 Task: Buy 4 Floss Picks from Oral Care section under best seller category for shipping address: Justin Kelly, 2772 Fieldcrest Road, New York, New York 10005, Cell Number 6318992398. Pay from credit card ending with 7965, CVV 549
Action: Mouse pressed left at (346, 62)
Screenshot: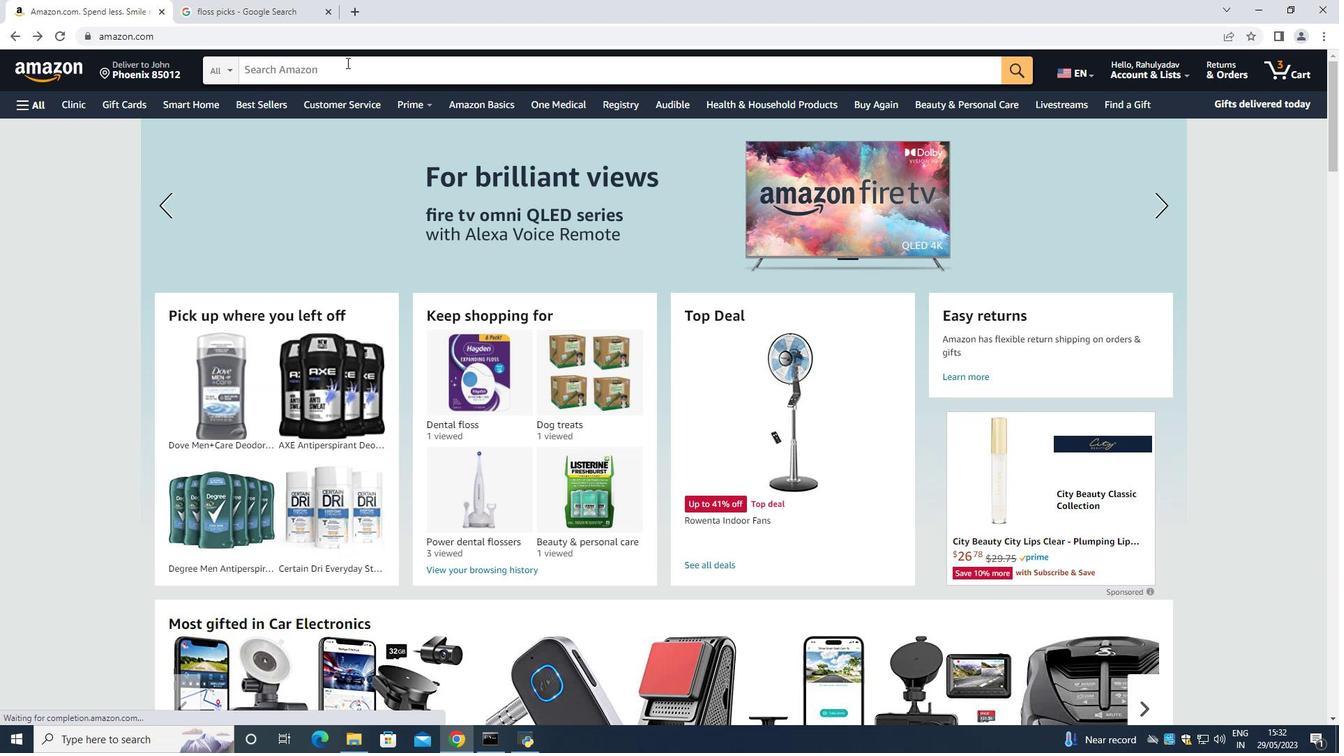 
Action: Mouse moved to (346, 62)
Screenshot: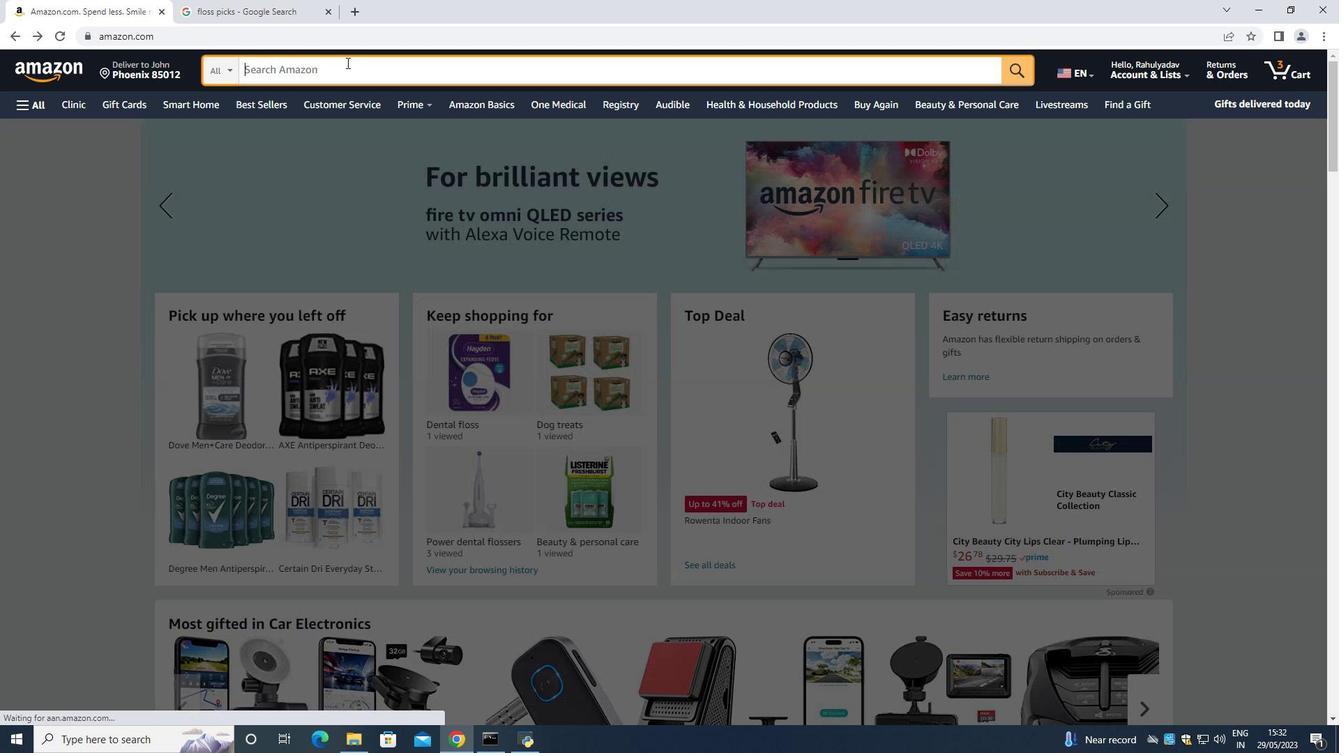 
Action: Key pressed <Key.shift><Key.shift><Key.shift><Key.shift><Key.shift><Key.shift><Key.shift><Key.shift><Key.shift><Key.shift><Key.shift><Key.shift><Key.shift><Key.shift><Key.shift><Key.shift><Key.shift><Key.shift><Key.shift><Key.shift><Key.shift><Key.shift><Key.shift><Key.shift><Key.shift><Key.shift><Key.shift>floss<Key.space><Key.shift>Picks<Key.space><Key.shift>From<Key.space>oral<Key.space><Key.shift>Care<Key.enter>
Screenshot: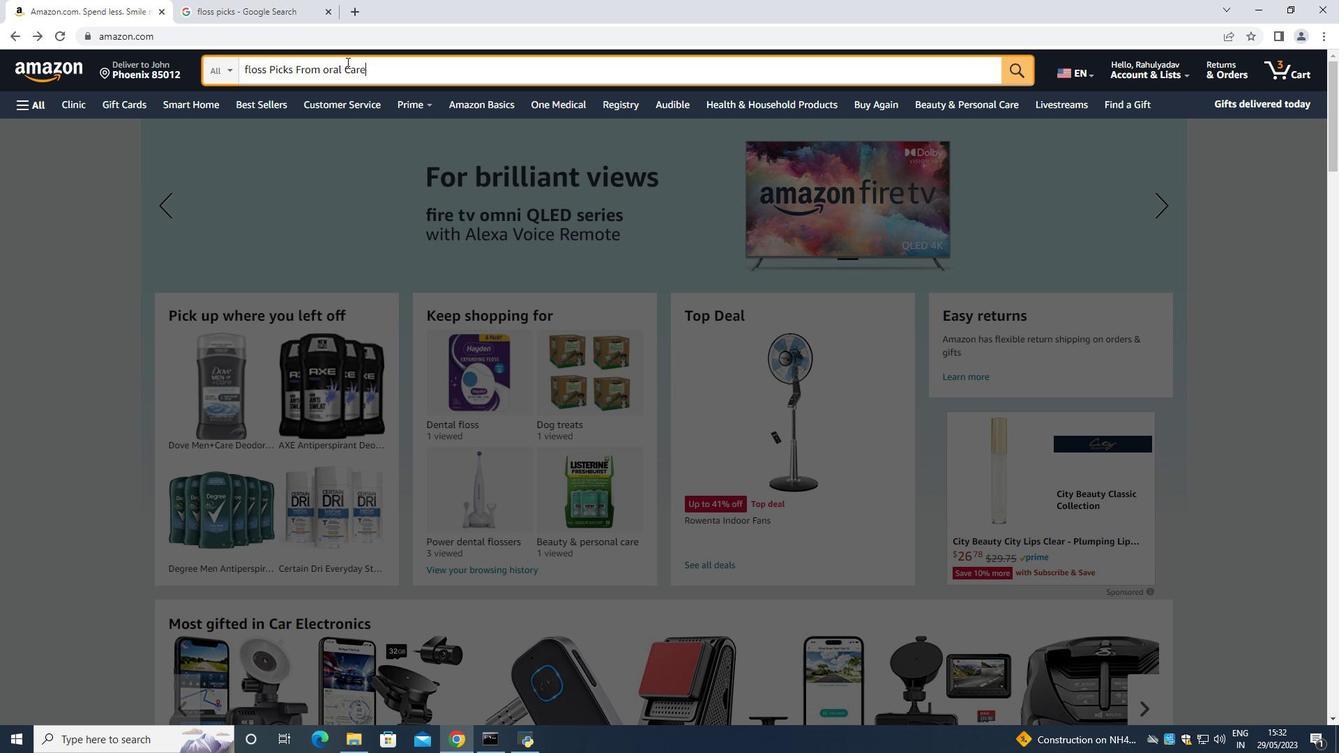 
Action: Mouse moved to (459, 371)
Screenshot: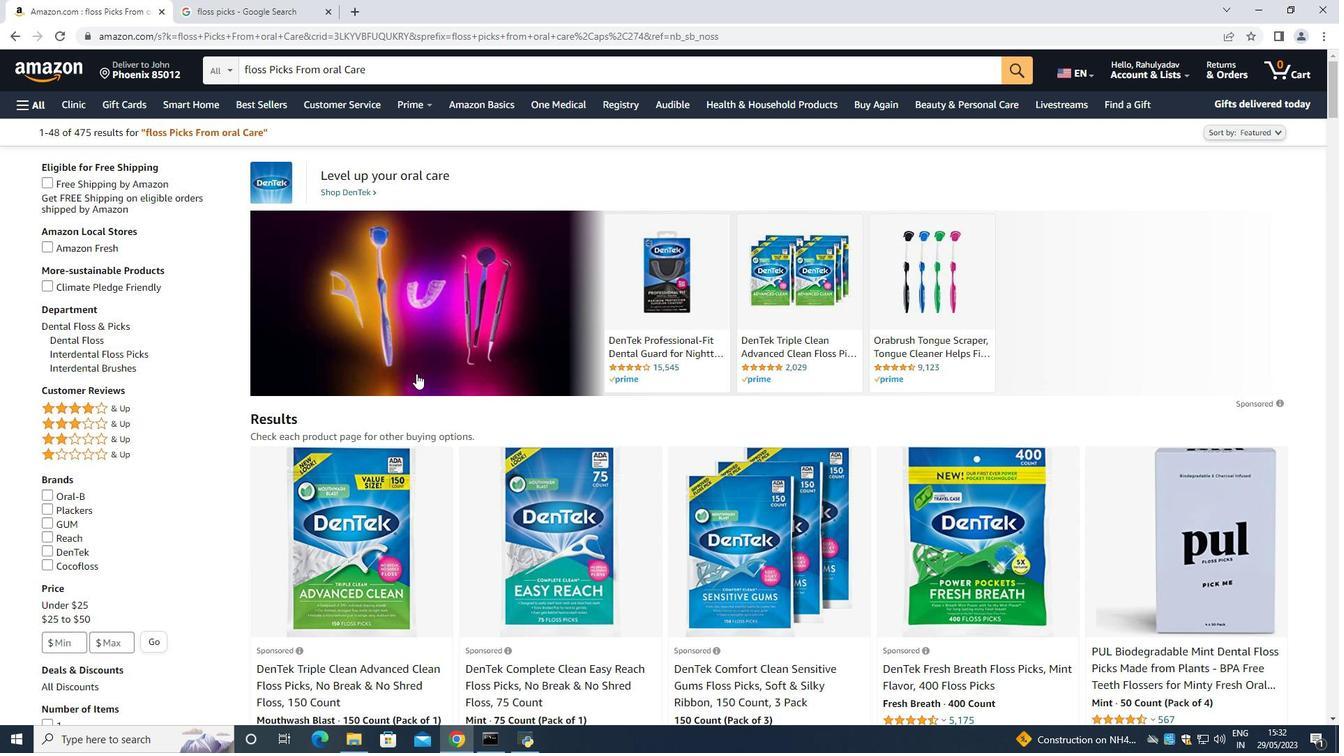
Action: Mouse scrolled (459, 370) with delta (0, 0)
Screenshot: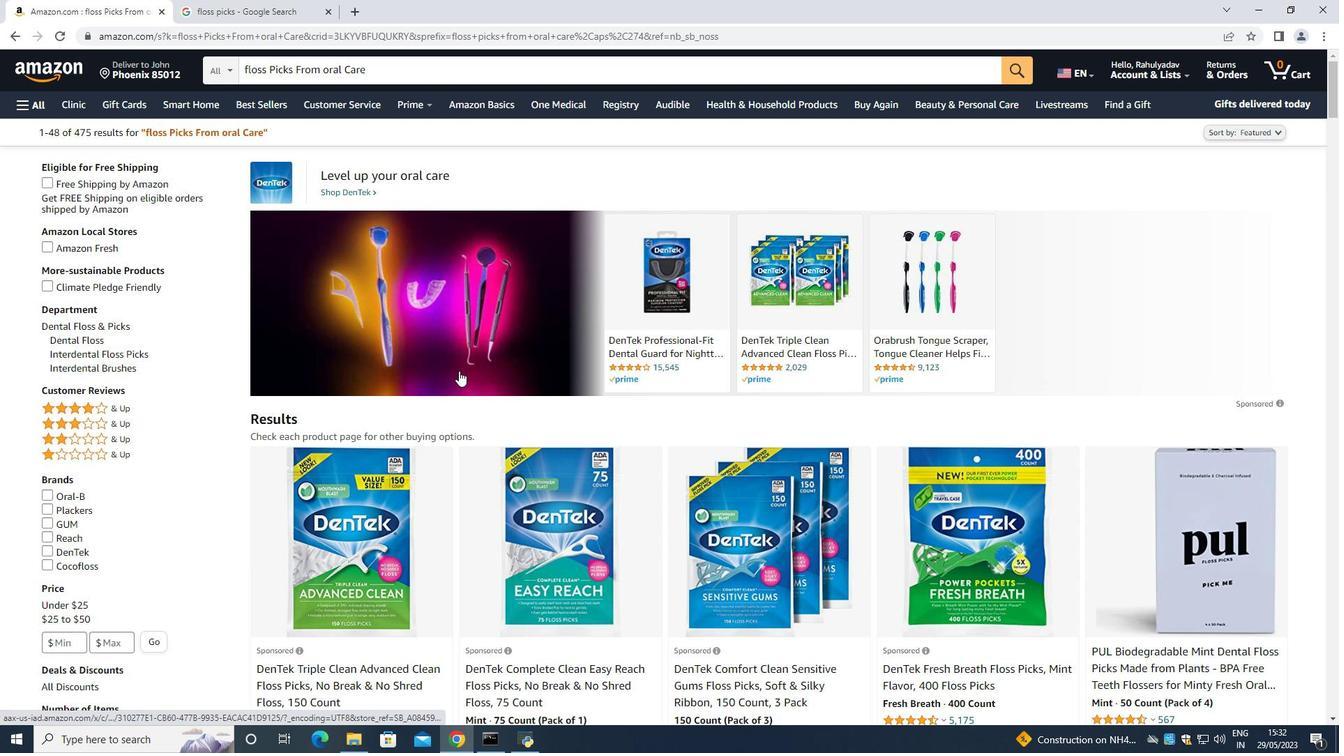 
Action: Mouse moved to (380, 583)
Screenshot: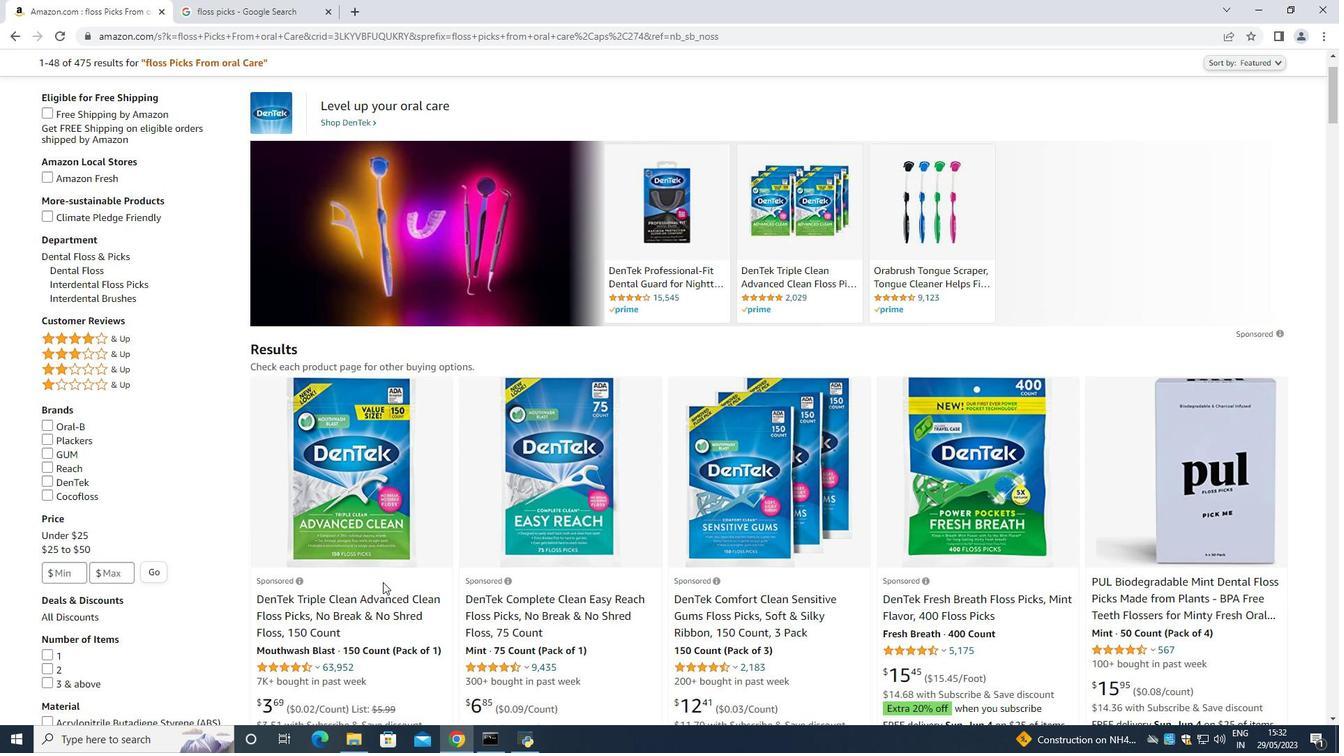 
Action: Mouse scrolled (380, 582) with delta (0, 0)
Screenshot: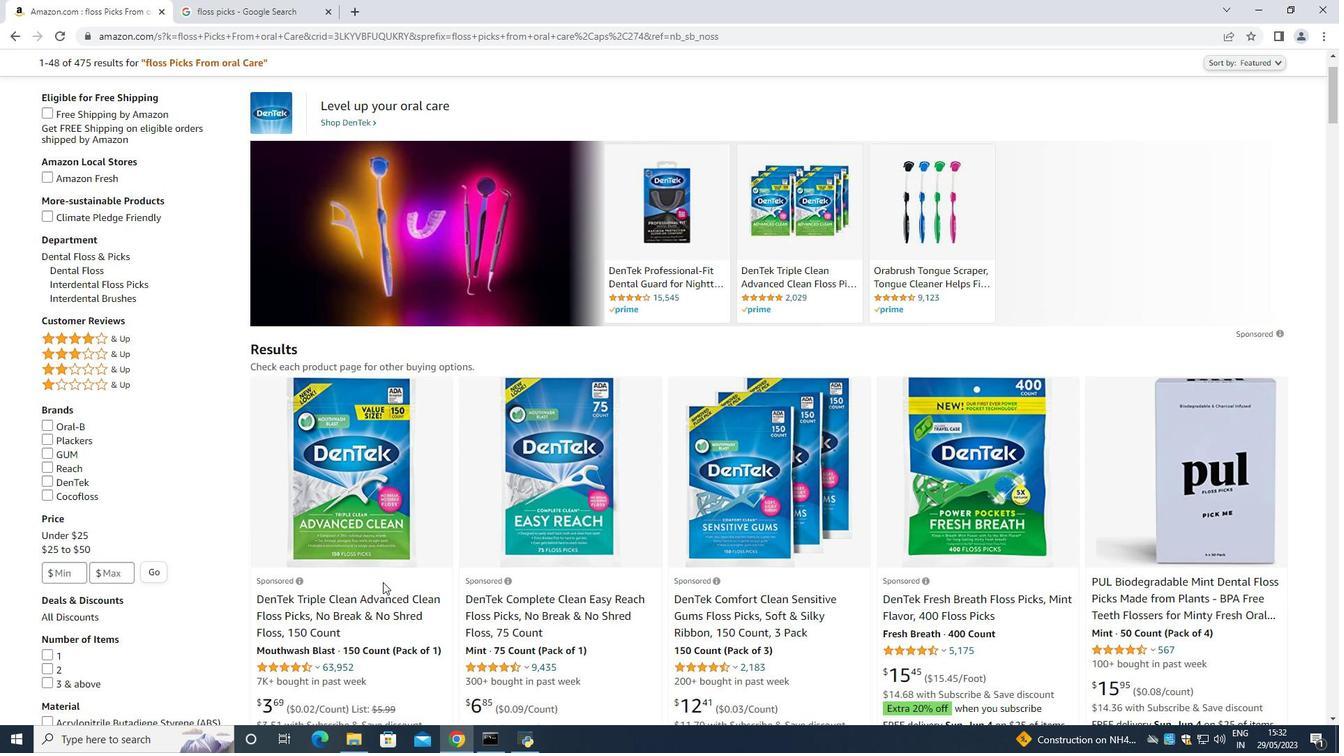 
Action: Mouse moved to (1098, 522)
Screenshot: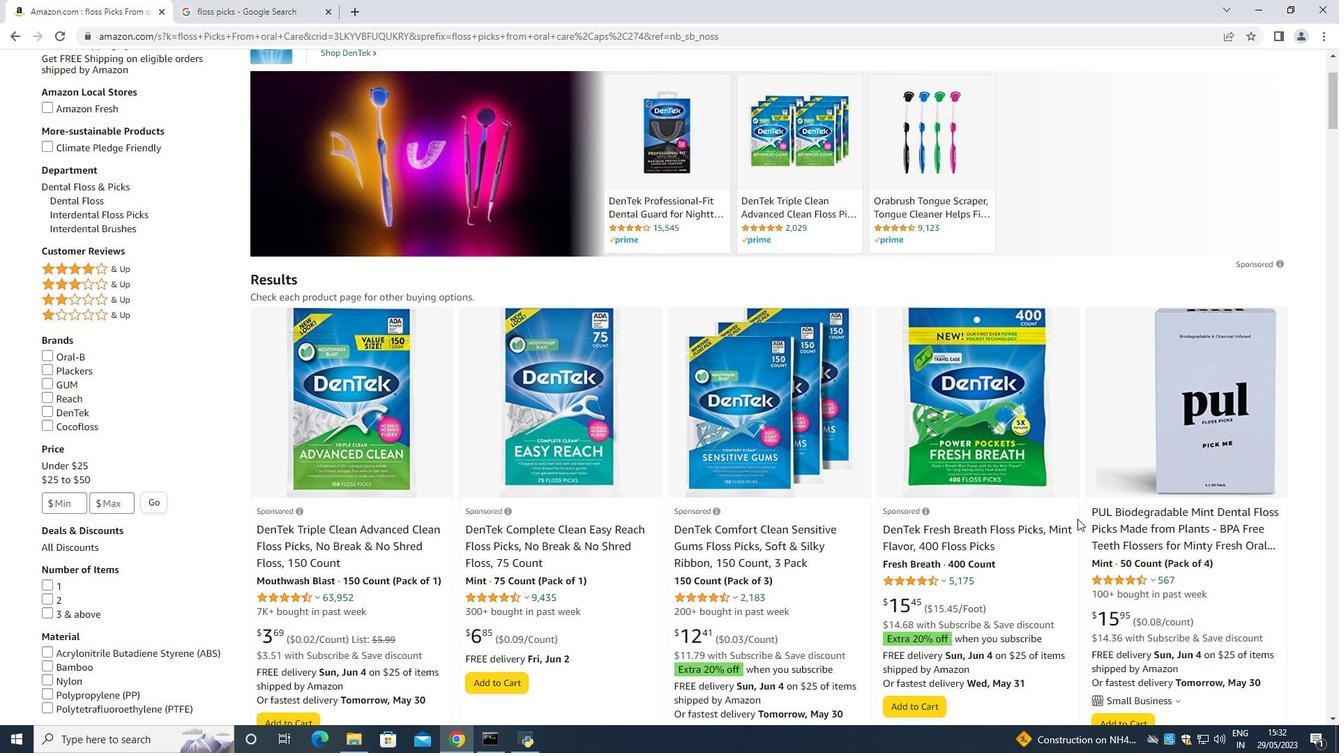 
Action: Mouse scrolled (1098, 521) with delta (0, 0)
Screenshot: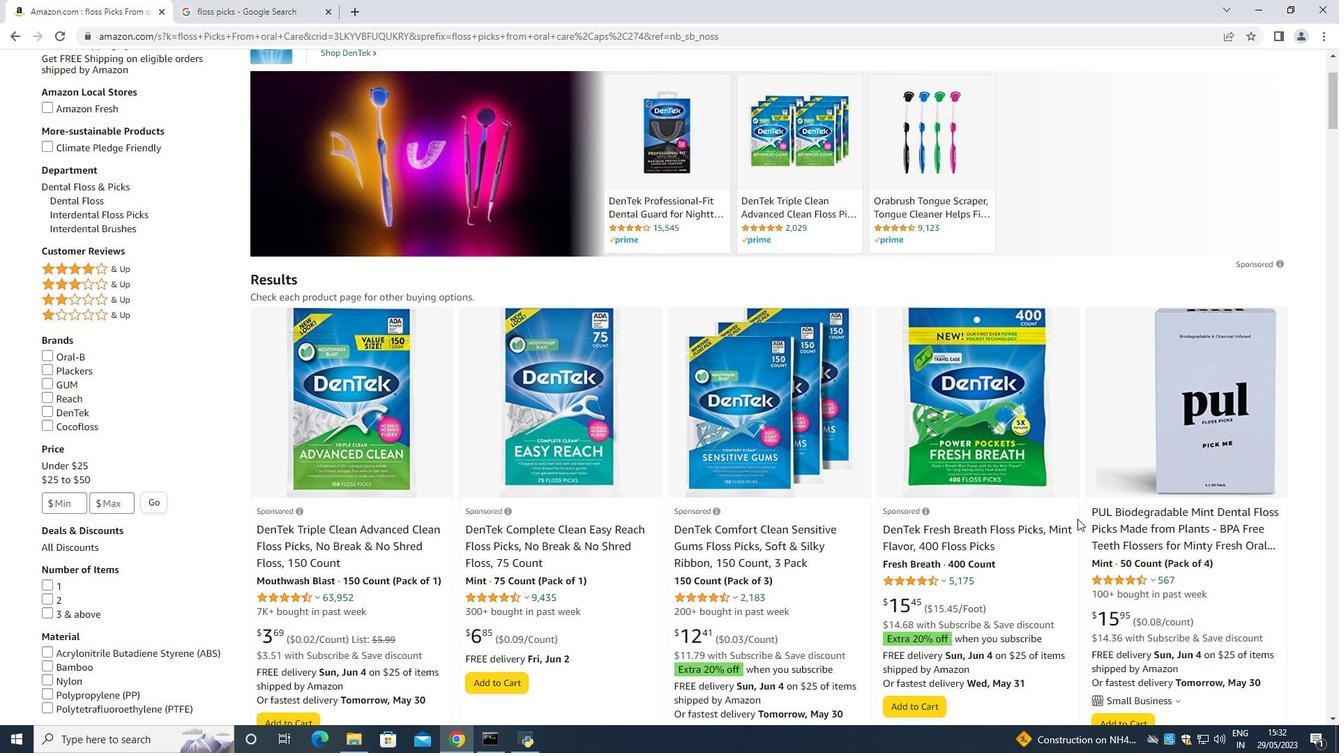 
Action: Mouse moved to (289, 473)
Screenshot: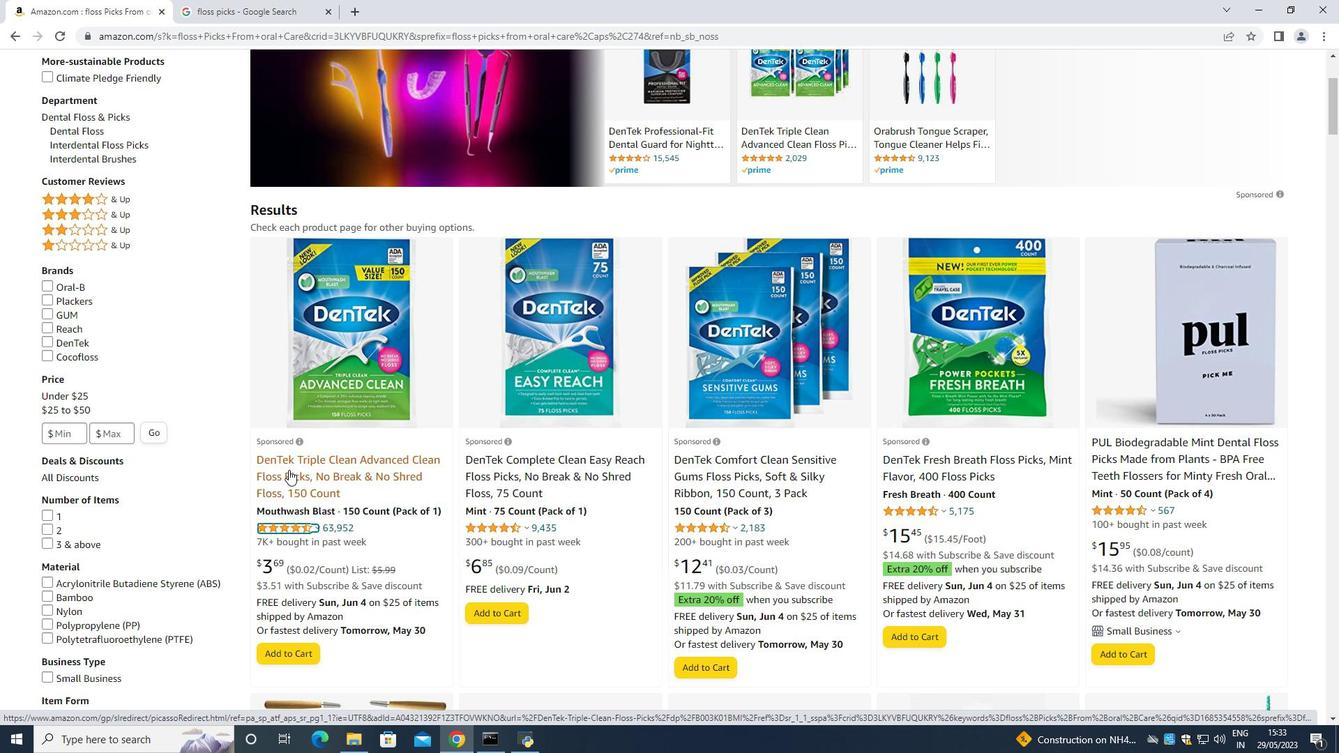 
Action: Mouse scrolled (289, 473) with delta (0, 0)
Screenshot: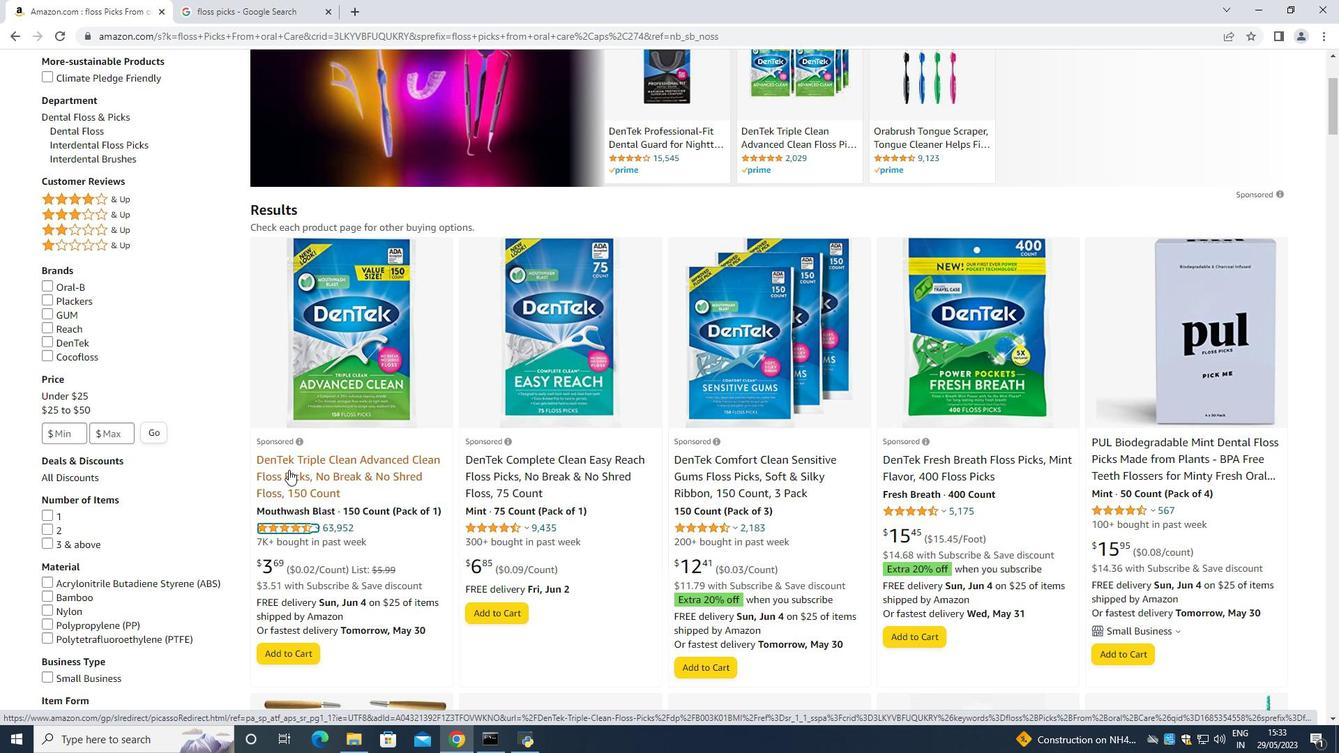 
Action: Mouse moved to (882, 424)
Screenshot: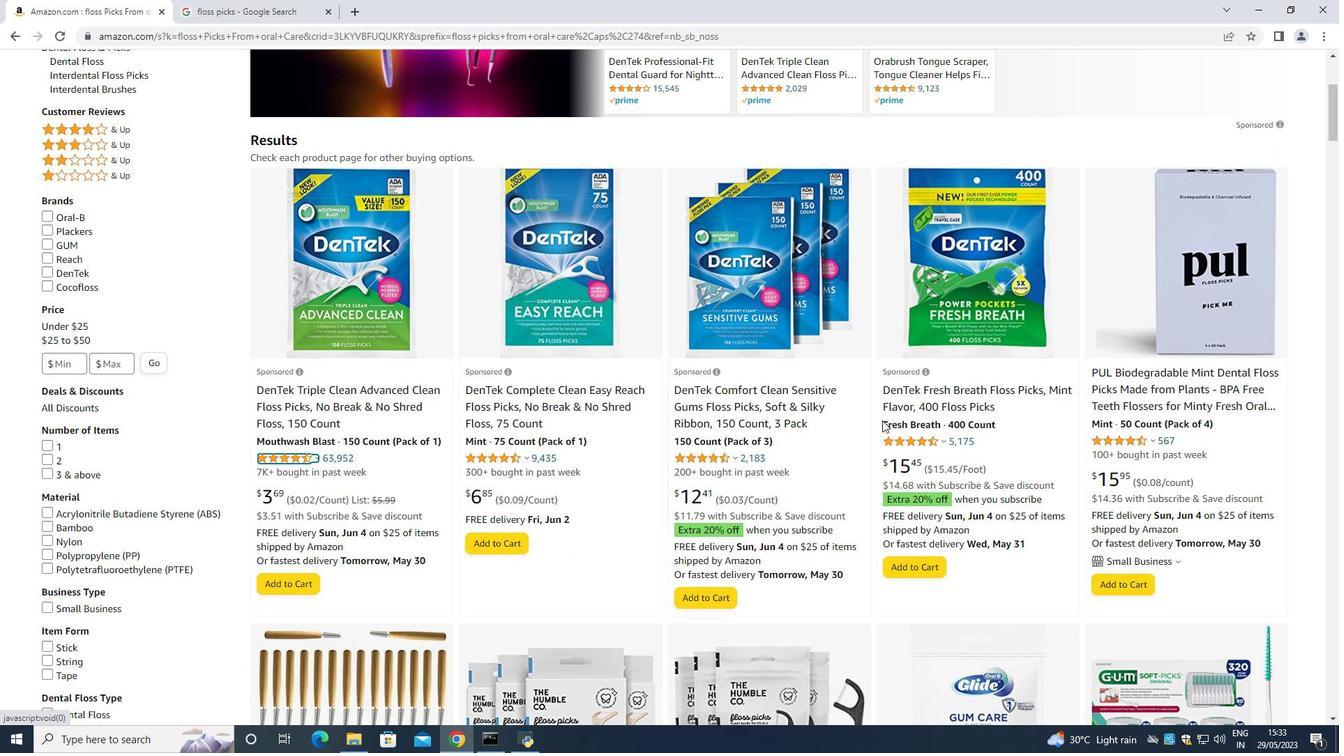 
Action: Mouse scrolled (882, 424) with delta (0, 0)
Screenshot: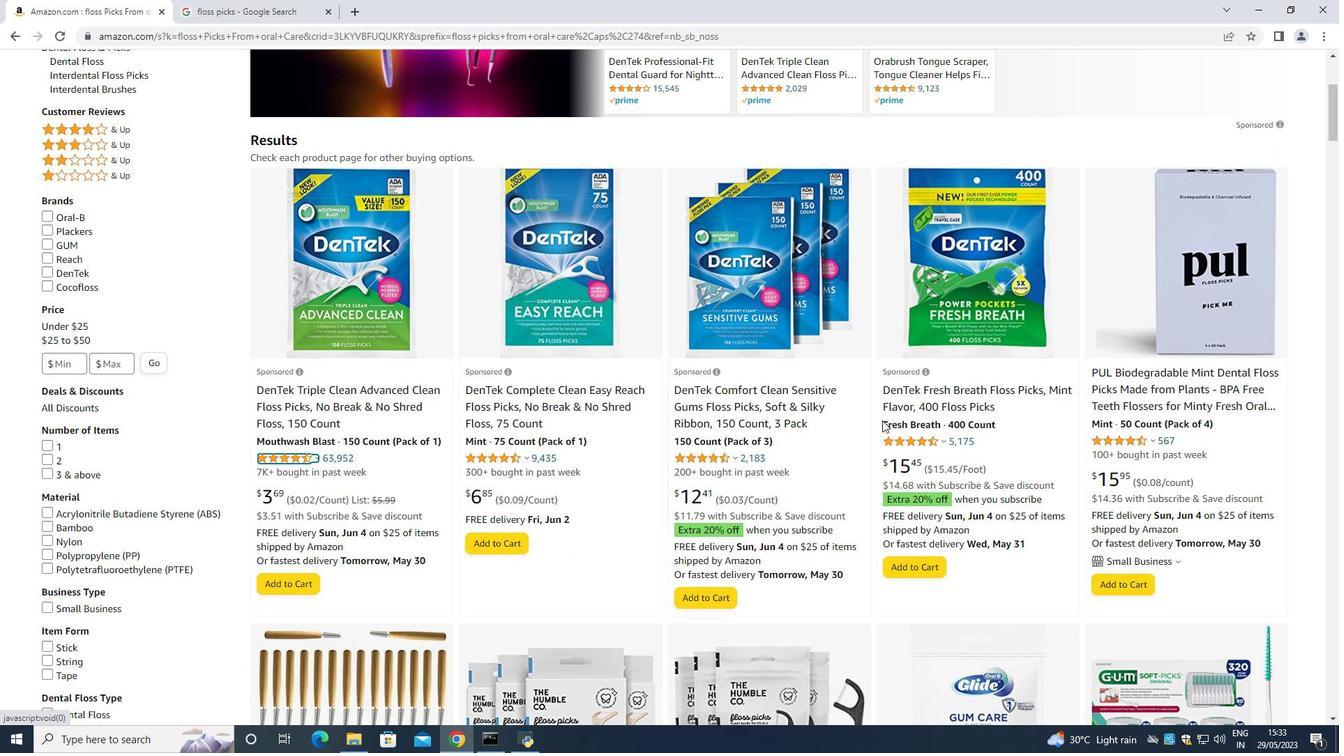 
Action: Mouse moved to (655, 480)
Screenshot: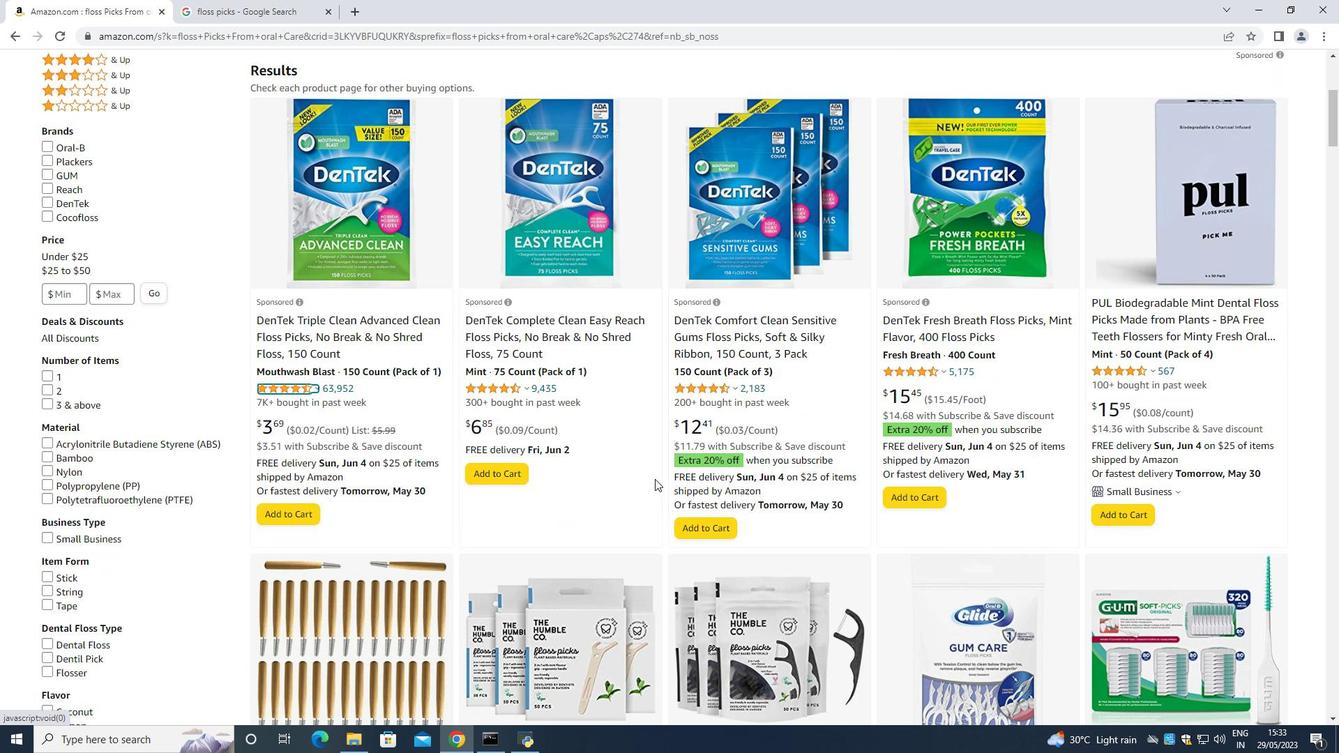 
Action: Mouse scrolled (655, 479) with delta (0, 0)
Screenshot: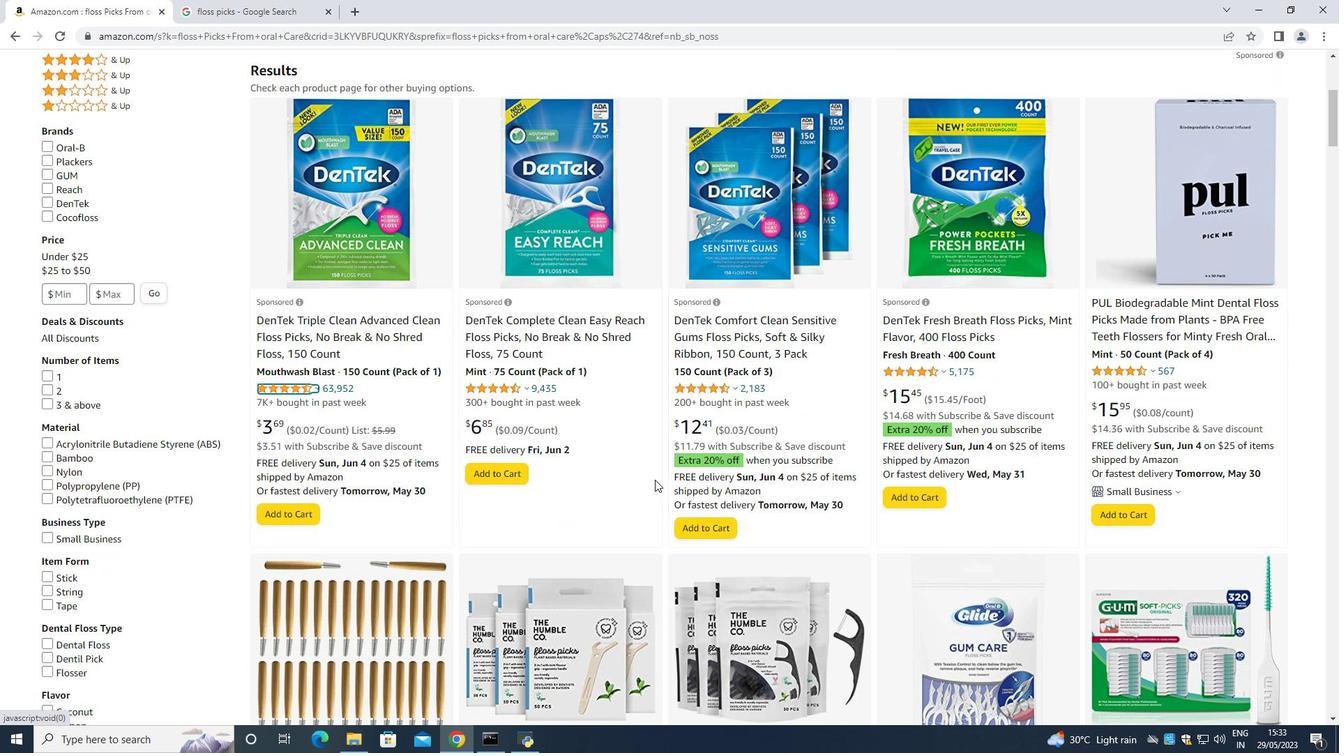 
Action: Mouse moved to (688, 510)
Screenshot: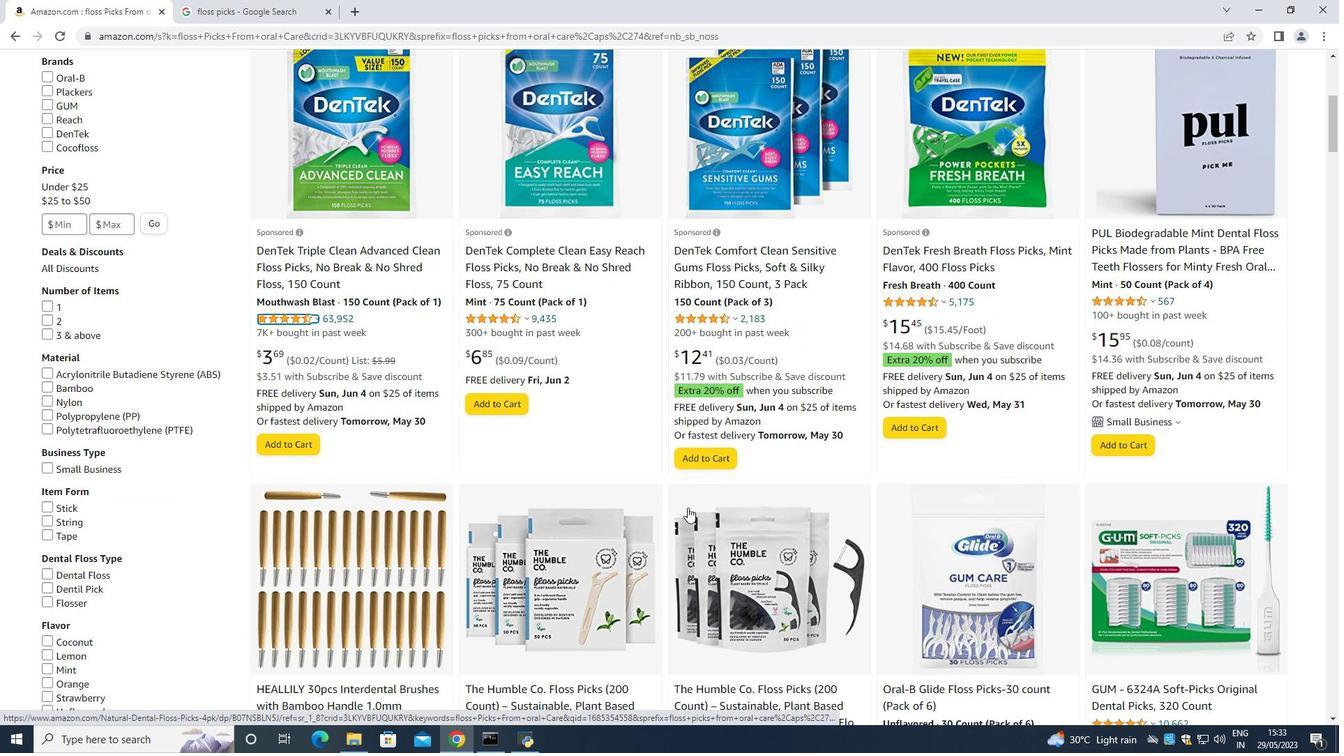 
Action: Mouse scrolled (688, 509) with delta (0, 0)
Screenshot: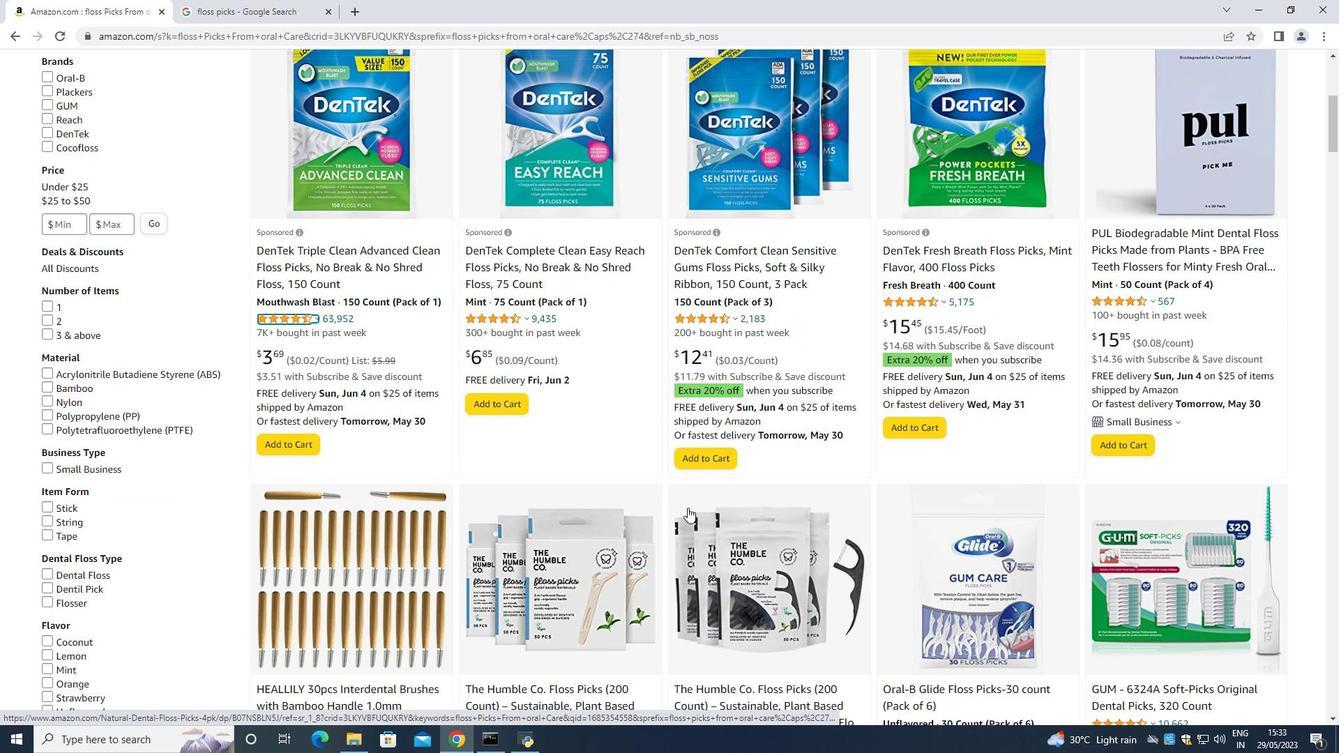 
Action: Mouse moved to (1245, 617)
Screenshot: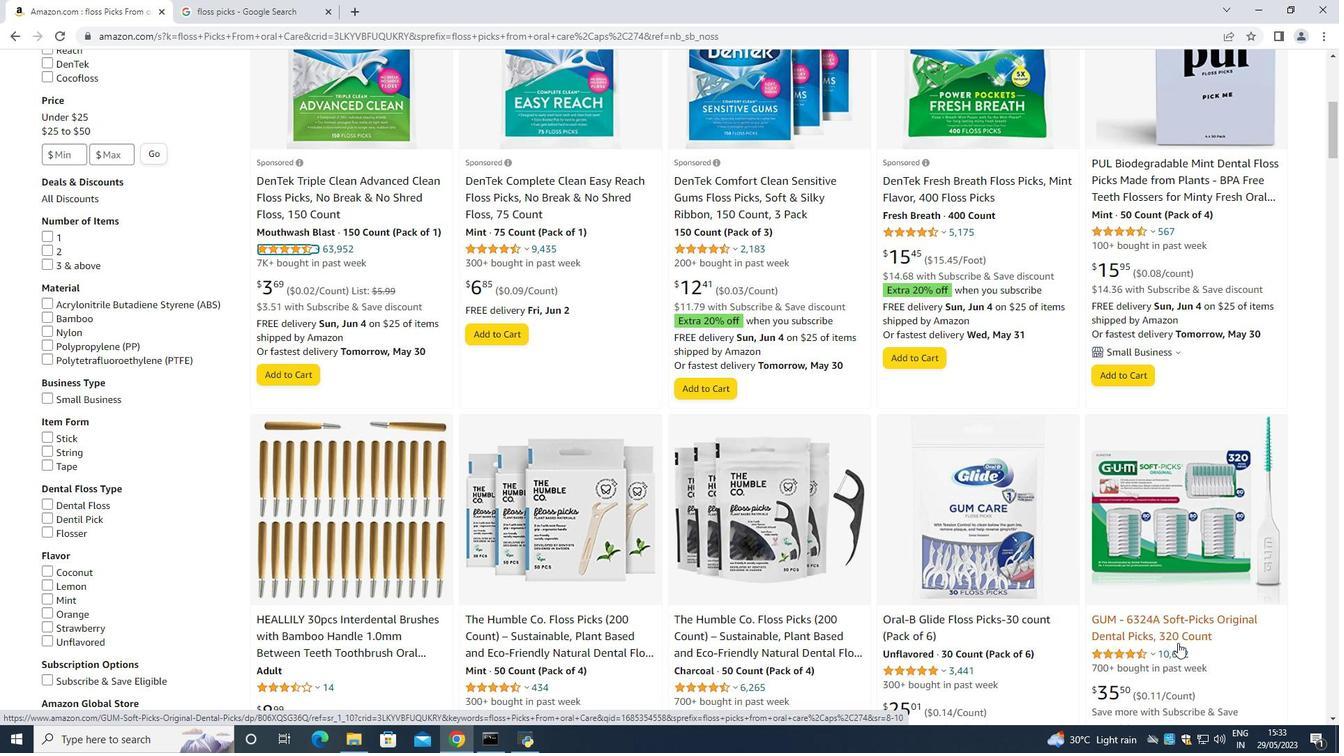 
Action: Mouse scrolled (1223, 619) with delta (0, 0)
Screenshot: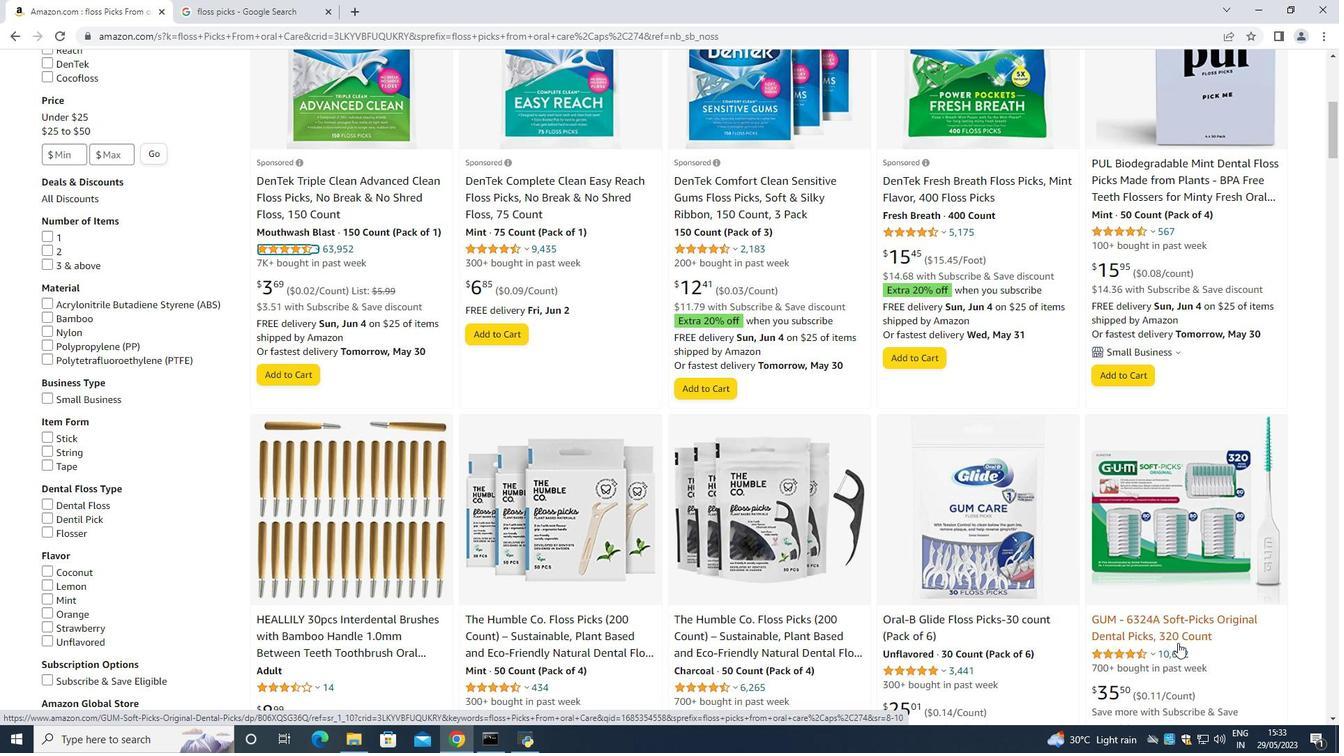 
Action: Mouse moved to (783, 554)
Screenshot: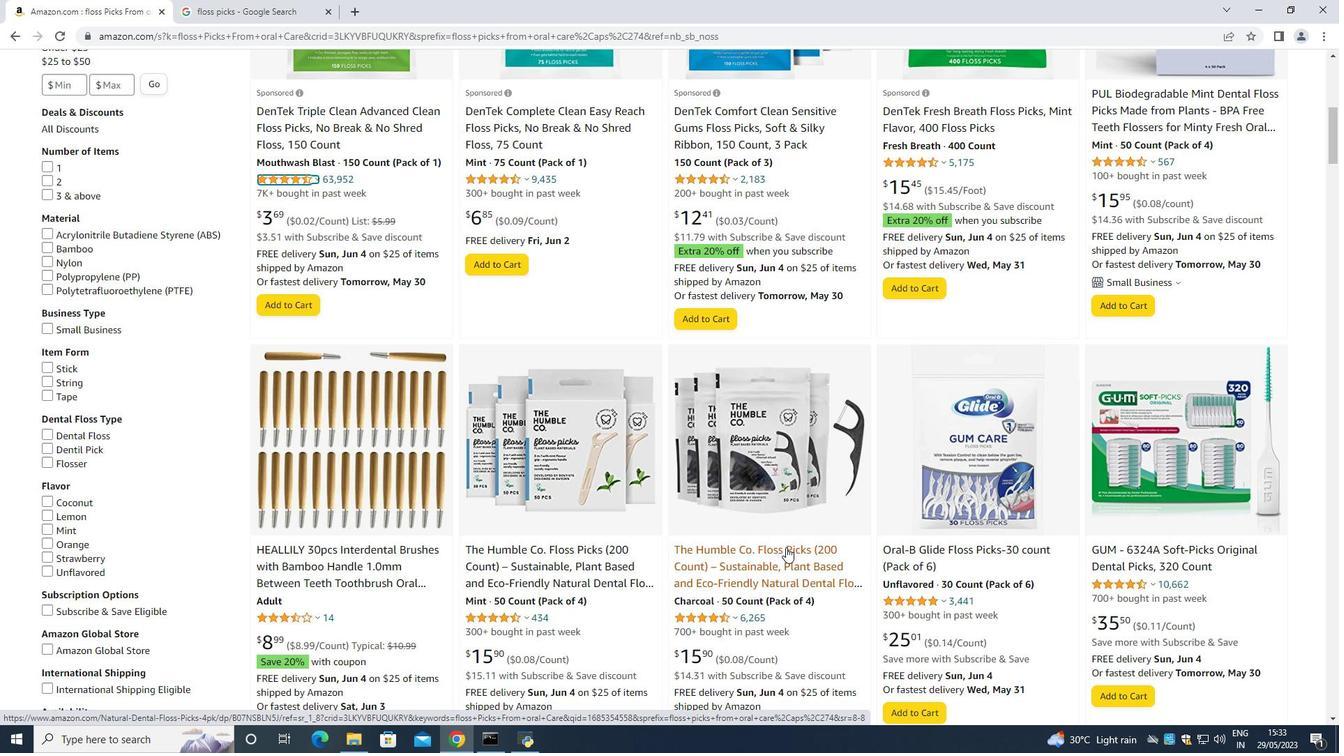 
Action: Mouse pressed left at (783, 554)
Screenshot: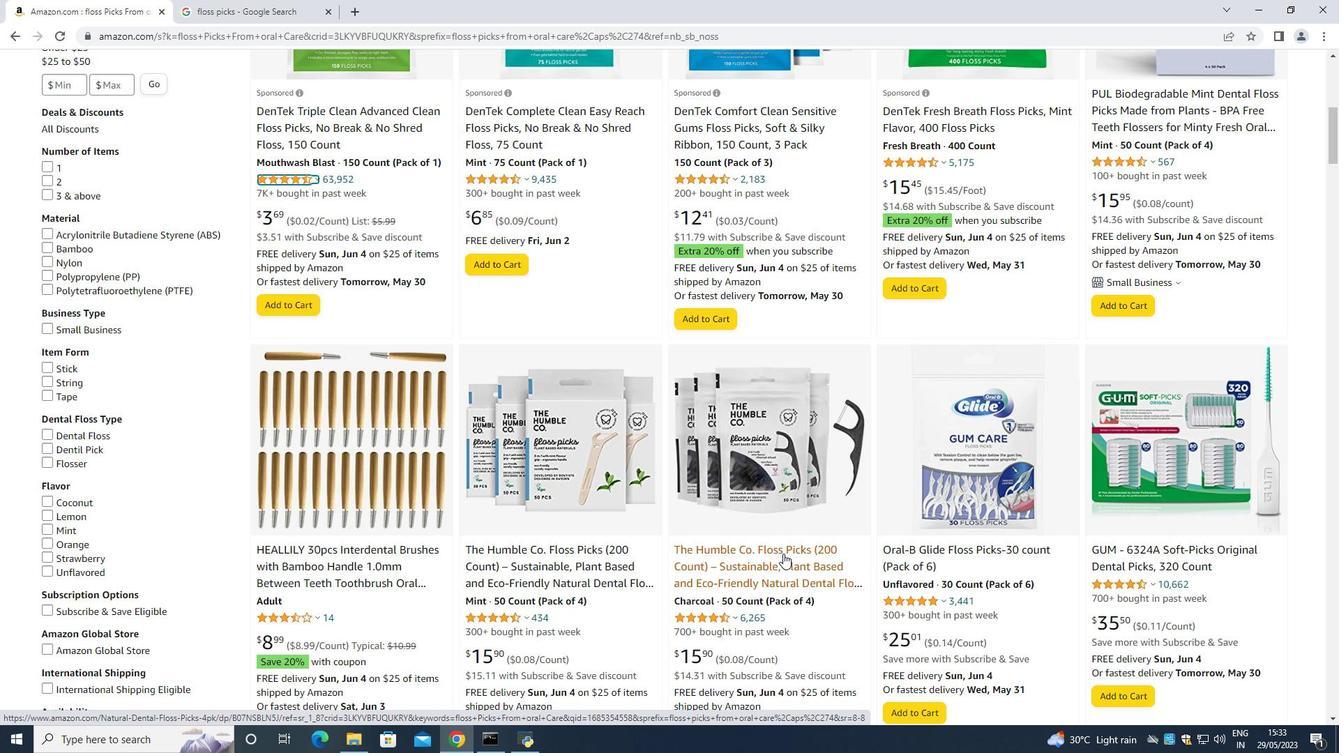 
Action: Mouse moved to (327, 11)
Screenshot: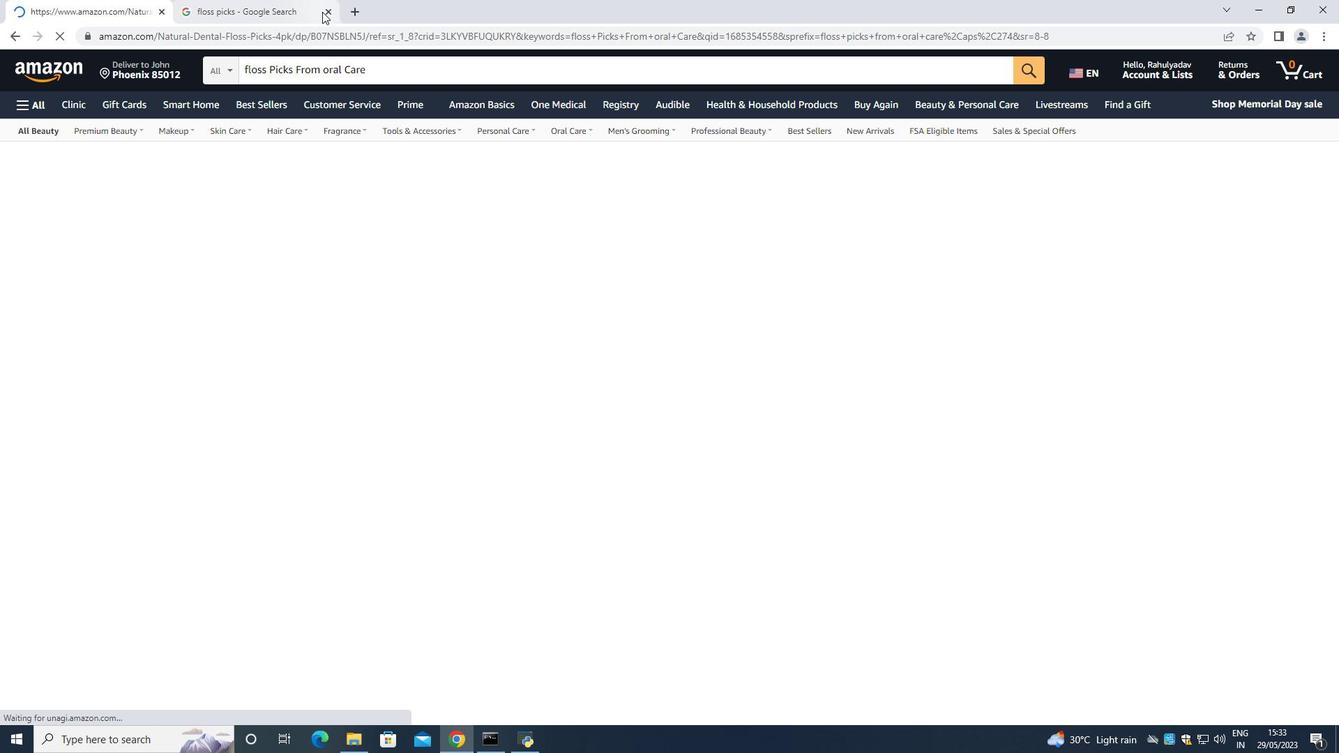 
Action: Mouse pressed left at (327, 11)
Screenshot: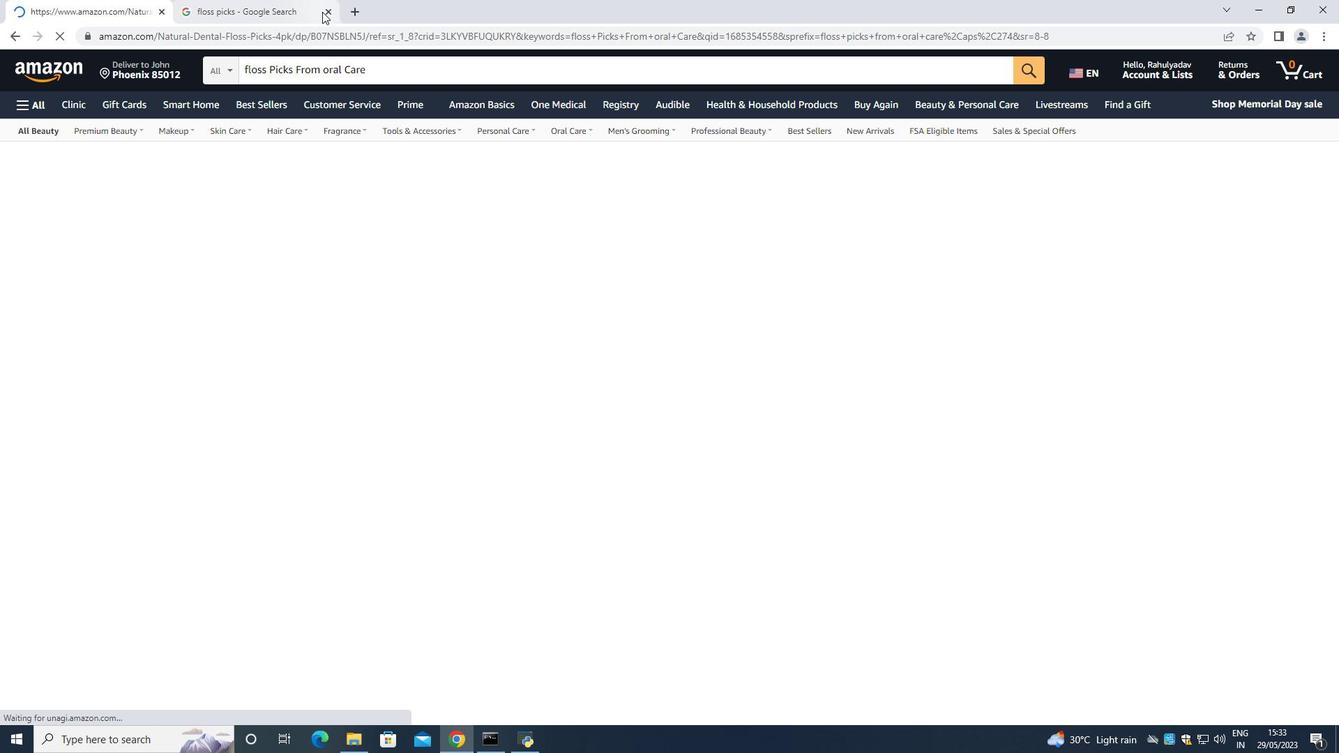 
Action: Mouse moved to (571, 341)
Screenshot: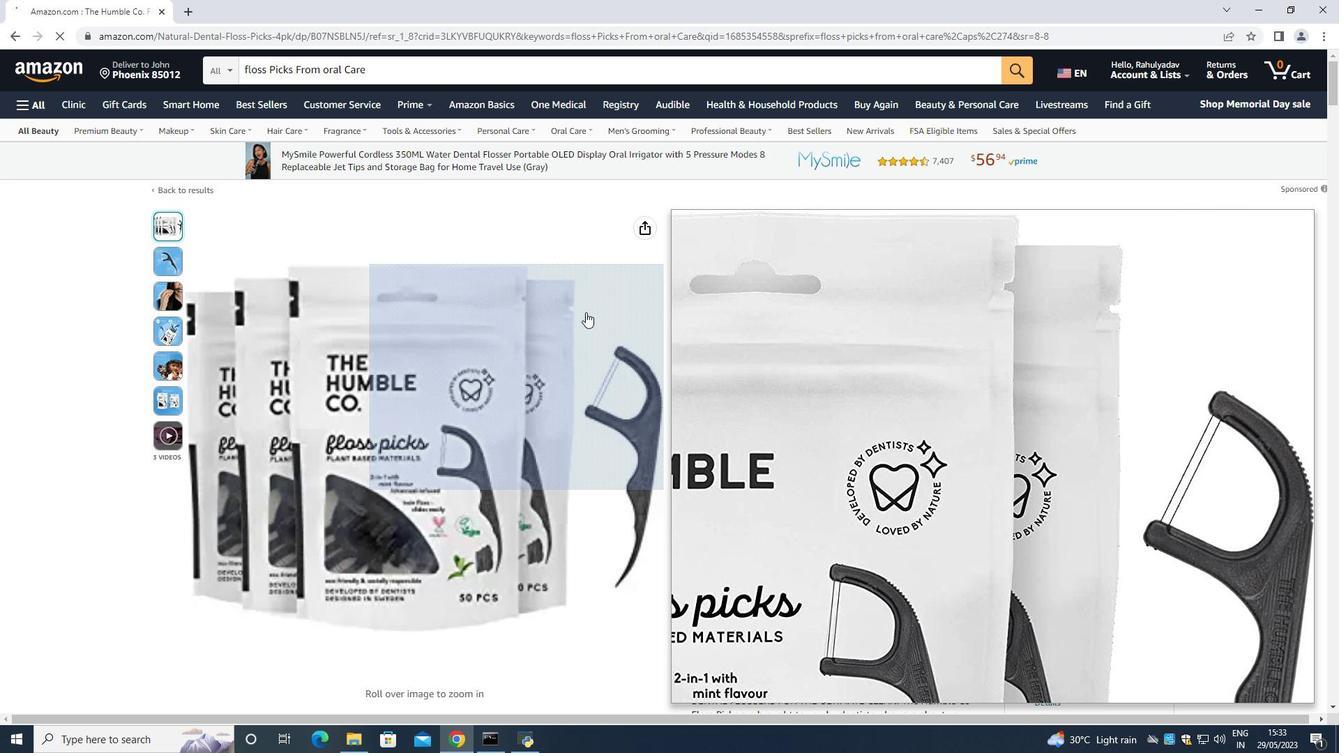 
Action: Mouse pressed left at (571, 341)
Screenshot: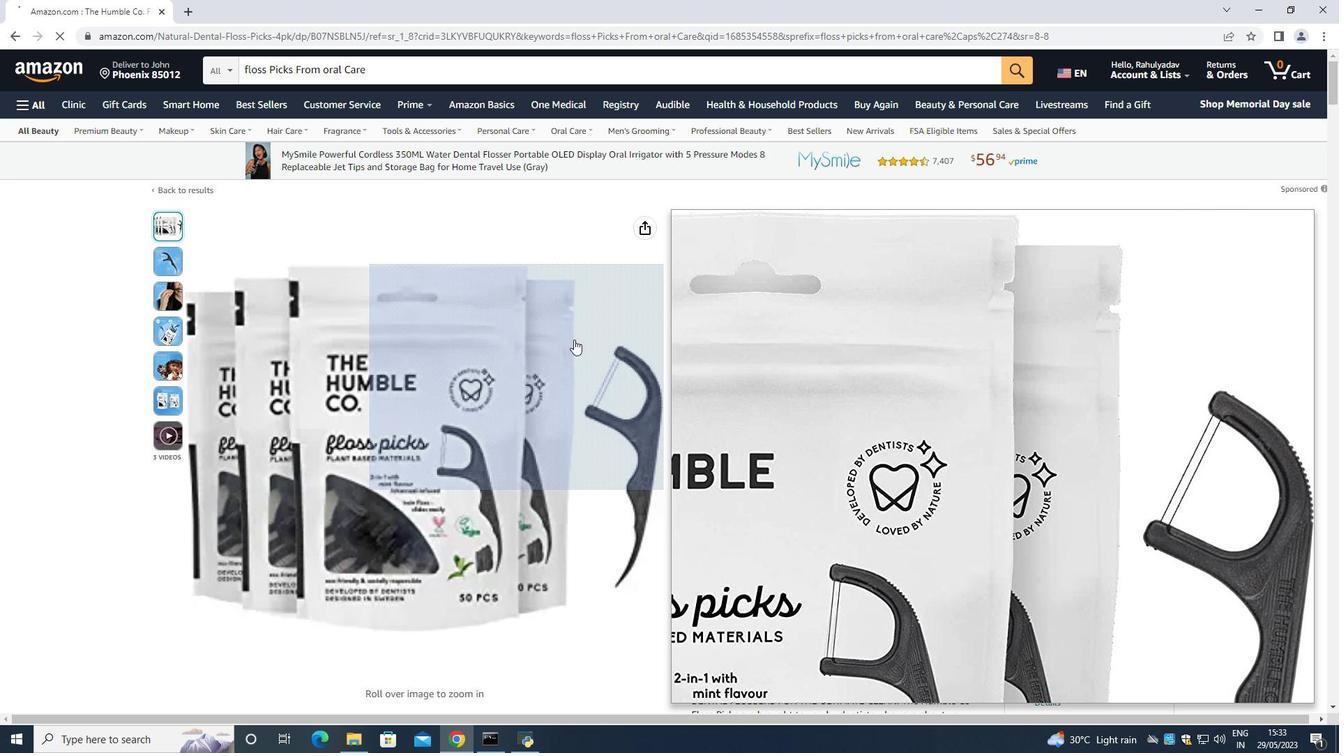 
Action: Mouse moved to (1134, 314)
Screenshot: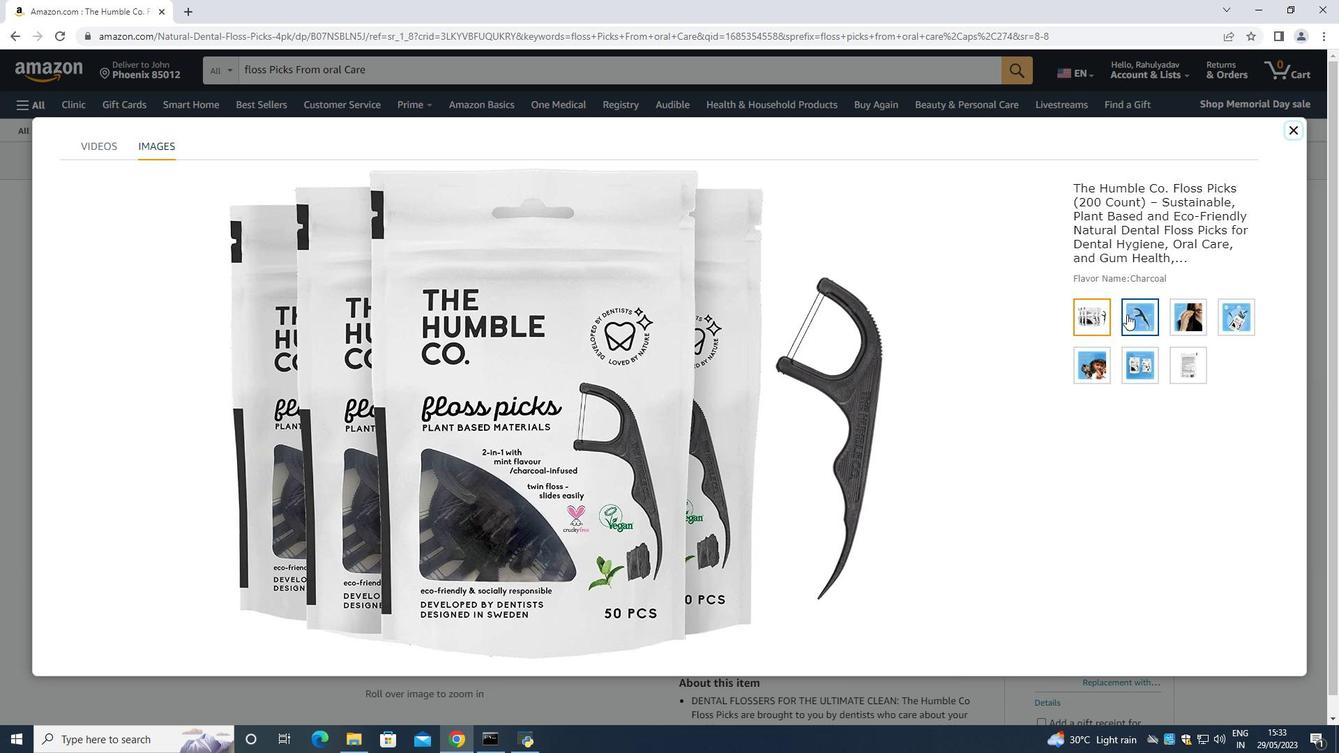 
Action: Mouse pressed left at (1134, 314)
Screenshot: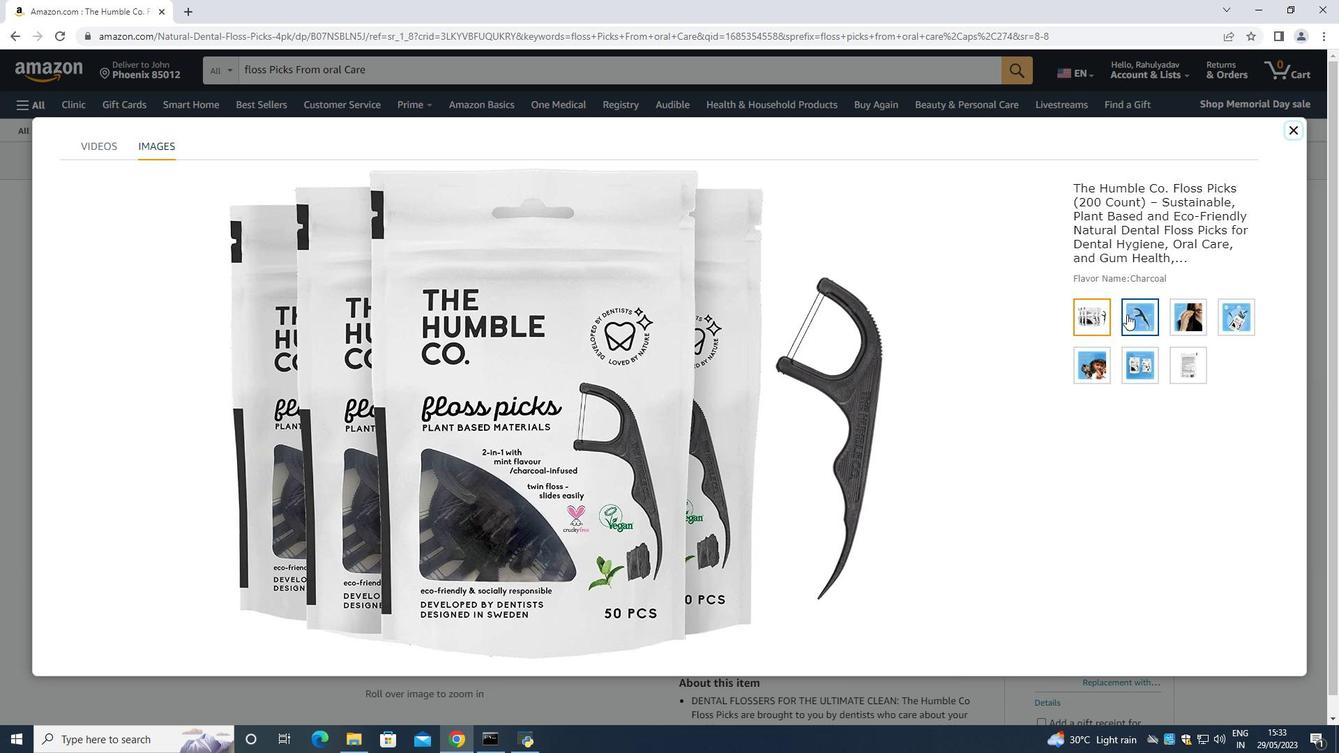 
Action: Mouse moved to (1191, 316)
Screenshot: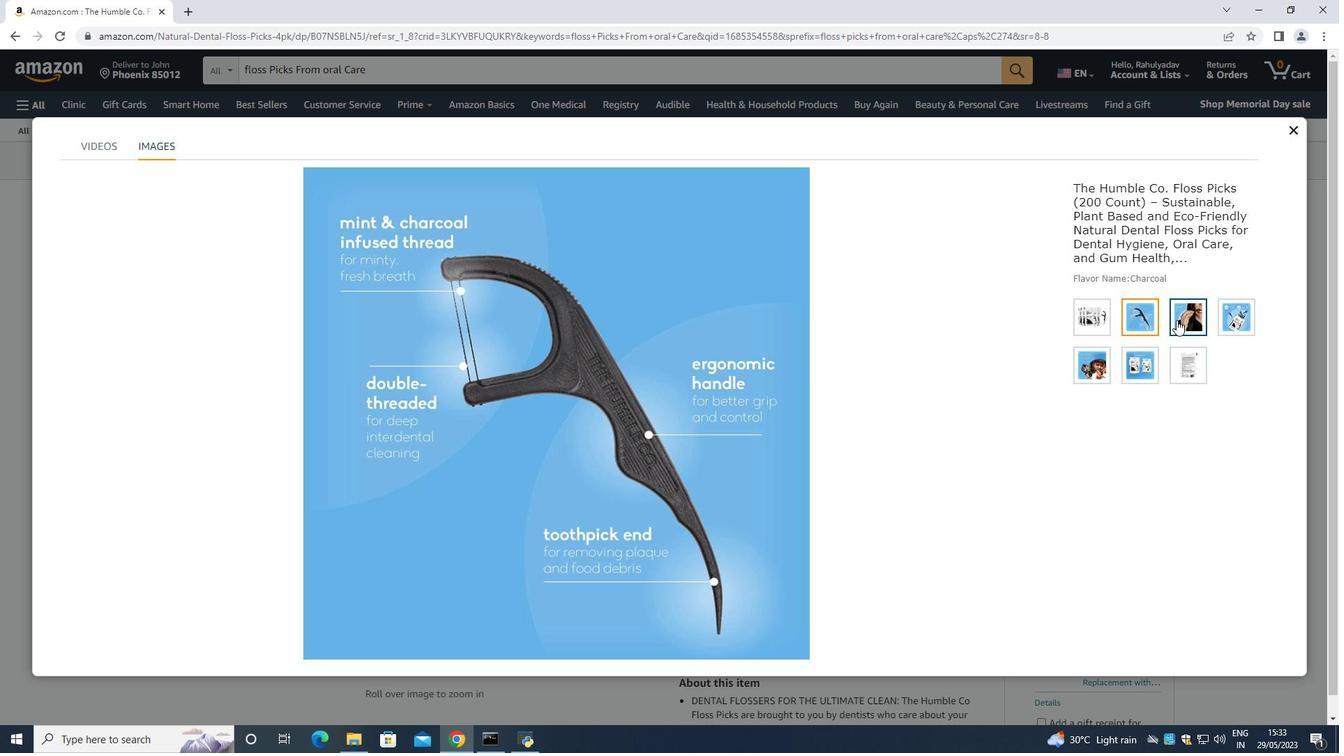 
Action: Mouse pressed left at (1191, 316)
Screenshot: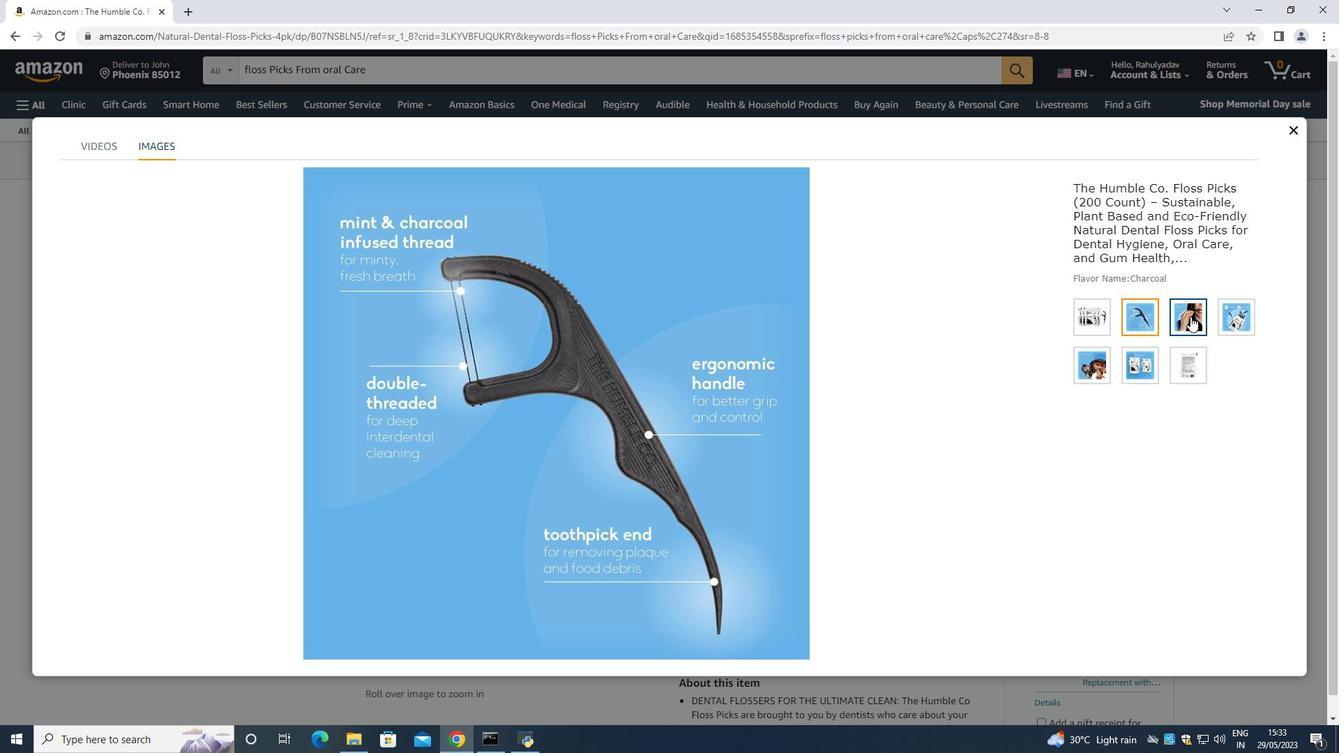 
Action: Mouse moved to (1229, 325)
Screenshot: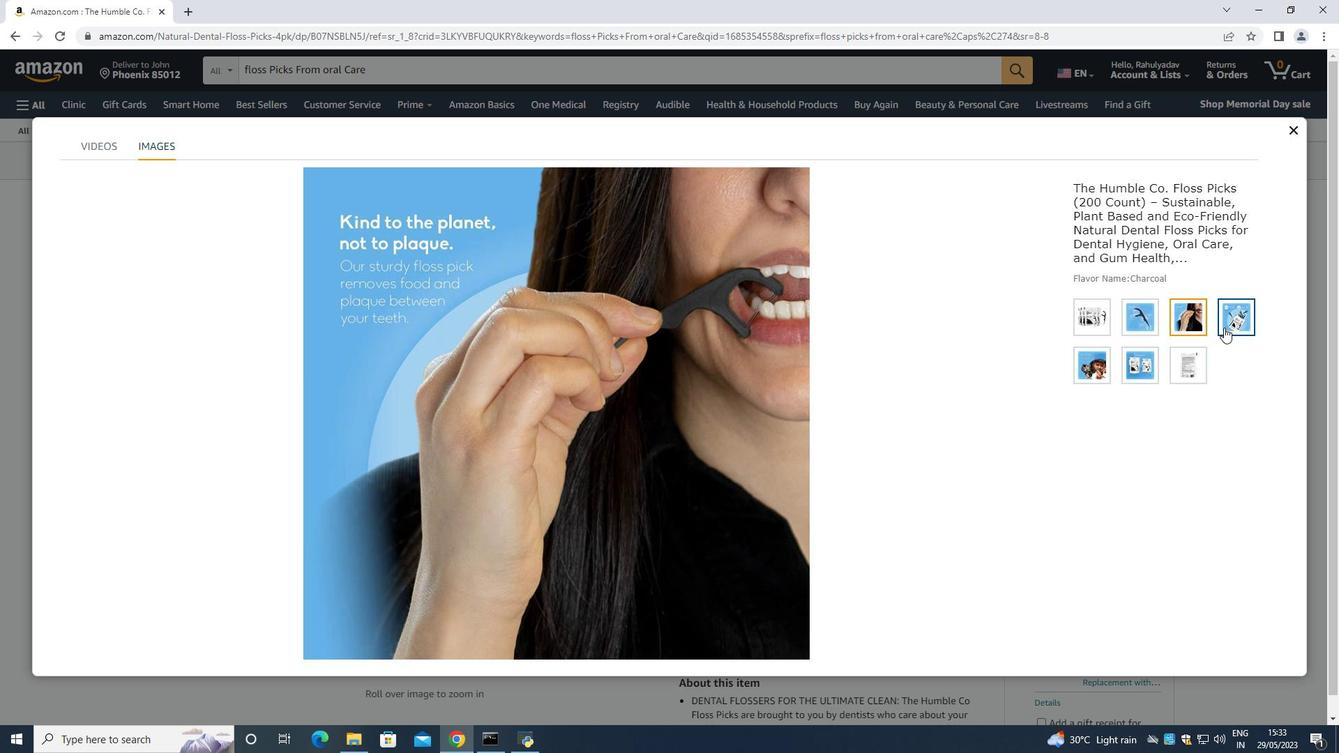 
Action: Mouse pressed left at (1229, 325)
Screenshot: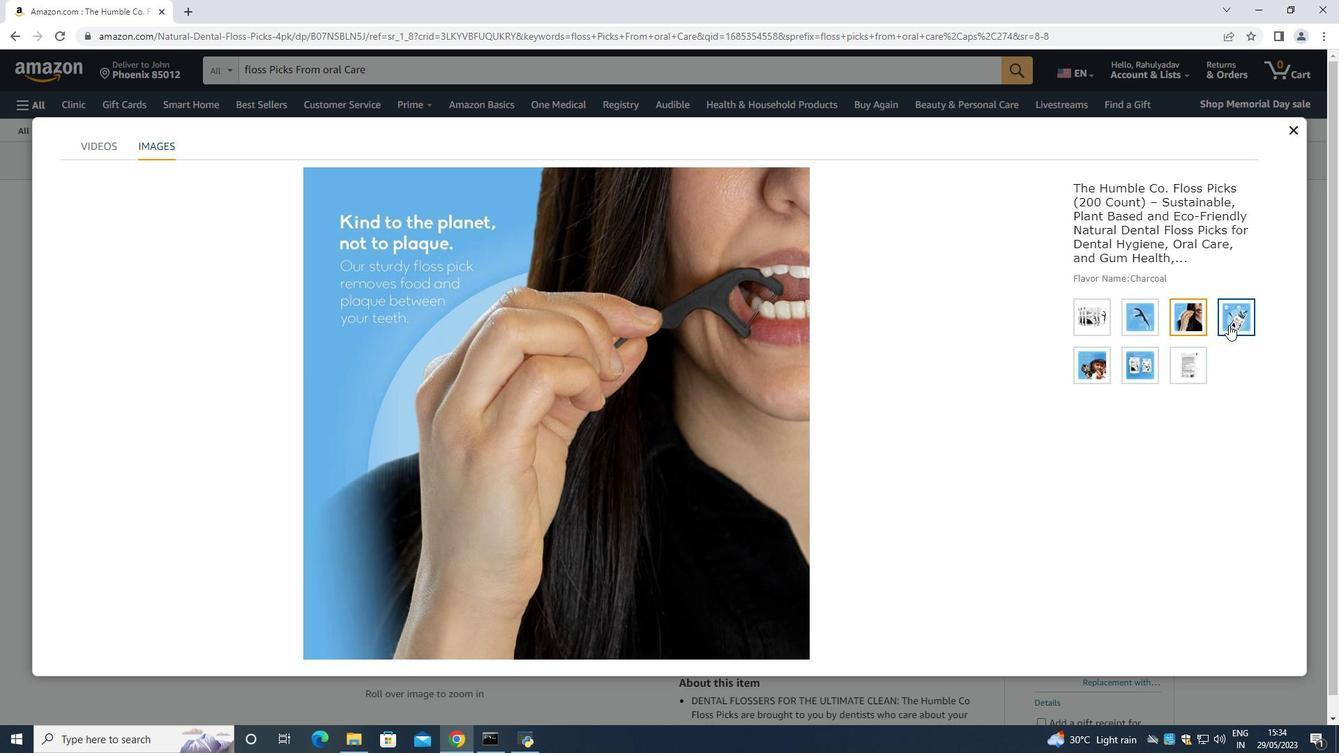 
Action: Mouse moved to (1102, 362)
Screenshot: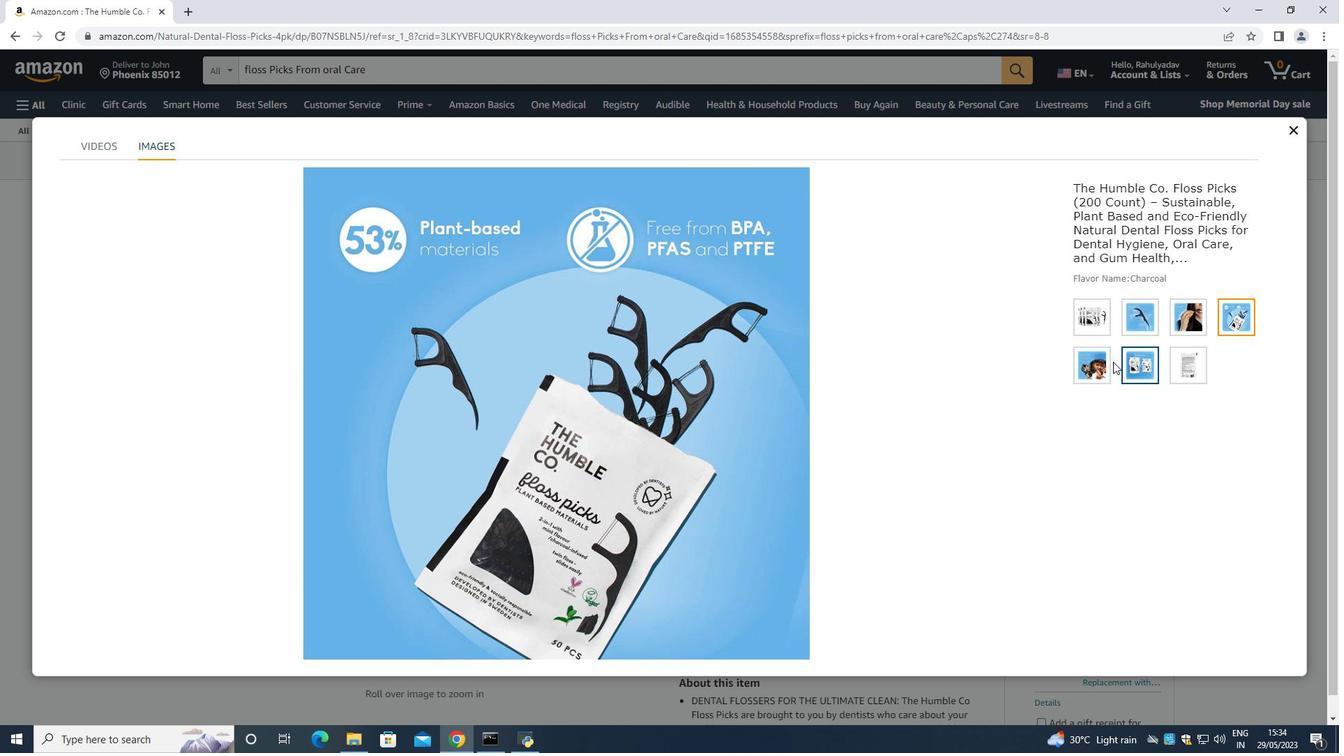 
Action: Mouse pressed left at (1102, 362)
Screenshot: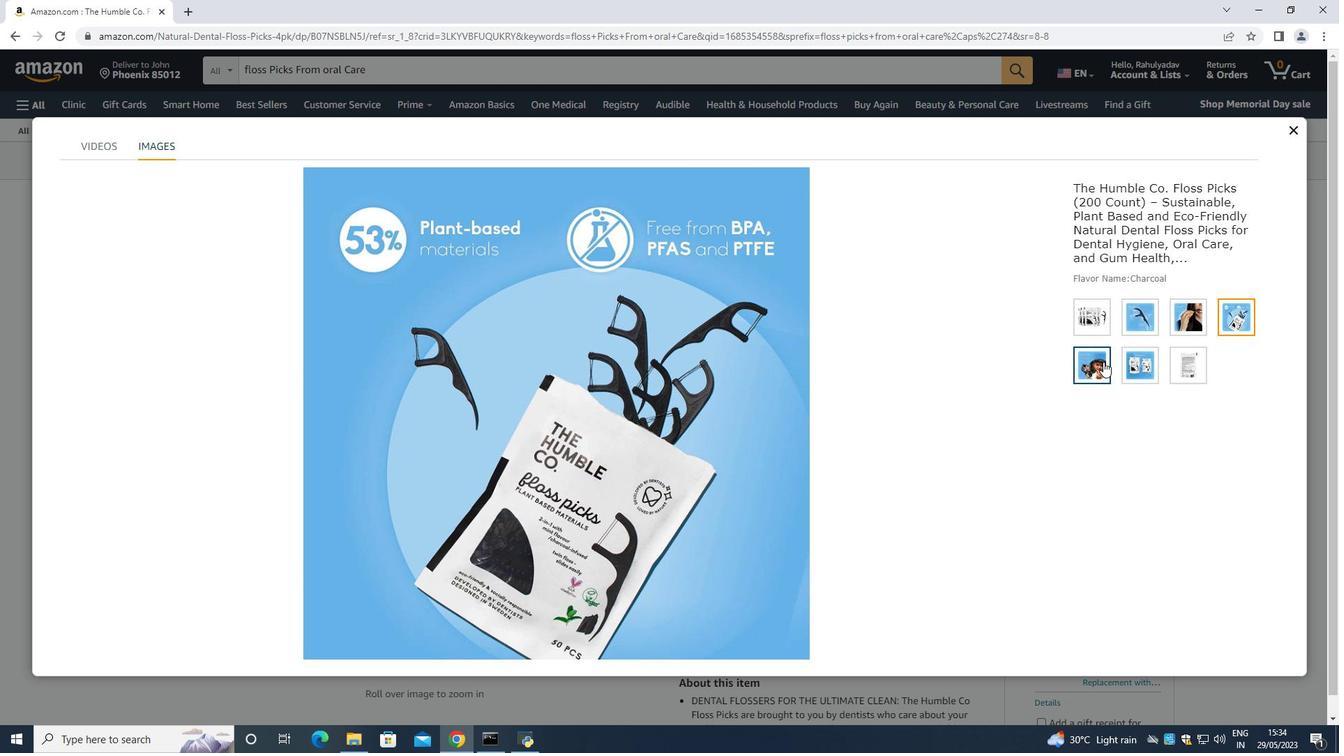 
Action: Mouse moved to (1150, 363)
Screenshot: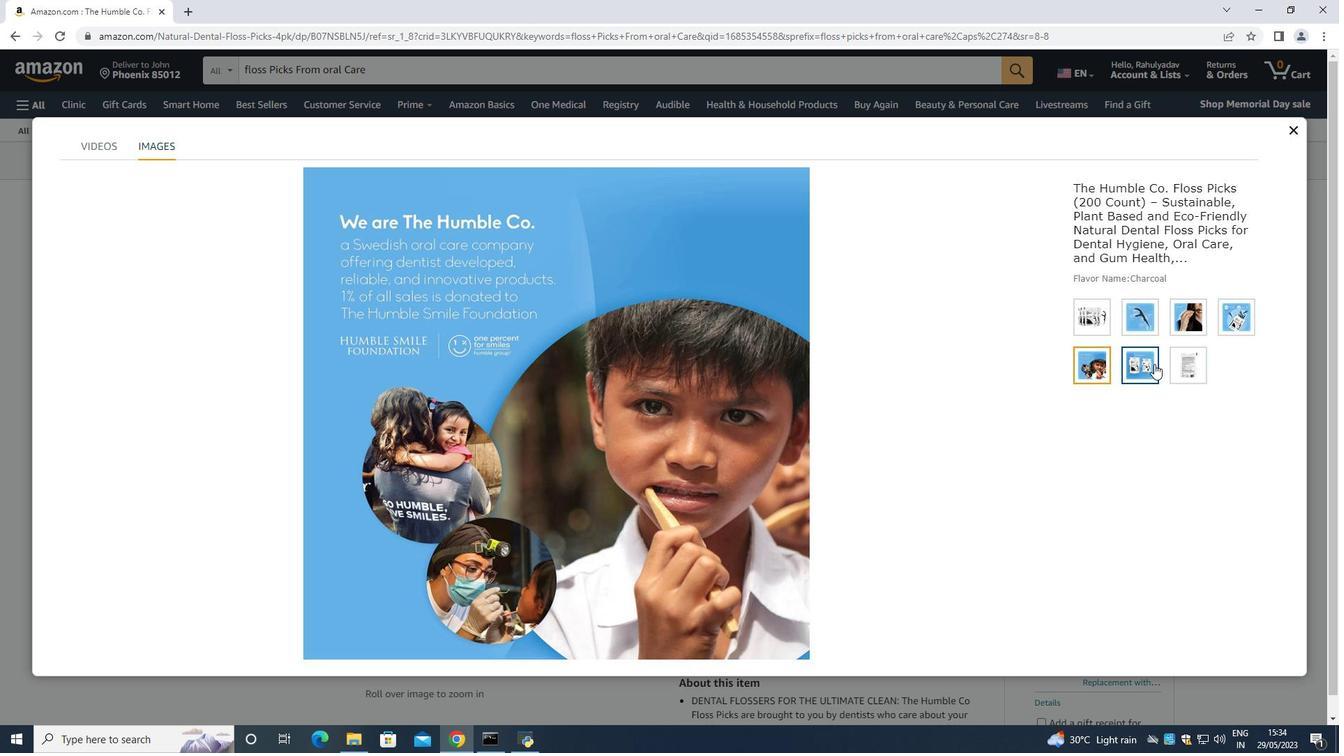 
Action: Mouse pressed left at (1150, 363)
Screenshot: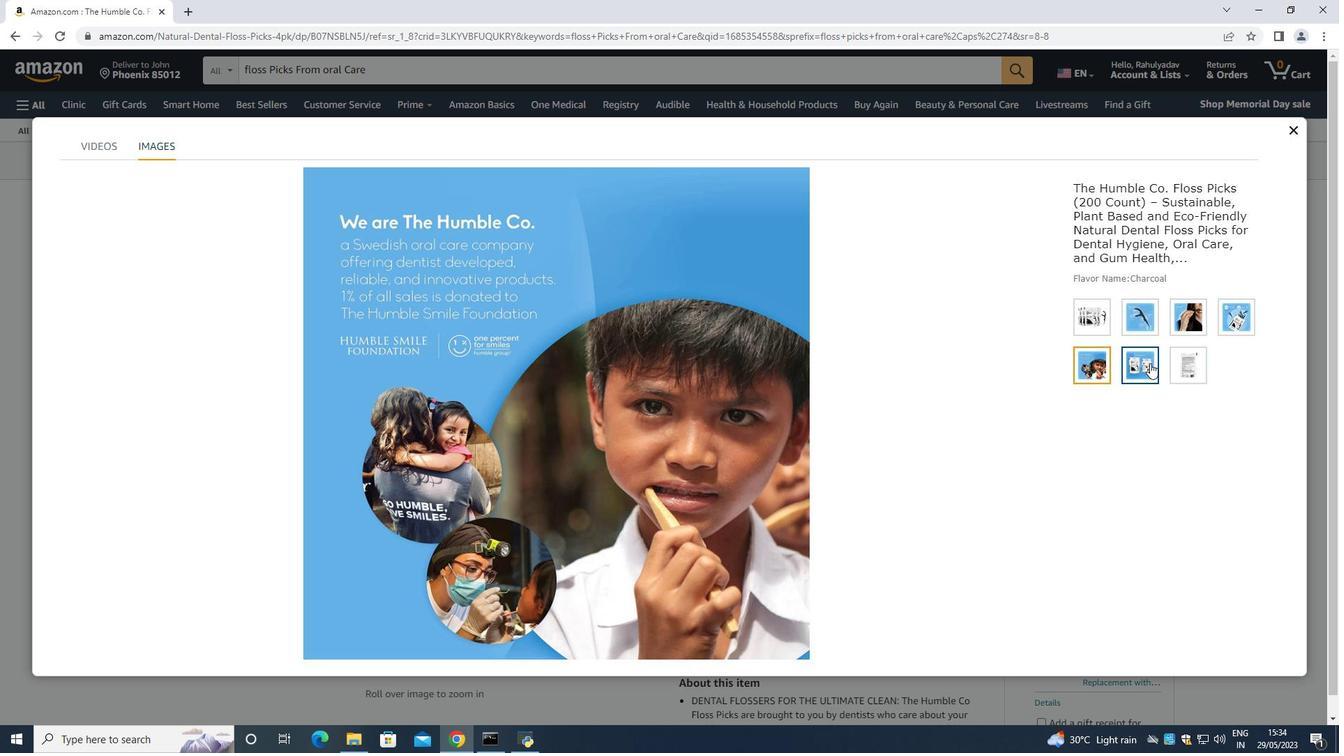 
Action: Mouse moved to (1190, 364)
Screenshot: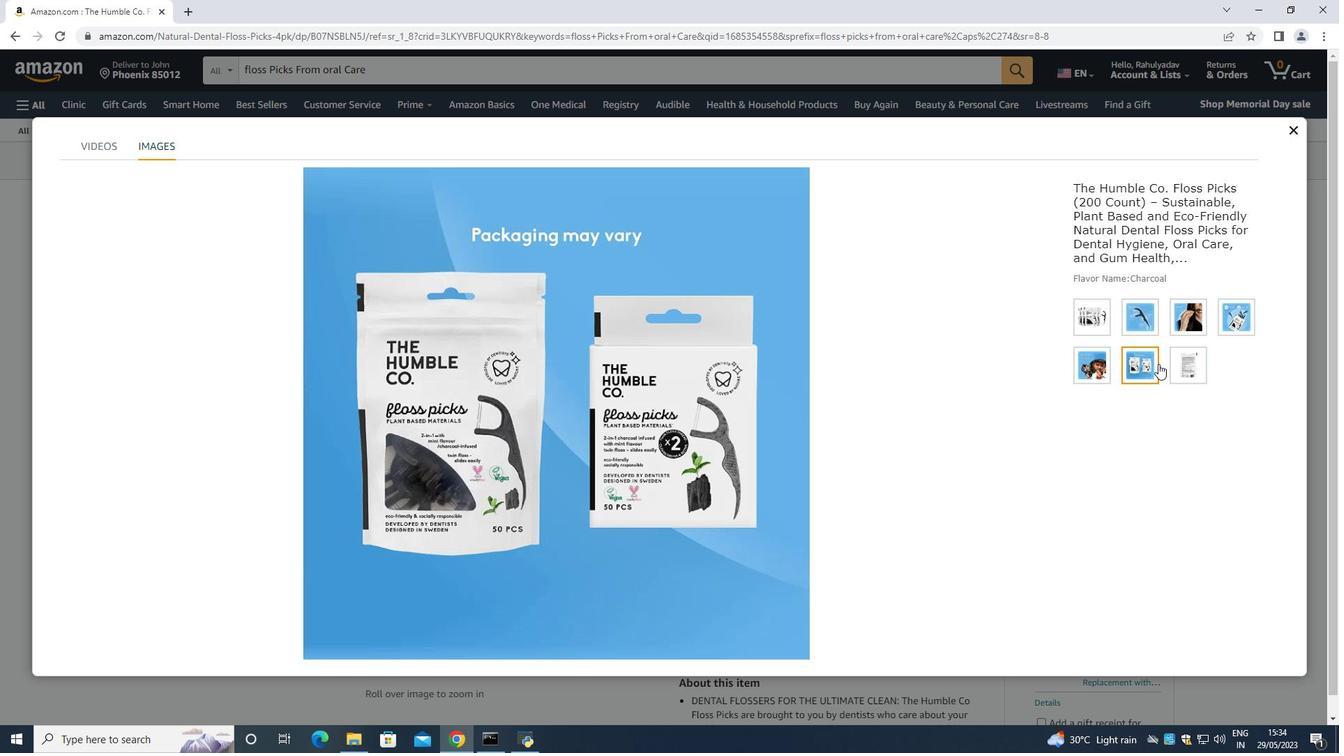 
Action: Mouse pressed left at (1190, 364)
Screenshot: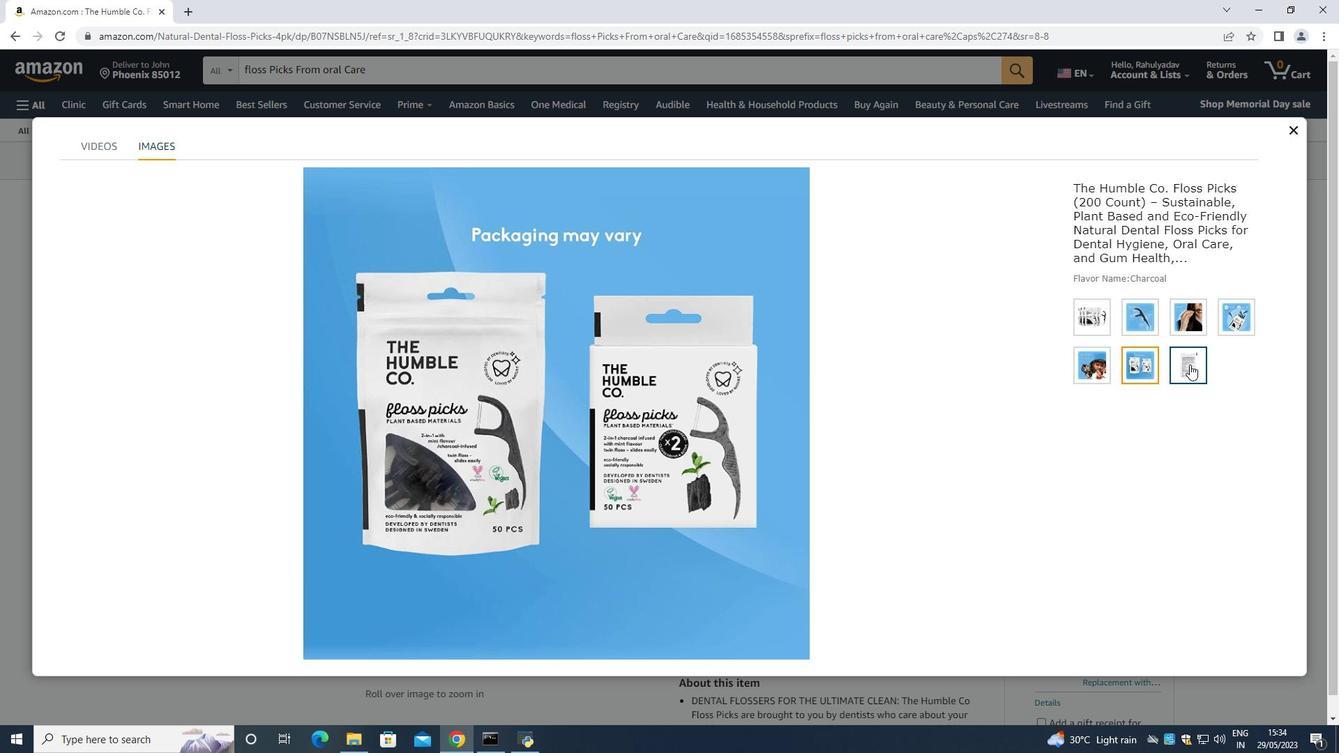 
Action: Mouse moved to (1295, 132)
Screenshot: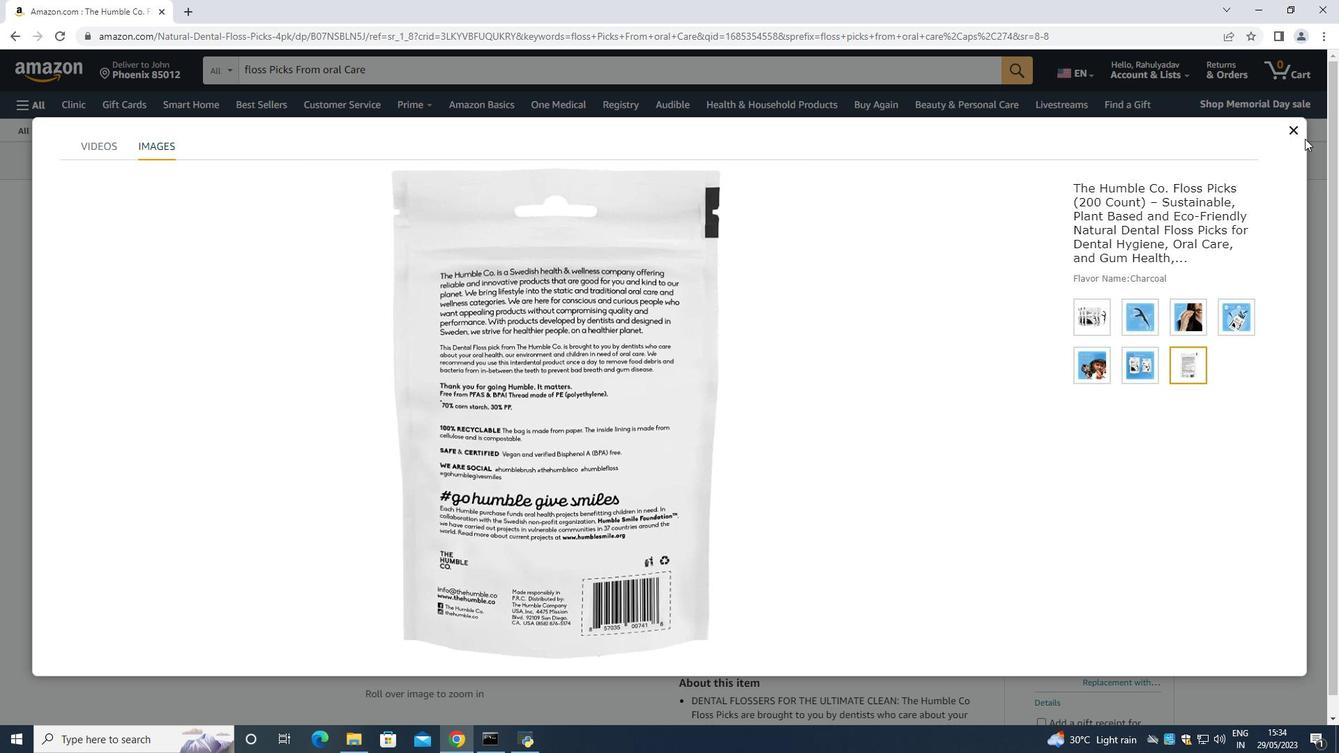
Action: Mouse pressed left at (1295, 132)
Screenshot: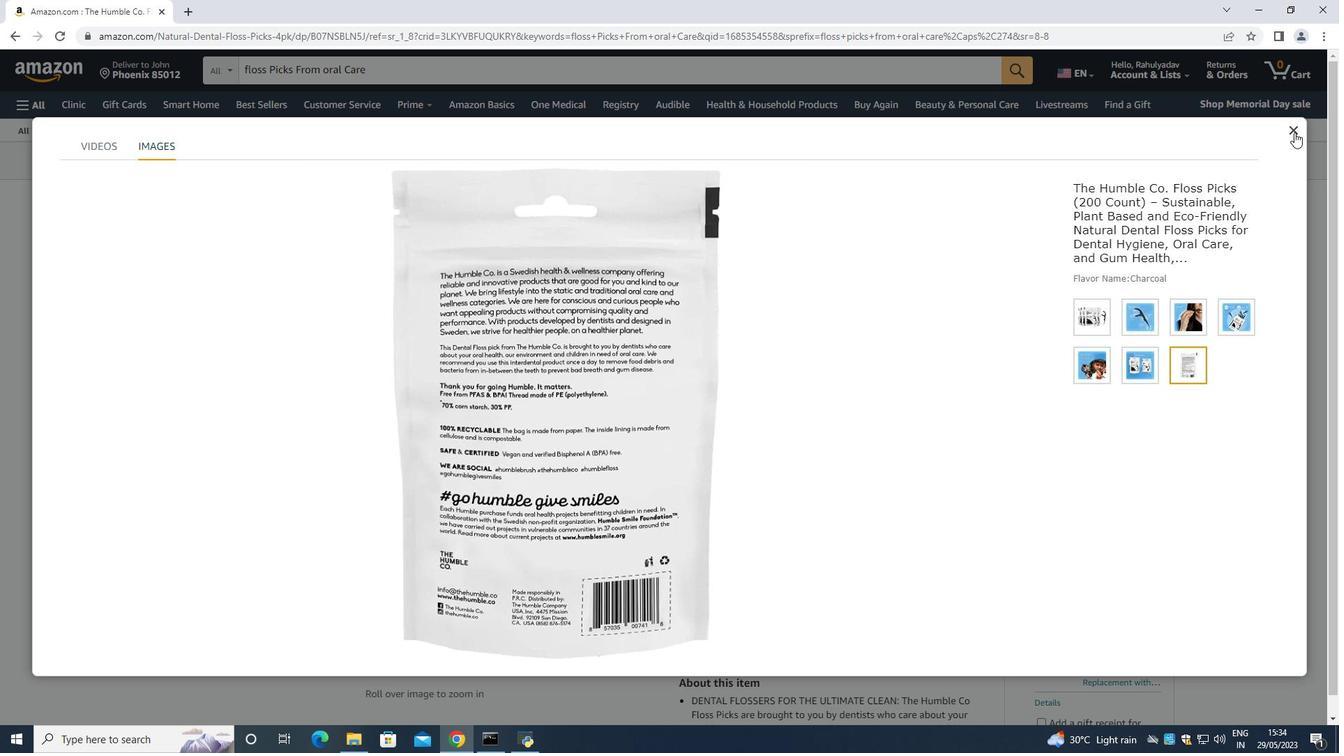 
Action: Mouse moved to (805, 403)
Screenshot: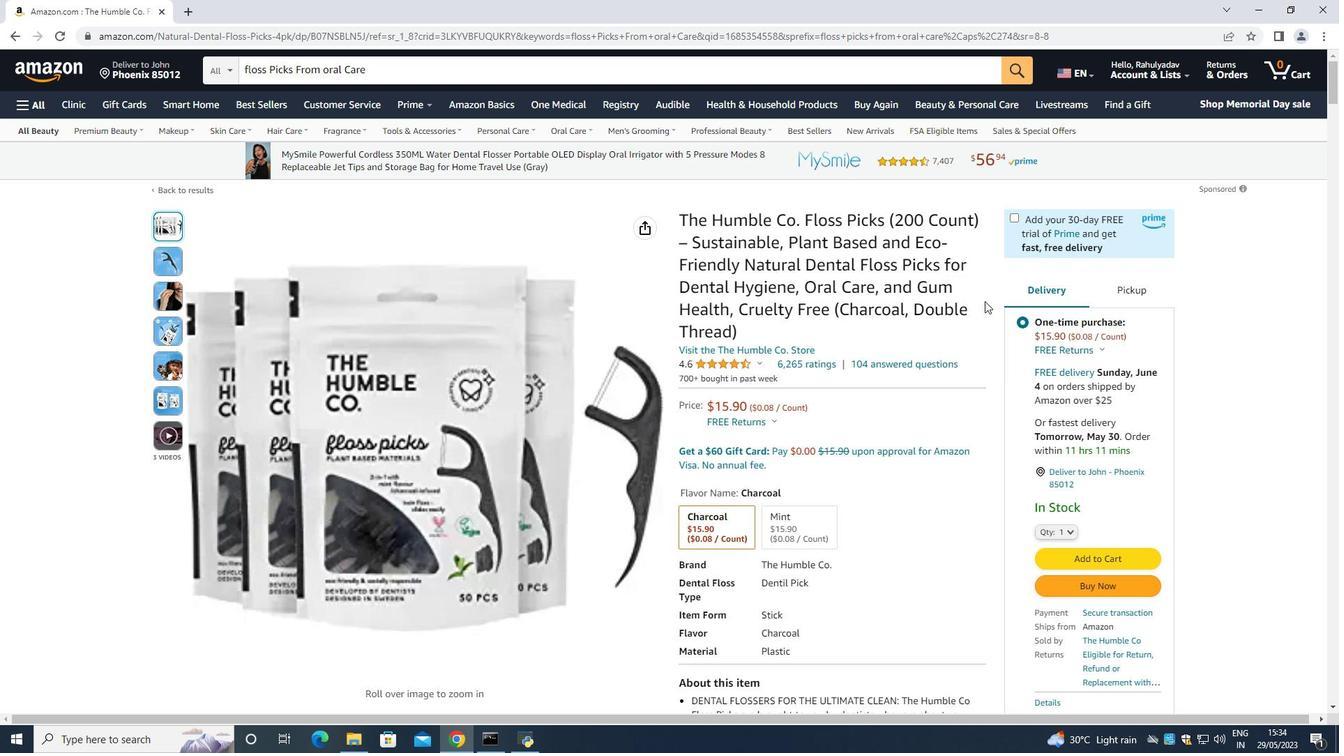 
Action: Mouse scrolled (805, 402) with delta (0, 0)
Screenshot: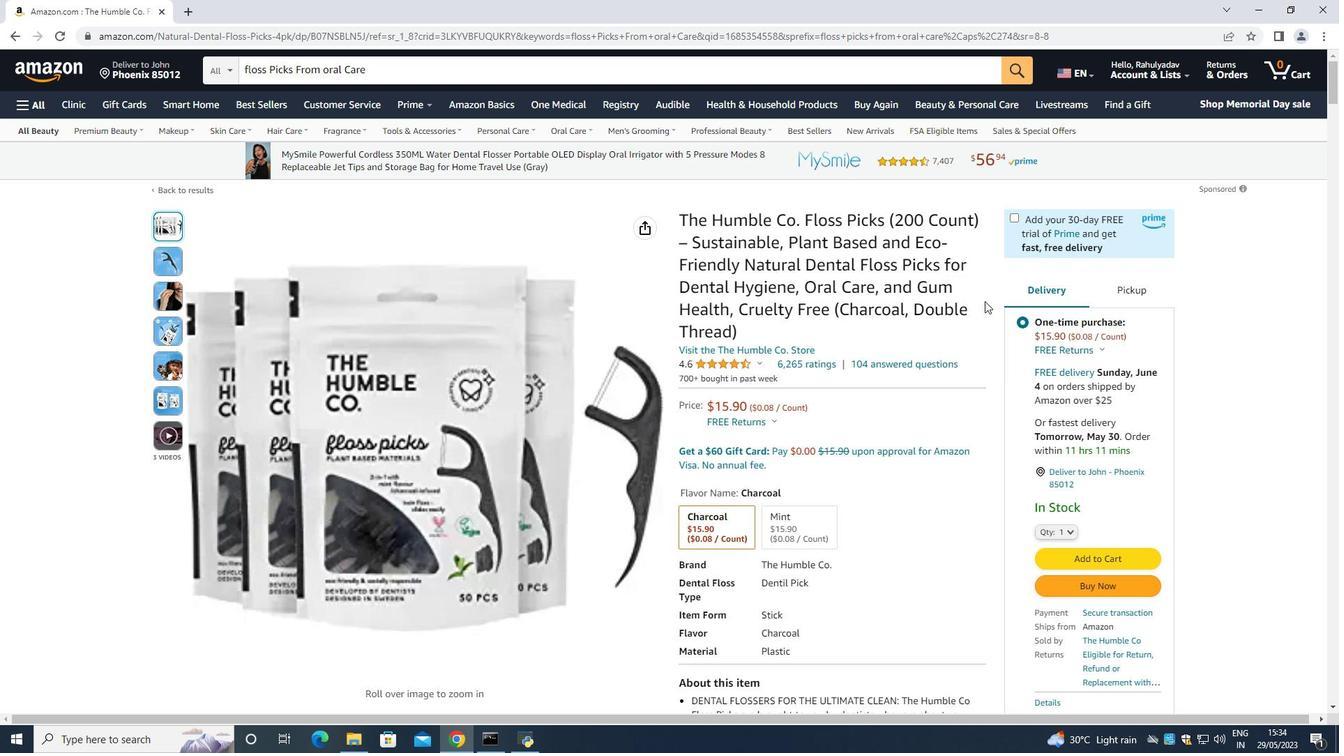 
Action: Mouse moved to (923, 415)
Screenshot: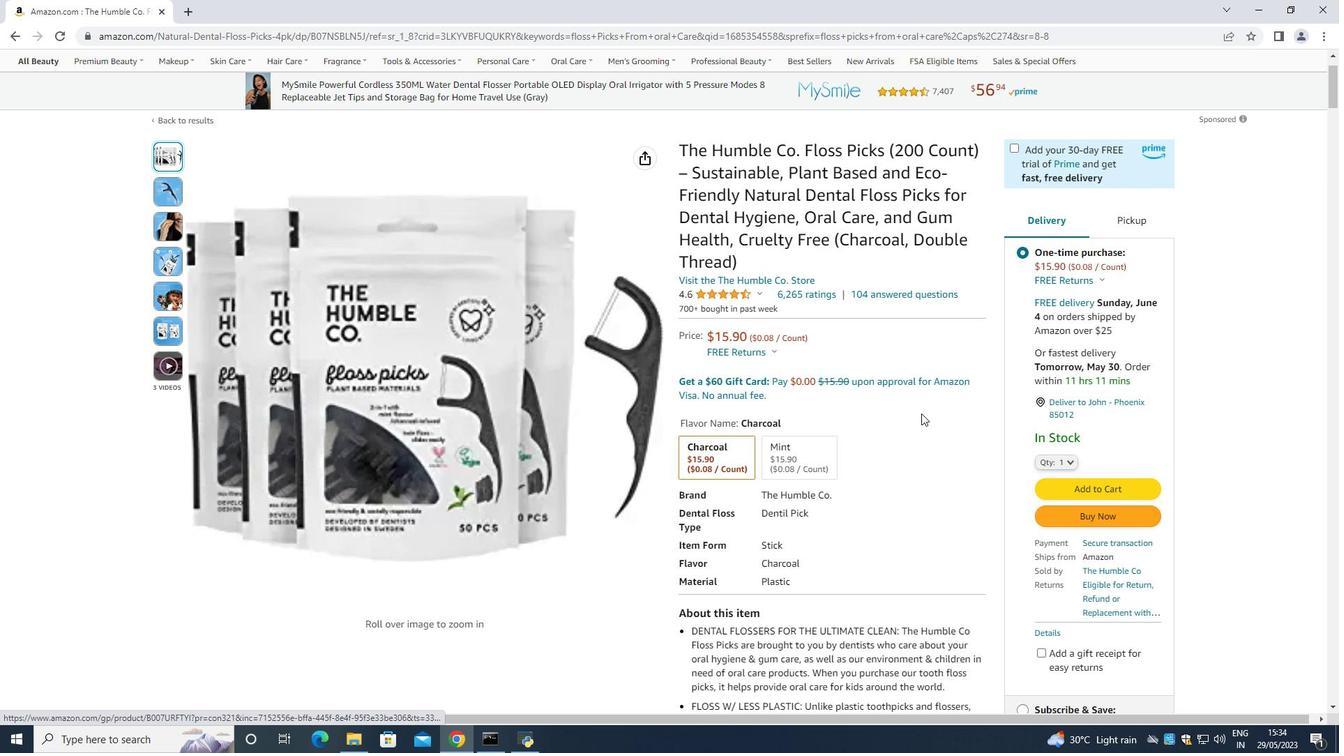 
Action: Mouse pressed middle at (923, 415)
Screenshot: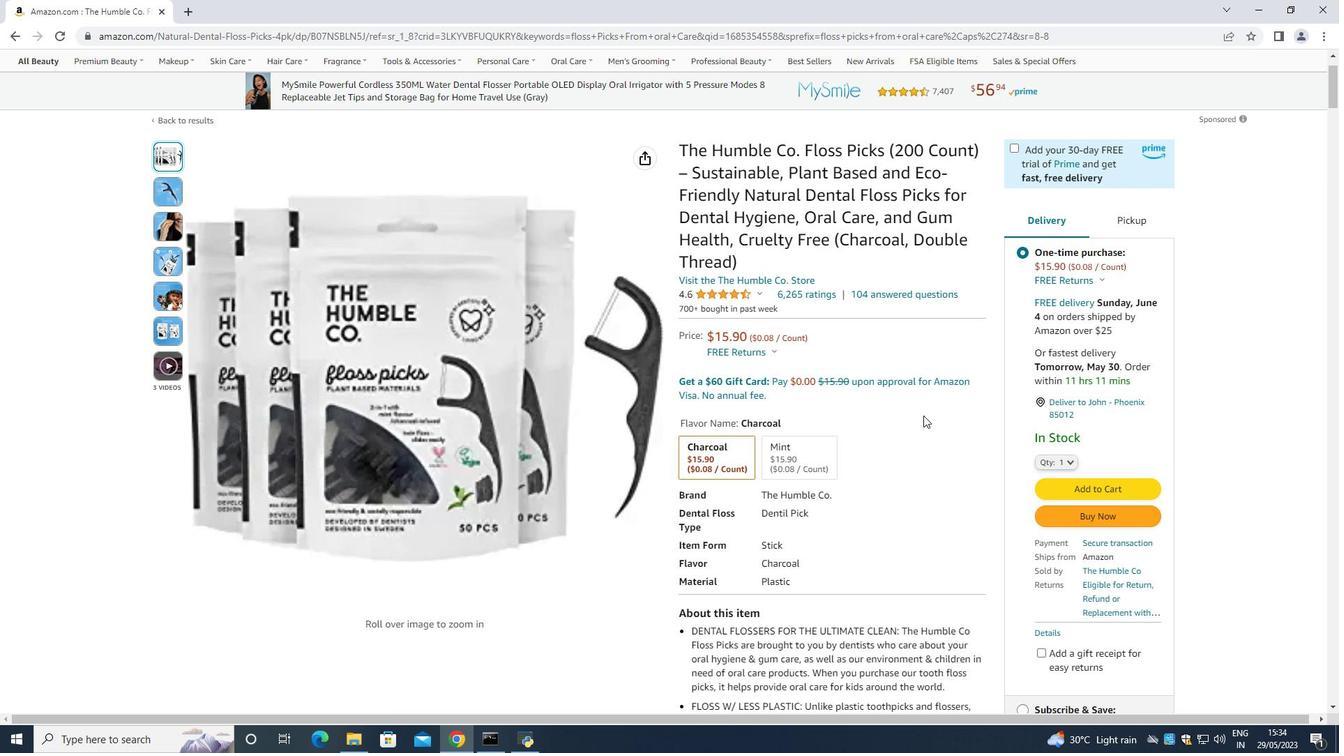 
Action: Mouse moved to (706, 201)
Screenshot: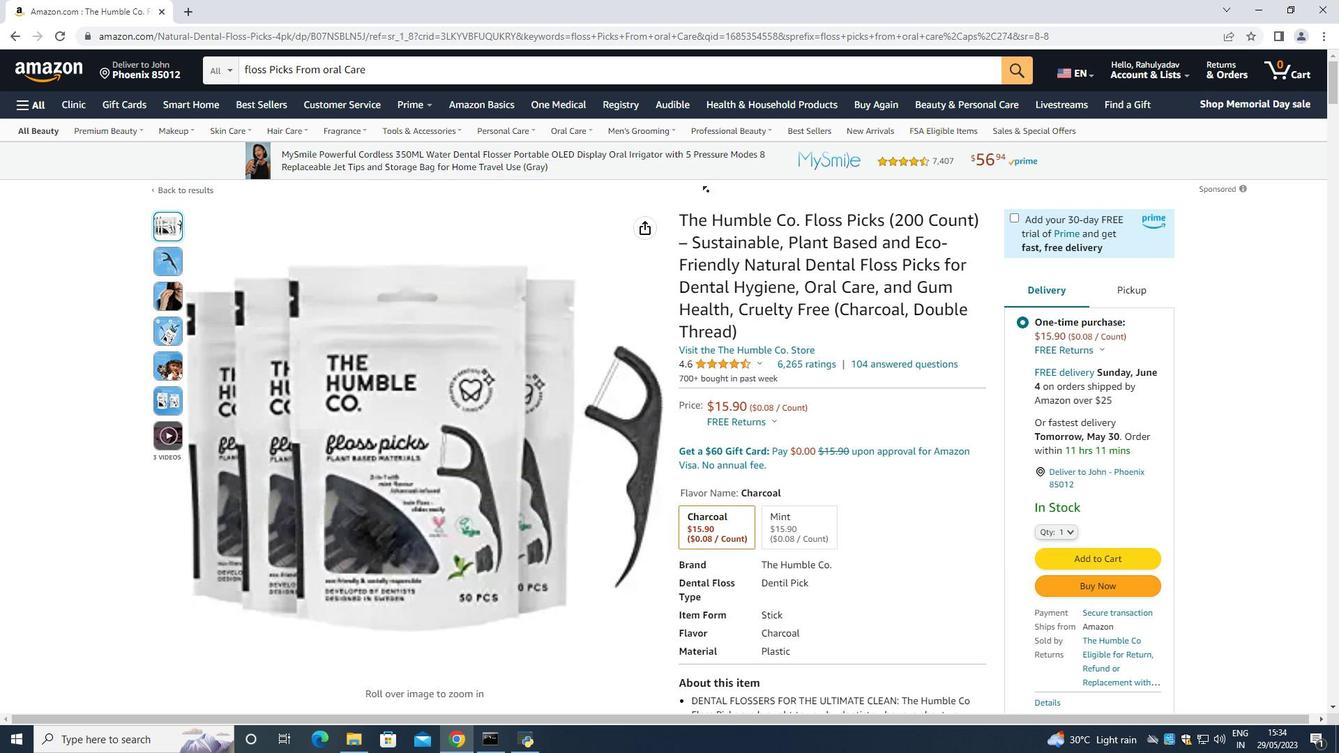 
Action: Mouse scrolled (706, 200) with delta (0, 0)
Screenshot: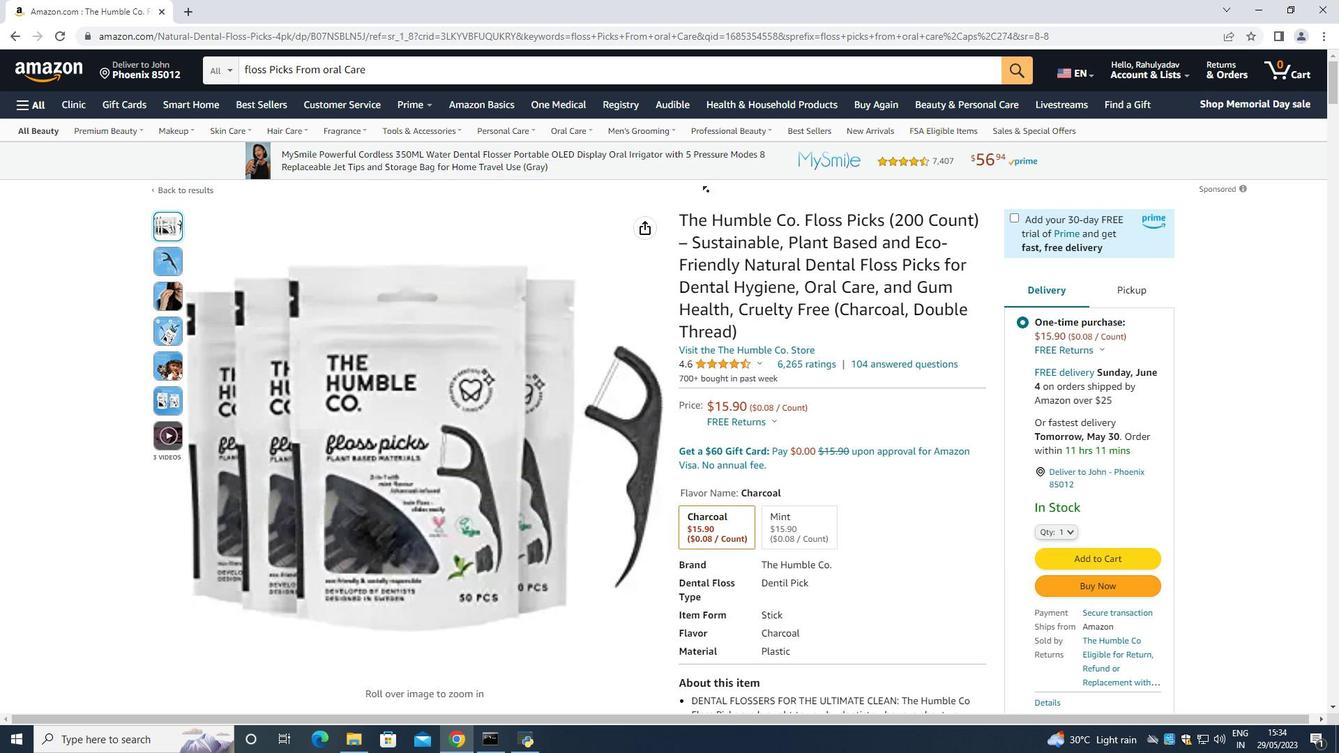 
Action: Mouse moved to (730, 304)
Screenshot: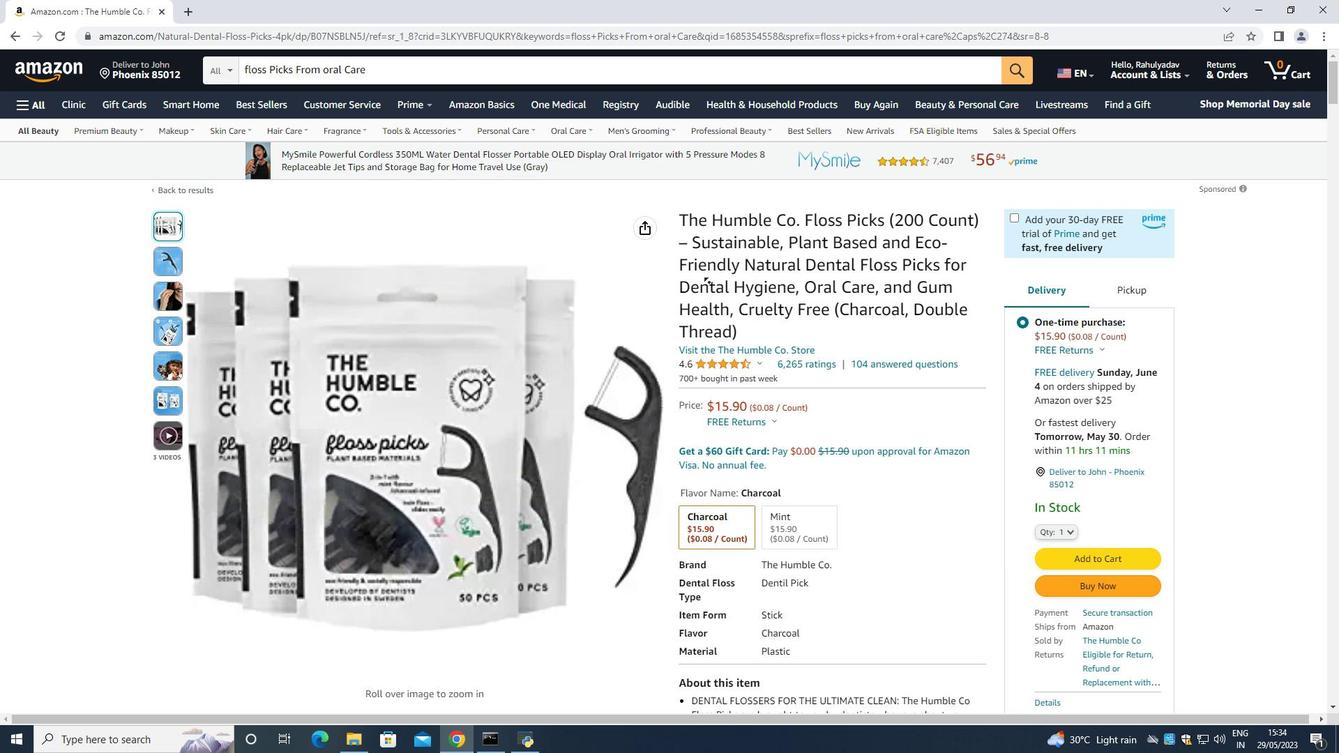 
Action: Mouse scrolled (730, 303) with delta (0, 0)
Screenshot: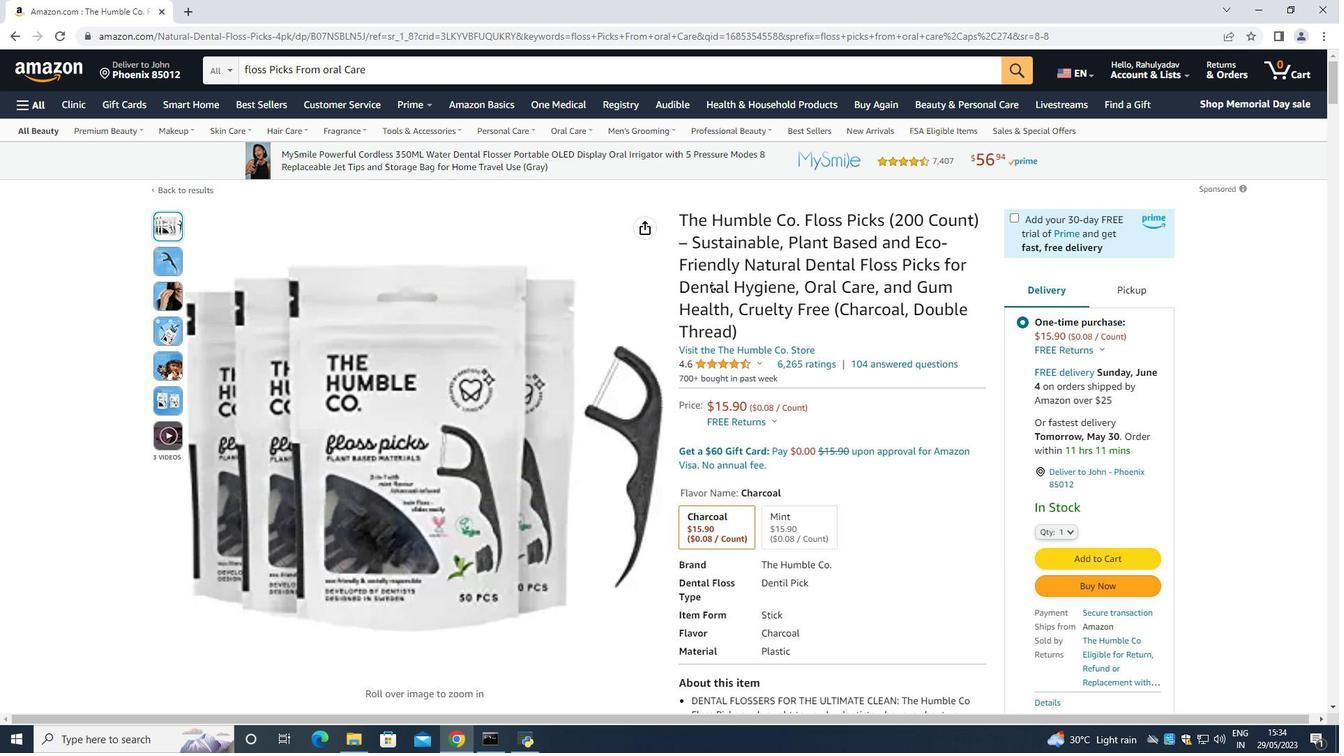 
Action: Mouse scrolled (730, 303) with delta (0, 0)
Screenshot: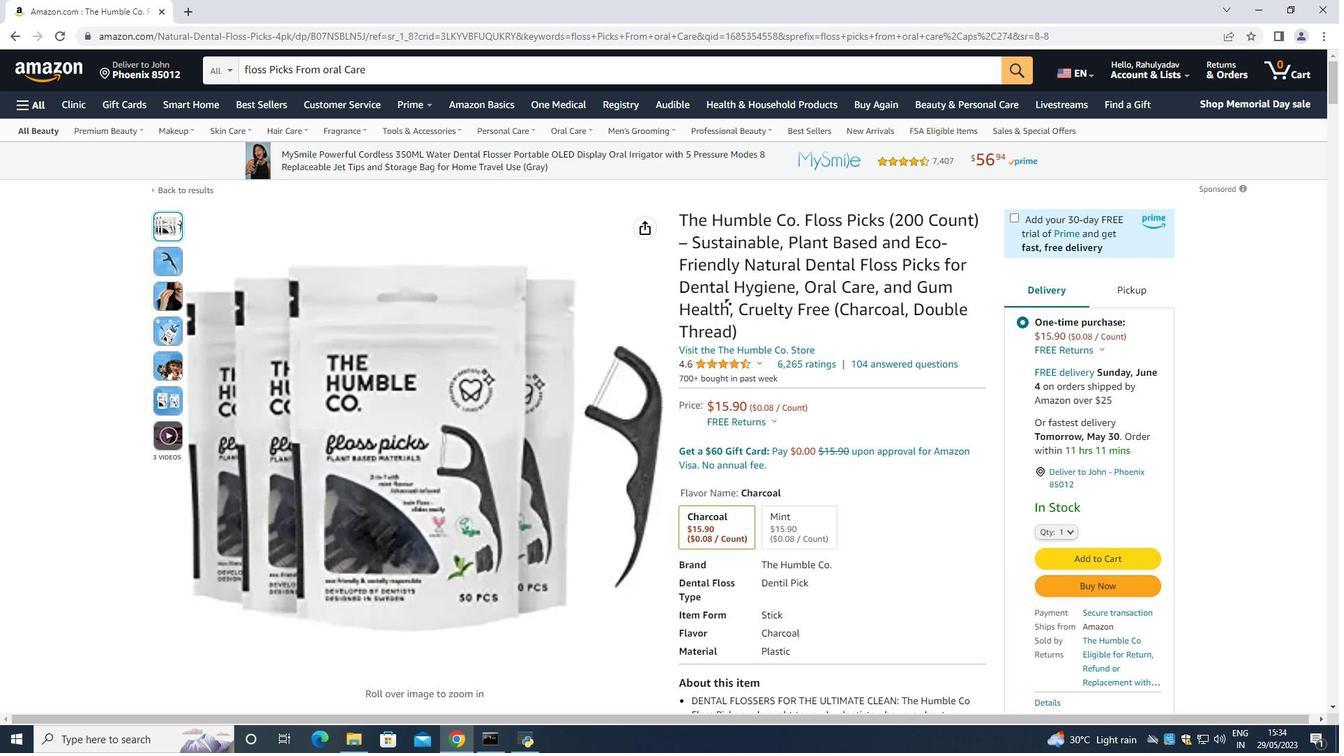 
Action: Mouse scrolled (730, 303) with delta (0, 0)
Screenshot: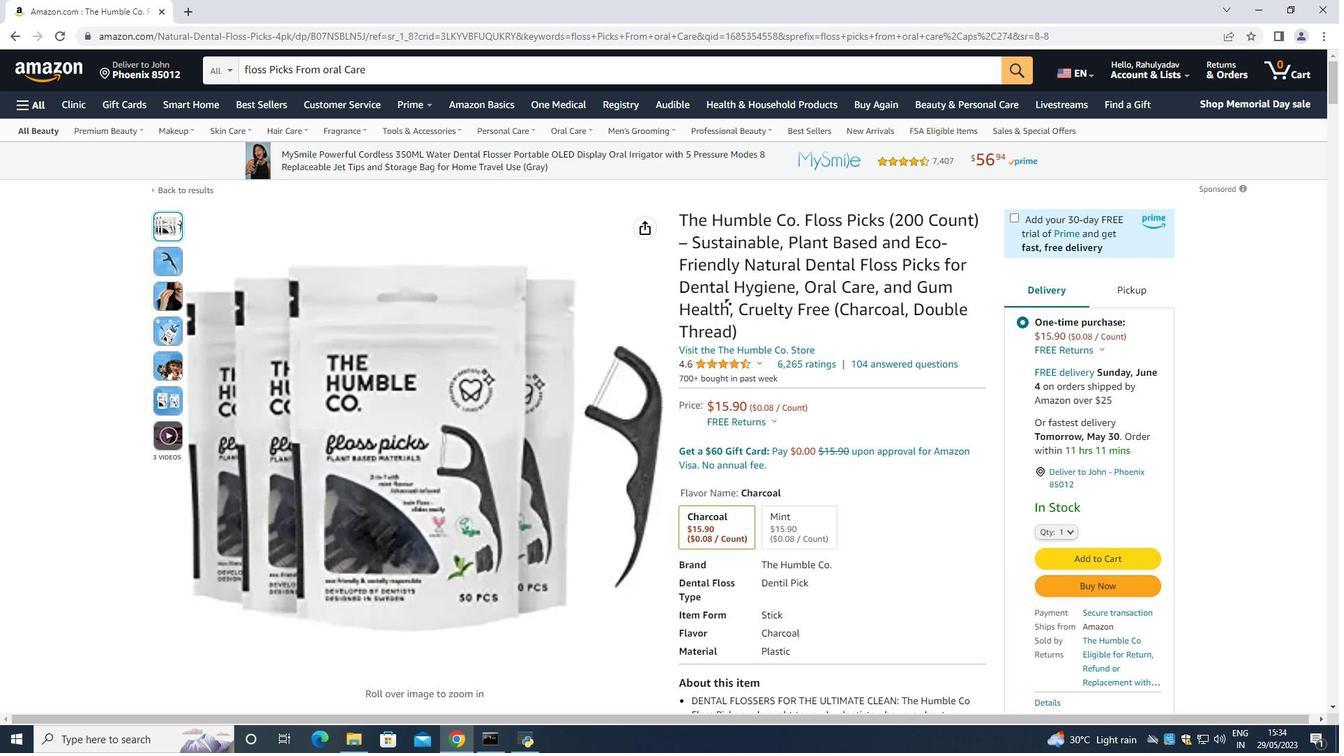 
Action: Mouse scrolled (730, 303) with delta (0, 0)
Screenshot: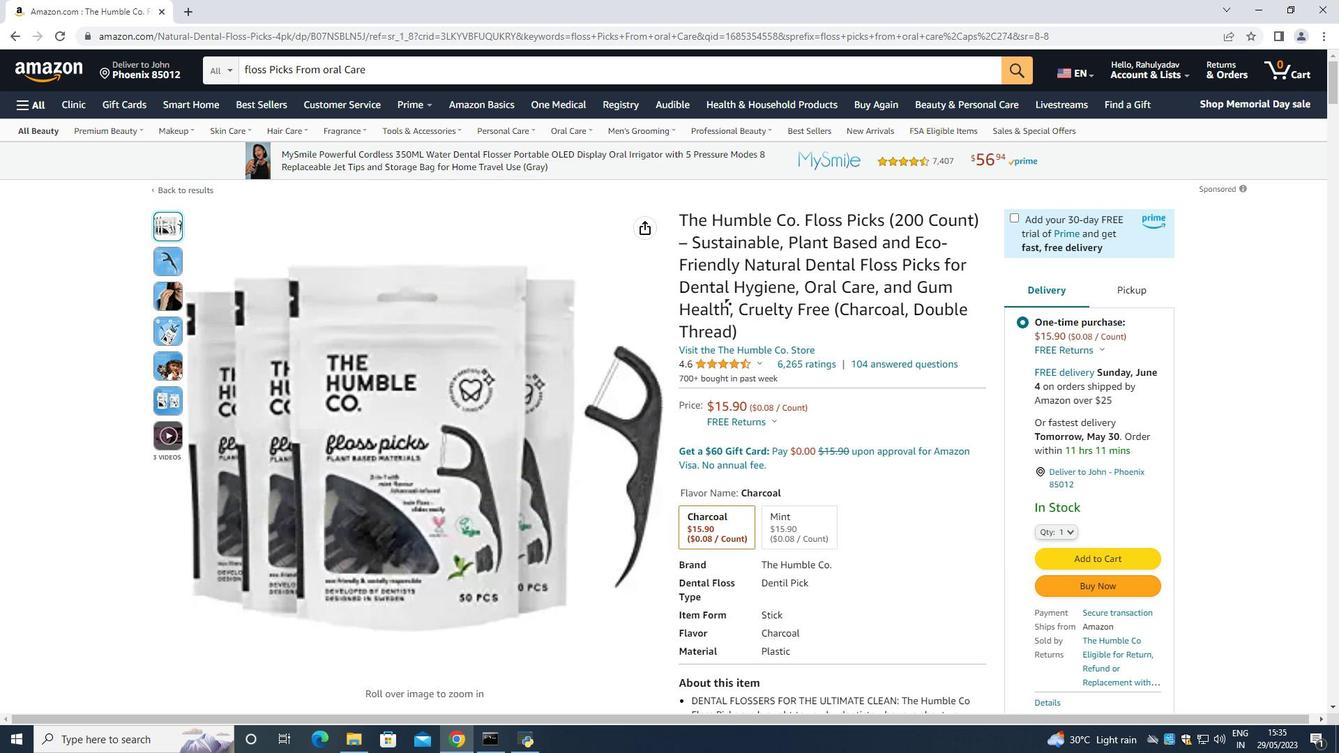 
Action: Mouse scrolled (730, 303) with delta (0, 0)
Screenshot: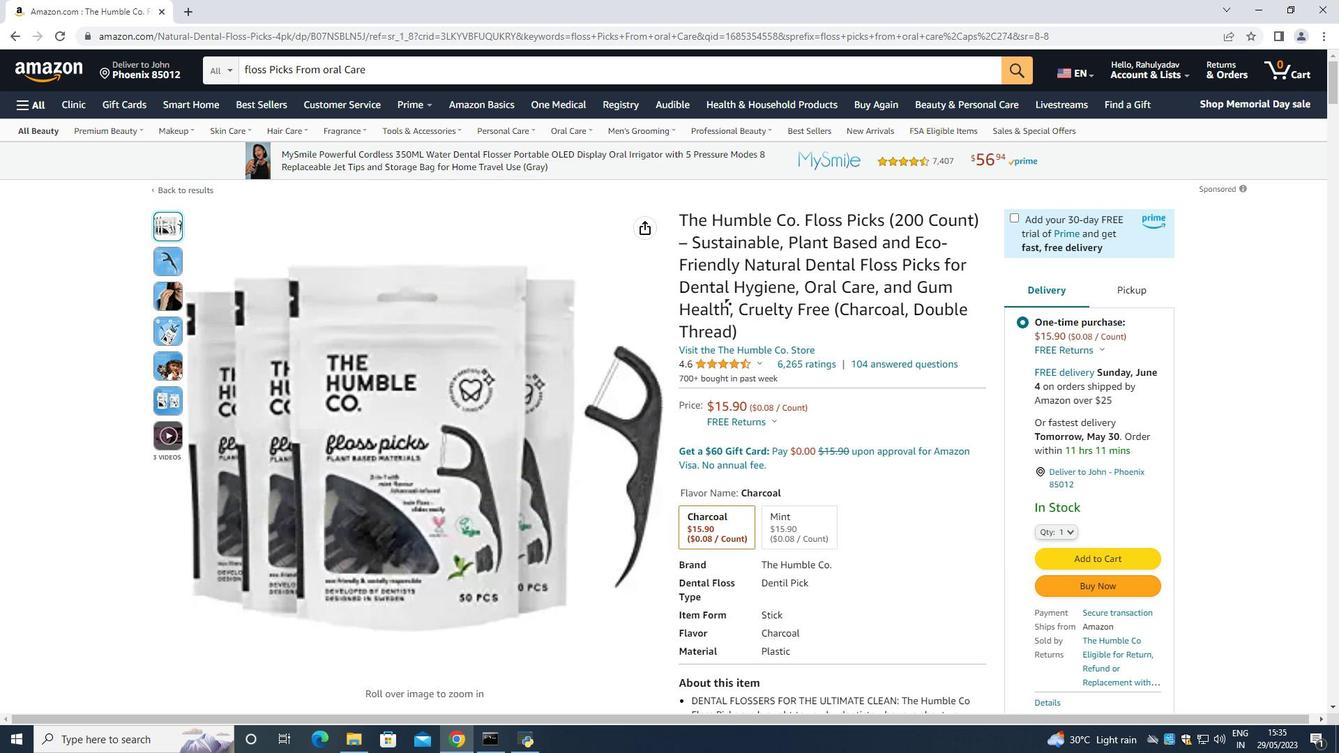 
Action: Mouse moved to (731, 304)
Screenshot: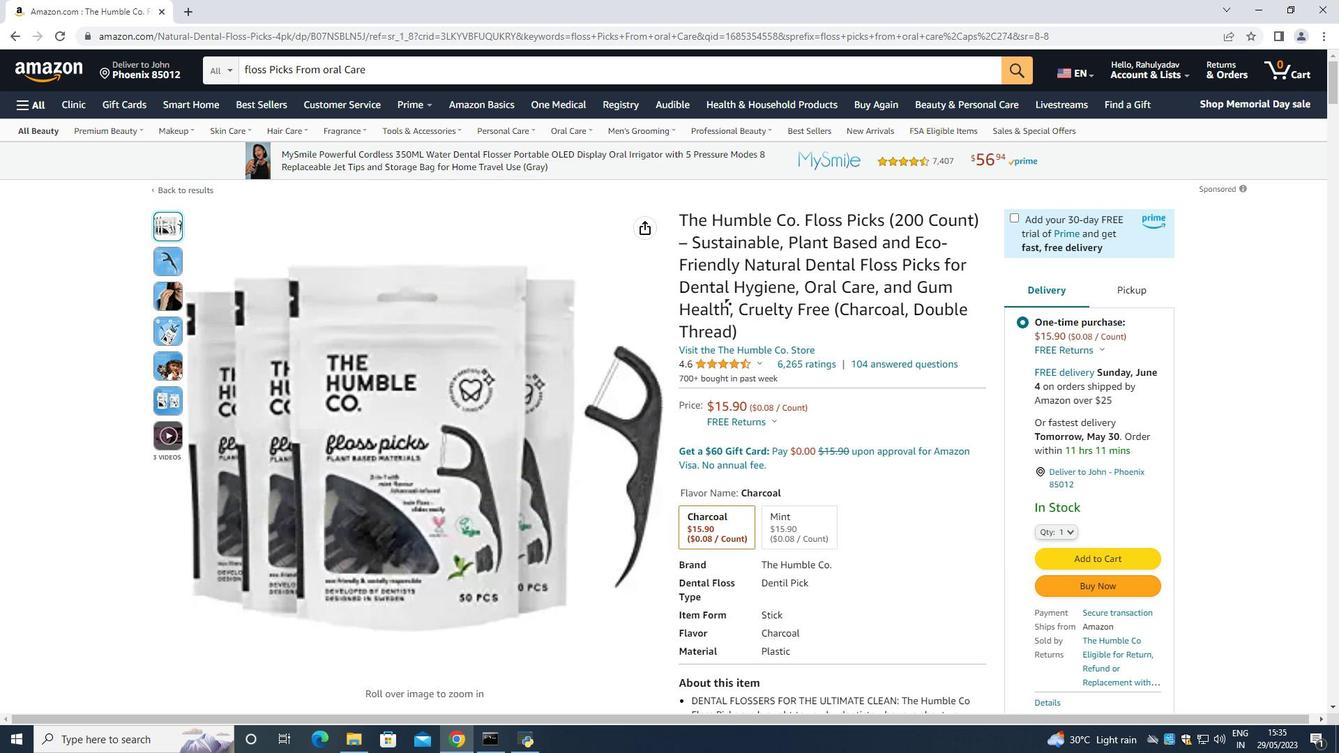 
Action: Mouse scrolled (731, 304) with delta (0, 0)
Screenshot: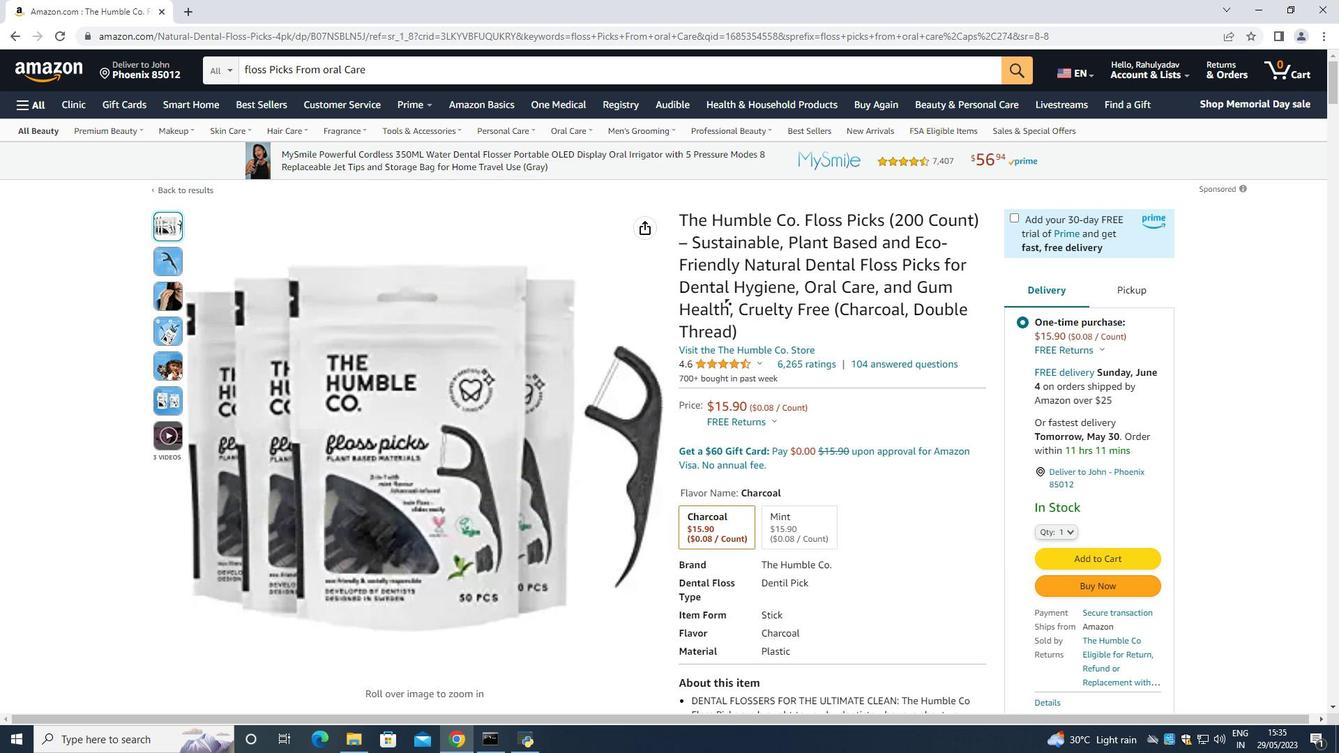 
Action: Mouse scrolled (731, 304) with delta (0, 0)
Screenshot: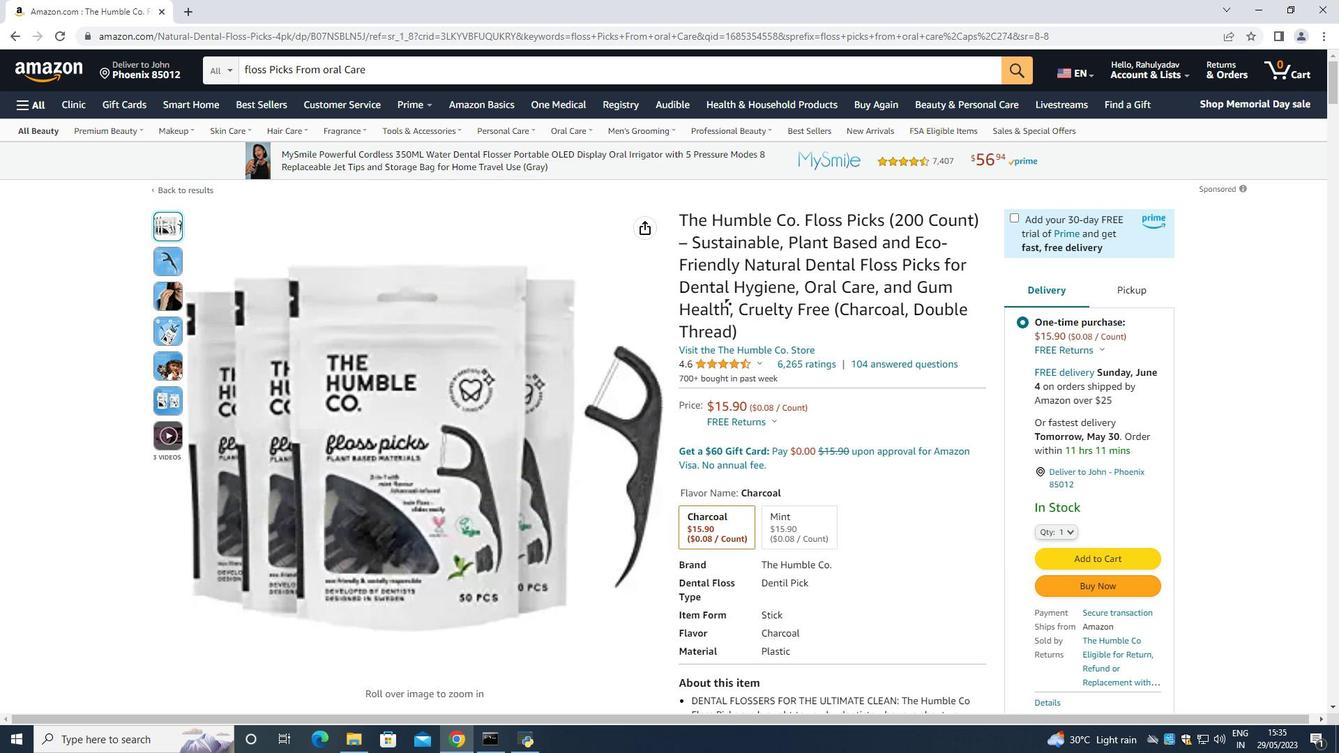 
Action: Mouse moved to (743, 297)
Screenshot: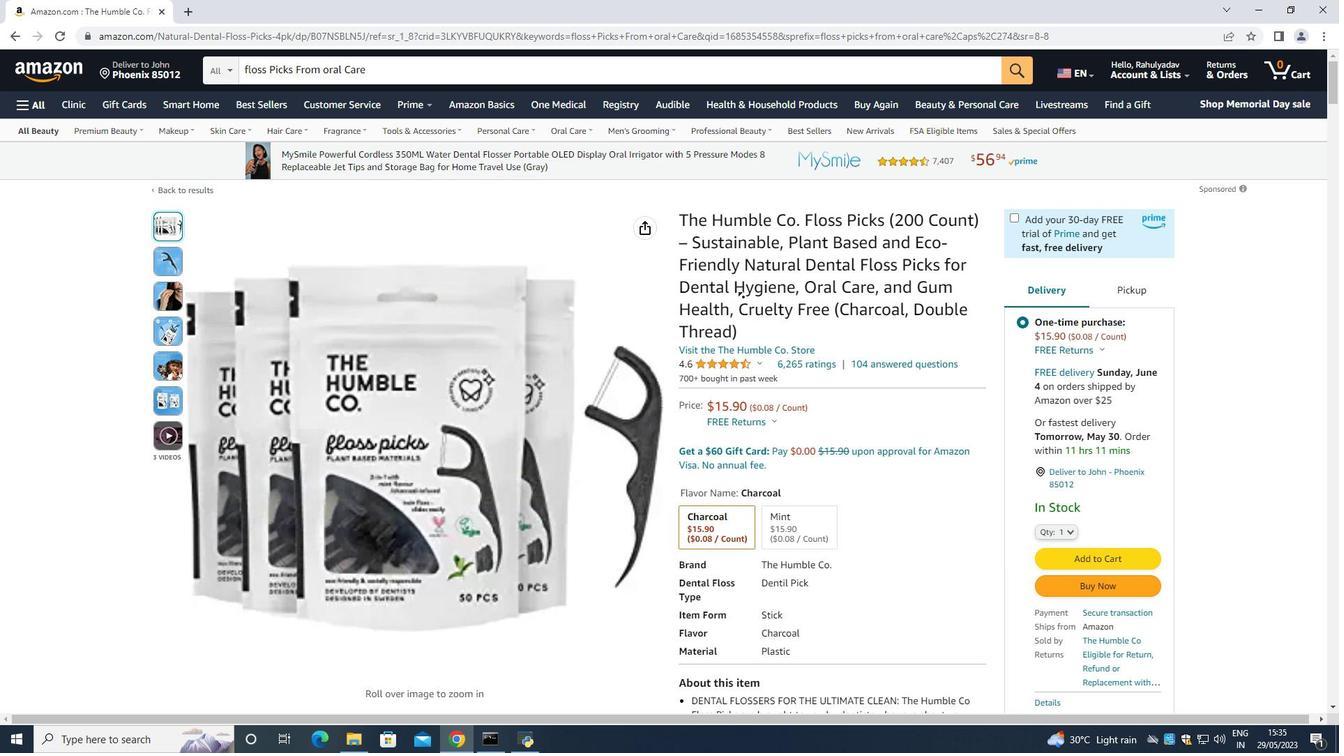 
Action: Mouse pressed left at (743, 297)
Screenshot: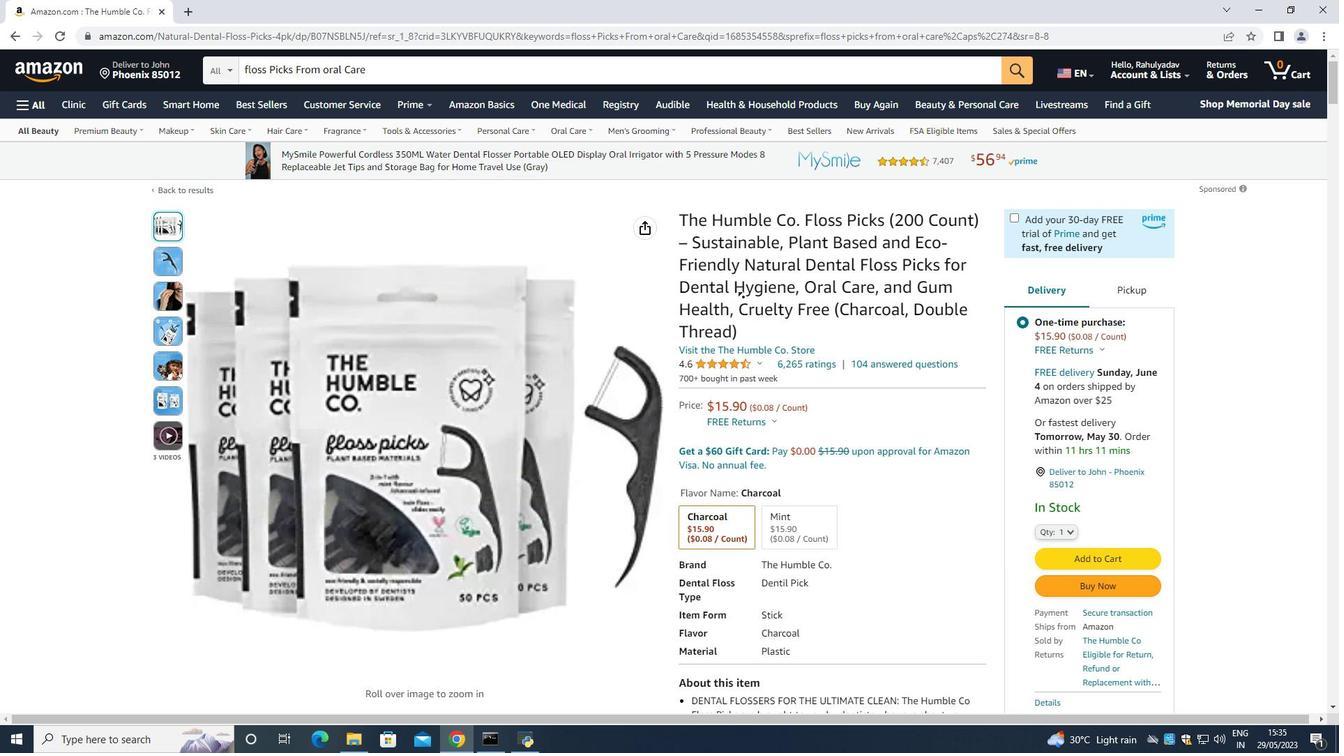 
Action: Mouse moved to (743, 300)
Screenshot: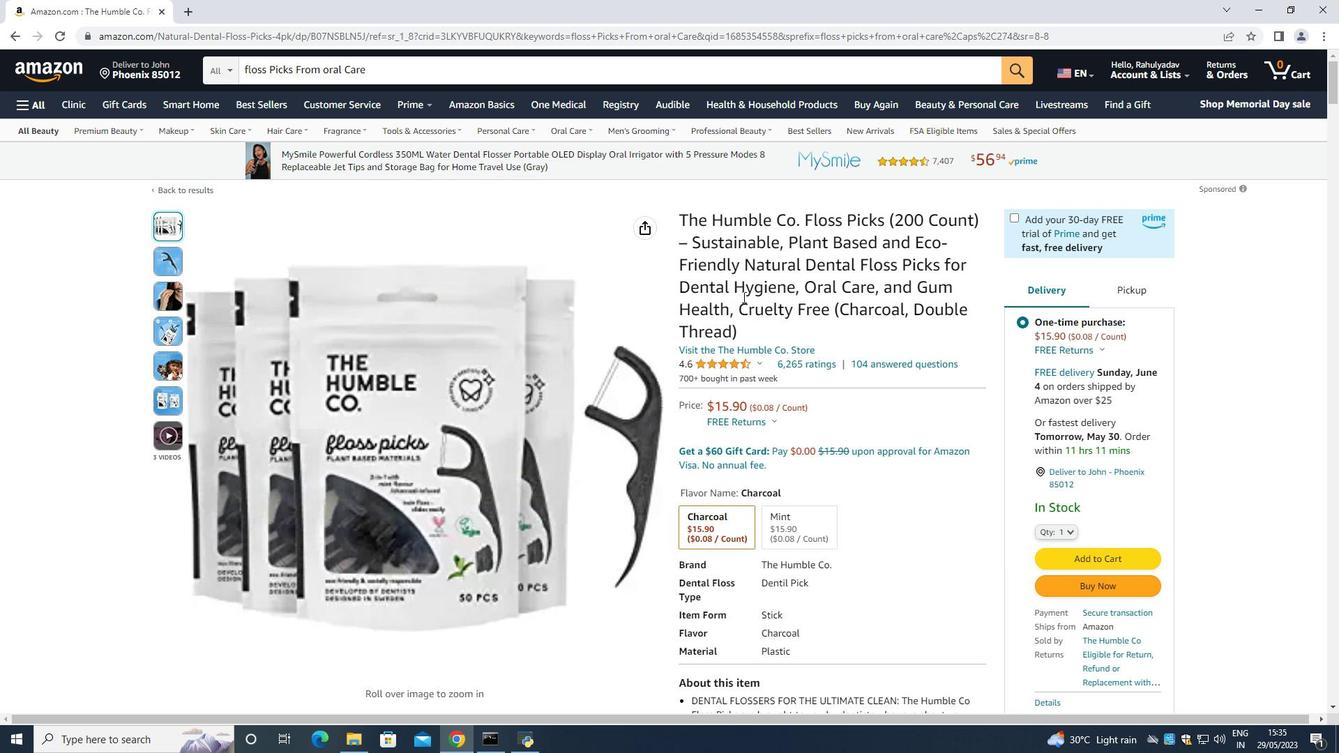 
Action: Mouse scrolled (743, 299) with delta (0, 0)
Screenshot: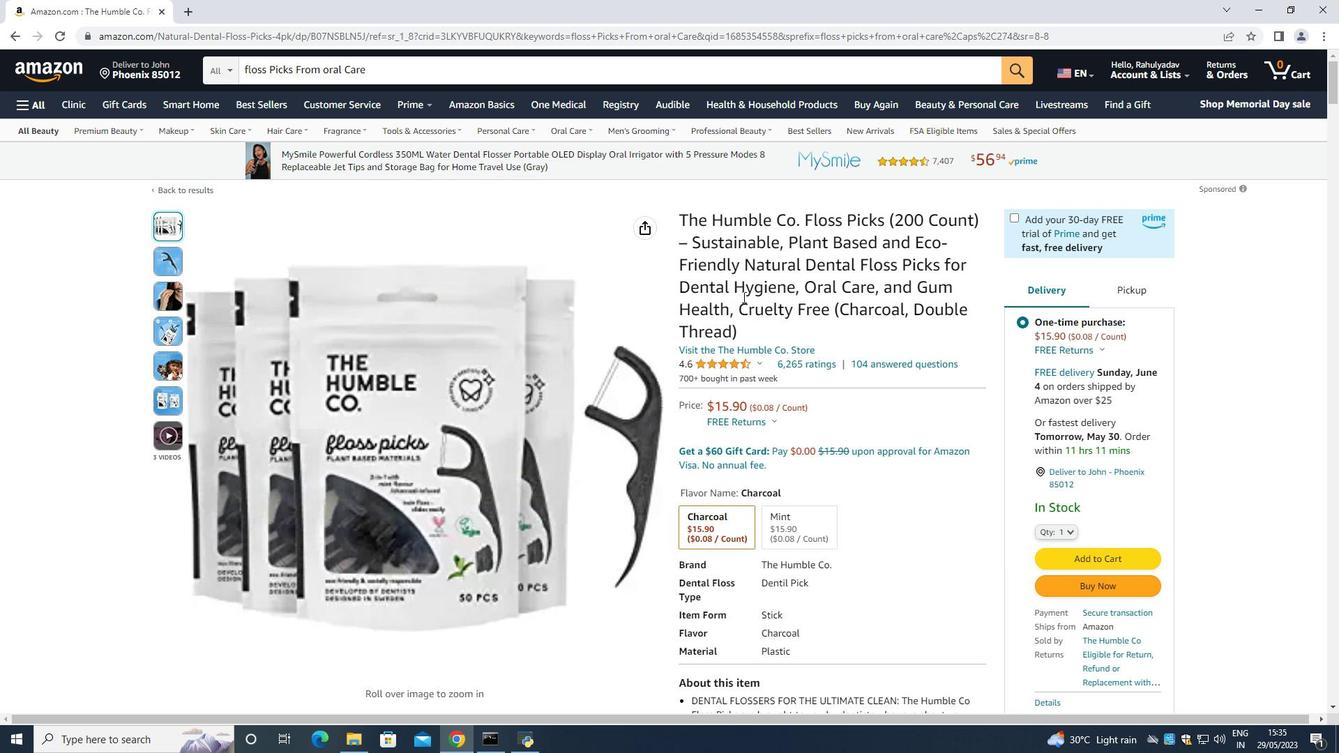 
Action: Mouse moved to (743, 301)
Screenshot: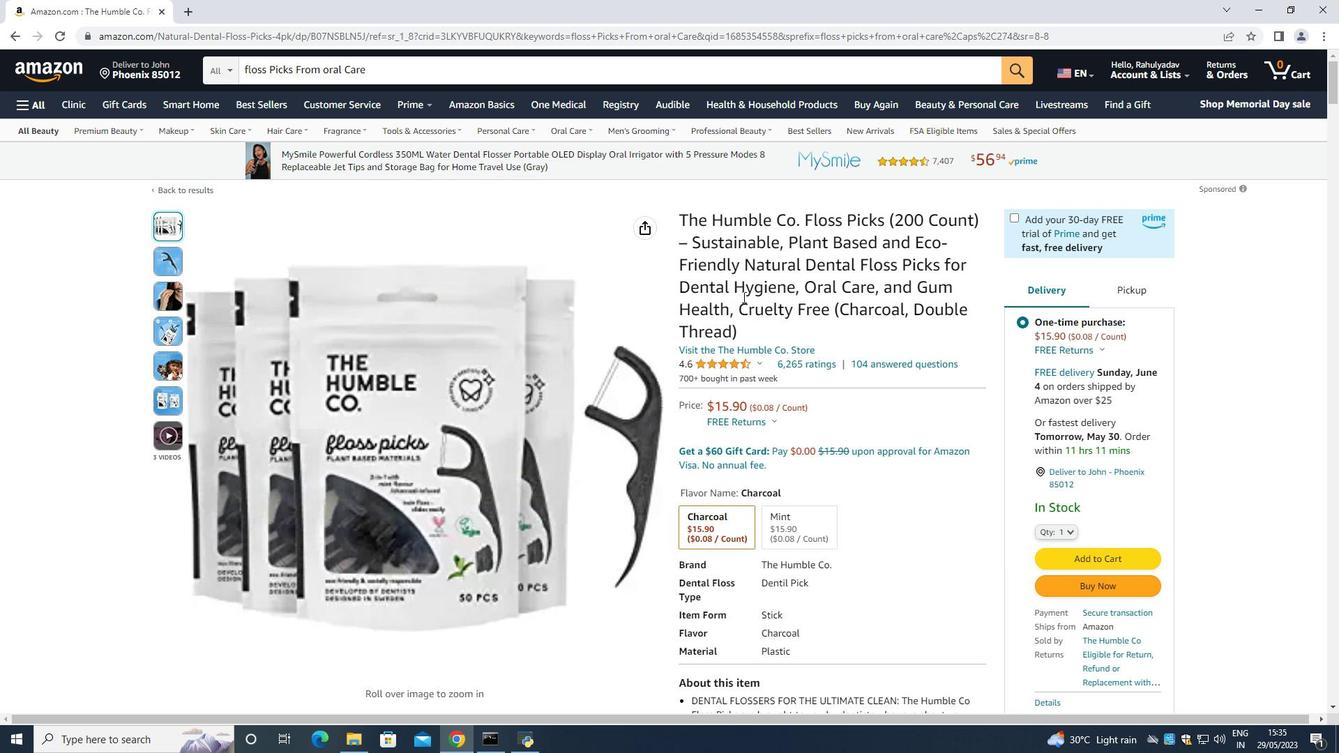 
Action: Mouse scrolled (743, 300) with delta (0, 0)
Screenshot: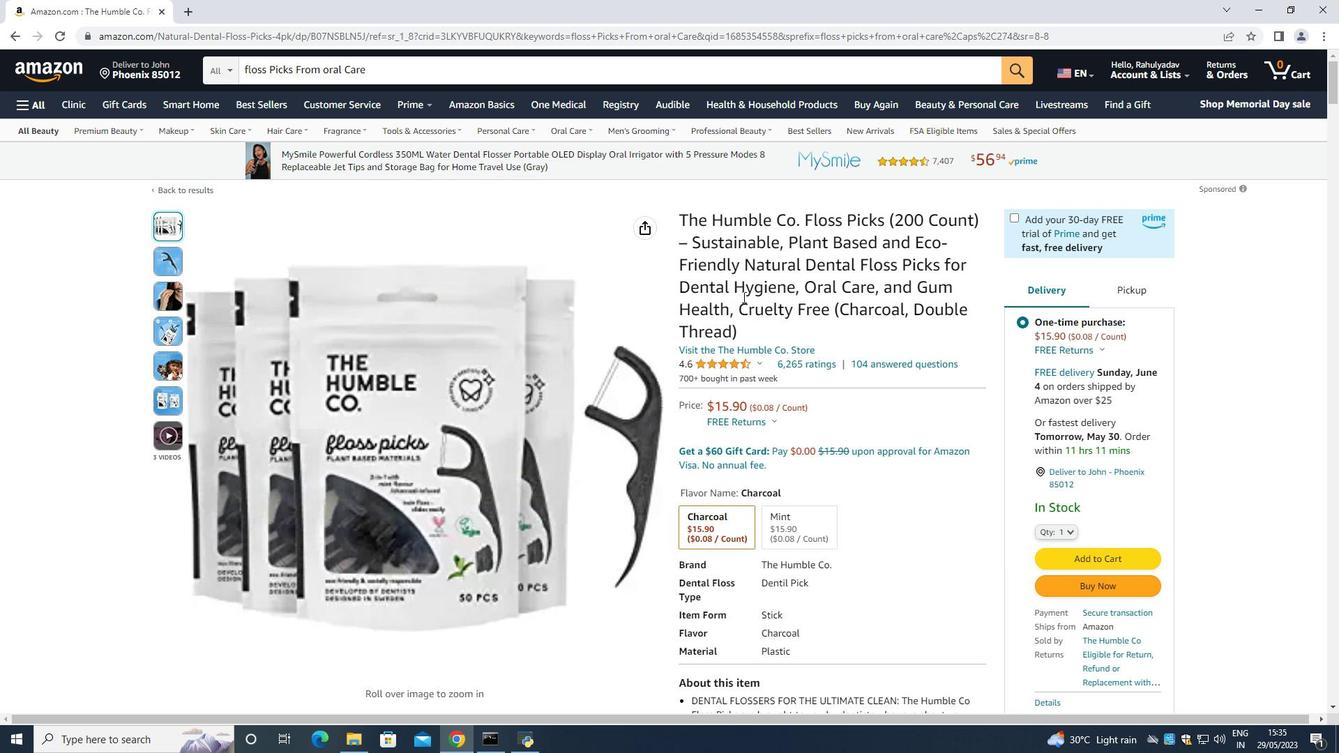 
Action: Mouse moved to (743, 302)
Screenshot: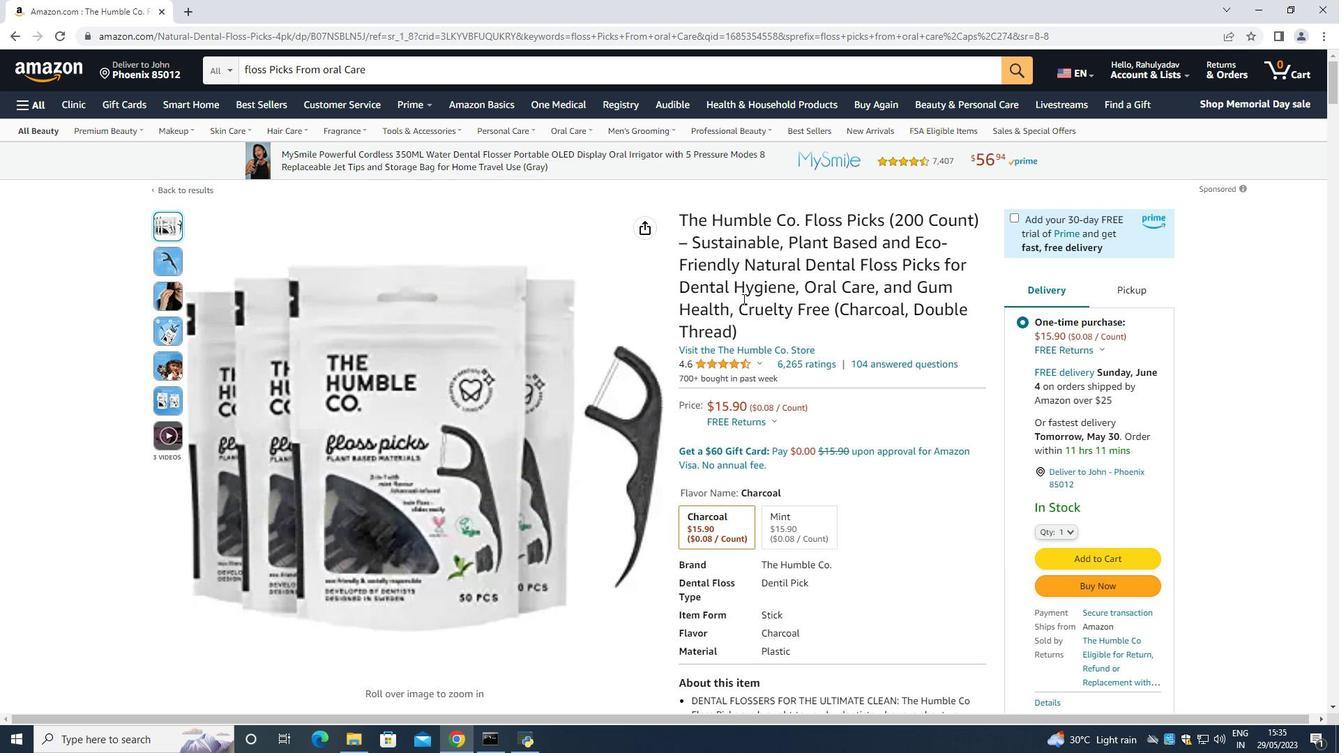 
Action: Mouse scrolled (743, 301) with delta (0, 0)
Screenshot: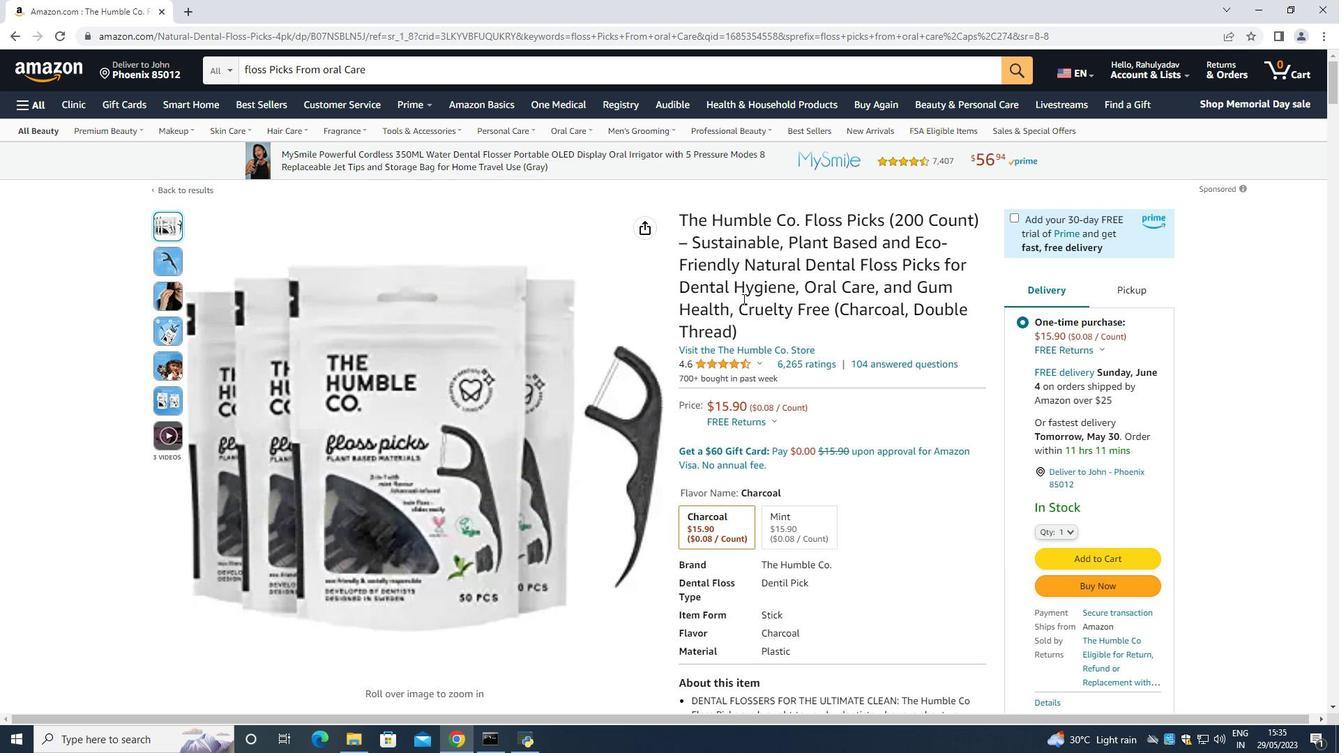
Action: Mouse scrolled (743, 301) with delta (0, 0)
Screenshot: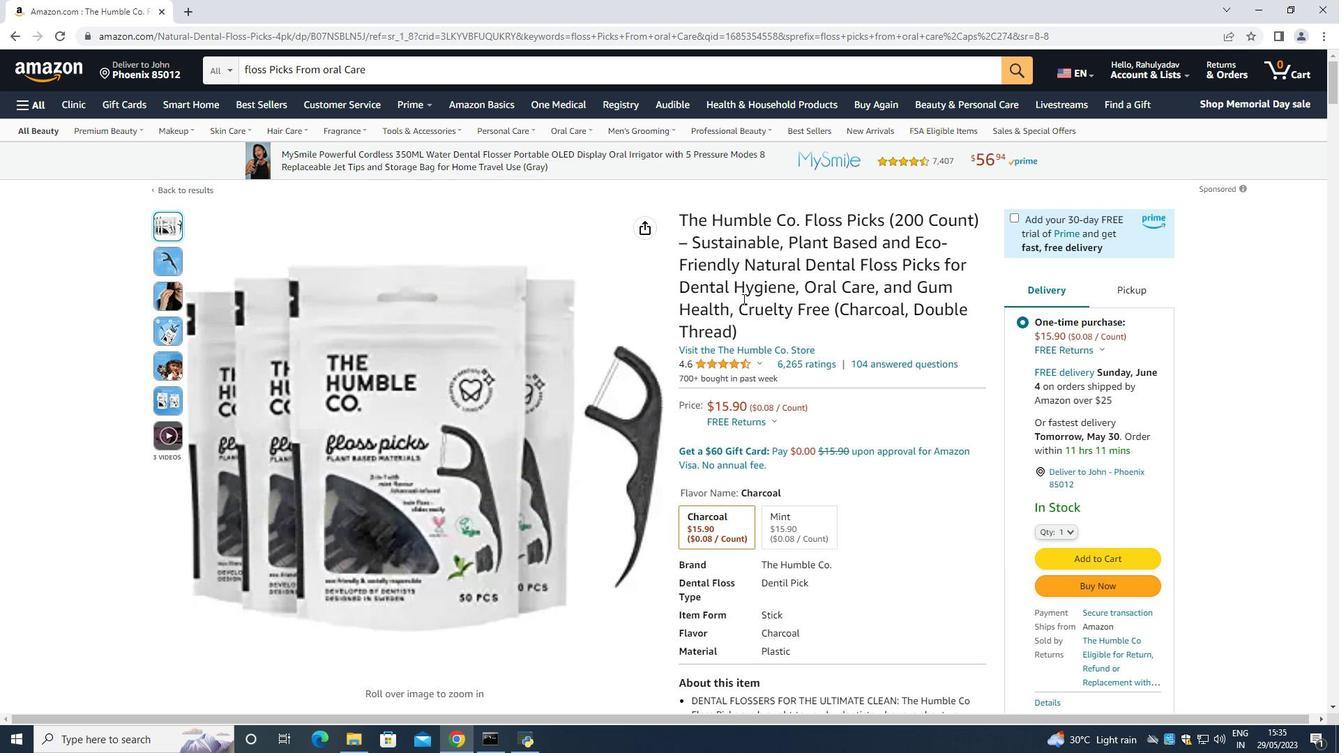 
Action: Mouse scrolled (743, 301) with delta (0, 0)
Screenshot: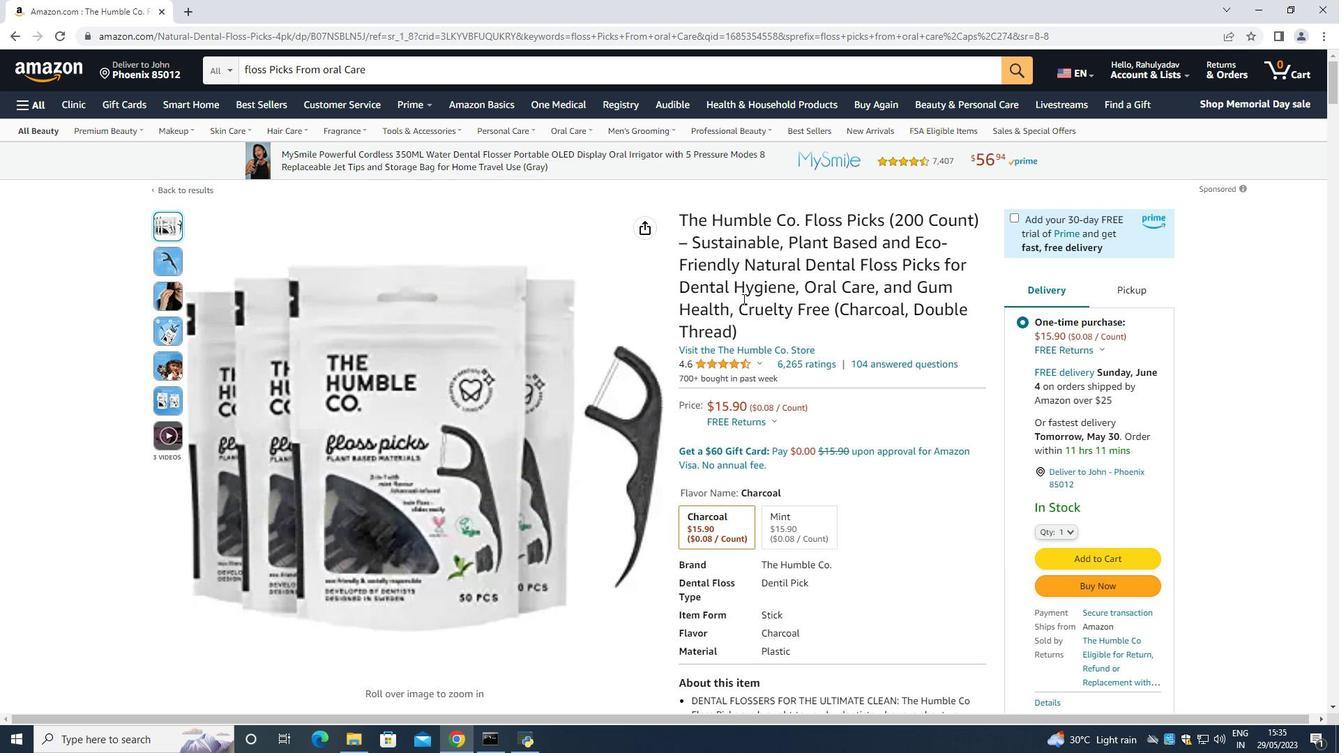 
Action: Mouse scrolled (743, 301) with delta (0, 0)
Screenshot: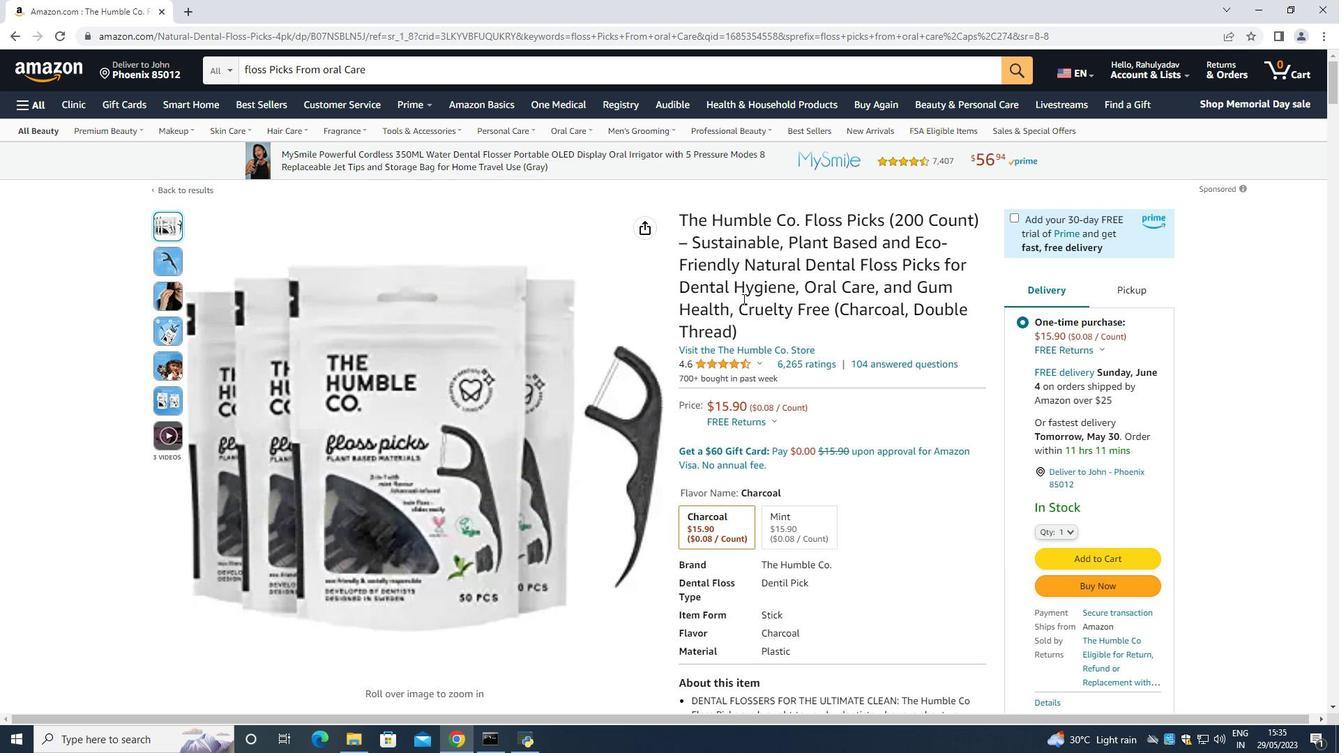 
Action: Mouse scrolled (743, 301) with delta (0, 0)
Screenshot: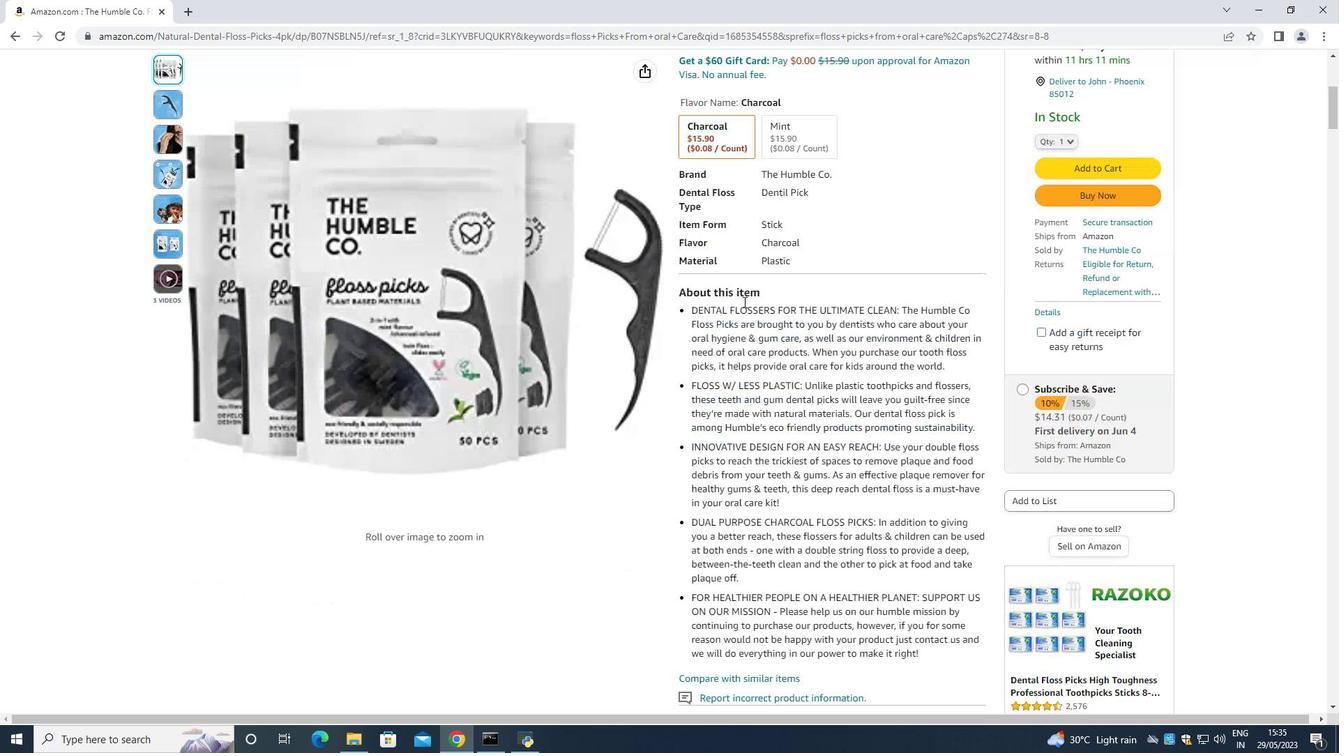 
Action: Mouse scrolled (743, 301) with delta (0, 0)
Screenshot: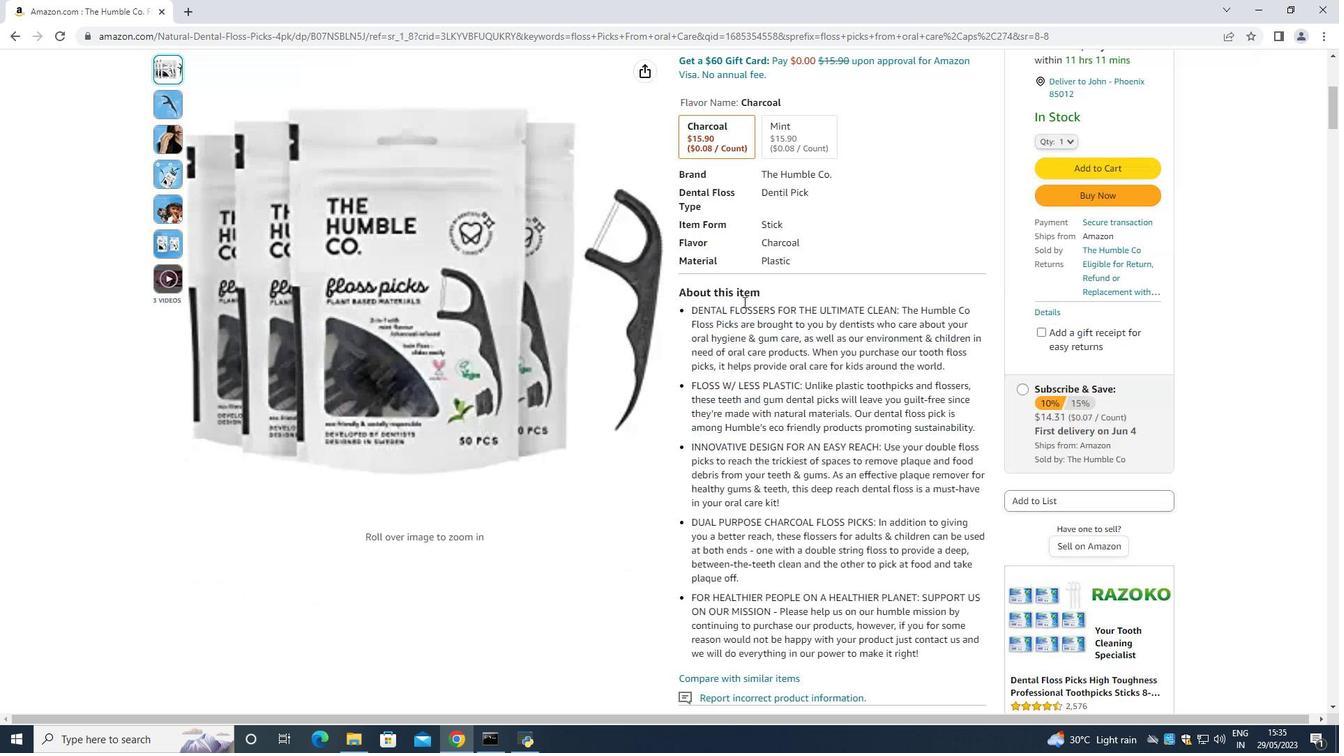 
Action: Mouse scrolled (743, 301) with delta (0, 0)
Screenshot: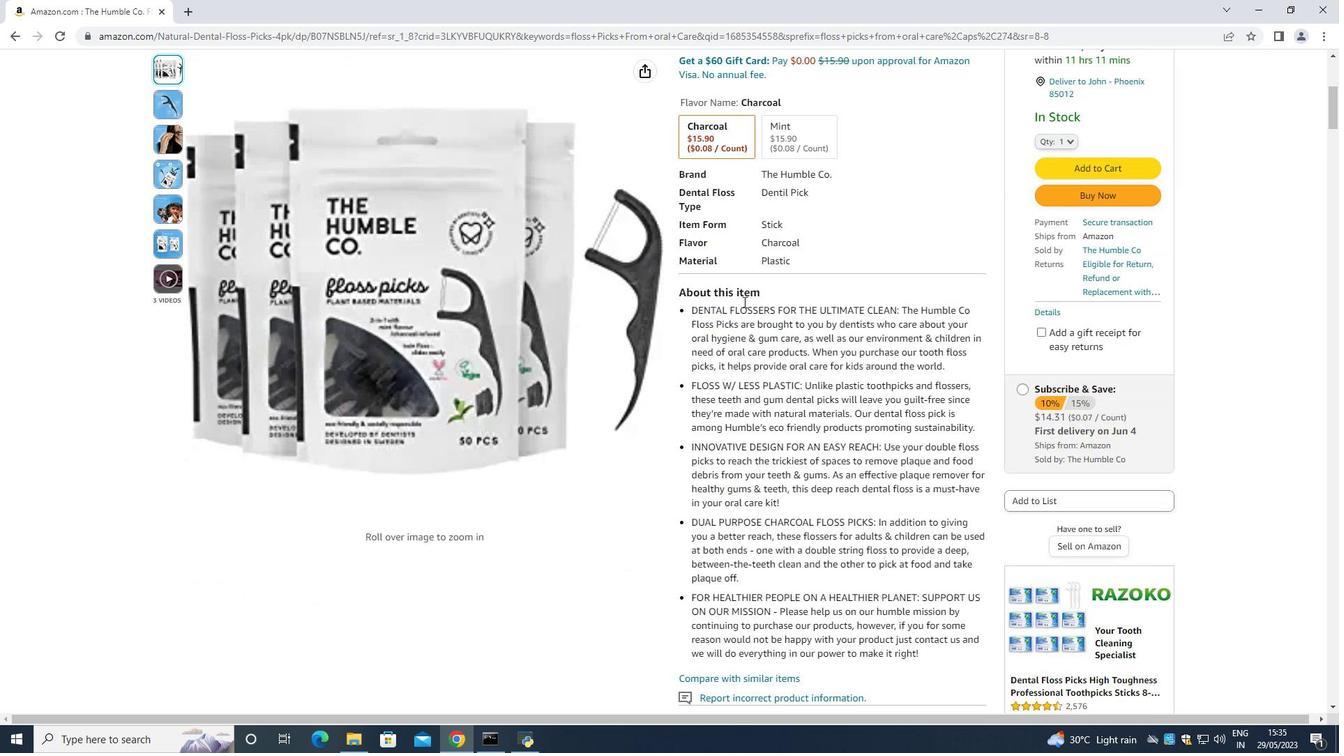
Action: Mouse moved to (743, 302)
Screenshot: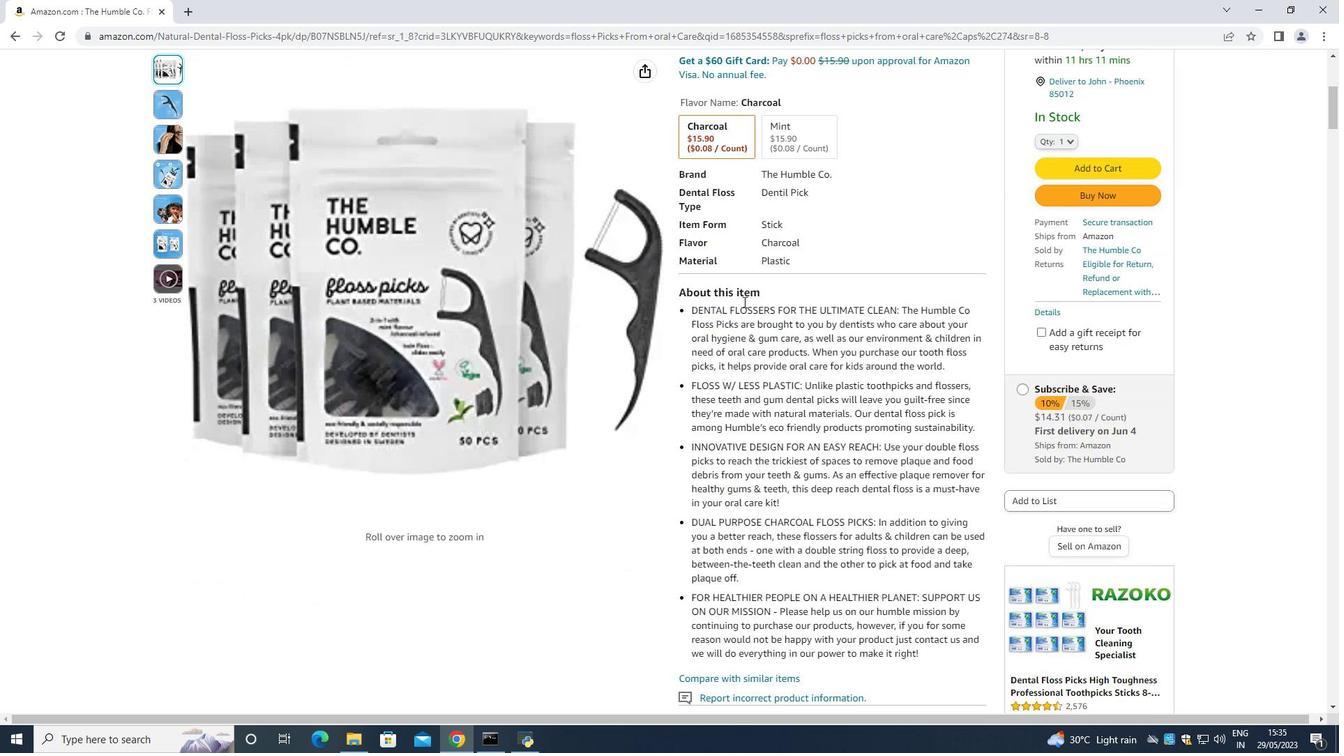 
Action: Mouse scrolled (743, 302) with delta (0, 0)
Screenshot: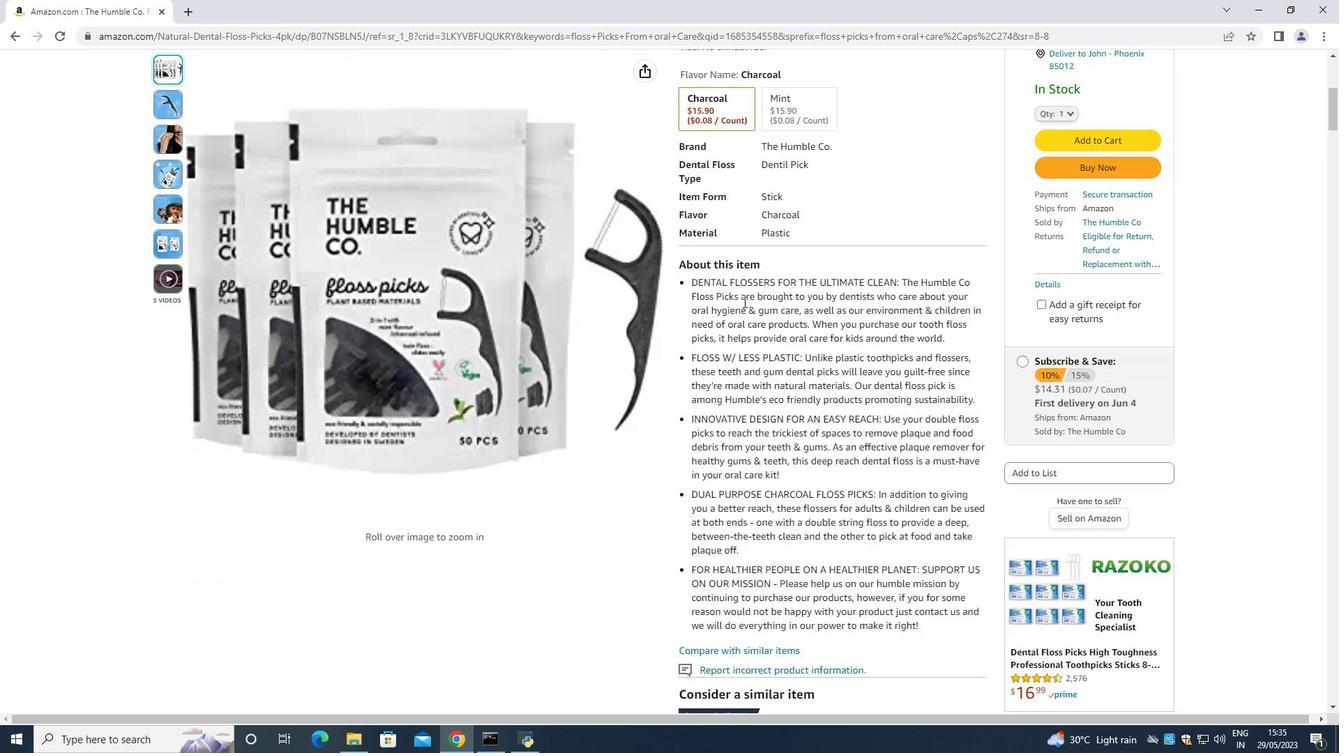 
Action: Mouse scrolled (743, 302) with delta (0, 0)
Screenshot: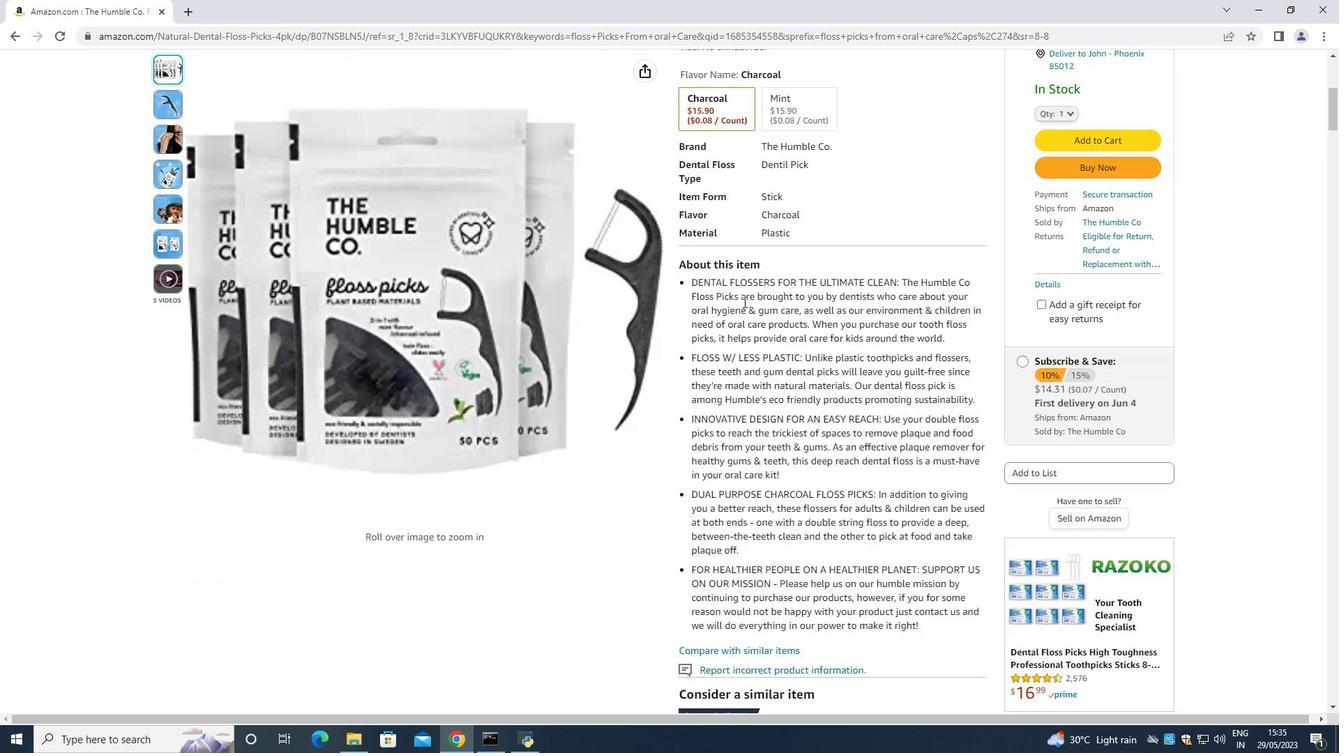 
Action: Mouse scrolled (743, 302) with delta (0, 0)
Screenshot: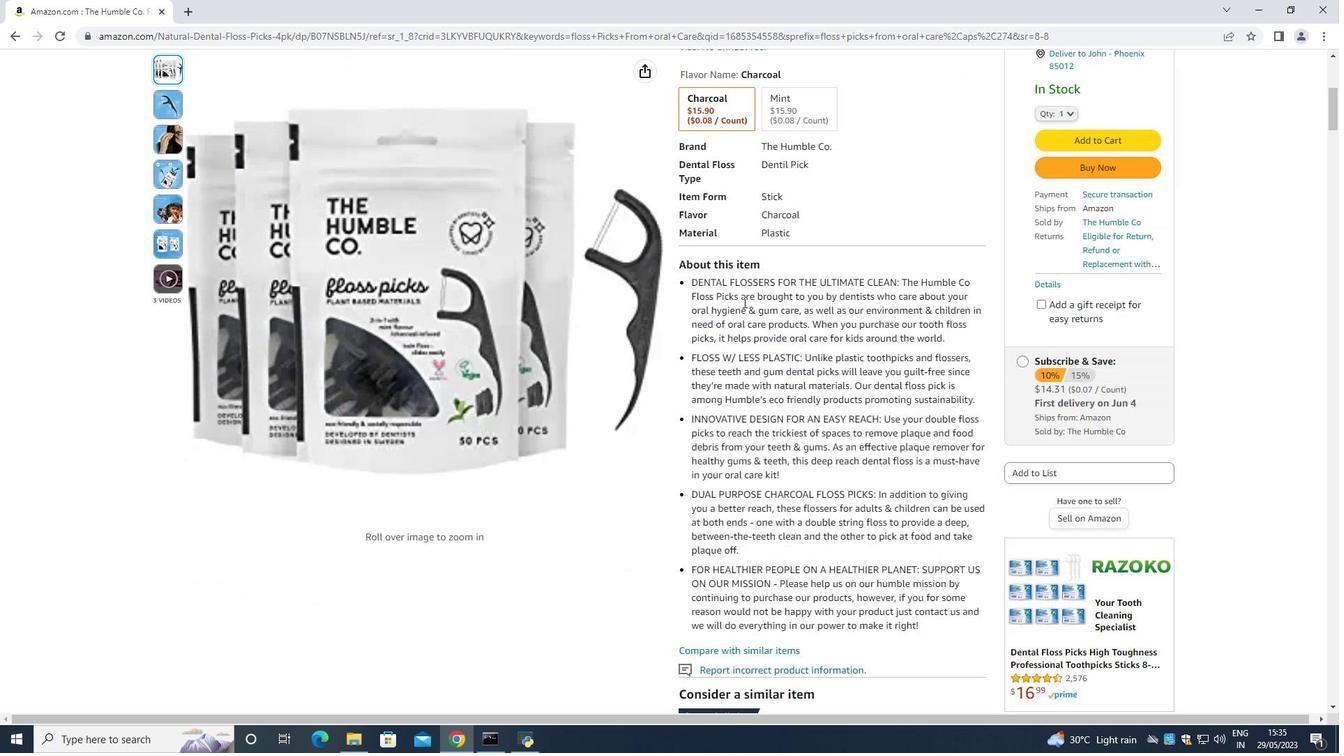 
Action: Mouse scrolled (743, 302) with delta (0, 0)
Screenshot: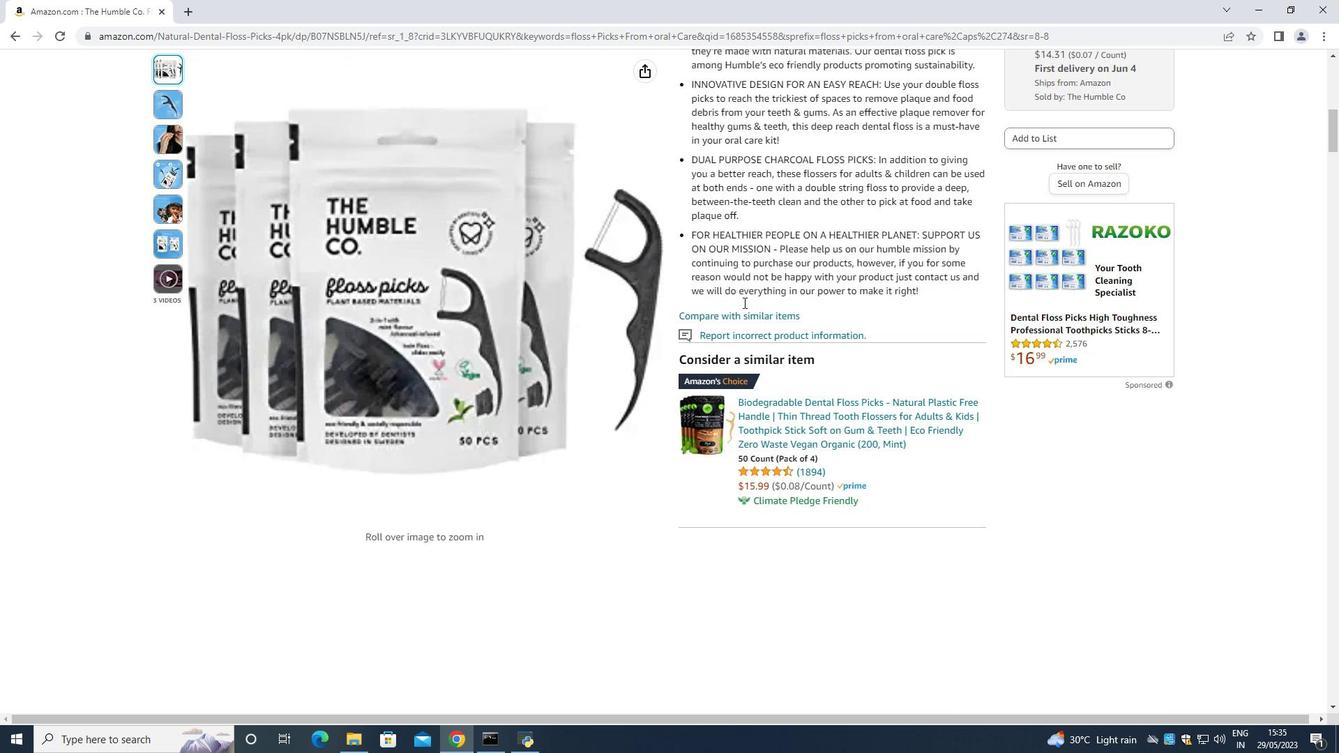 
Action: Mouse scrolled (743, 302) with delta (0, 0)
Screenshot: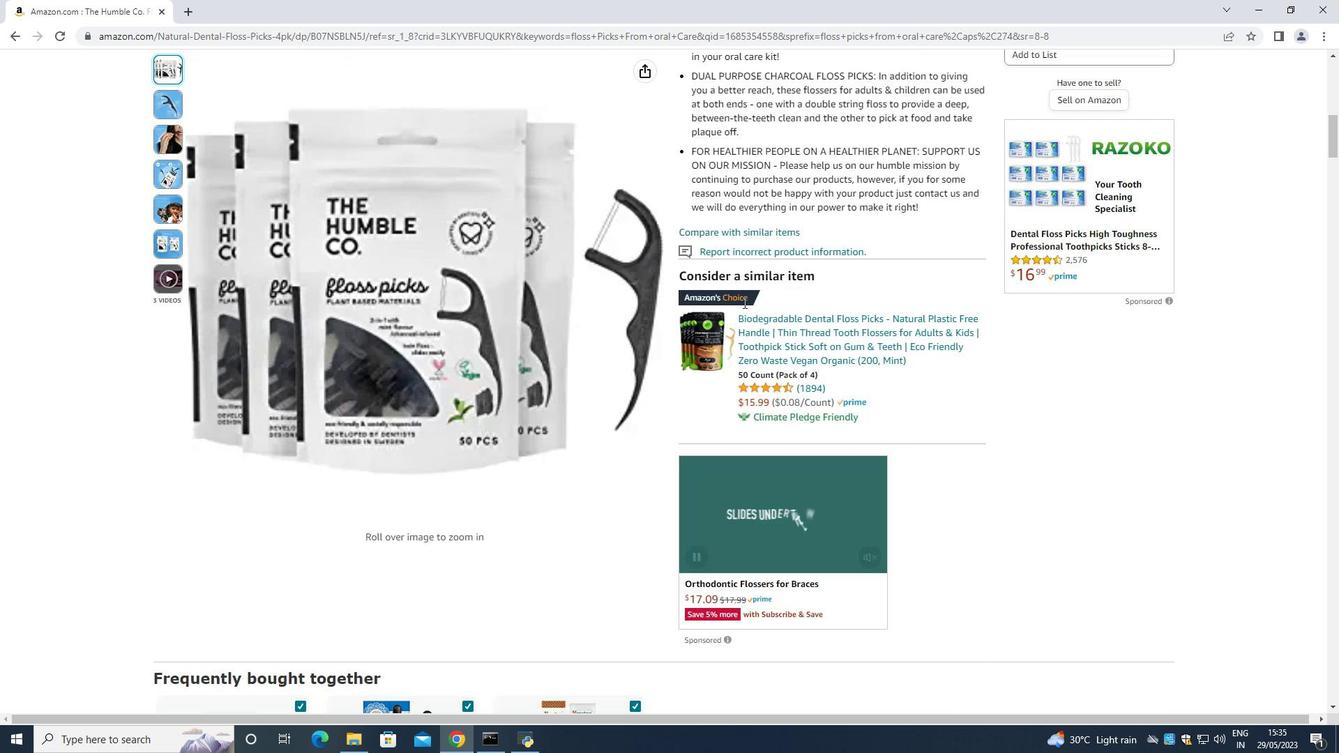 
Action: Mouse moved to (743, 303)
Screenshot: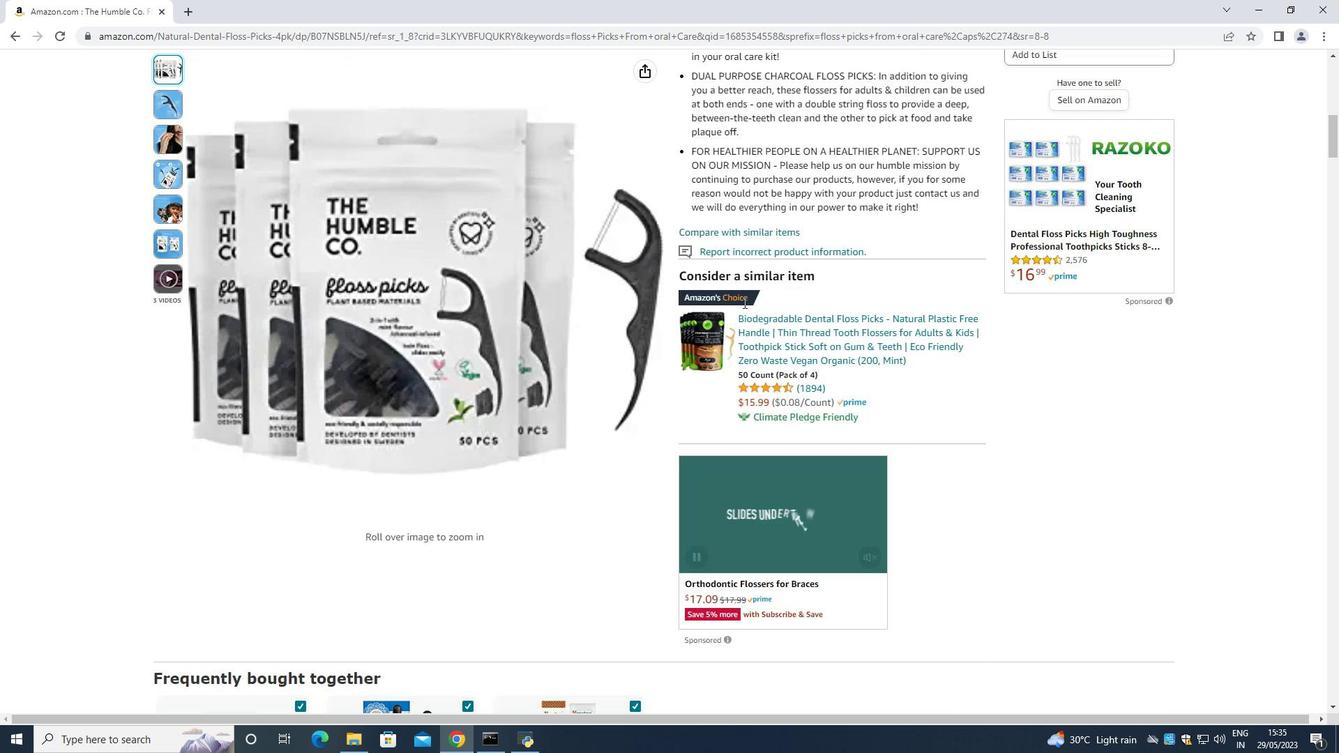 
Action: Mouse scrolled (743, 302) with delta (0, 0)
Screenshot: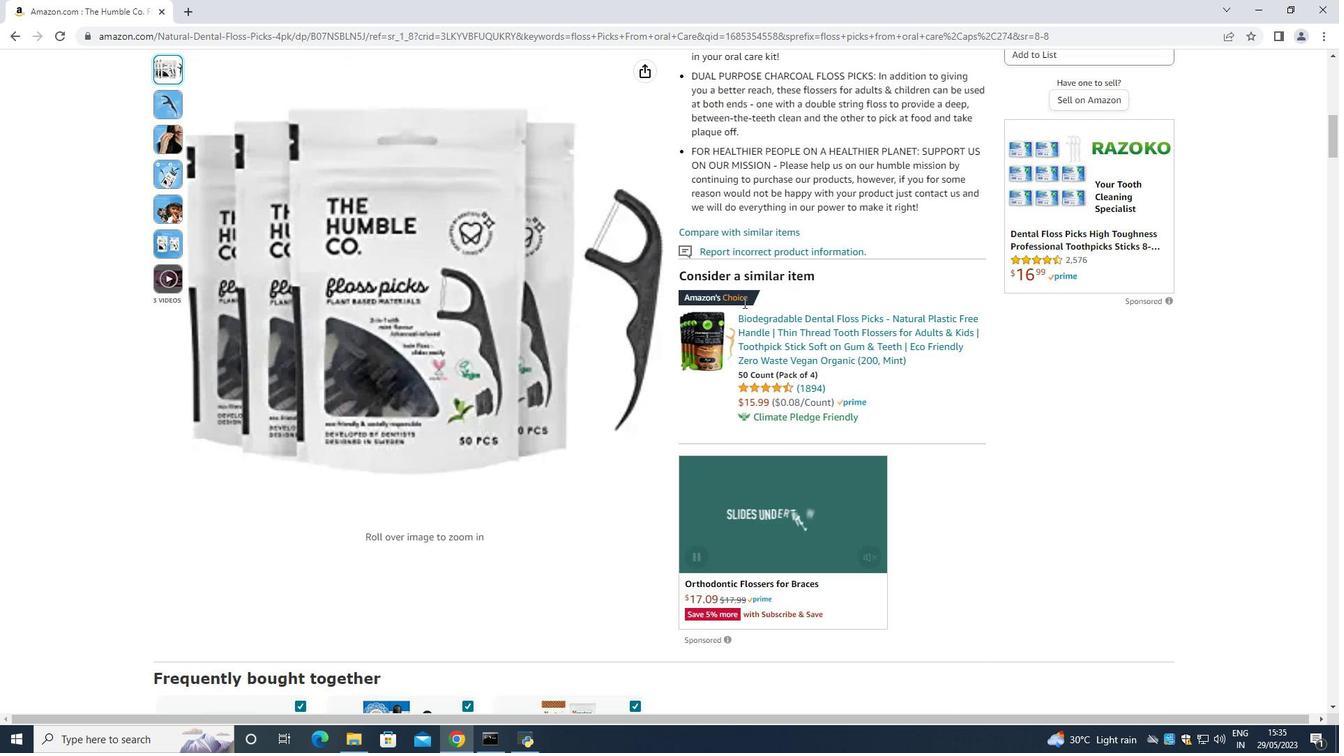 
Action: Mouse scrolled (743, 302) with delta (0, 0)
Screenshot: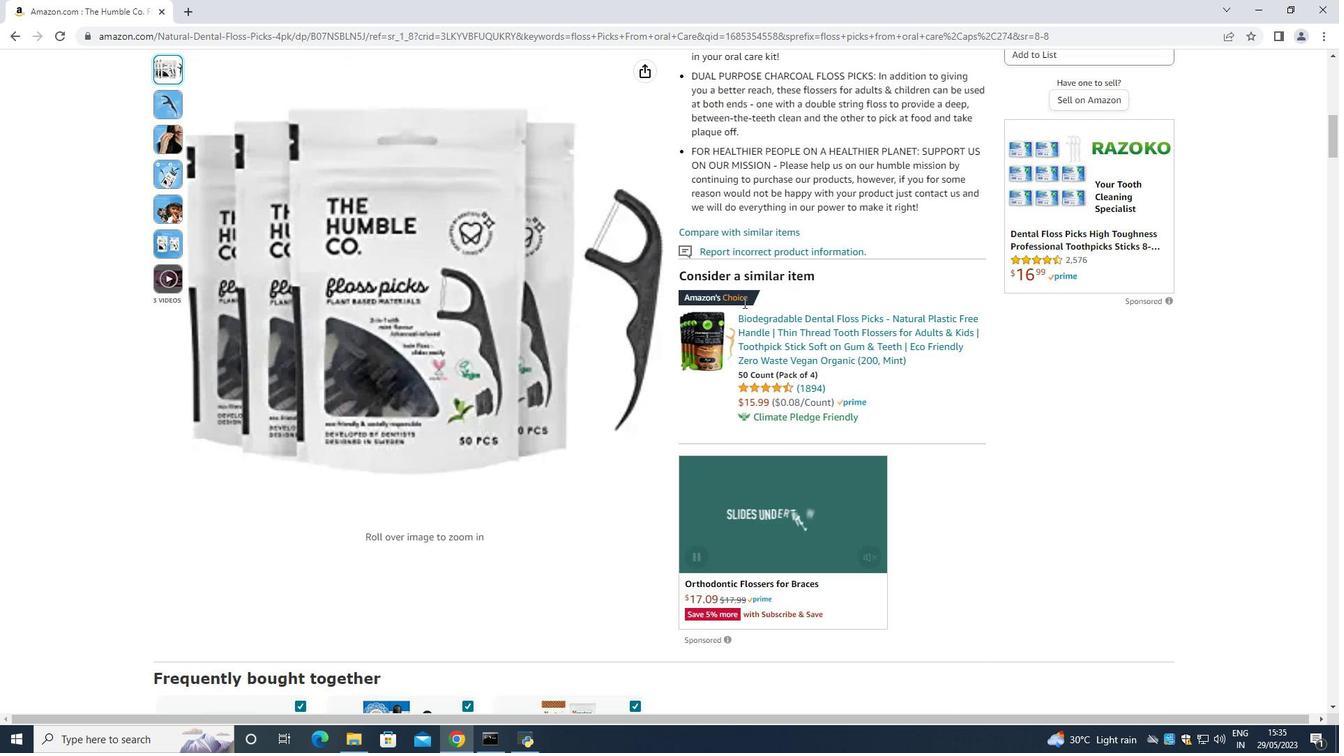 
Action: Mouse scrolled (743, 302) with delta (0, 0)
Screenshot: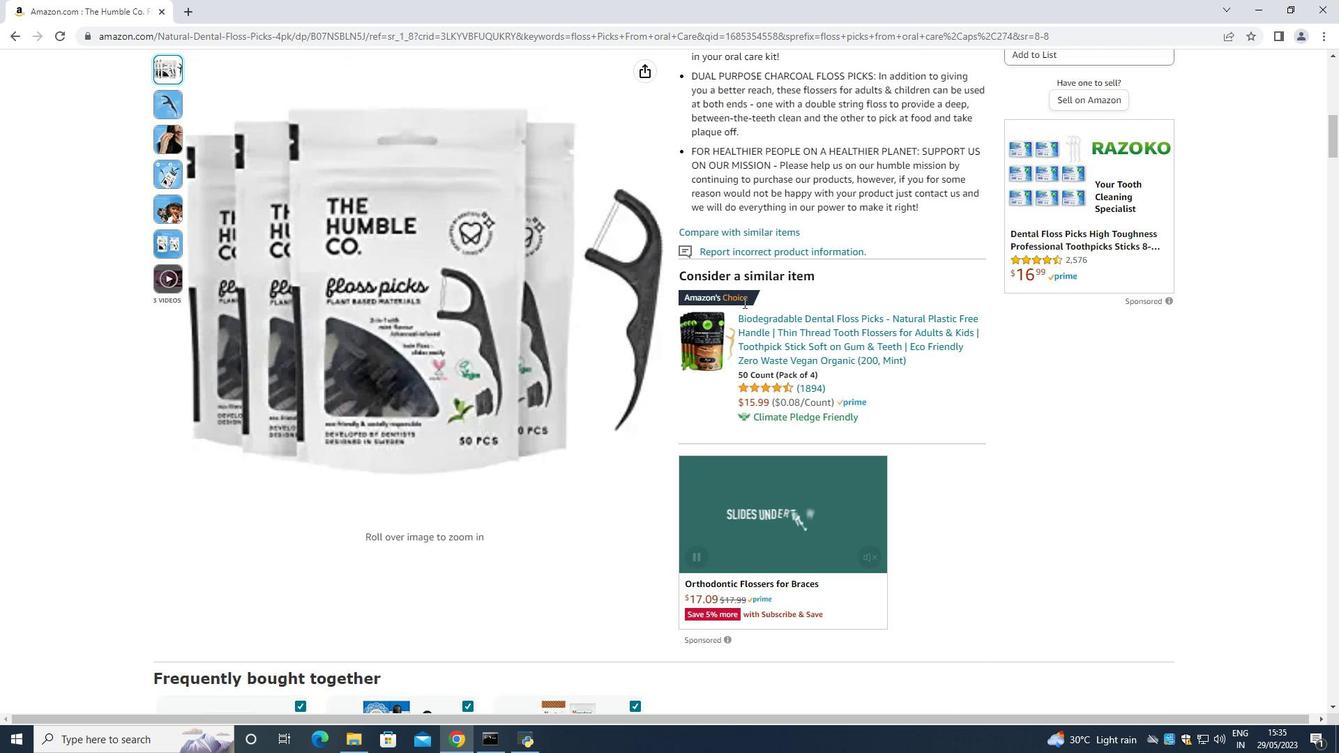 
Action: Mouse scrolled (743, 302) with delta (0, 0)
Screenshot: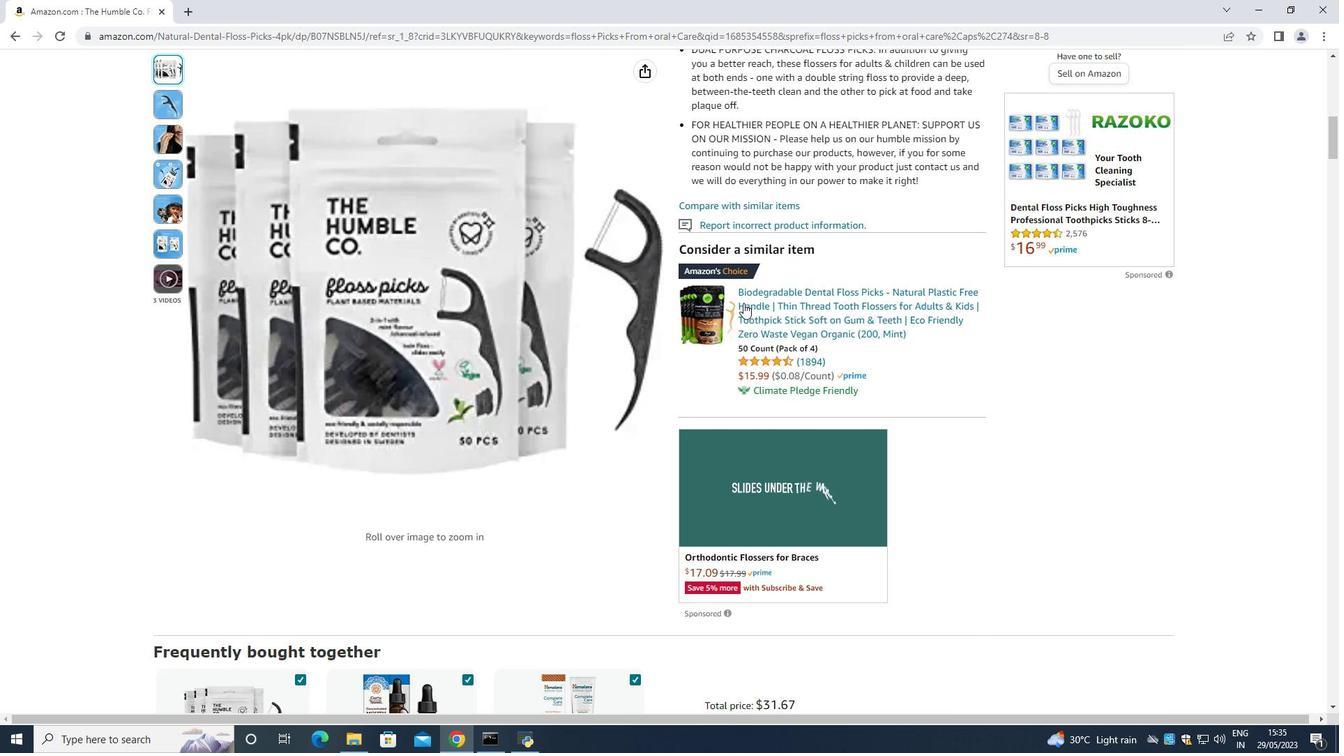 
Action: Mouse scrolled (743, 302) with delta (0, 0)
Screenshot: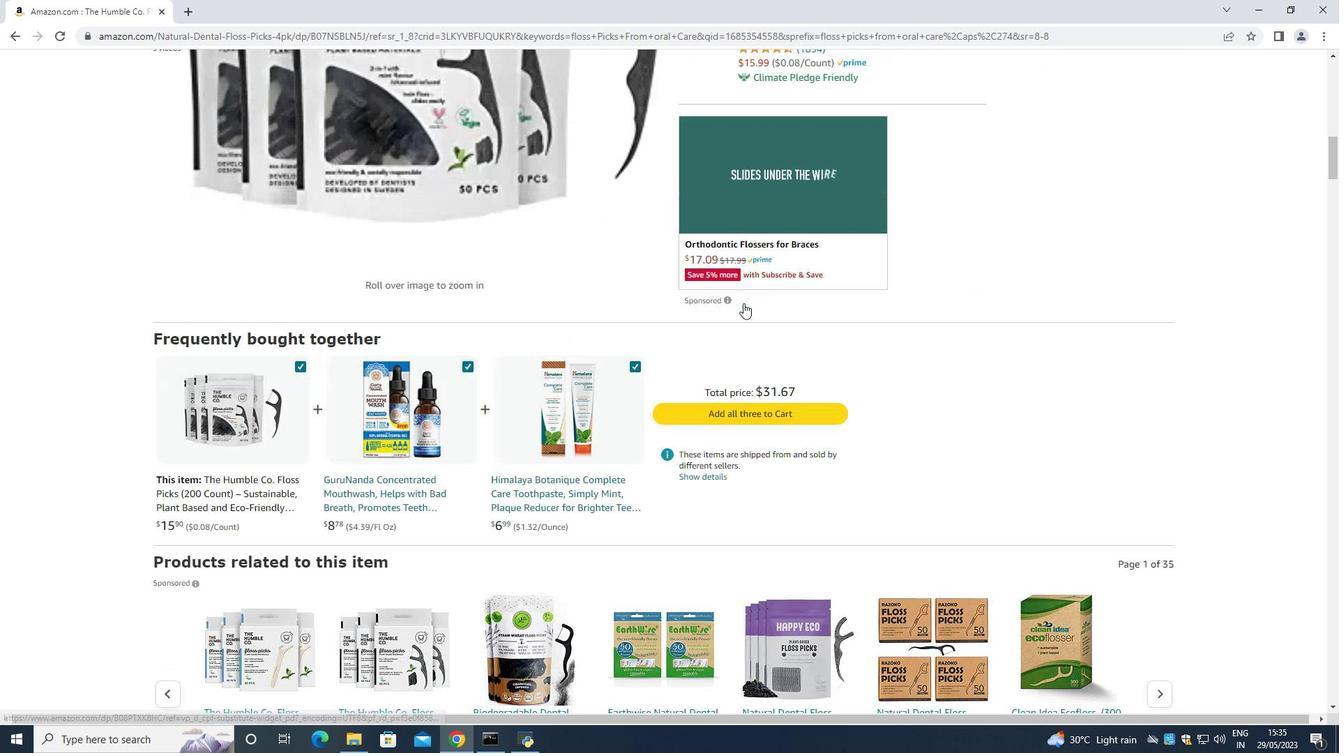 
Action: Mouse scrolled (743, 302) with delta (0, 0)
Screenshot: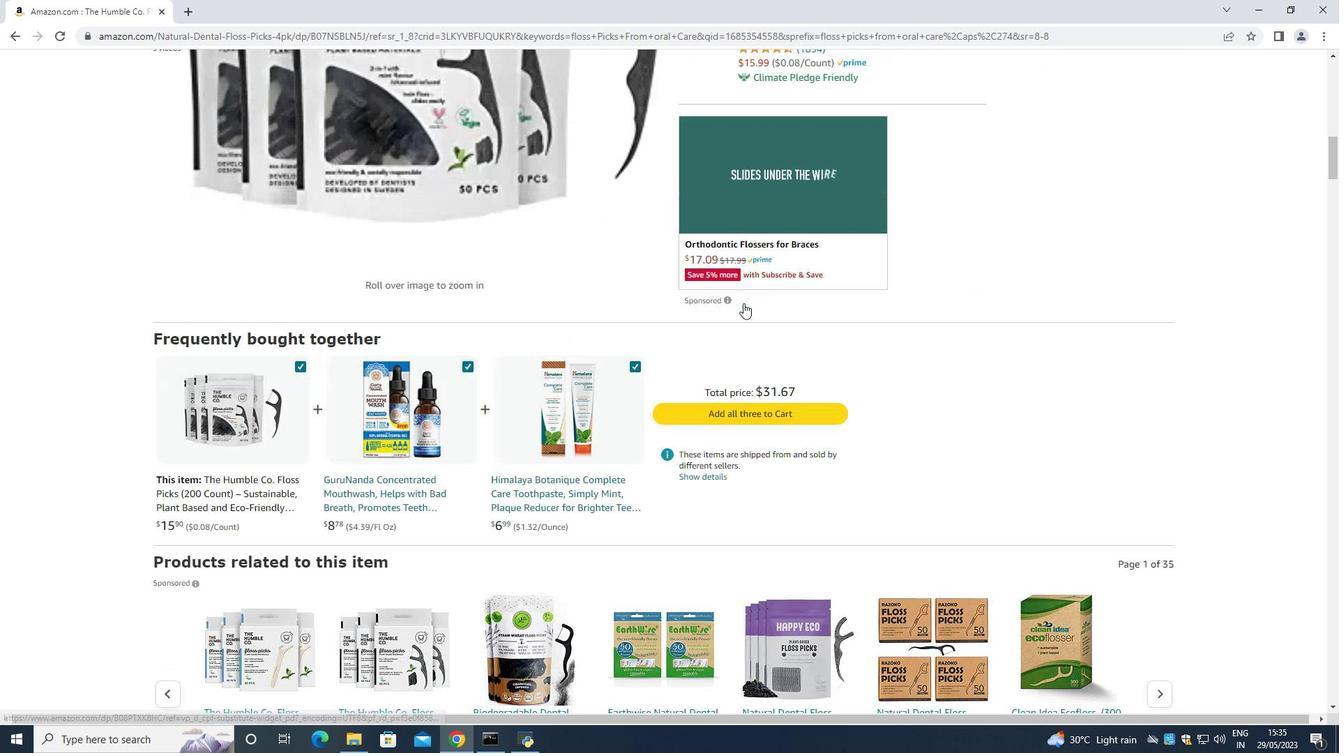 
Action: Mouse scrolled (743, 302) with delta (0, 0)
Screenshot: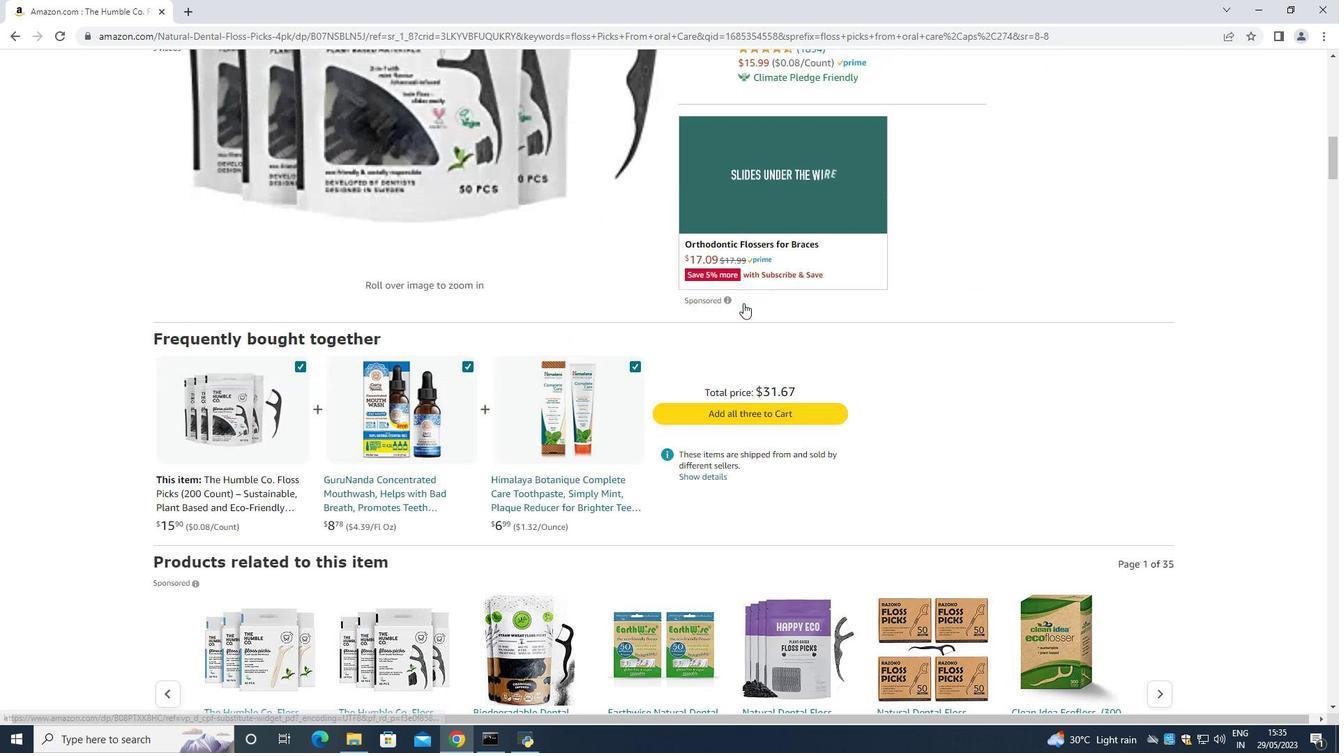 
Action: Mouse scrolled (743, 302) with delta (0, 0)
Screenshot: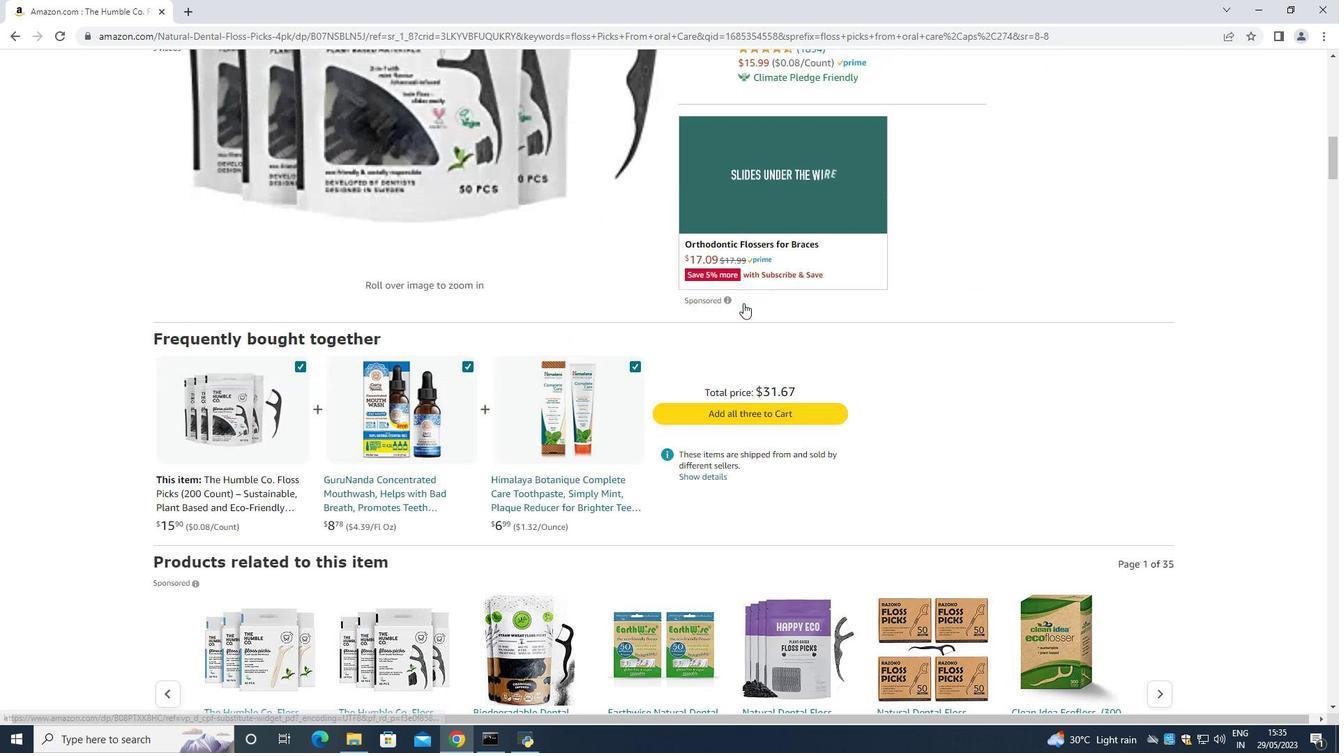 
Action: Mouse scrolled (743, 302) with delta (0, 0)
Screenshot: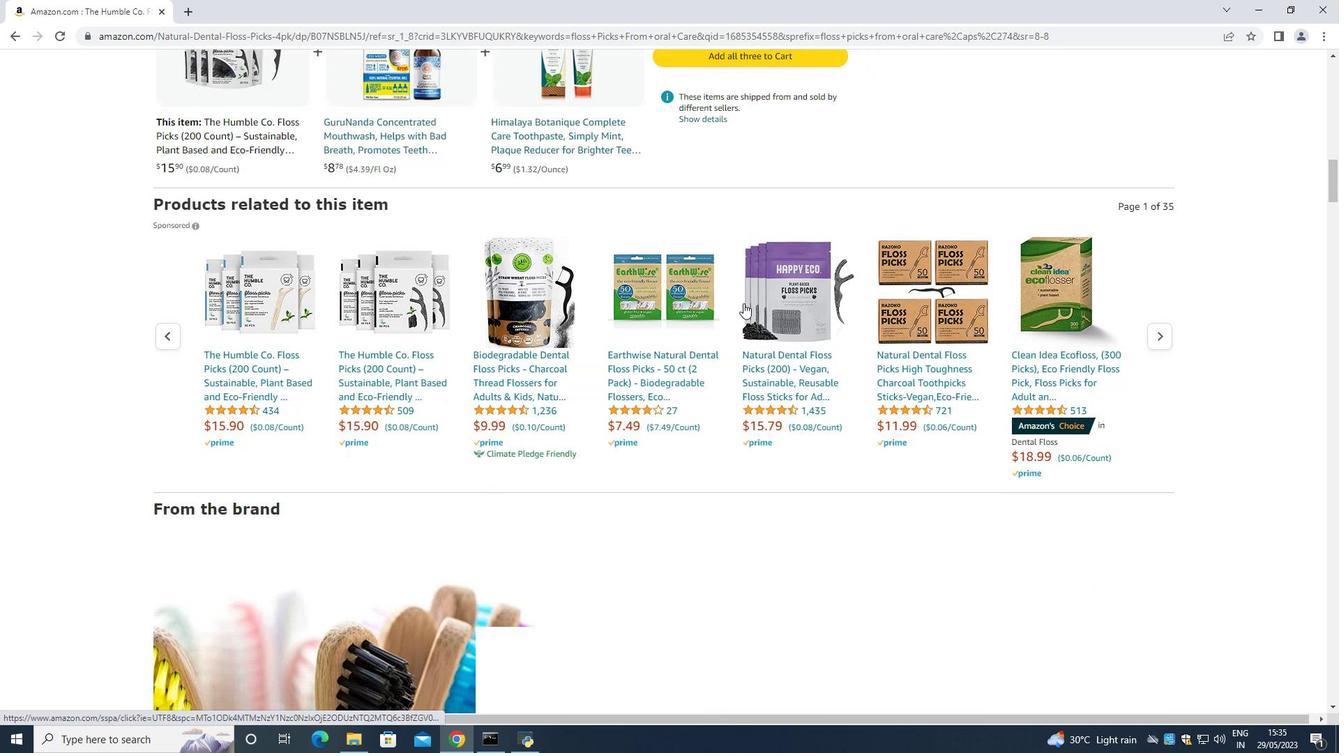 
Action: Mouse scrolled (743, 302) with delta (0, 0)
Screenshot: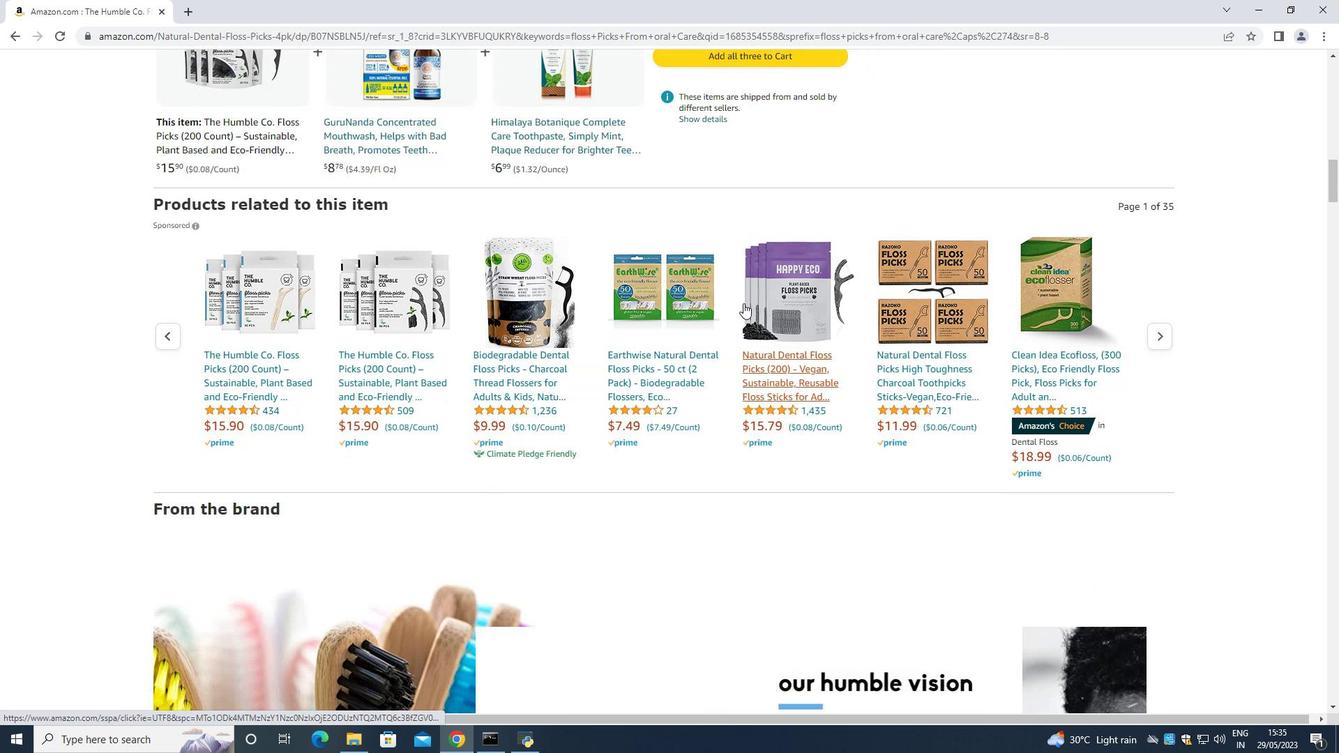 
Action: Mouse scrolled (743, 302) with delta (0, 0)
Screenshot: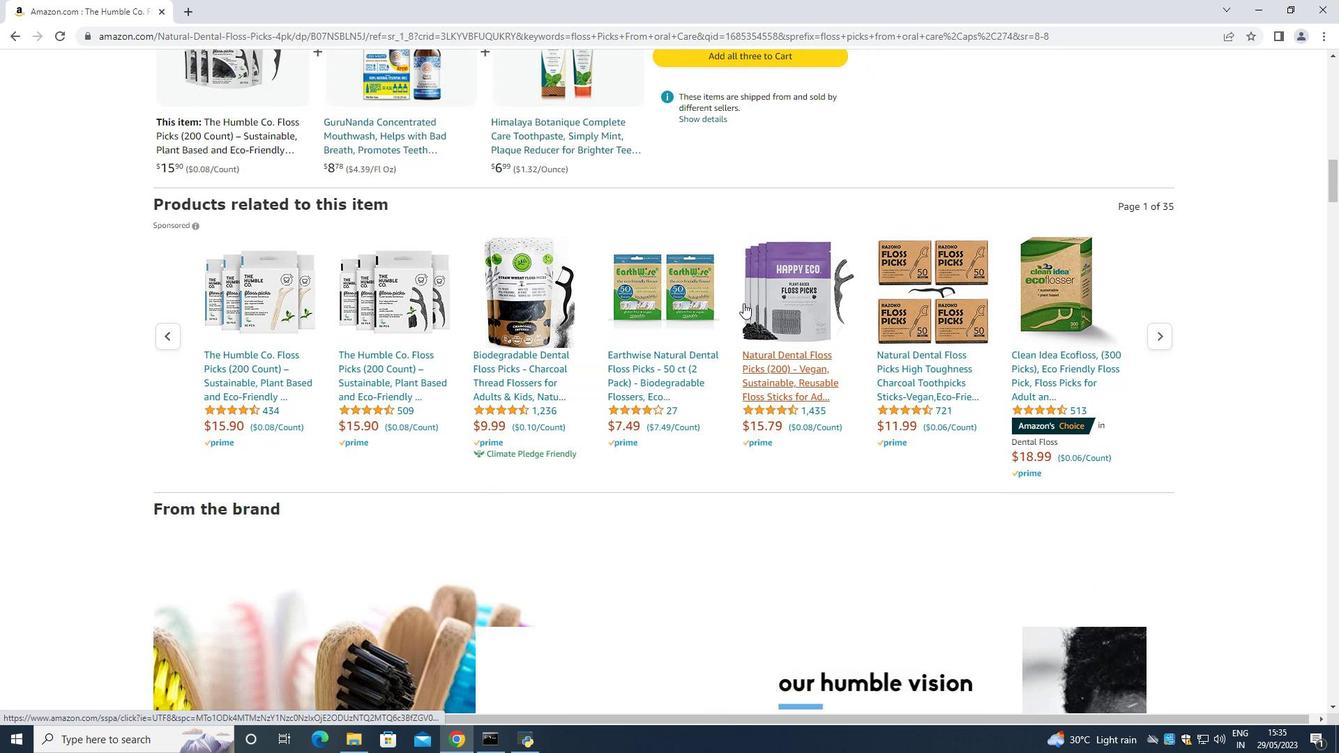 
Action: Mouse moved to (744, 303)
Screenshot: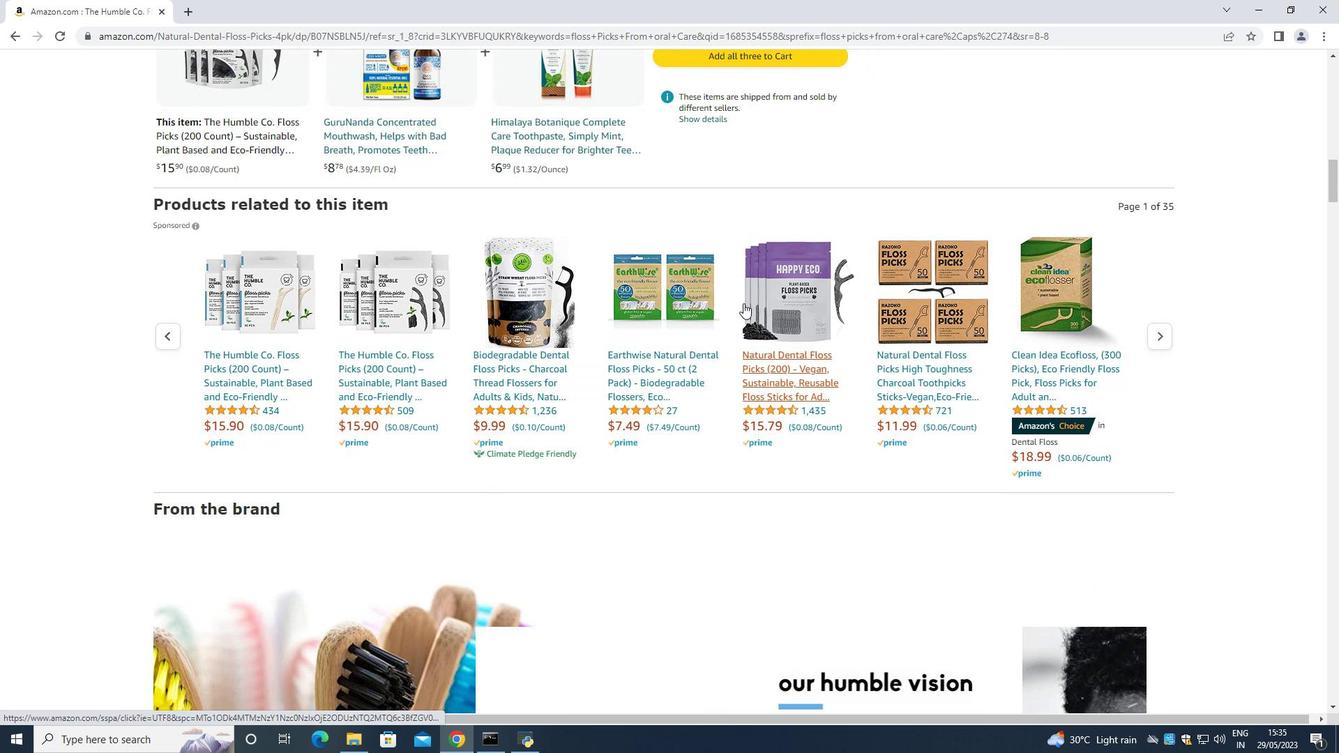 
Action: Mouse scrolled (744, 302) with delta (0, 0)
Screenshot: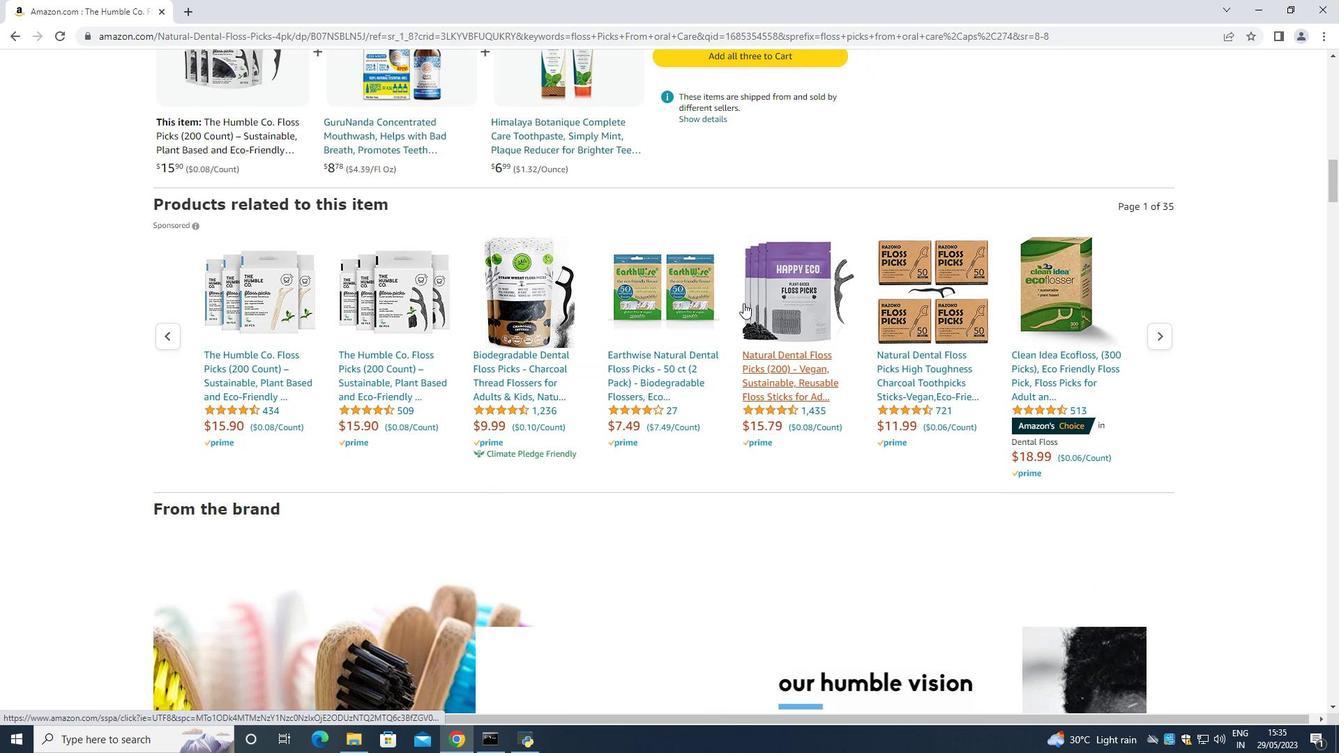 
Action: Mouse scrolled (744, 302) with delta (0, 0)
Screenshot: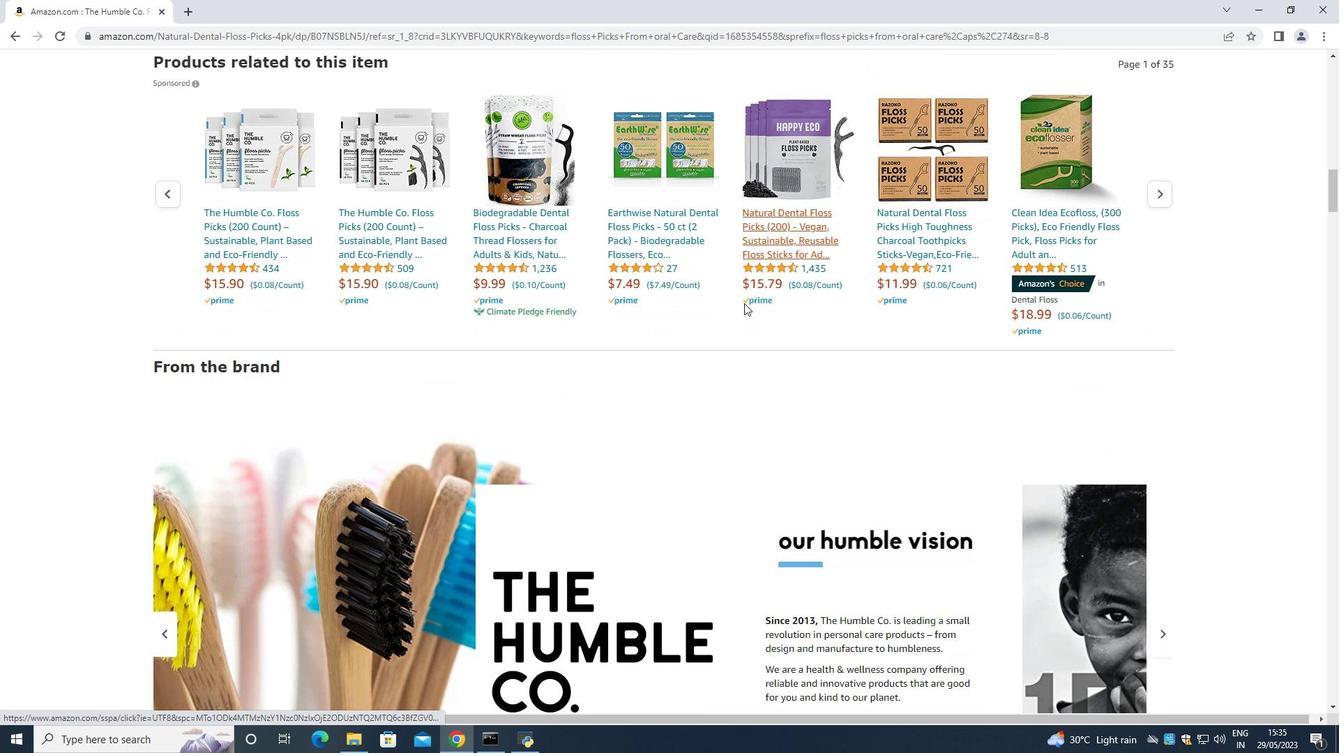 
Action: Mouse scrolled (744, 302) with delta (0, 0)
Screenshot: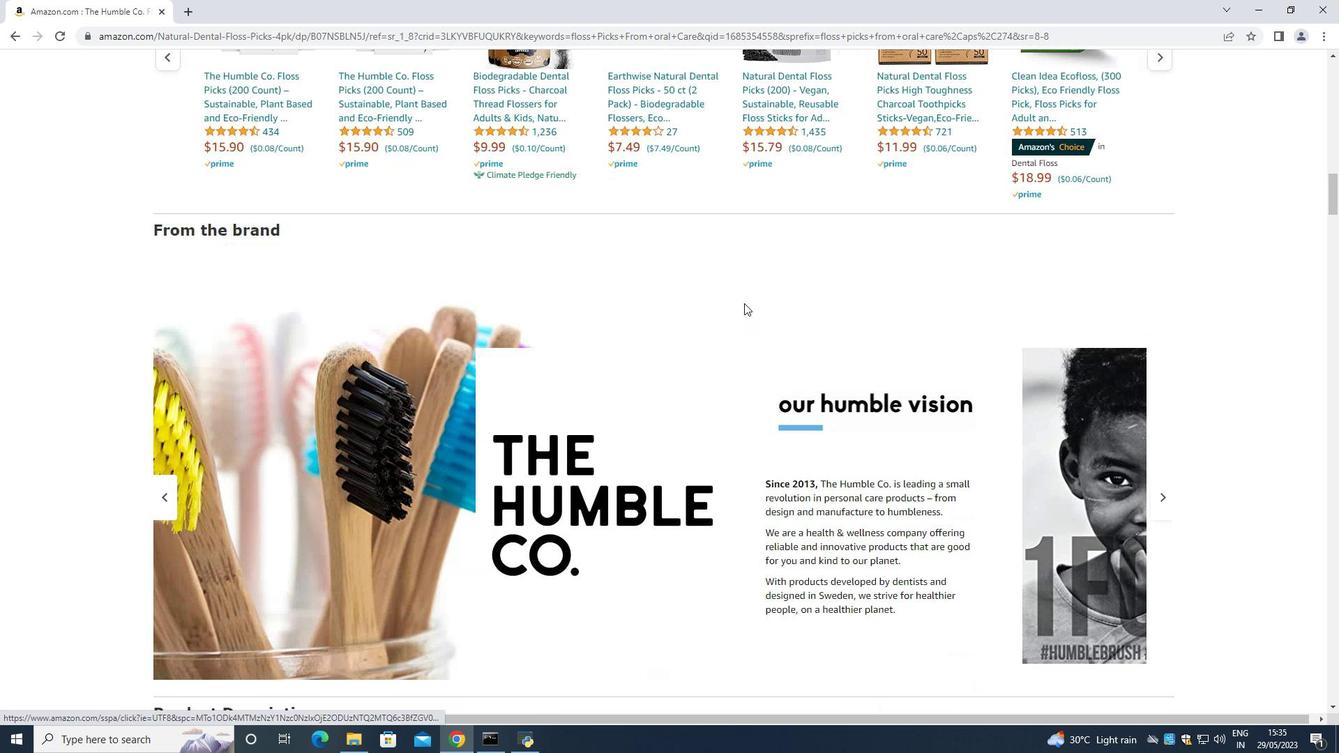 
Action: Mouse scrolled (744, 302) with delta (0, 0)
Screenshot: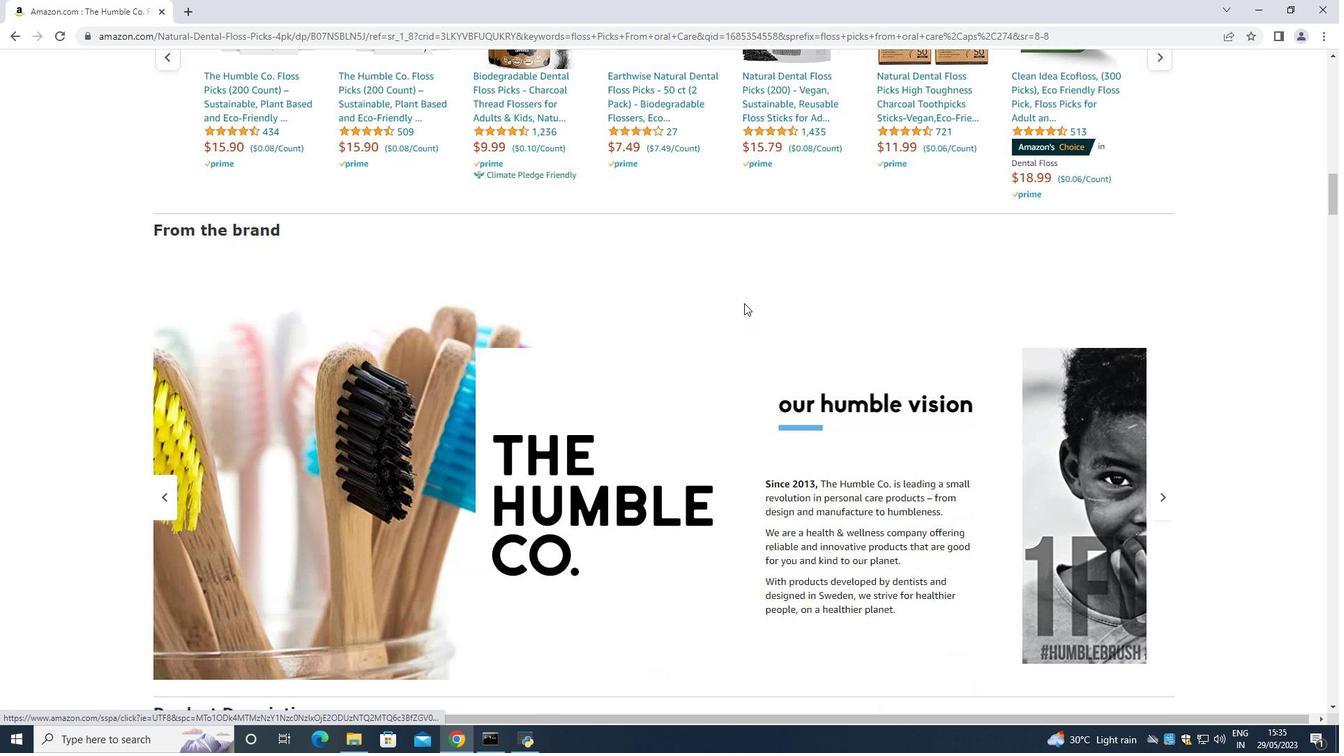 
Action: Mouse scrolled (744, 302) with delta (0, 0)
Screenshot: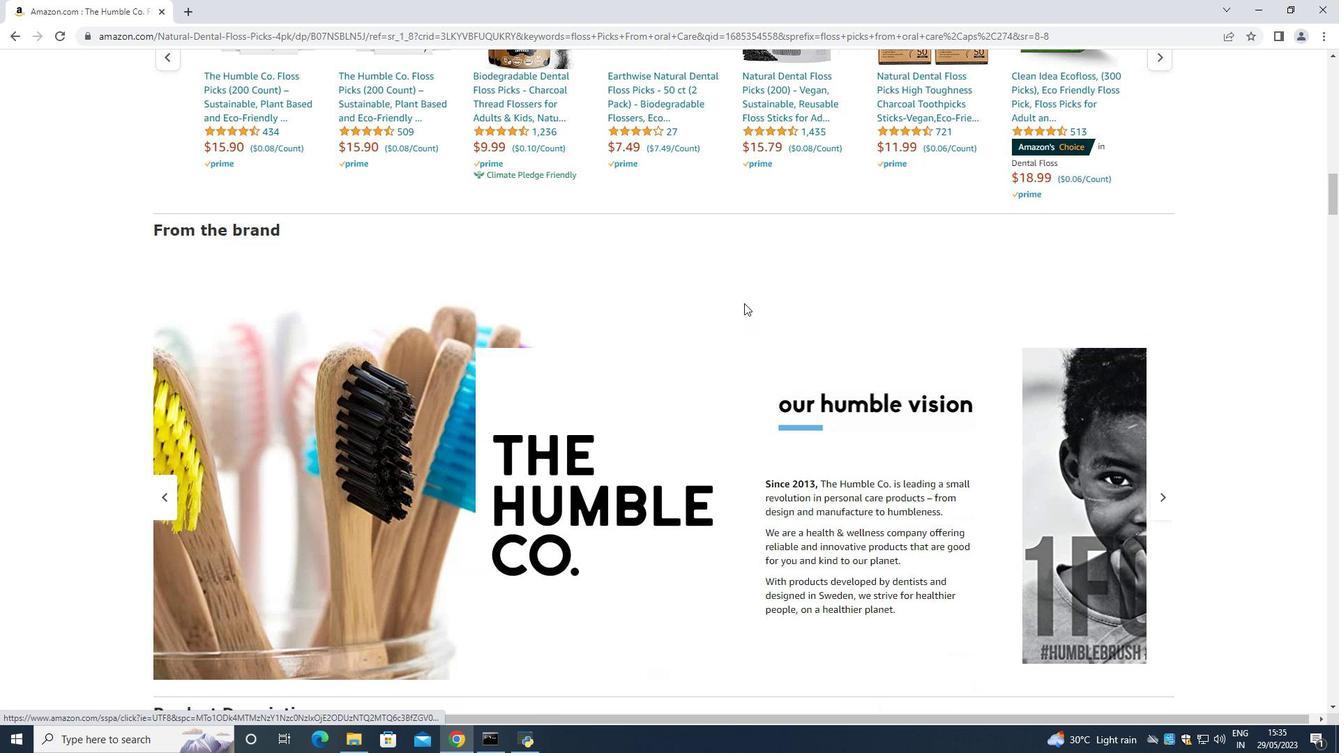 
Action: Mouse moved to (737, 293)
Screenshot: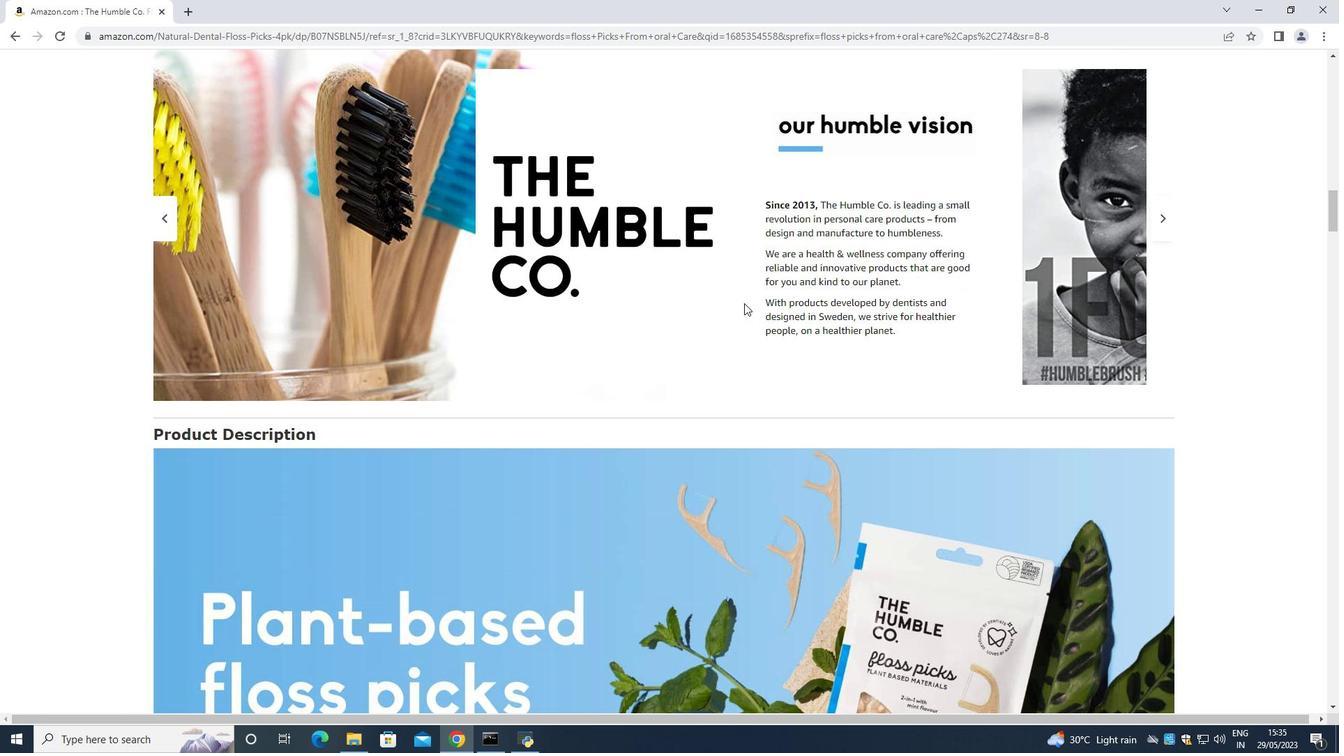 
Action: Mouse scrolled (737, 294) with delta (0, 0)
Screenshot: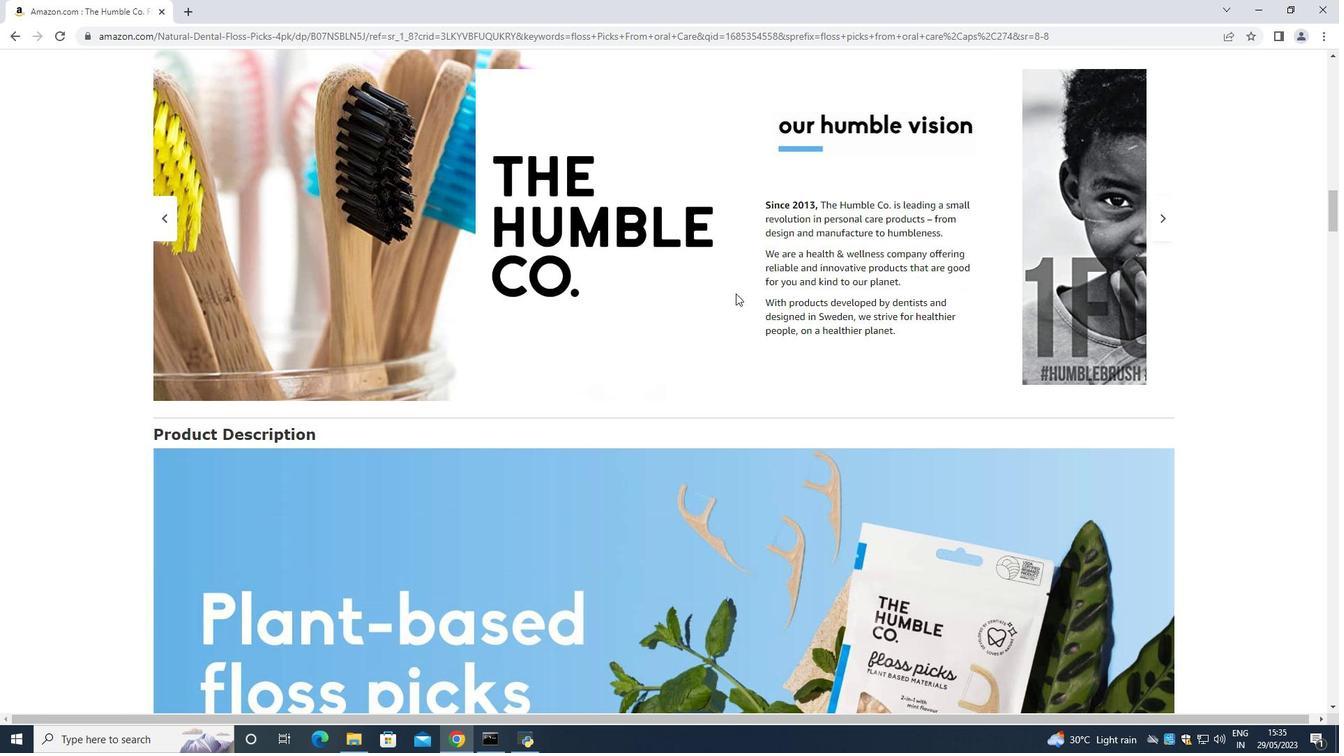 
Action: Mouse scrolled (737, 294) with delta (0, 0)
Screenshot: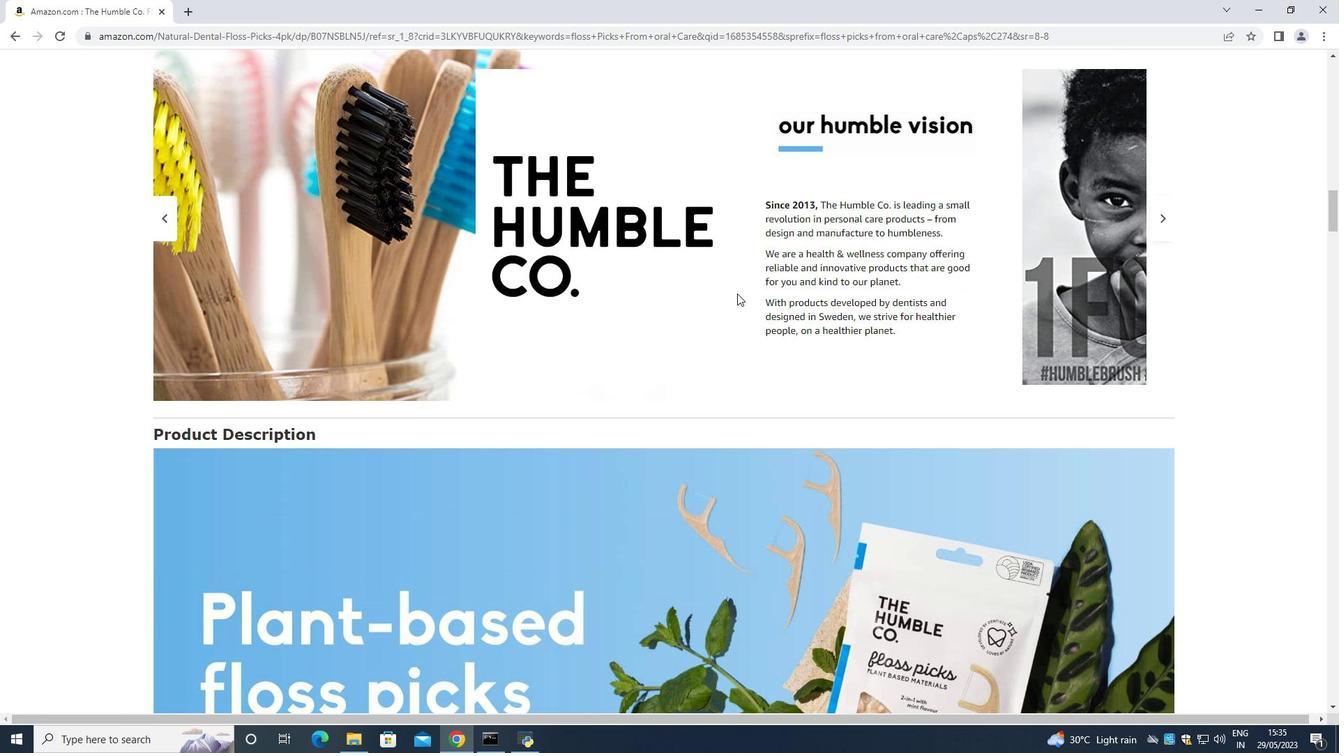 
Action: Mouse moved to (251, 252)
Screenshot: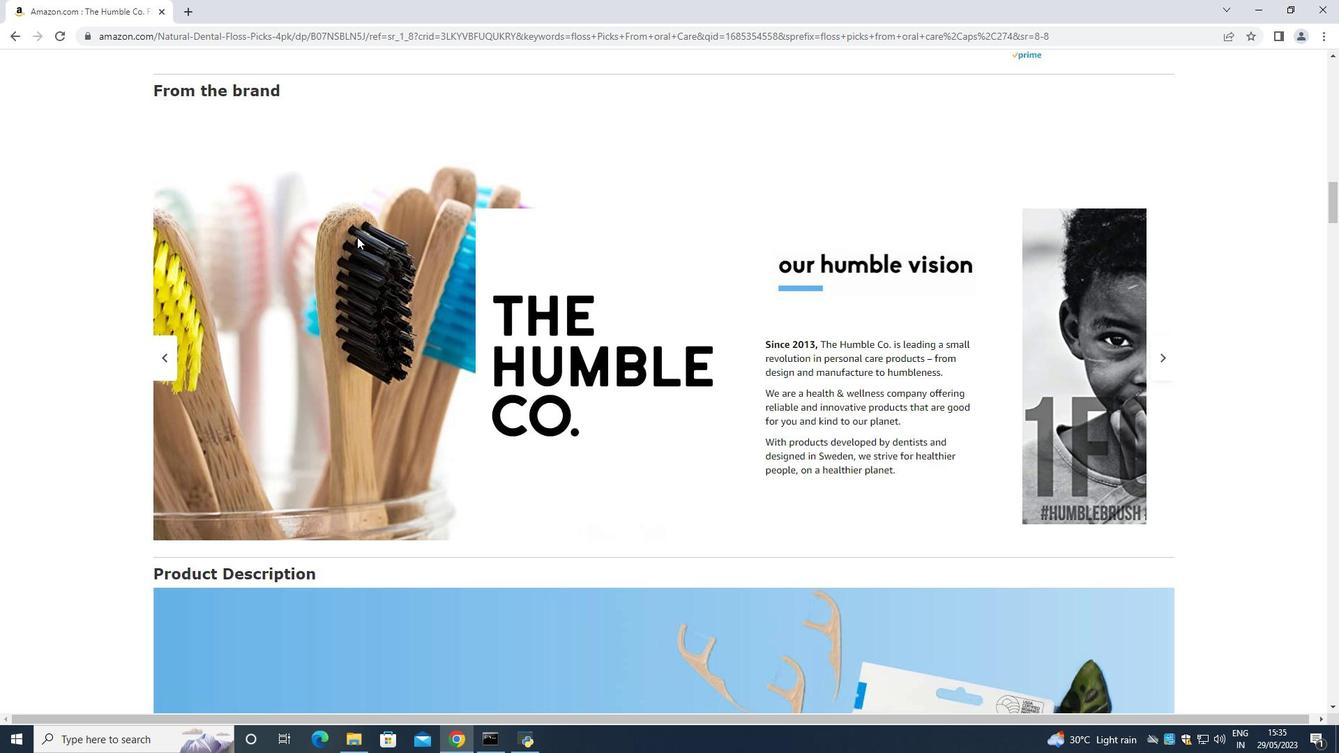 
Action: Mouse scrolled (251, 251) with delta (0, 0)
Screenshot: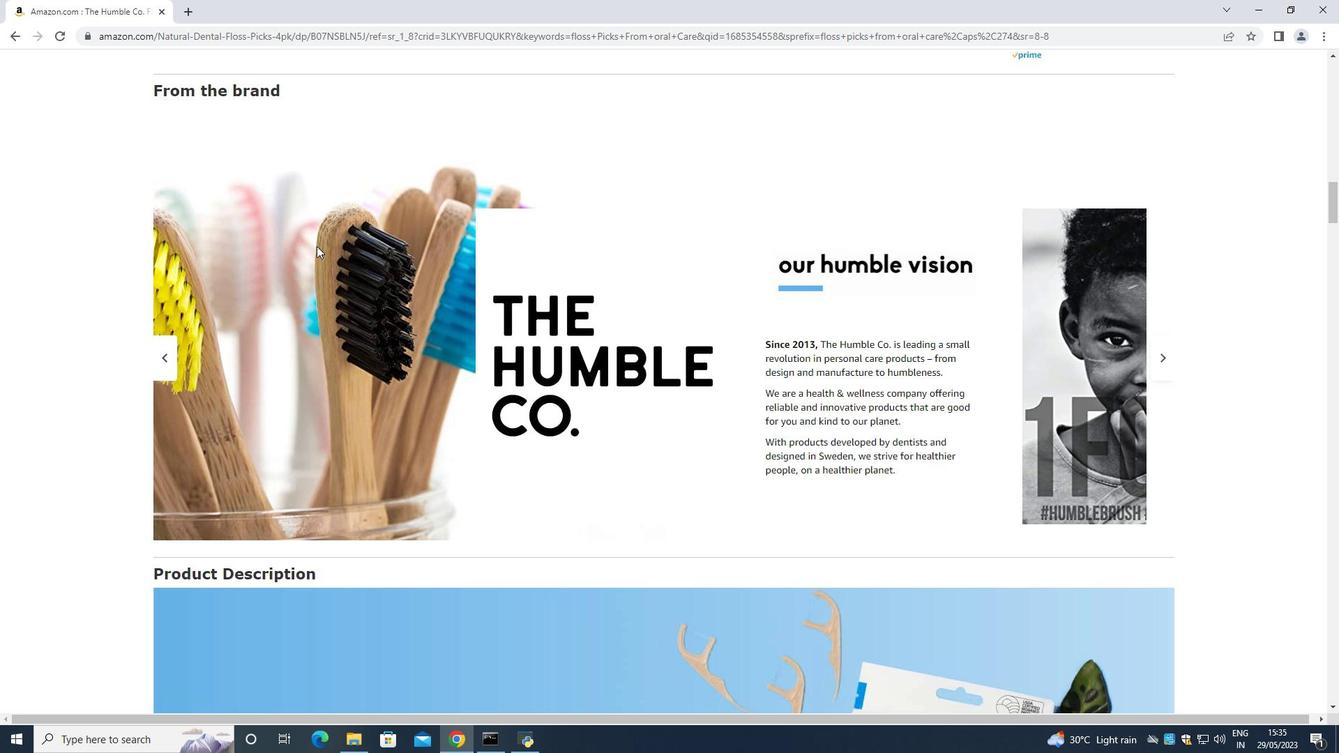 
Action: Mouse moved to (433, 264)
Screenshot: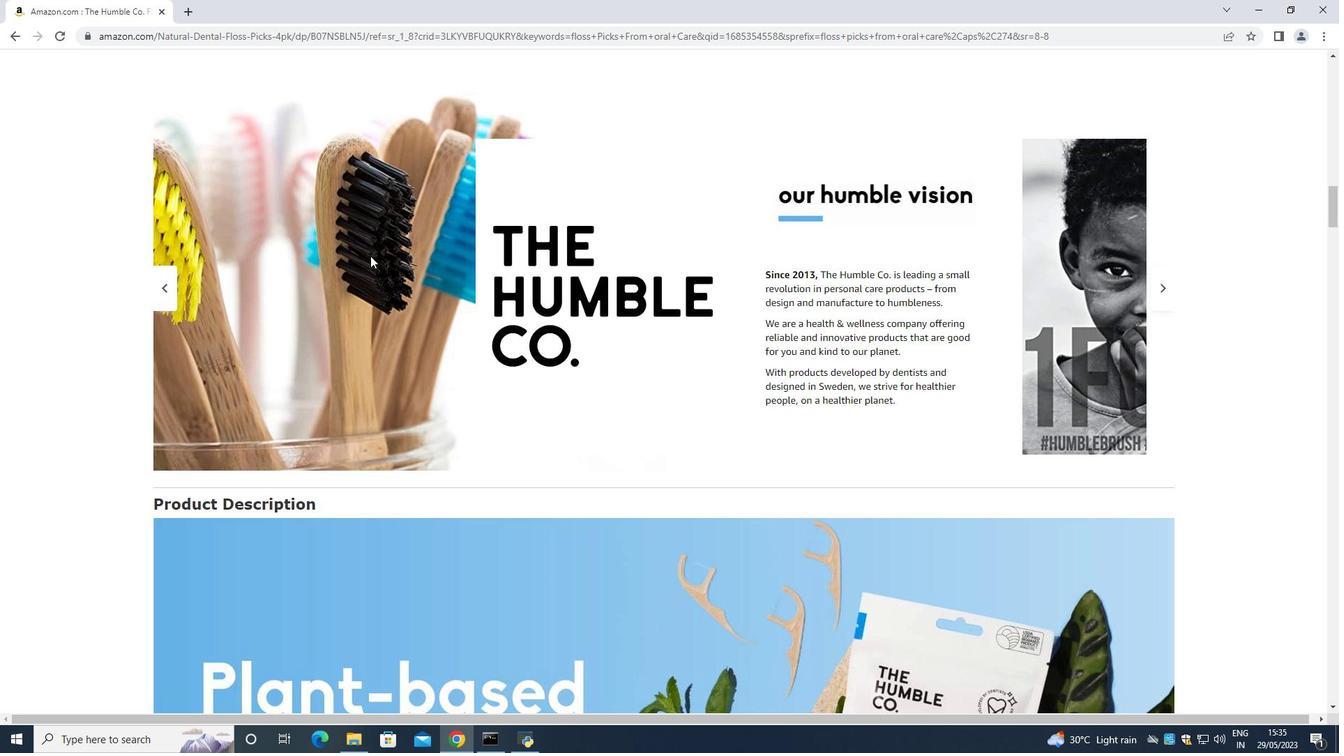 
Action: Mouse scrolled (433, 263) with delta (0, 0)
Screenshot: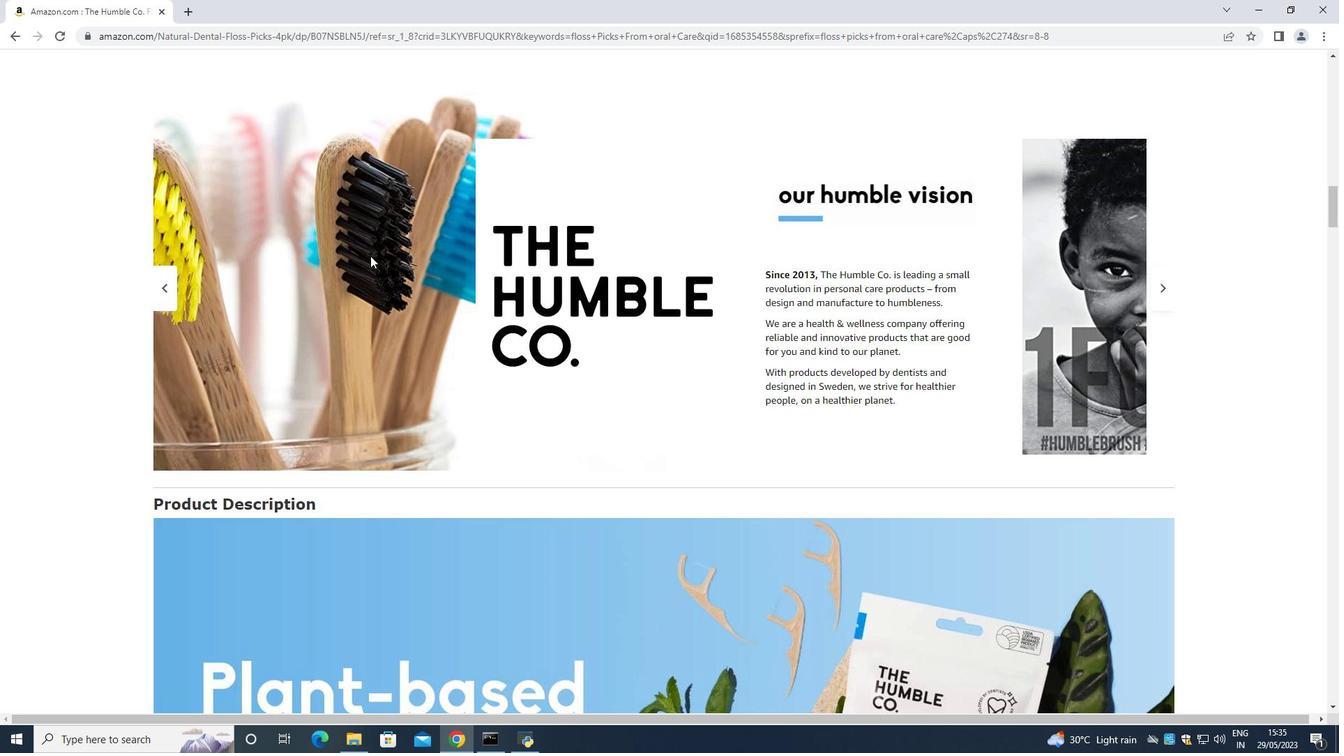 
Action: Mouse moved to (434, 265)
Screenshot: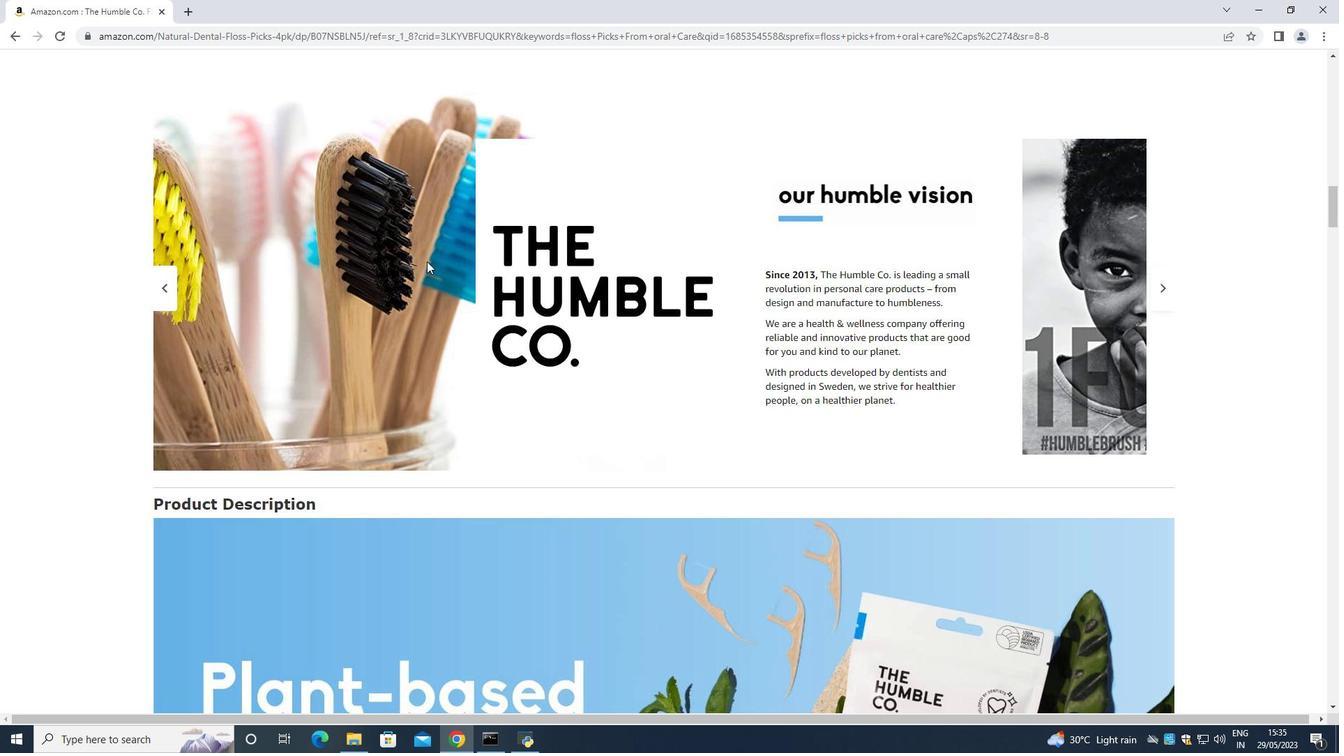 
Action: Mouse scrolled (434, 264) with delta (0, 0)
Screenshot: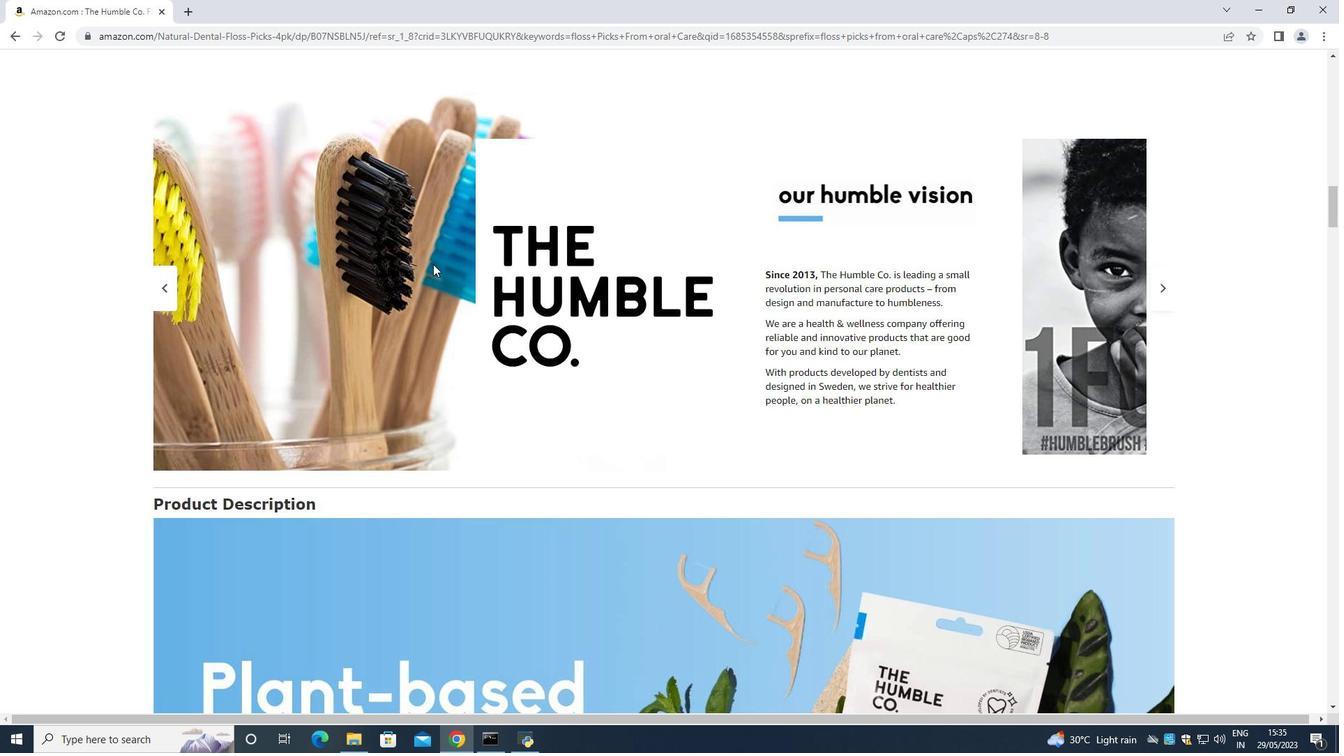 
Action: Mouse moved to (106, 256)
Screenshot: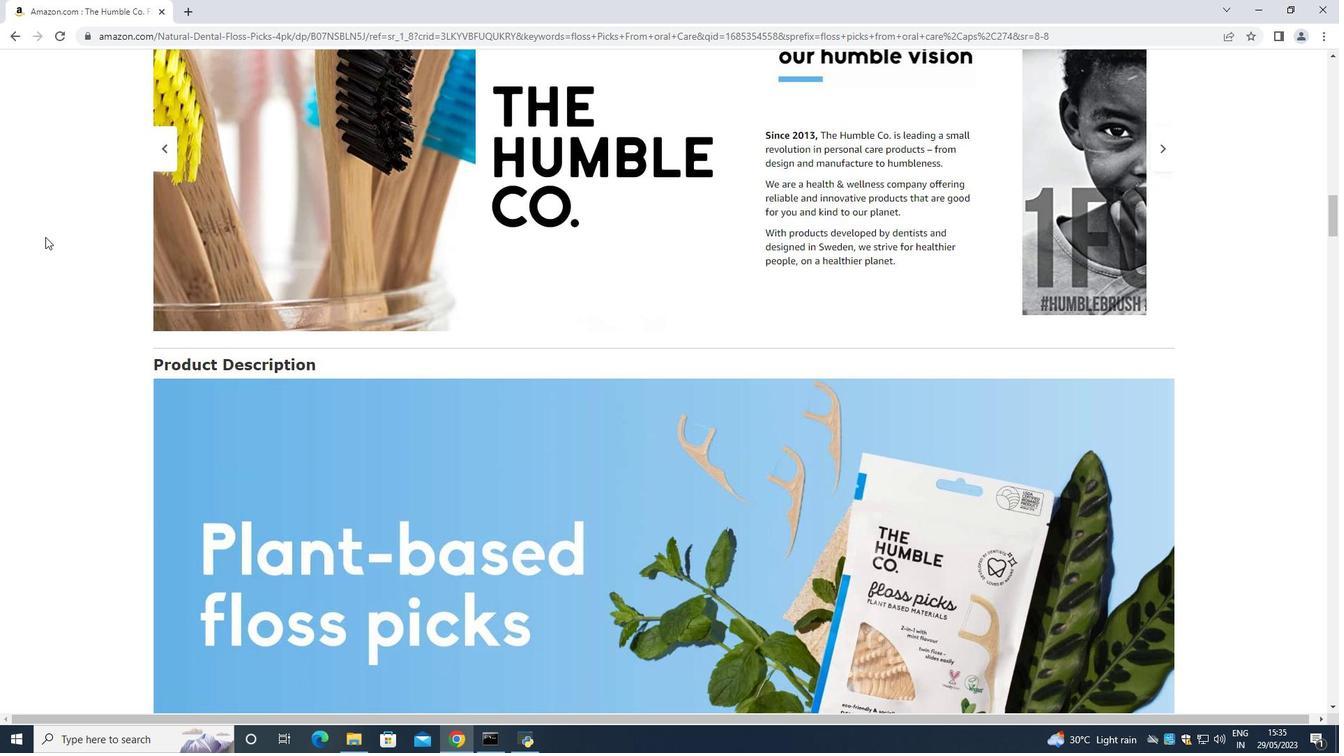 
Action: Mouse scrolled (106, 255) with delta (0, 0)
Screenshot: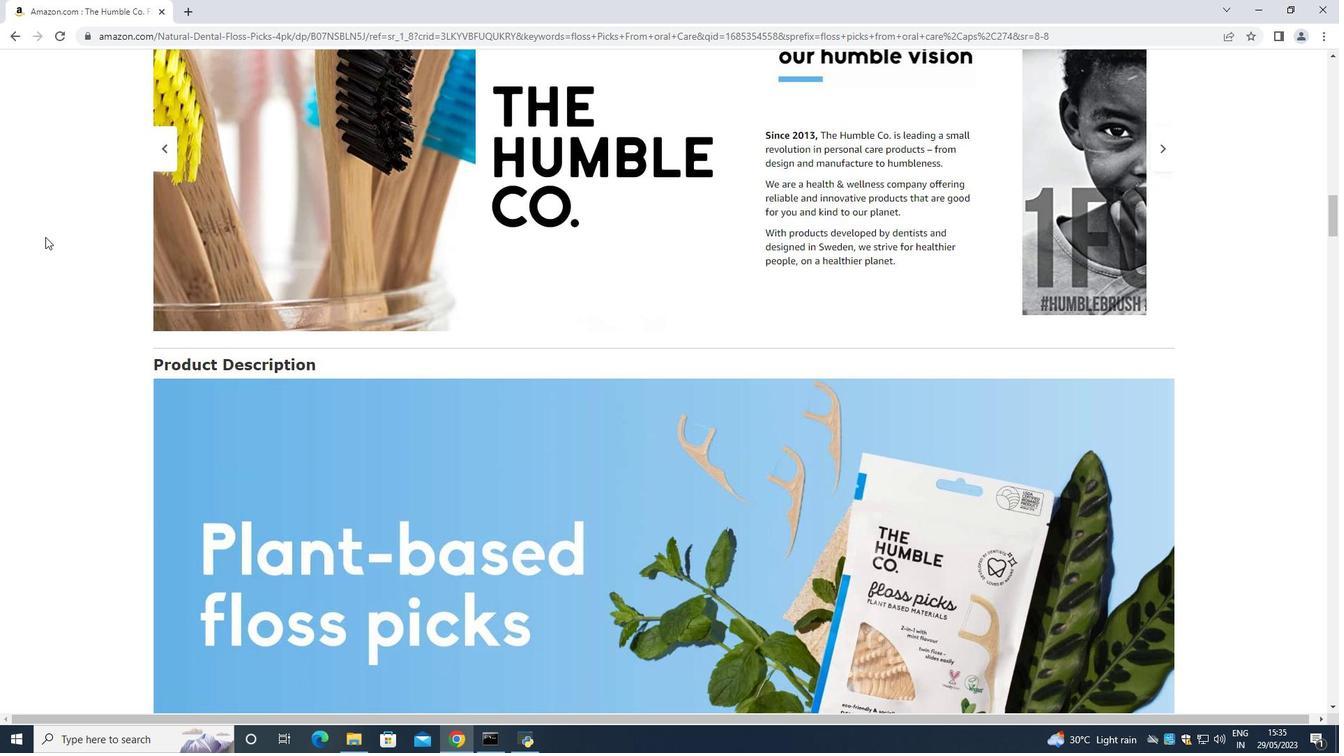 
Action: Mouse moved to (233, 268)
Screenshot: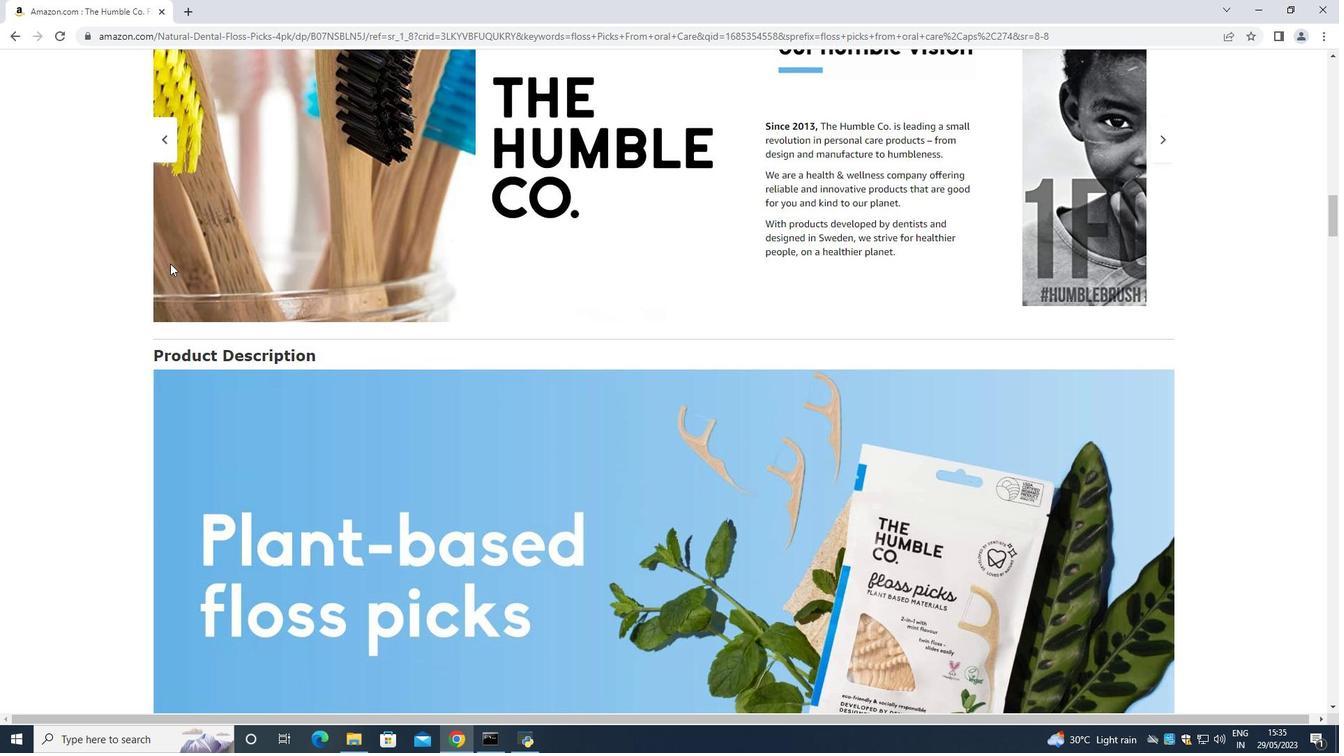 
Action: Mouse scrolled (229, 267) with delta (0, 0)
Screenshot: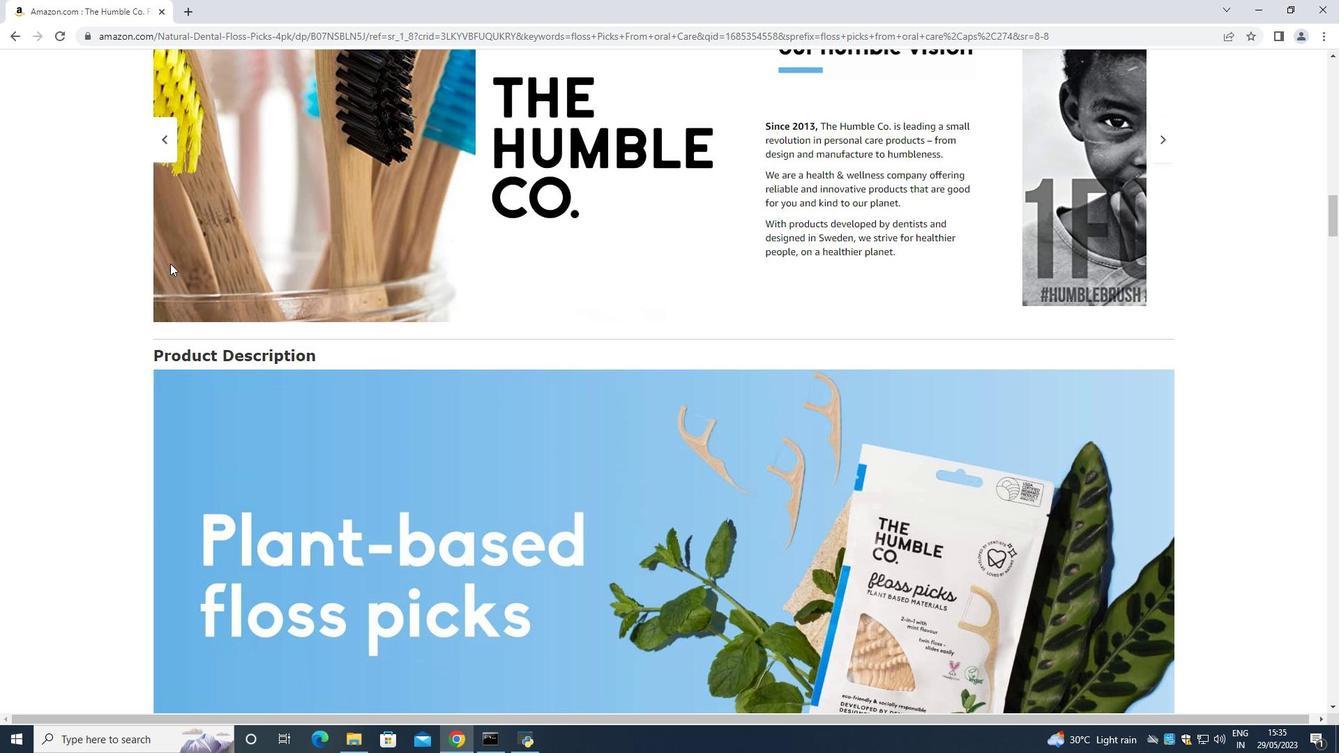 
Action: Mouse moved to (302, 375)
Screenshot: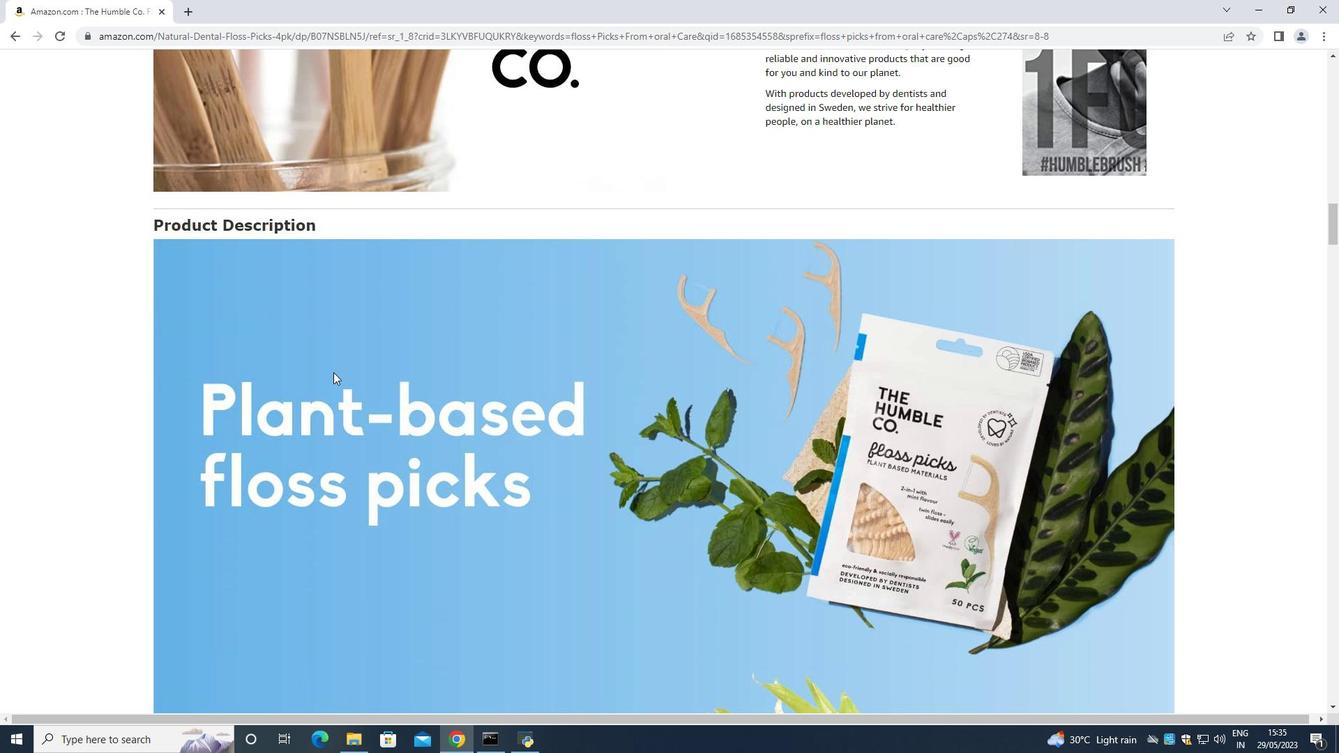 
Action: Mouse scrolled (302, 374) with delta (0, 0)
Screenshot: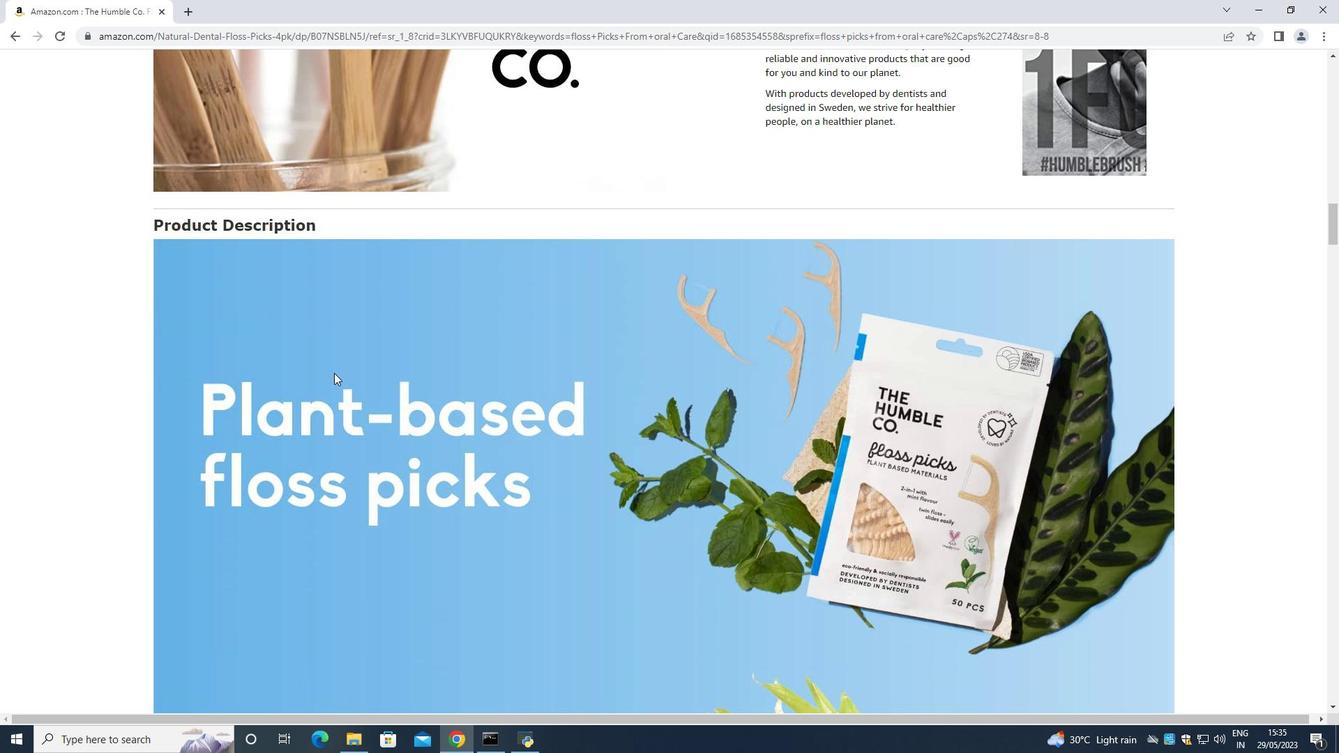 
Action: Mouse moved to (57, 327)
Screenshot: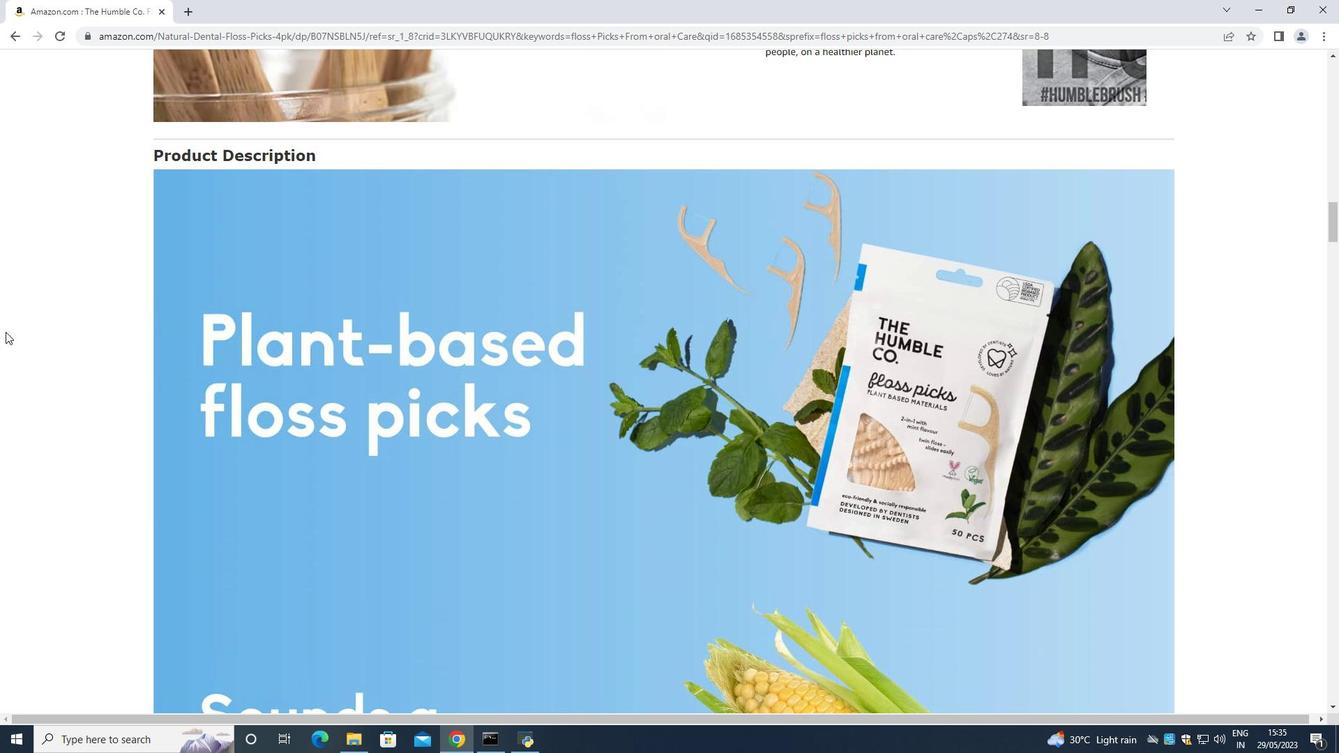
Action: Mouse scrolled (33, 326) with delta (0, 0)
Screenshot: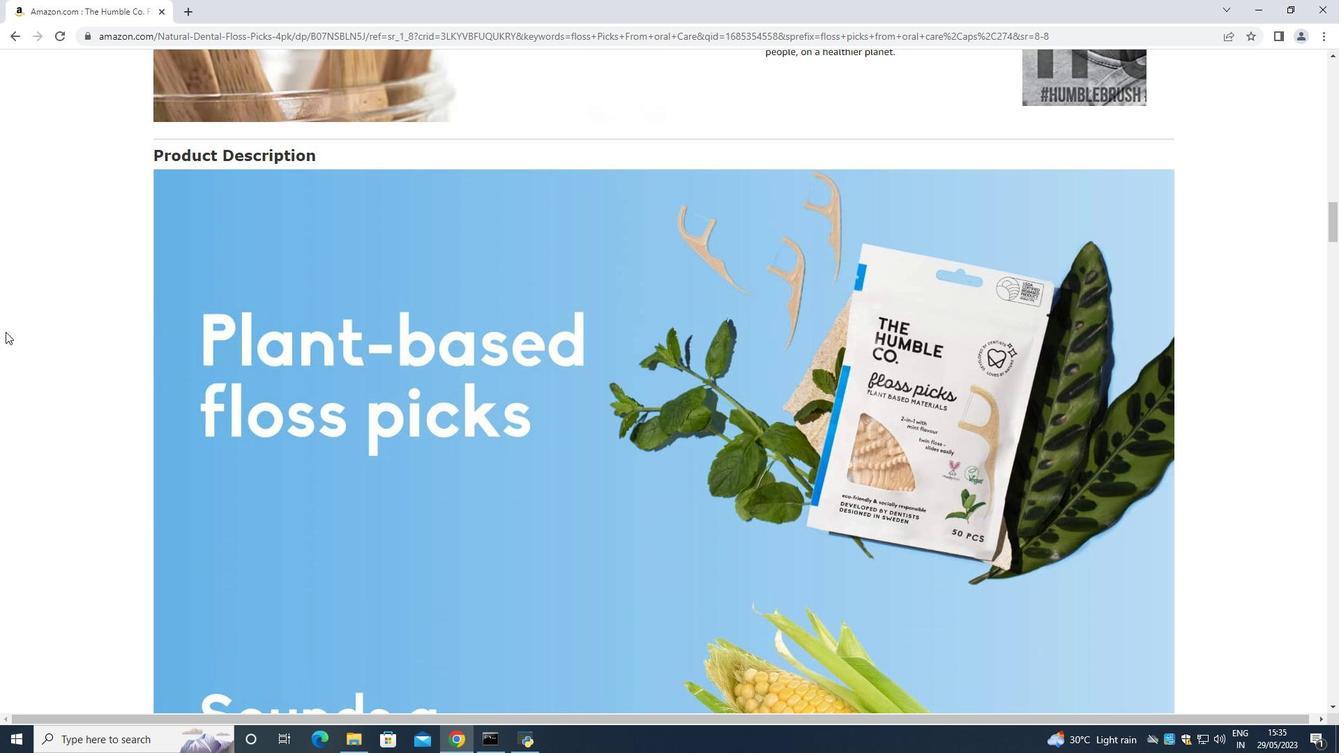
Action: Mouse moved to (307, 304)
Screenshot: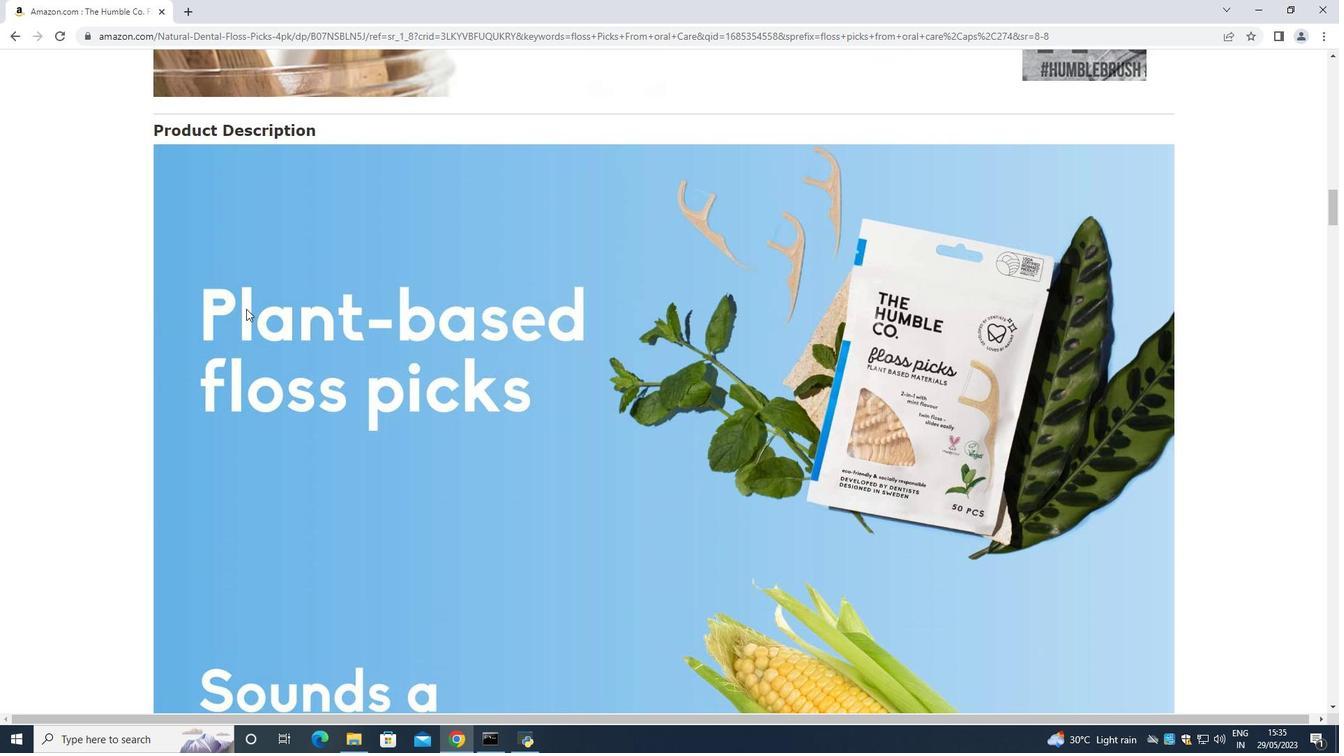 
Action: Mouse scrolled (307, 303) with delta (0, 0)
Screenshot: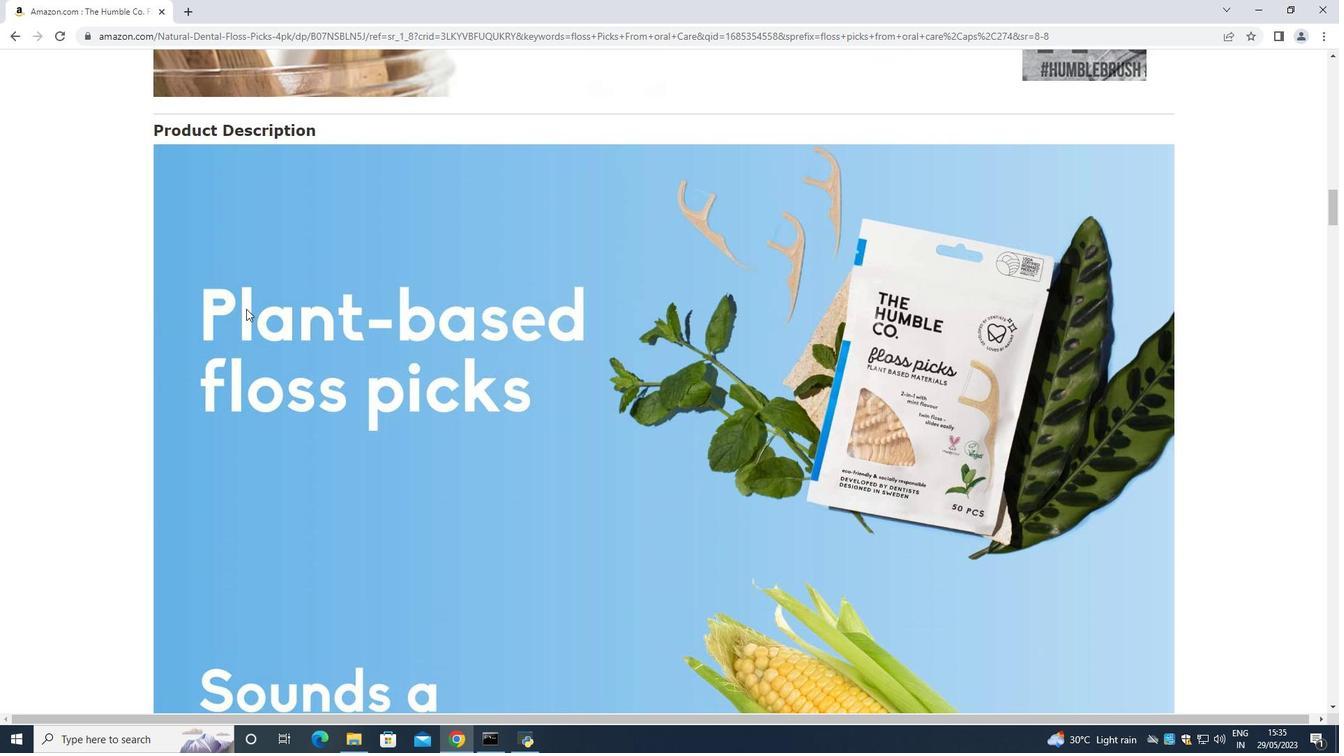 
Action: Mouse moved to (370, 316)
Screenshot: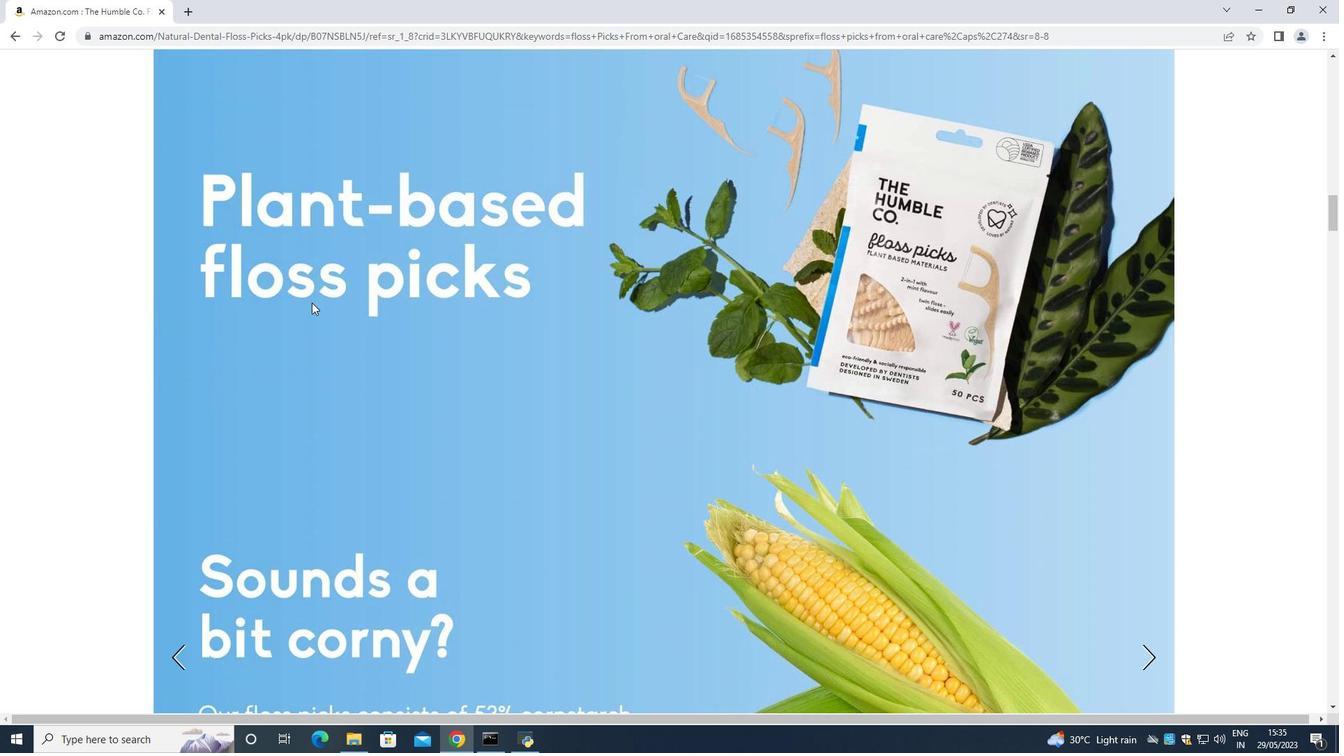 
Action: Mouse scrolled (370, 316) with delta (0, 0)
Screenshot: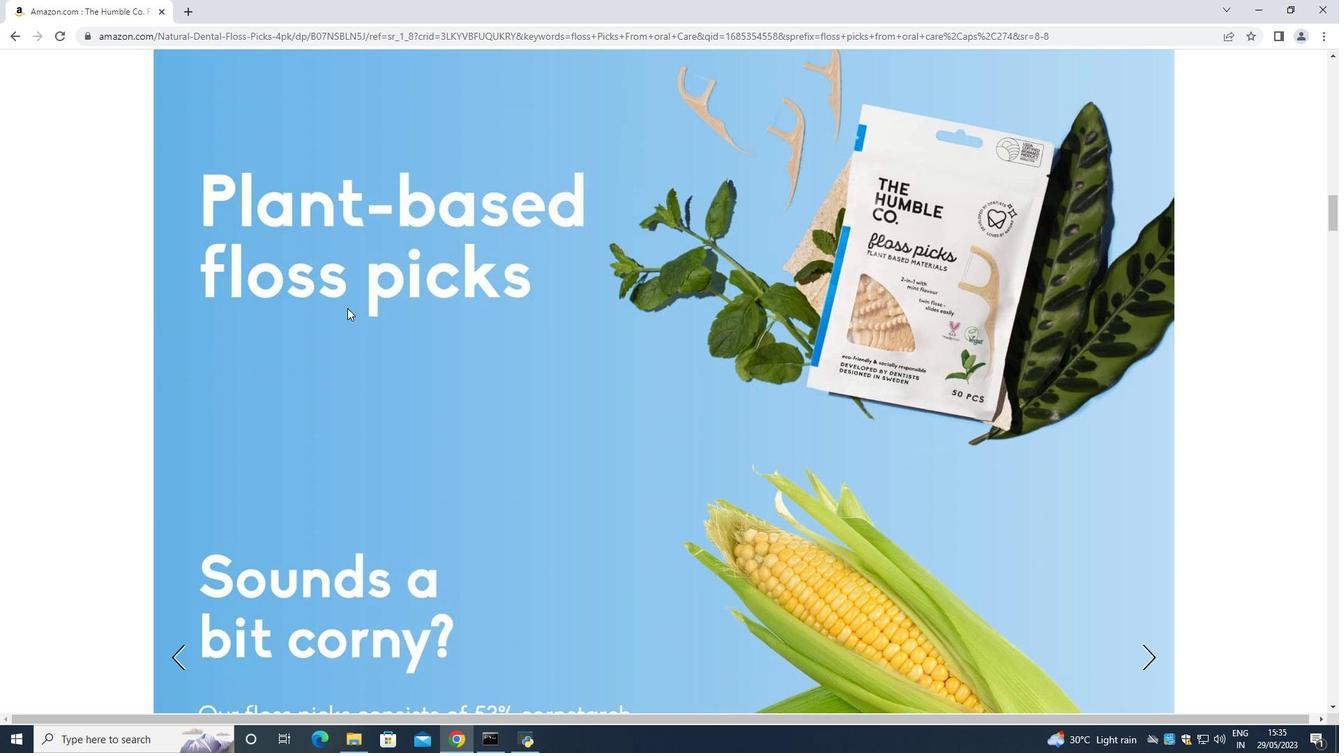 
Action: Mouse moved to (346, 316)
Screenshot: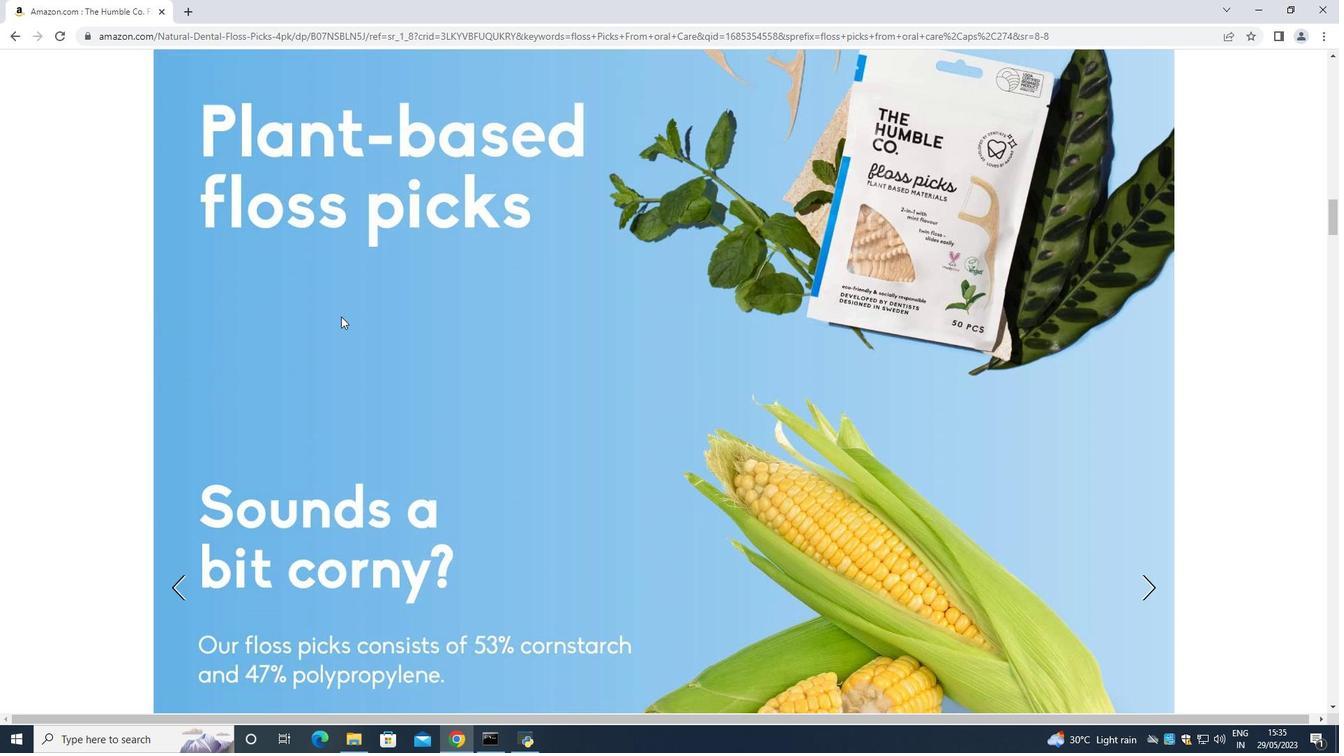
Action: Mouse scrolled (346, 315) with delta (0, 0)
Screenshot: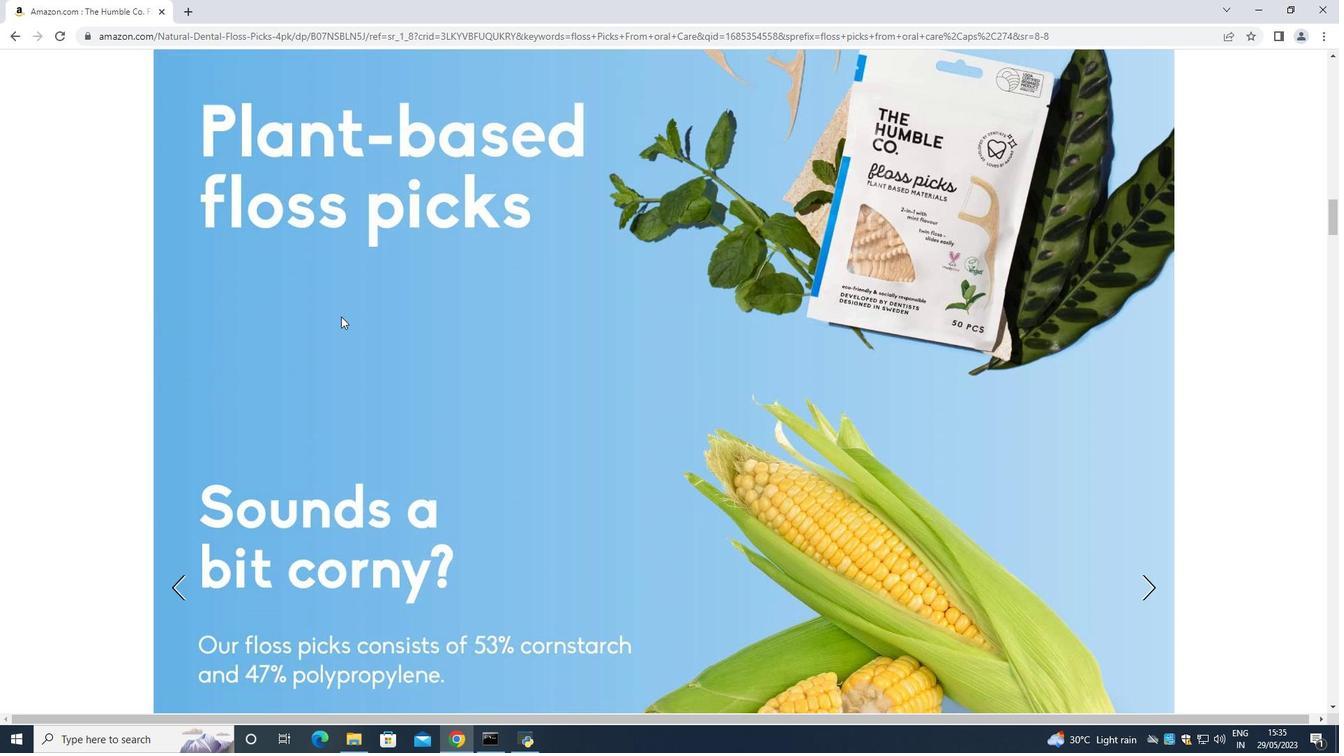 
Action: Mouse moved to (369, 322)
Screenshot: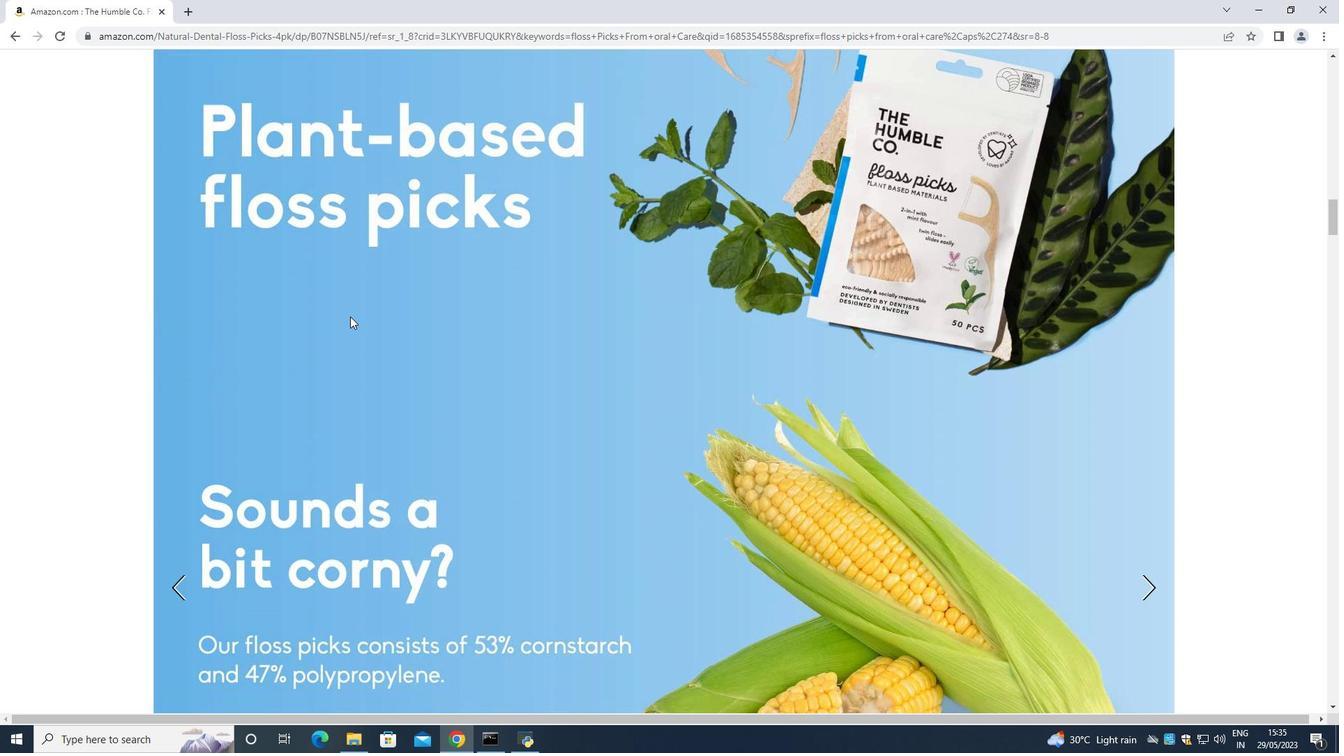 
Action: Mouse scrolled (369, 321) with delta (0, 0)
Screenshot: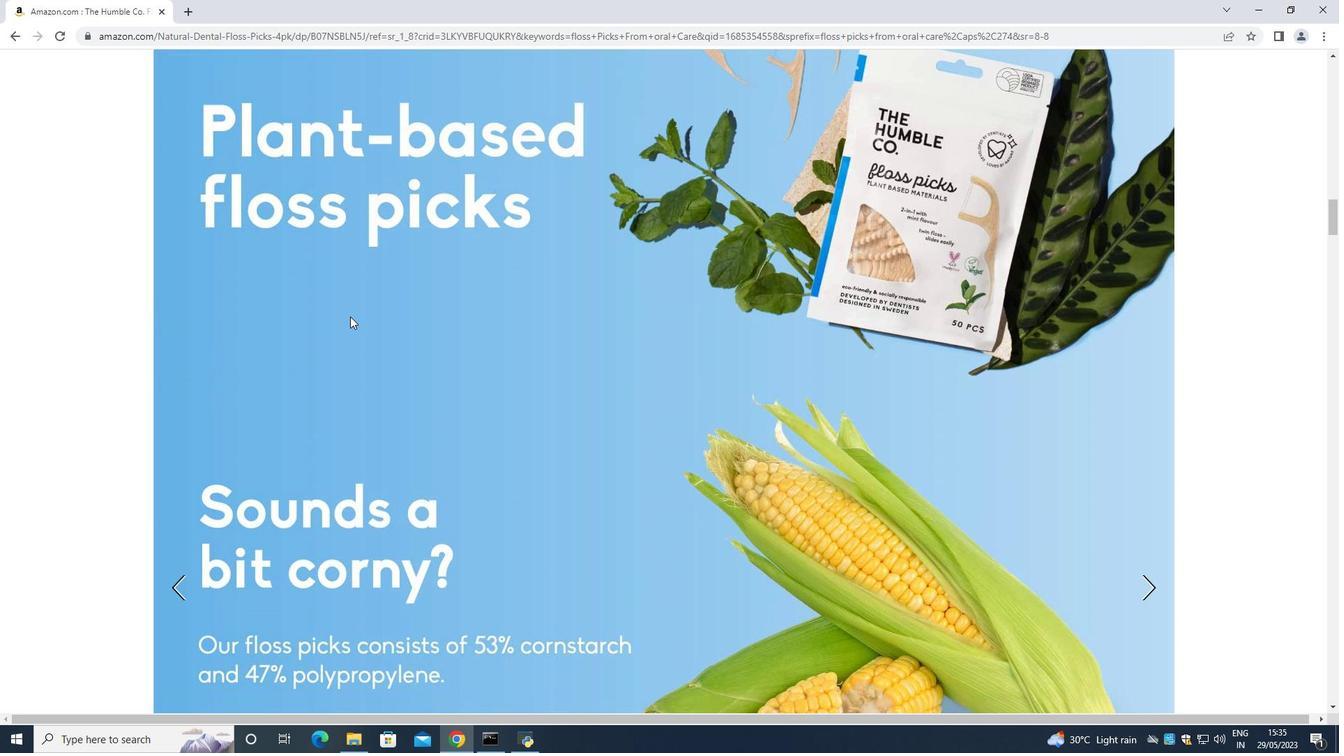 
Action: Mouse moved to (524, 308)
Screenshot: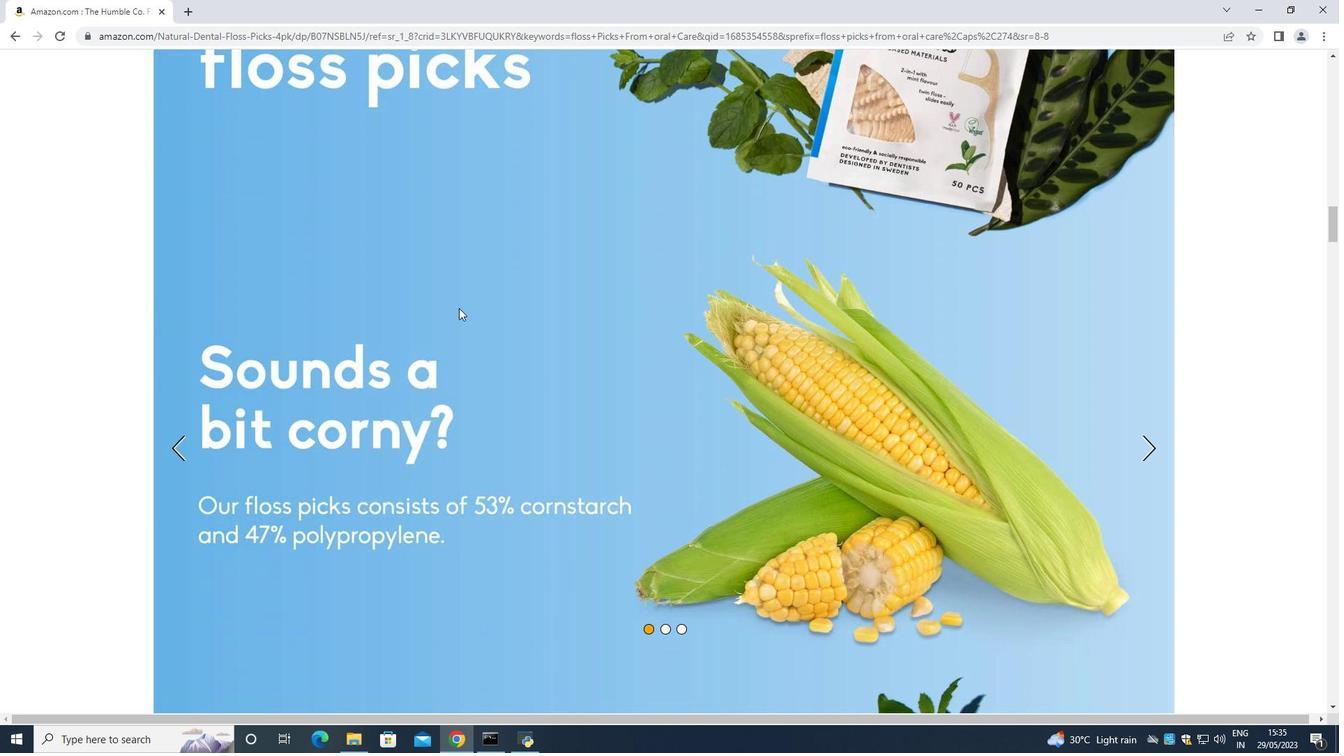 
Action: Mouse scrolled (522, 307) with delta (0, 0)
Screenshot: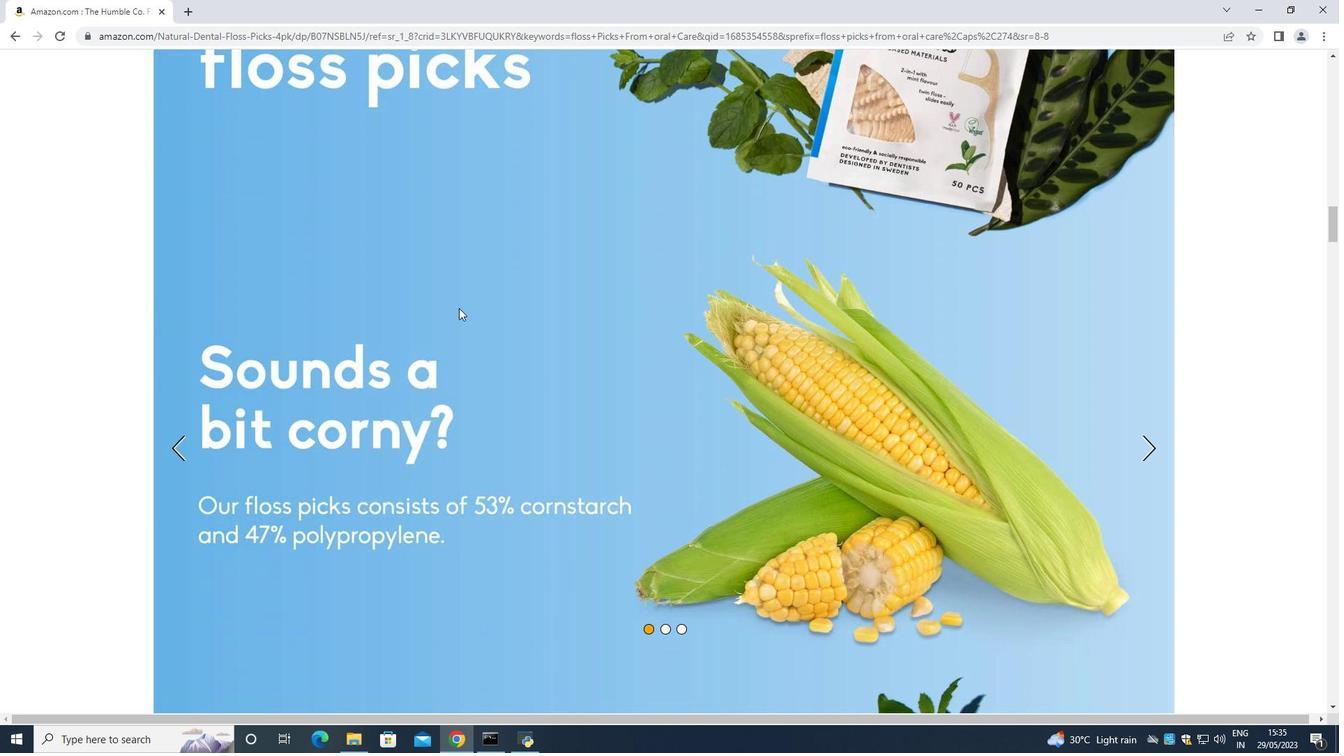 
Action: Mouse moved to (1150, 376)
Screenshot: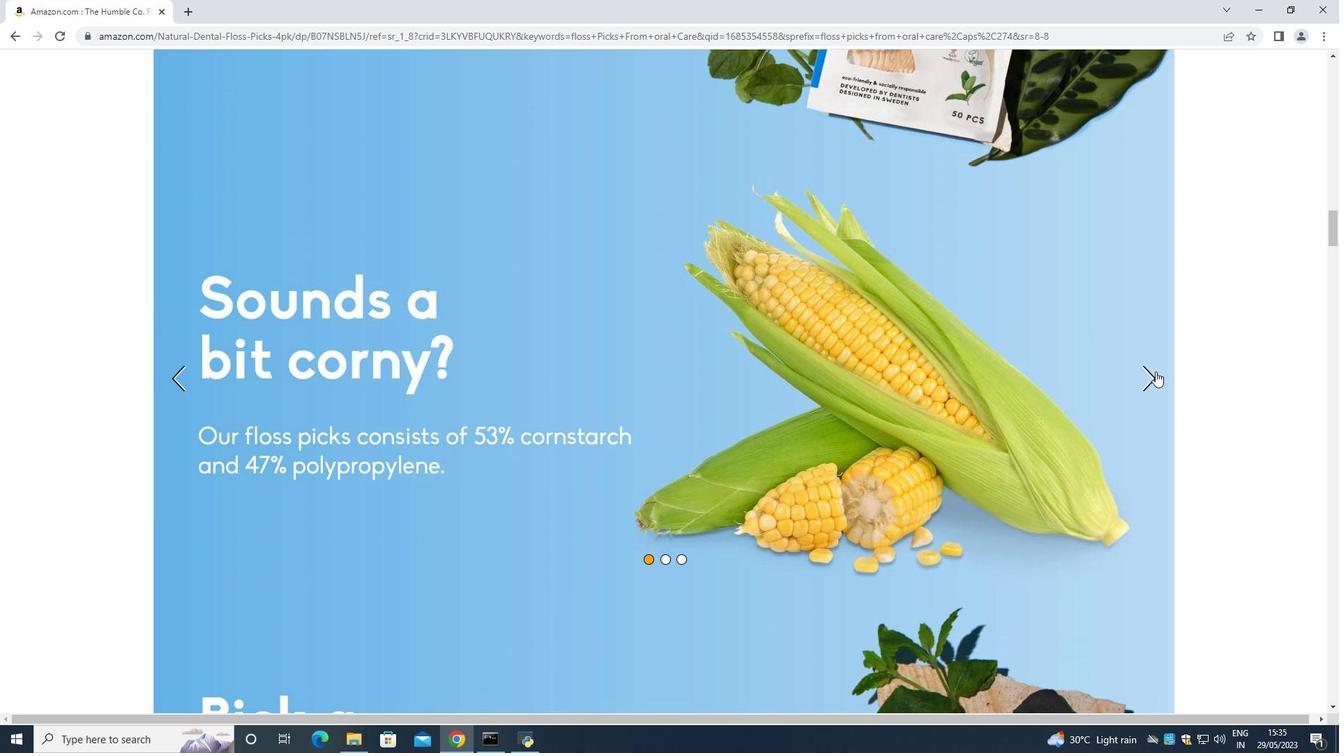 
Action: Mouse pressed left at (1150, 376)
Screenshot: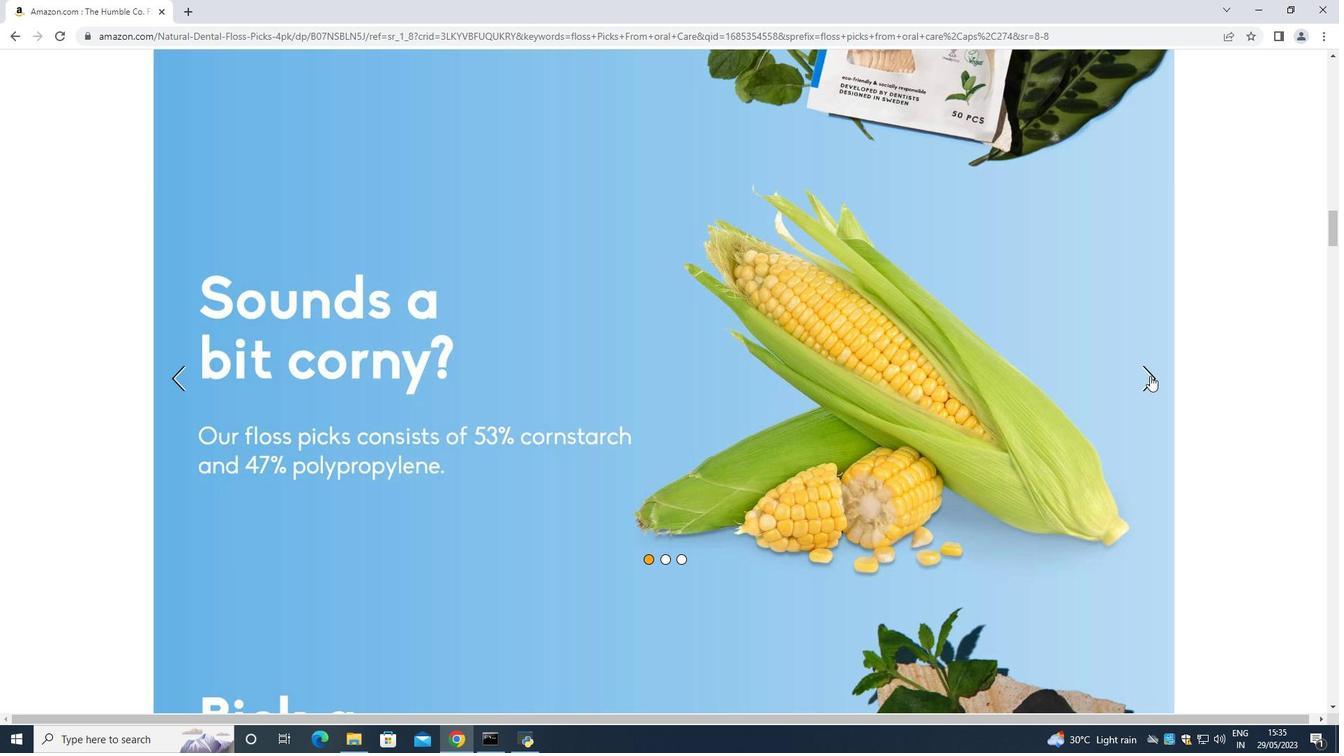
Action: Mouse moved to (1149, 376)
Screenshot: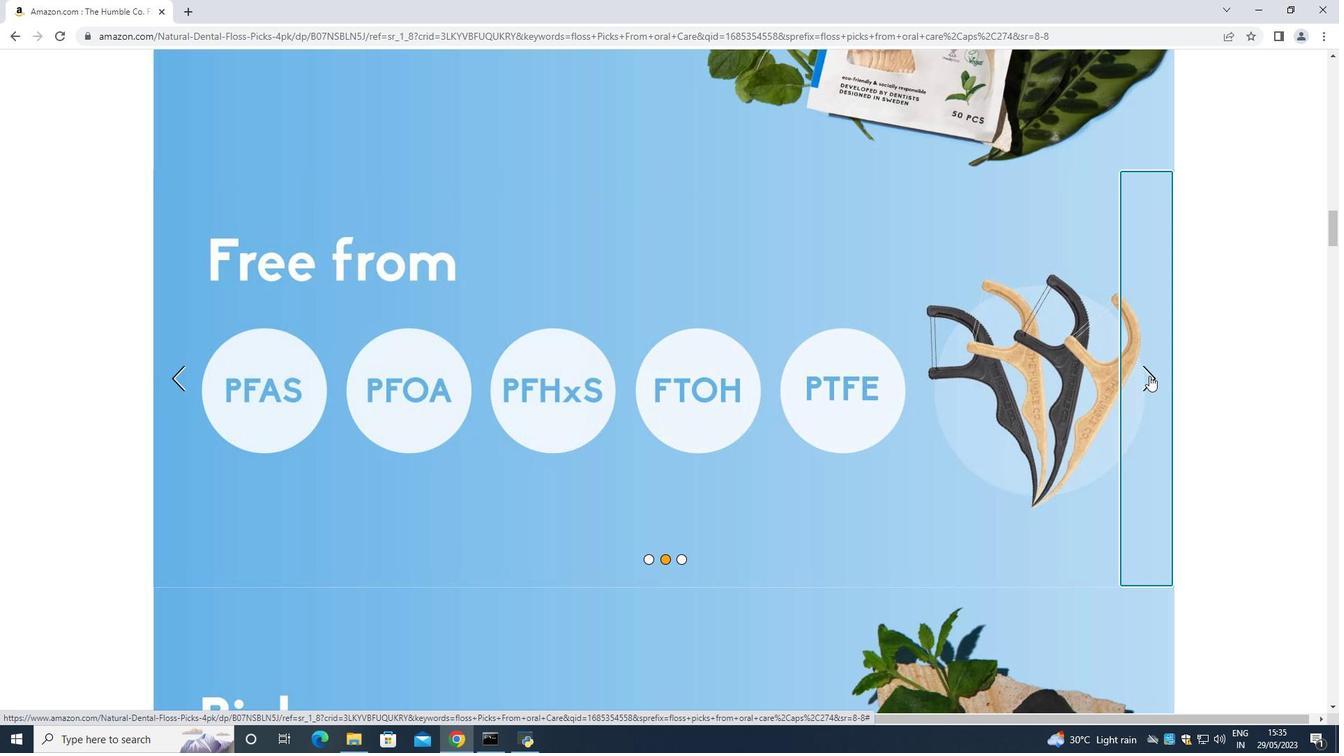 
Action: Mouse pressed left at (1149, 376)
Screenshot: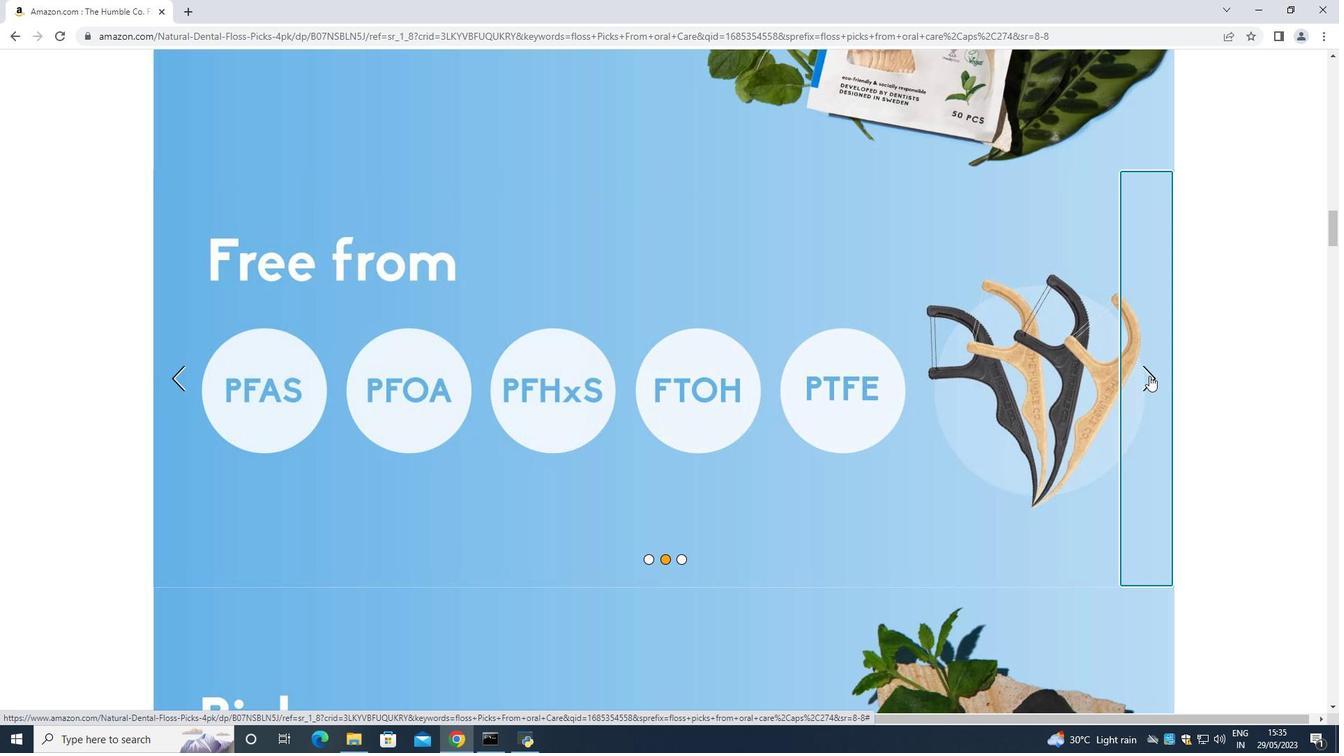 
Action: Mouse scrolled (1149, 375) with delta (0, 0)
Screenshot: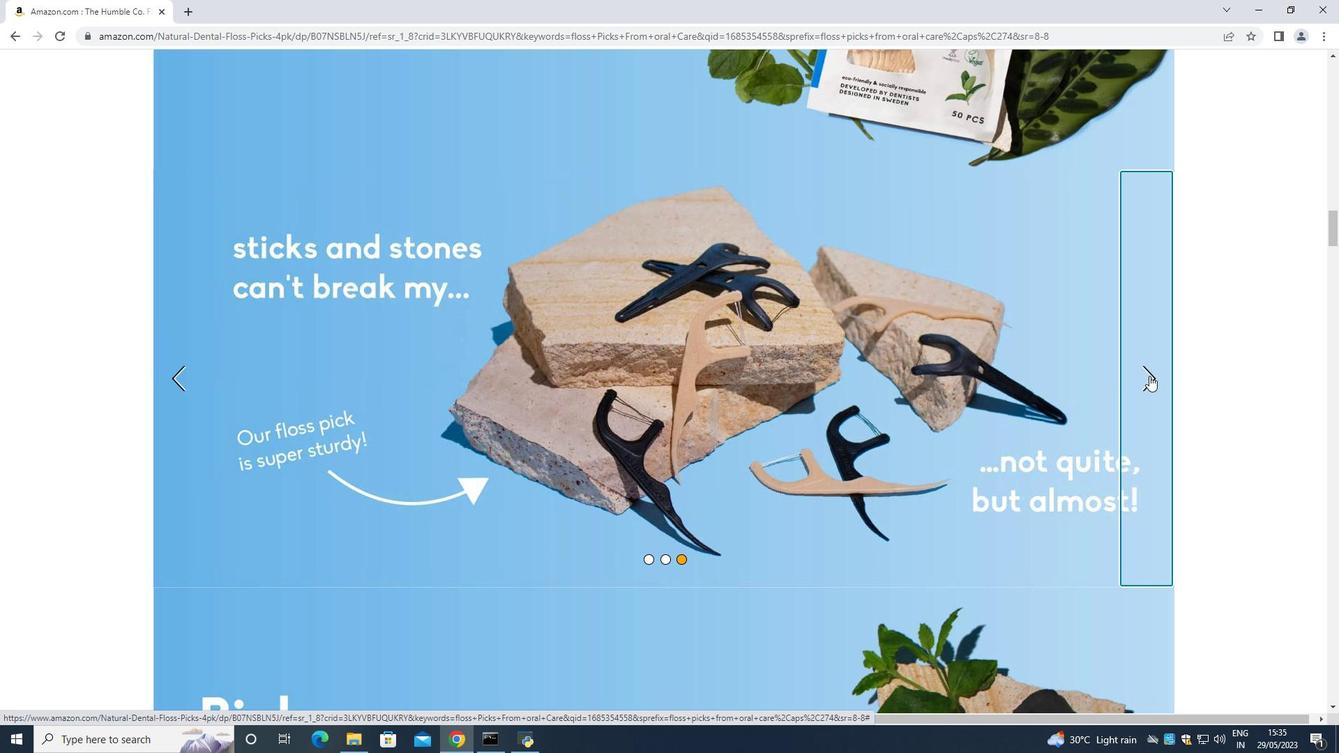 
Action: Mouse scrolled (1149, 375) with delta (0, 0)
Screenshot: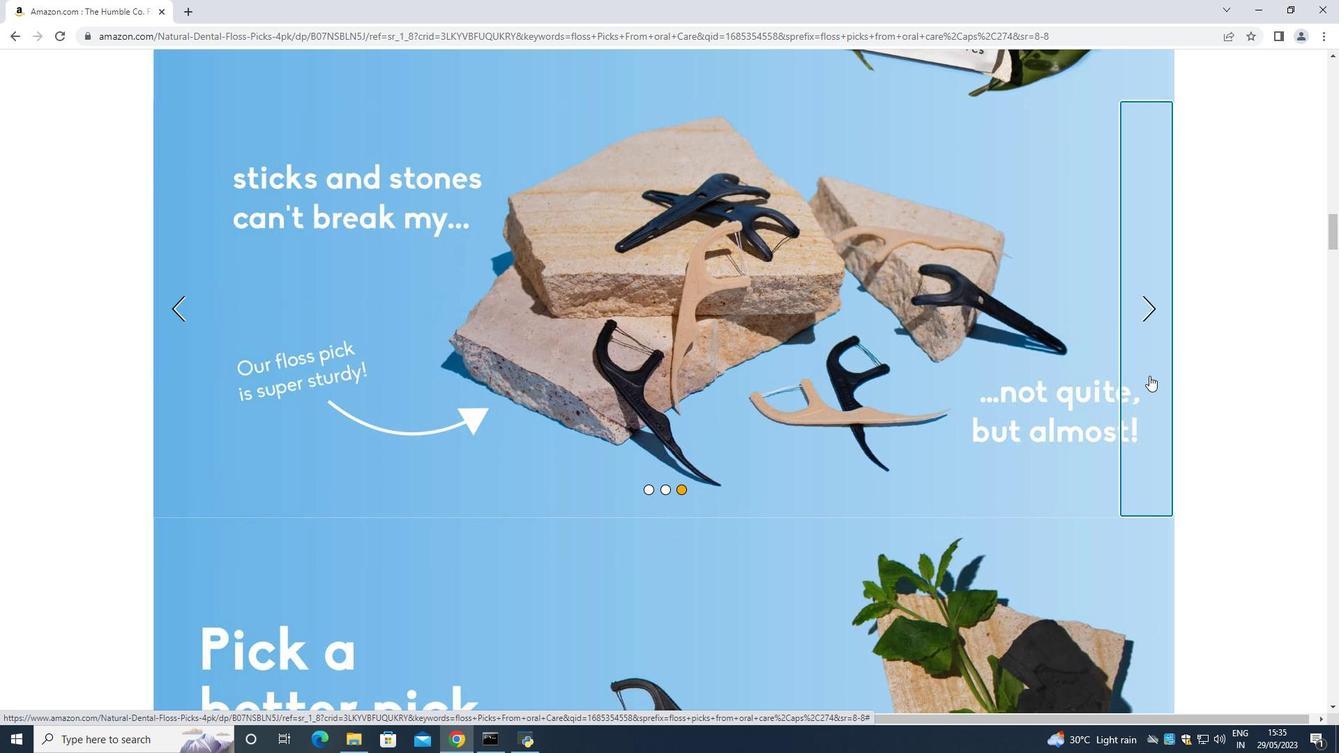 
Action: Mouse scrolled (1149, 375) with delta (0, 0)
Screenshot: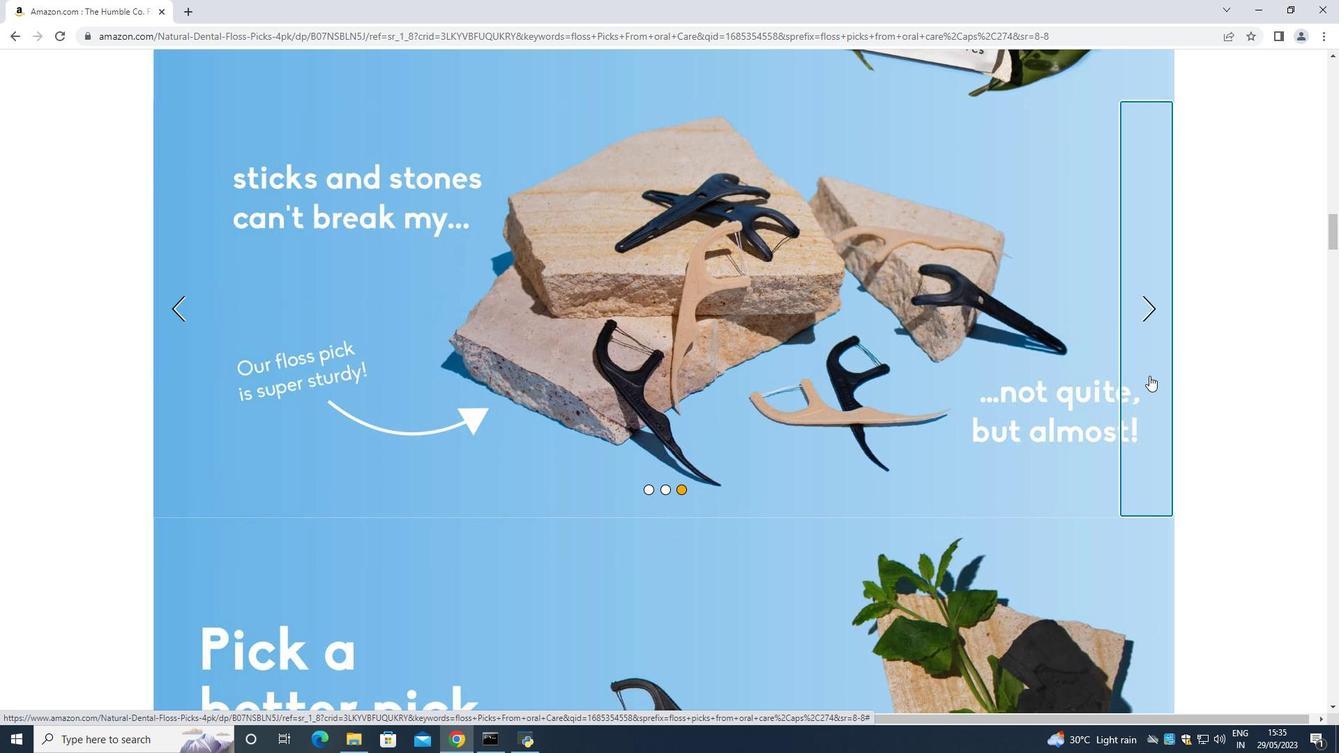 
Action: Mouse scrolled (1149, 375) with delta (0, 0)
Screenshot: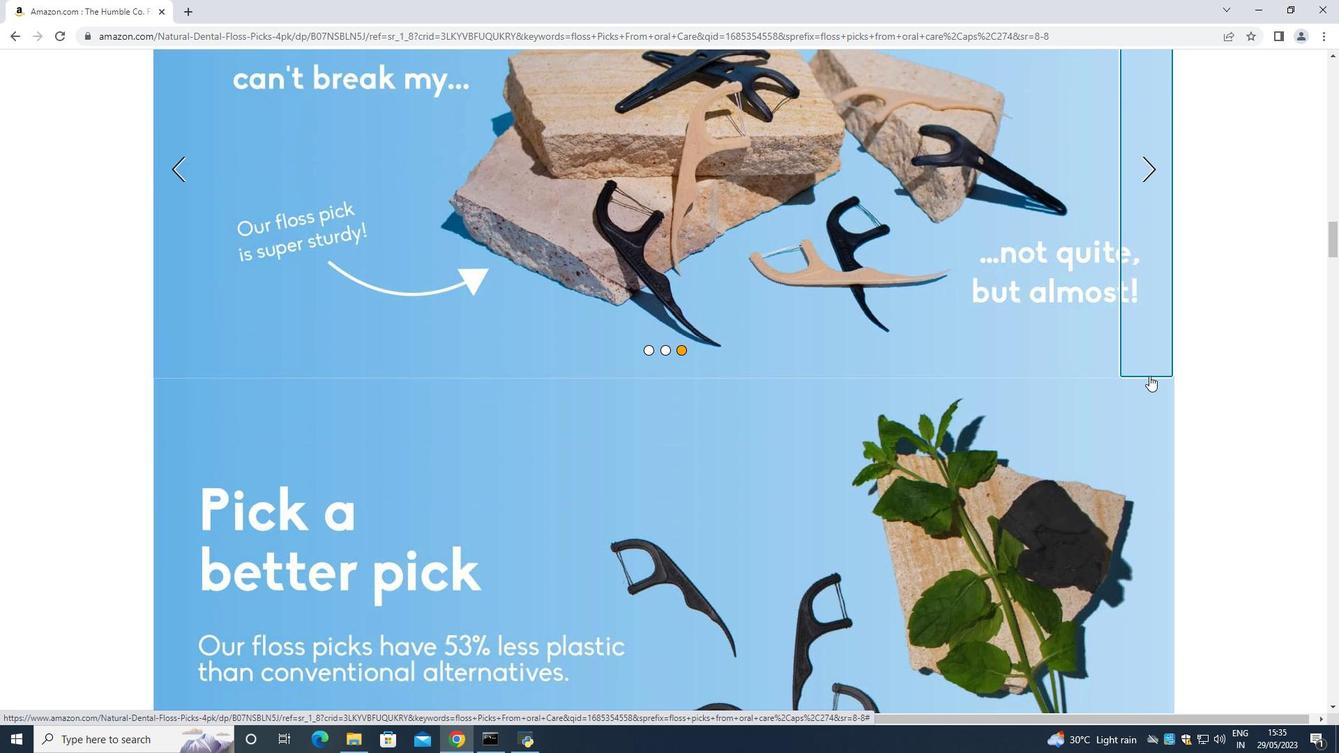 
Action: Mouse scrolled (1149, 375) with delta (0, 0)
Screenshot: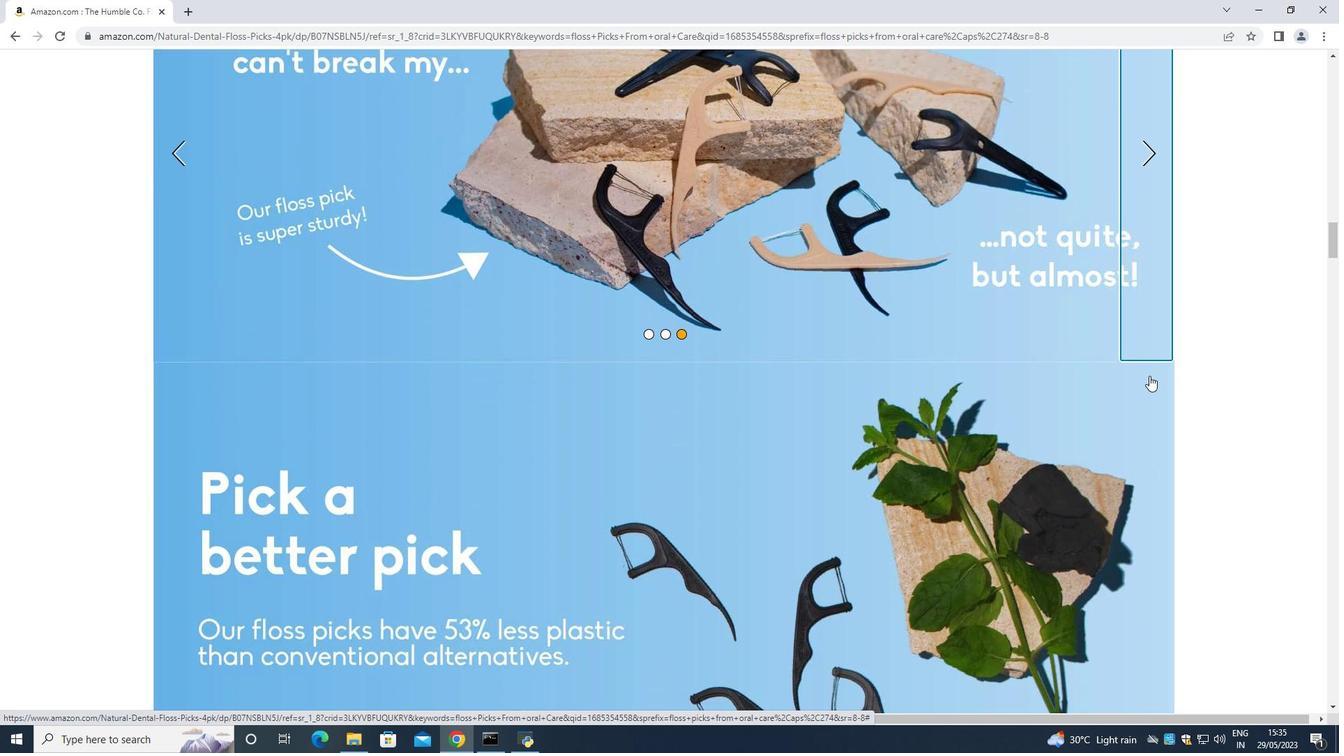 
Action: Mouse scrolled (1149, 375) with delta (0, 0)
Screenshot: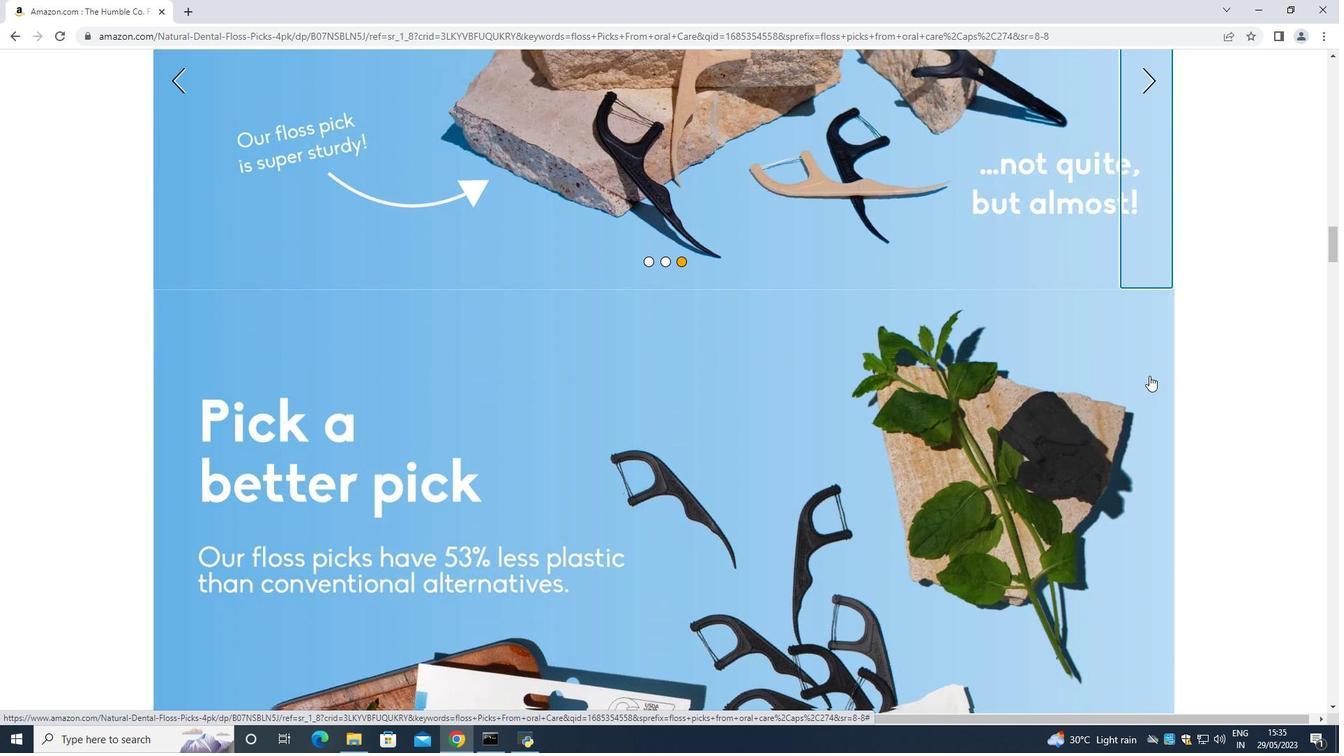 
Action: Mouse scrolled (1149, 375) with delta (0, 0)
Screenshot: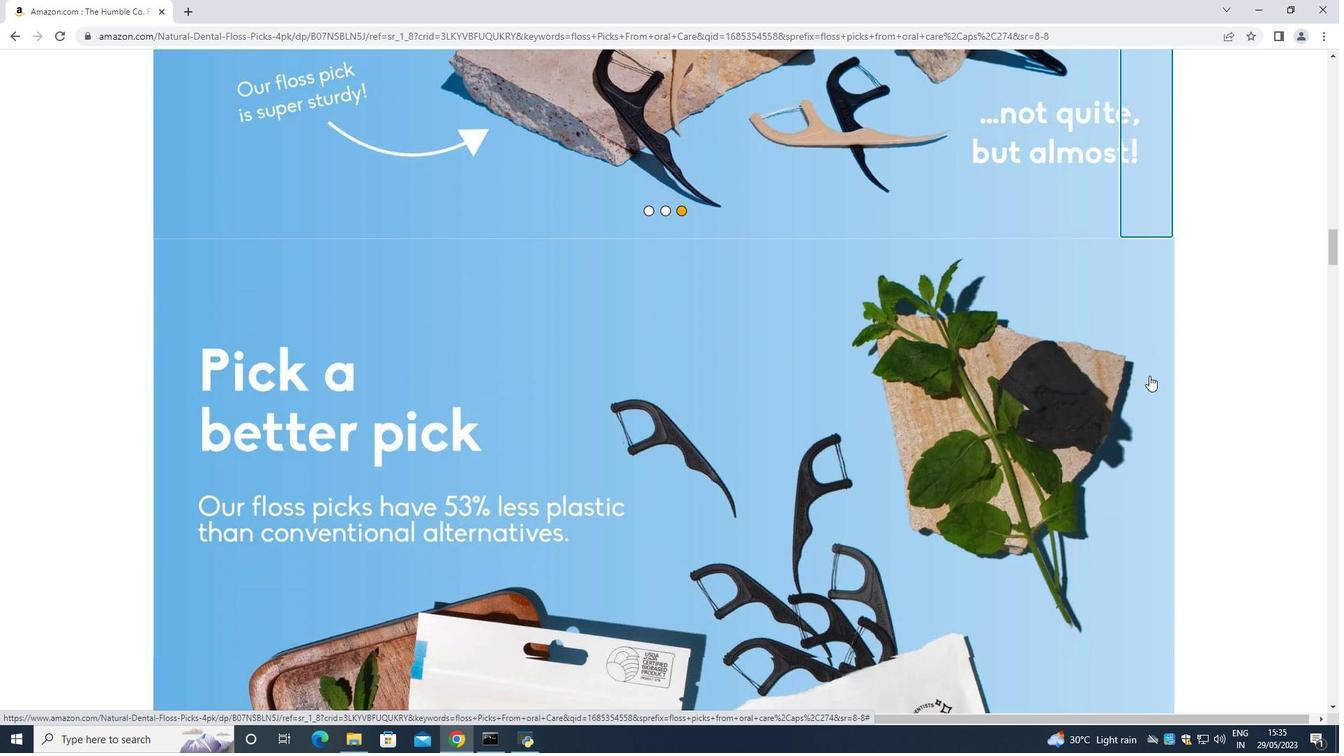 
Action: Mouse scrolled (1149, 375) with delta (0, 0)
Screenshot: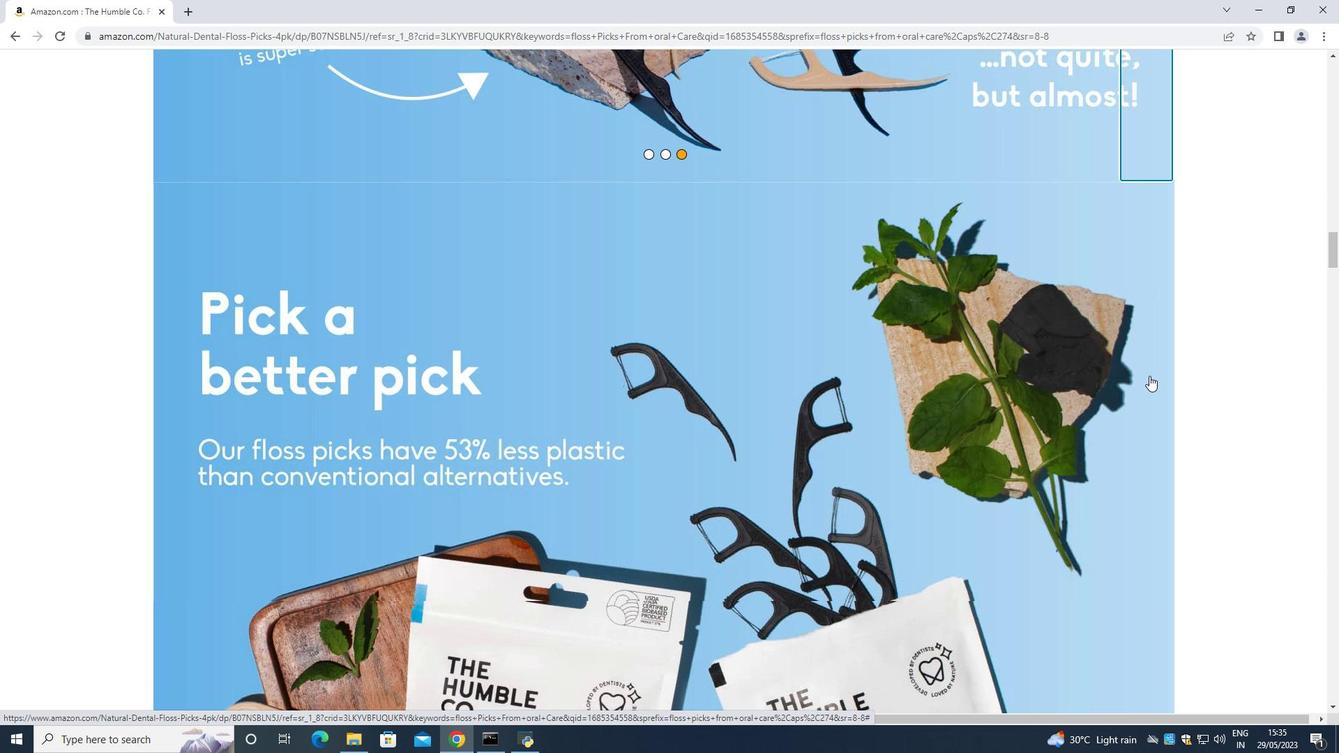 
Action: Mouse scrolled (1149, 375) with delta (0, 0)
Screenshot: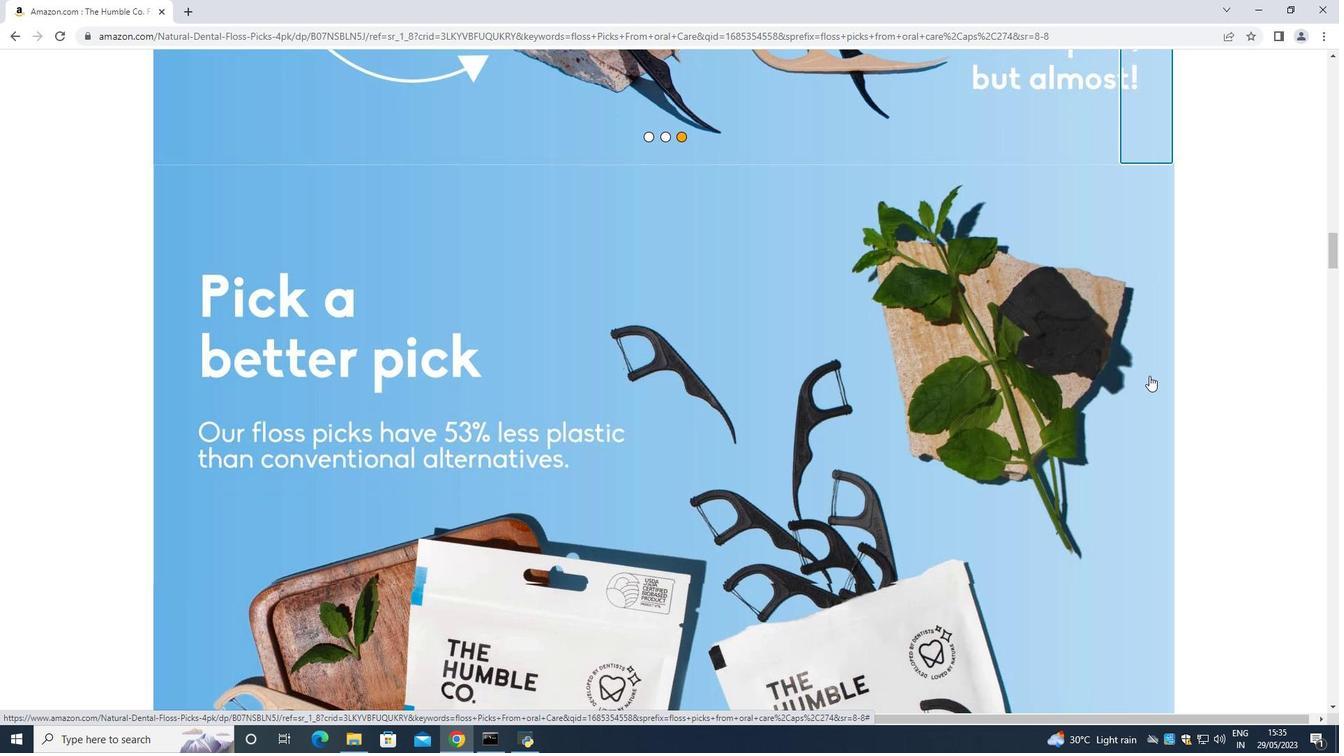 
Action: Mouse moved to (1149, 375)
Screenshot: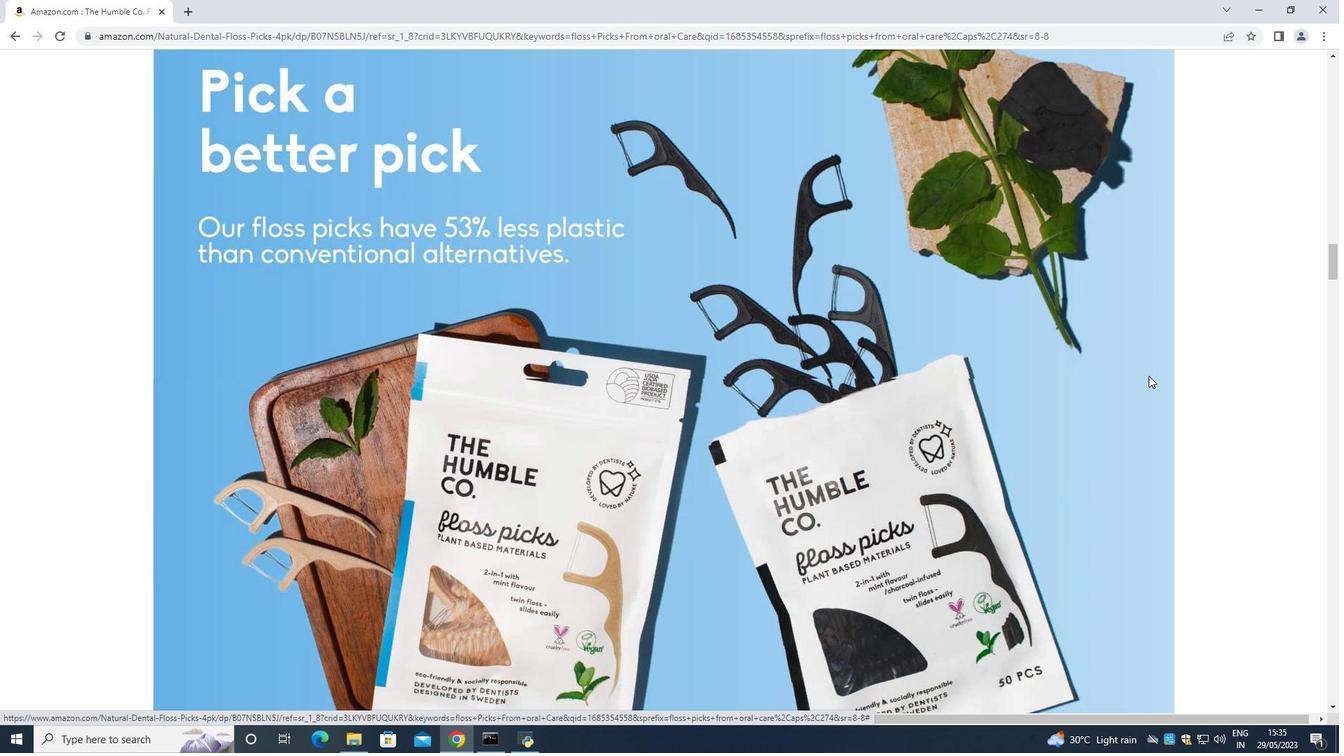 
Action: Mouse scrolled (1149, 374) with delta (0, 0)
Screenshot: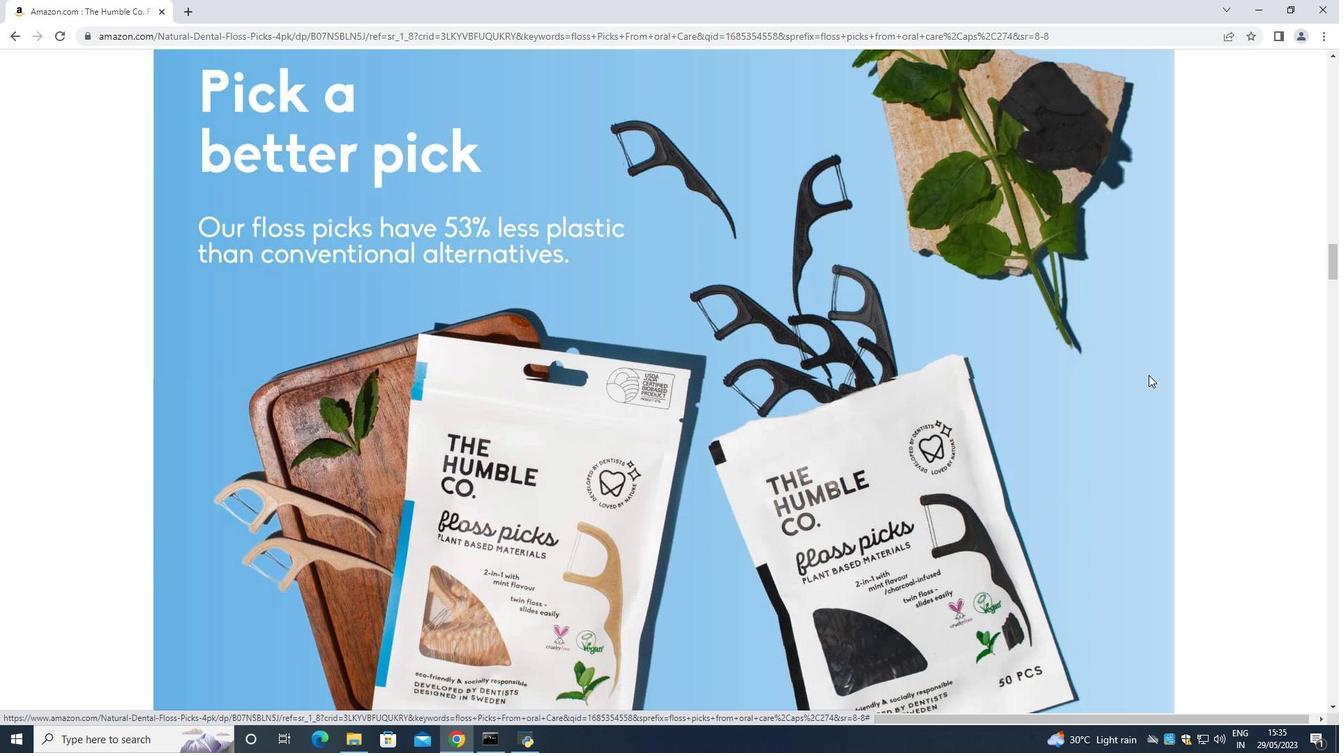 
Action: Mouse scrolled (1149, 374) with delta (0, 0)
Screenshot: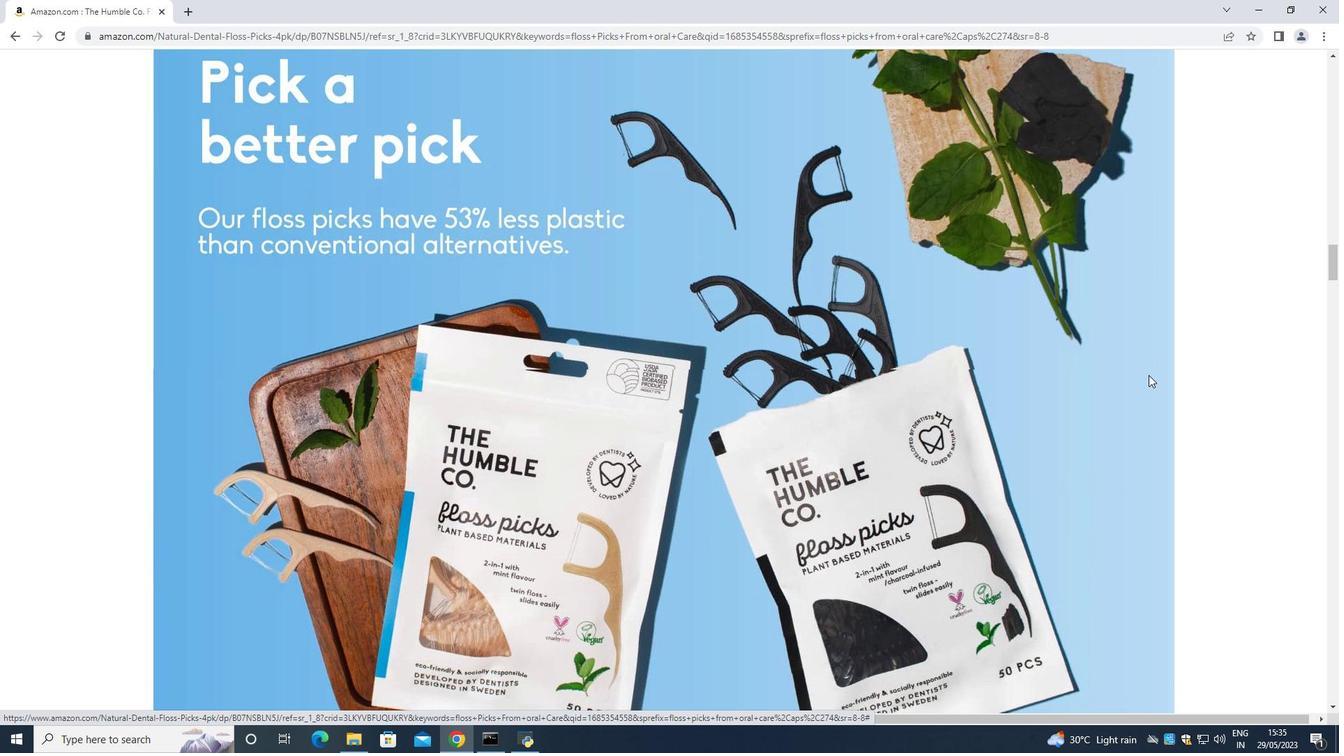 
Action: Mouse scrolled (1149, 374) with delta (0, 0)
Screenshot: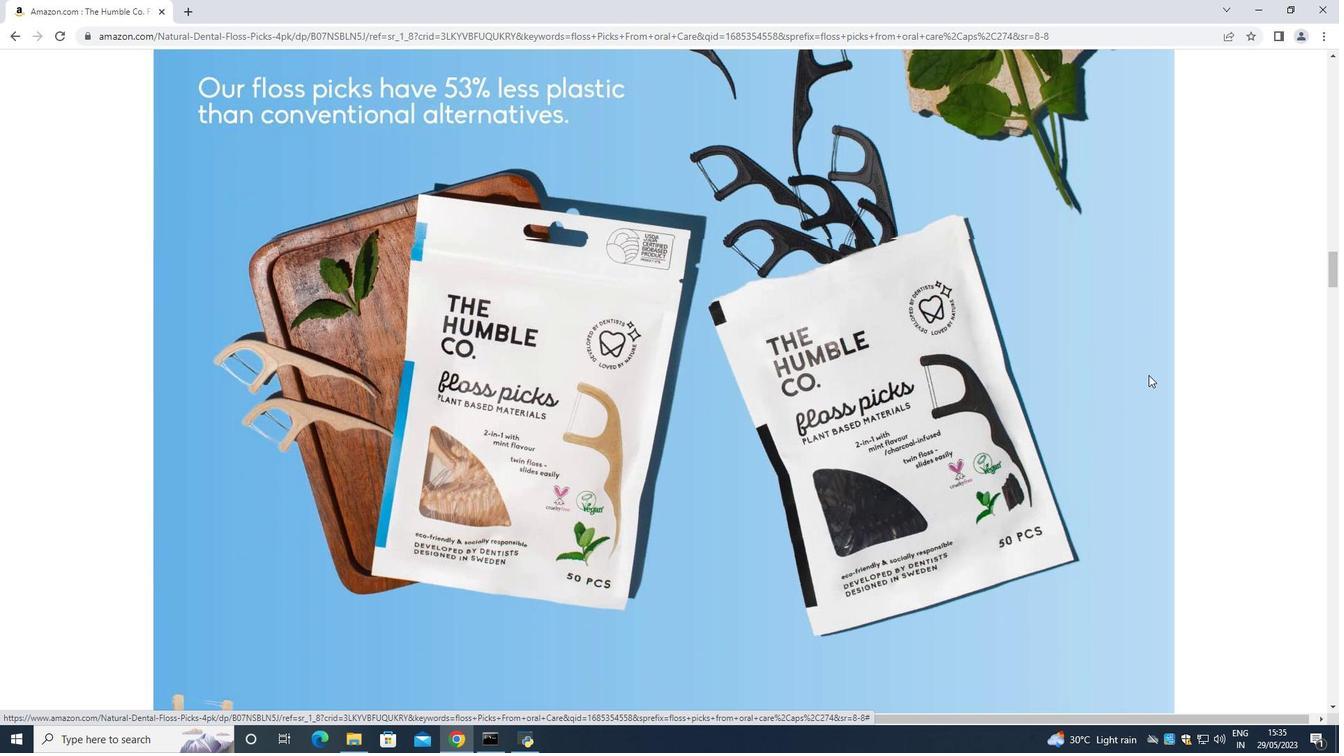 
Action: Mouse scrolled (1149, 374) with delta (0, 0)
Screenshot: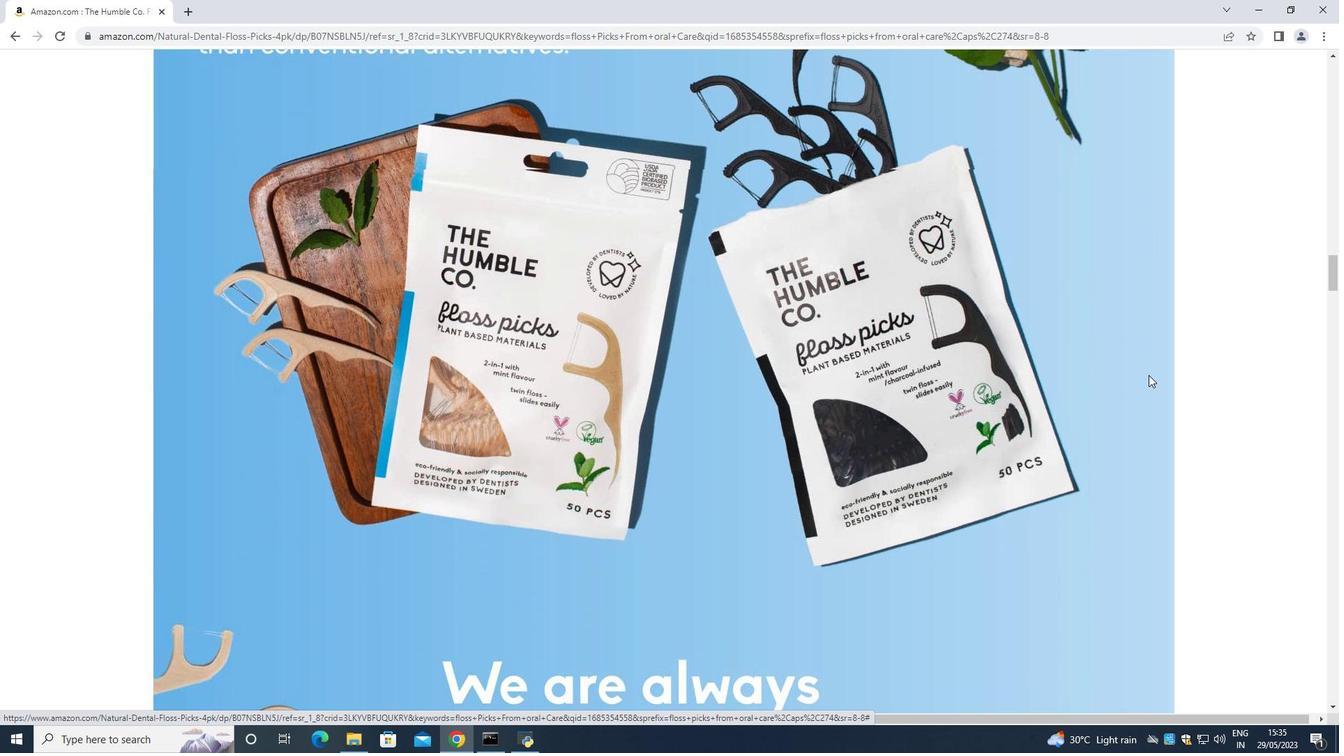 
Action: Mouse scrolled (1149, 374) with delta (0, 0)
Screenshot: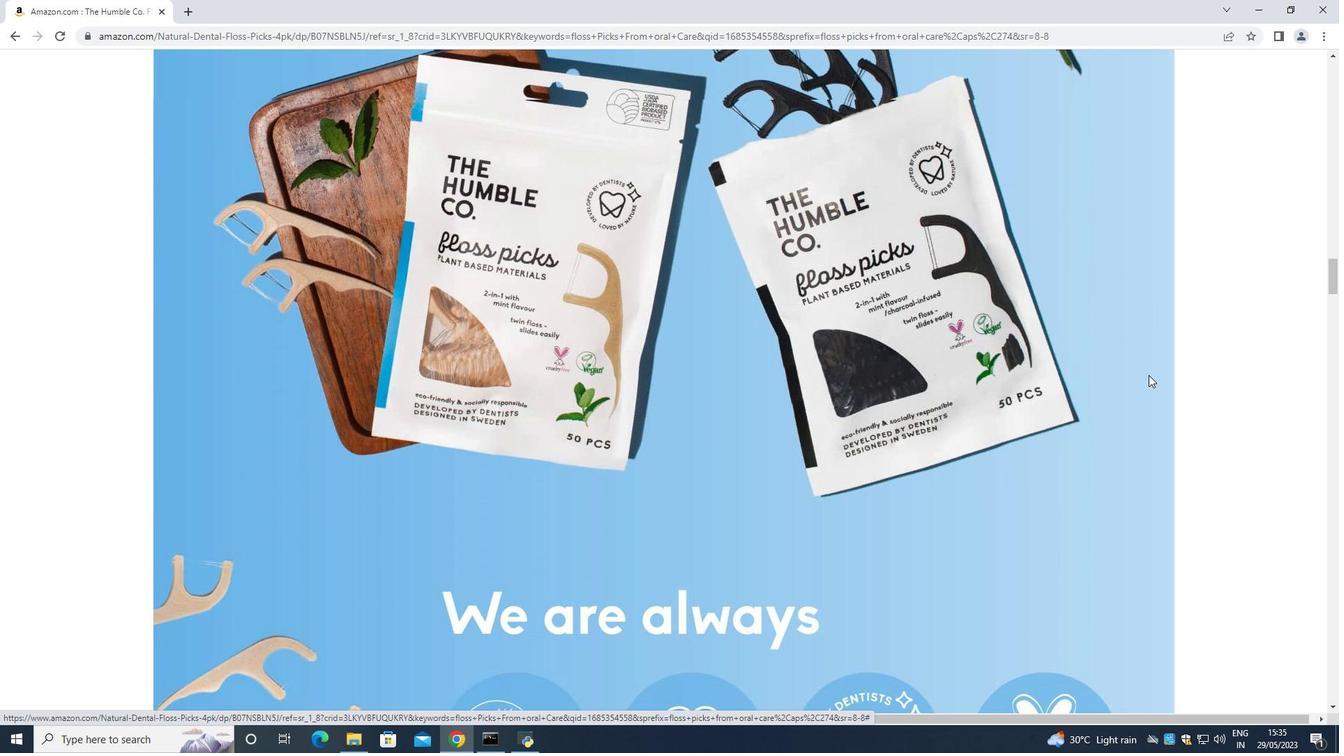 
Action: Mouse scrolled (1149, 374) with delta (0, 0)
Screenshot: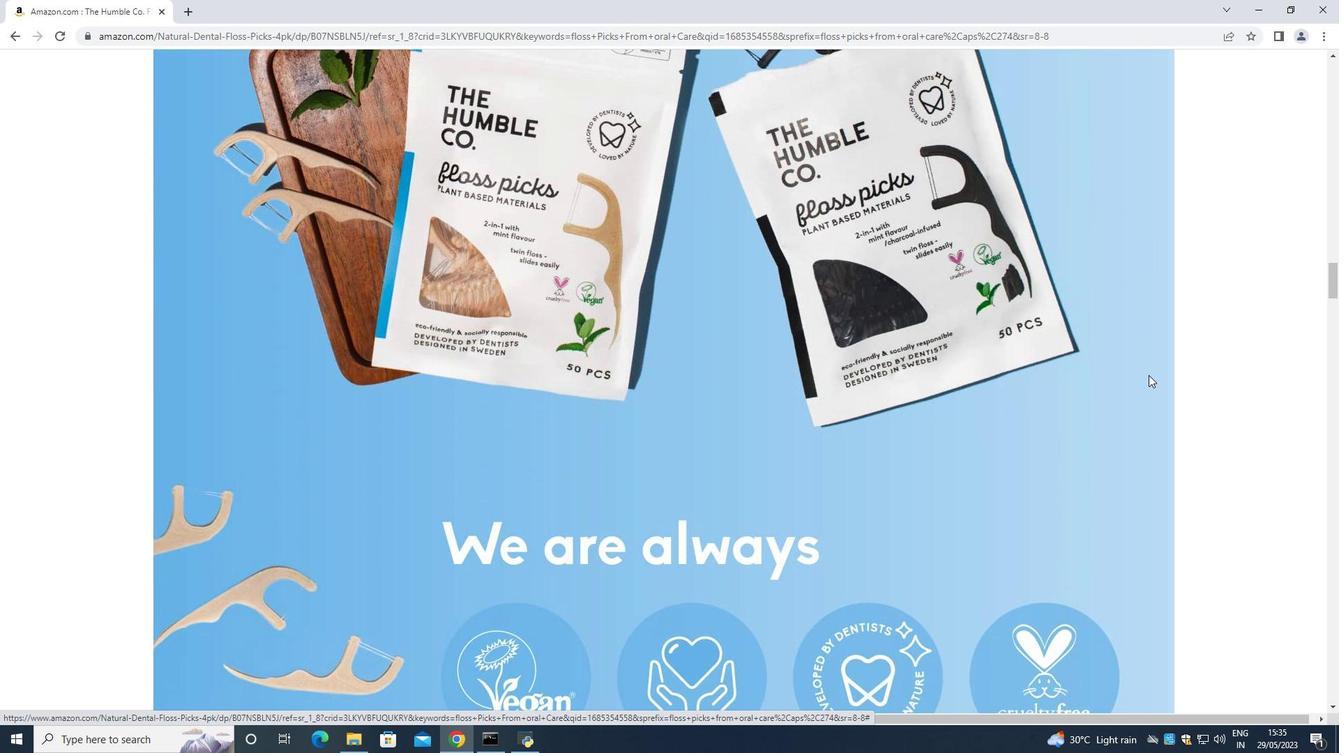 
Action: Mouse scrolled (1149, 374) with delta (0, 0)
Screenshot: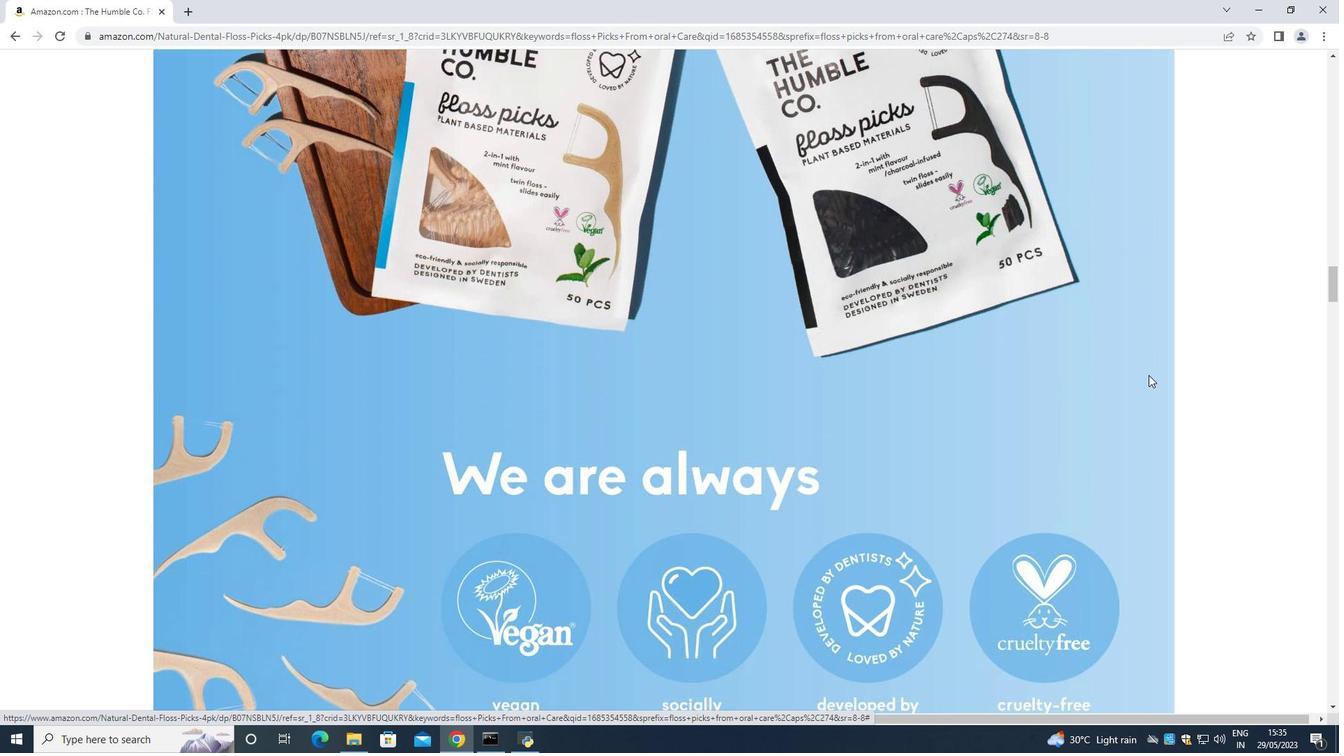 
Action: Mouse scrolled (1149, 374) with delta (0, 0)
Screenshot: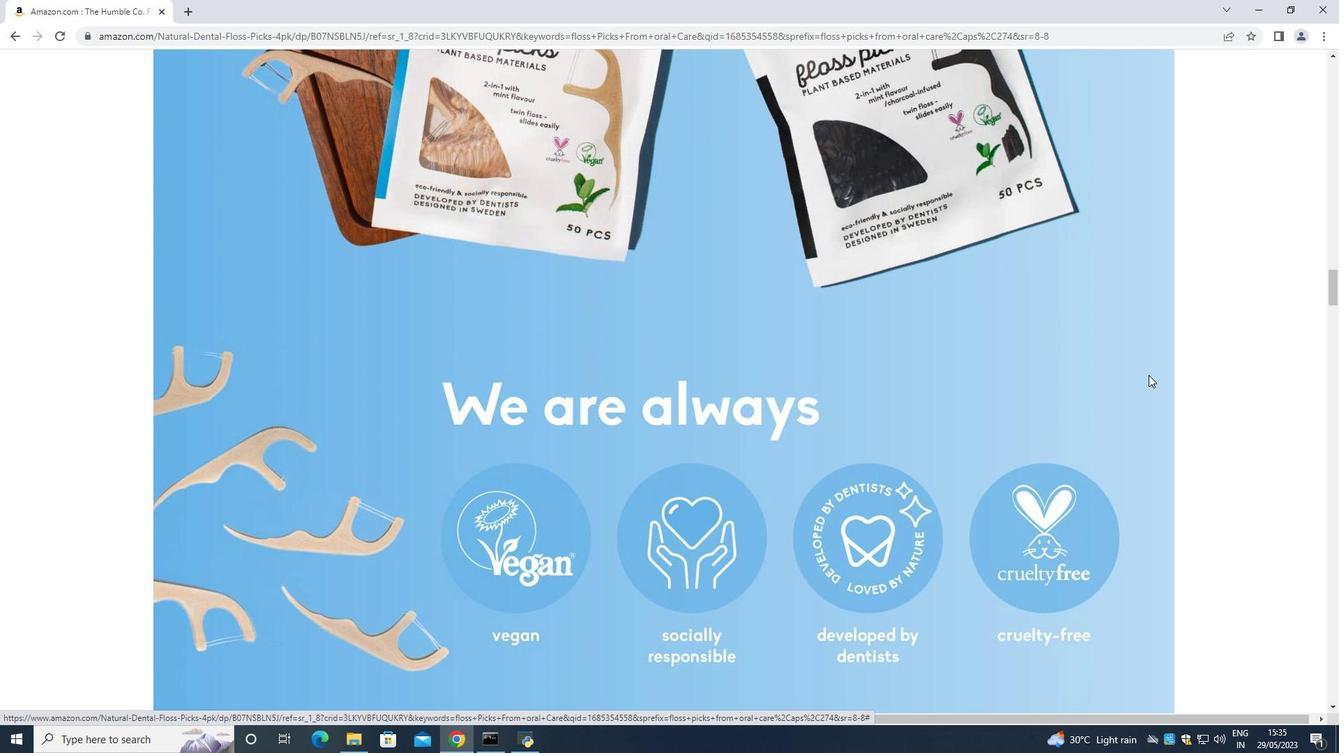 
Action: Mouse scrolled (1149, 374) with delta (0, 0)
Screenshot: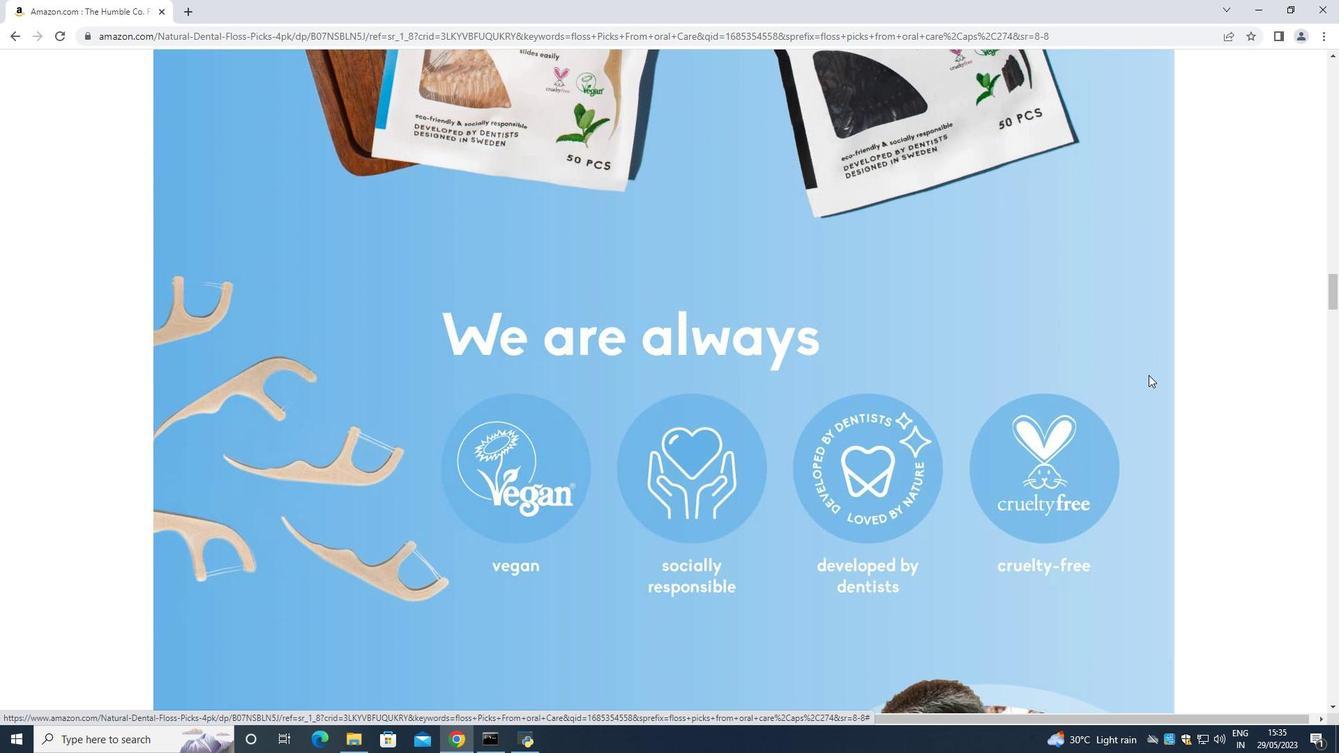 
Action: Mouse scrolled (1149, 374) with delta (0, 0)
Screenshot: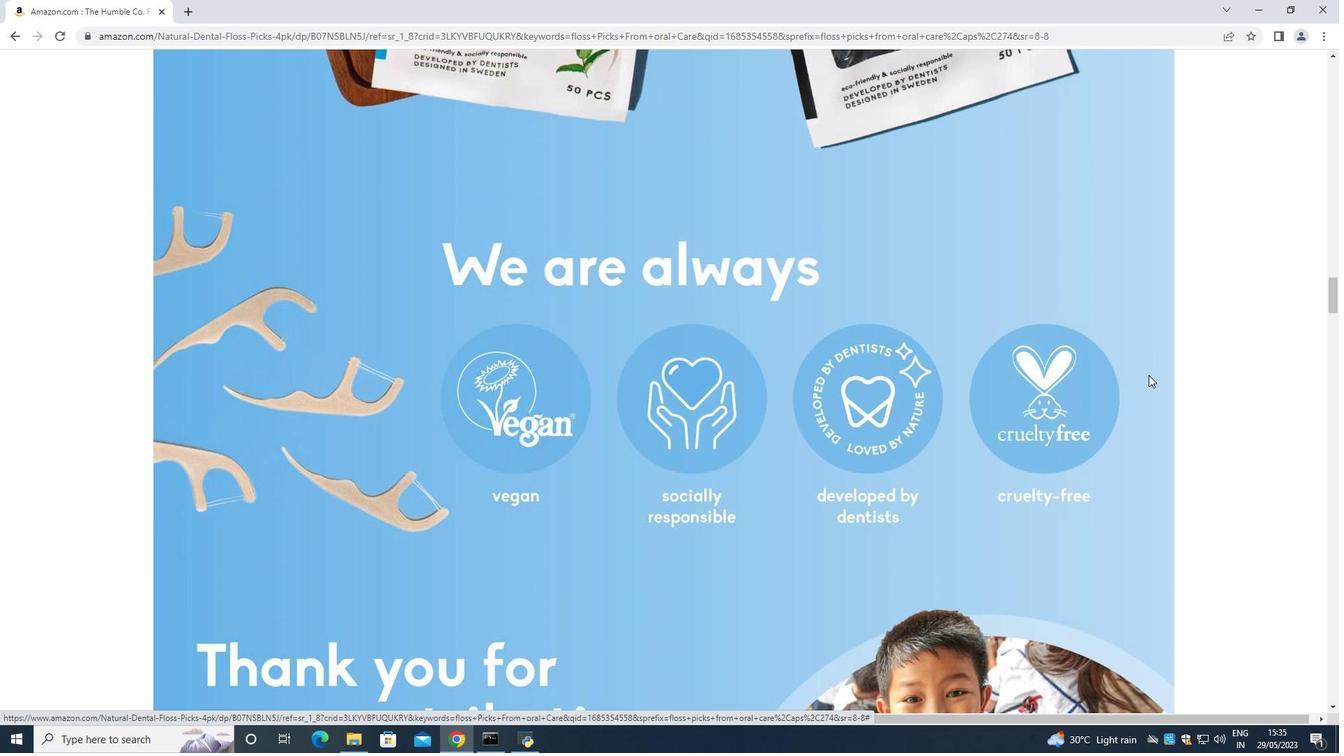 
Action: Mouse scrolled (1149, 374) with delta (0, 0)
Screenshot: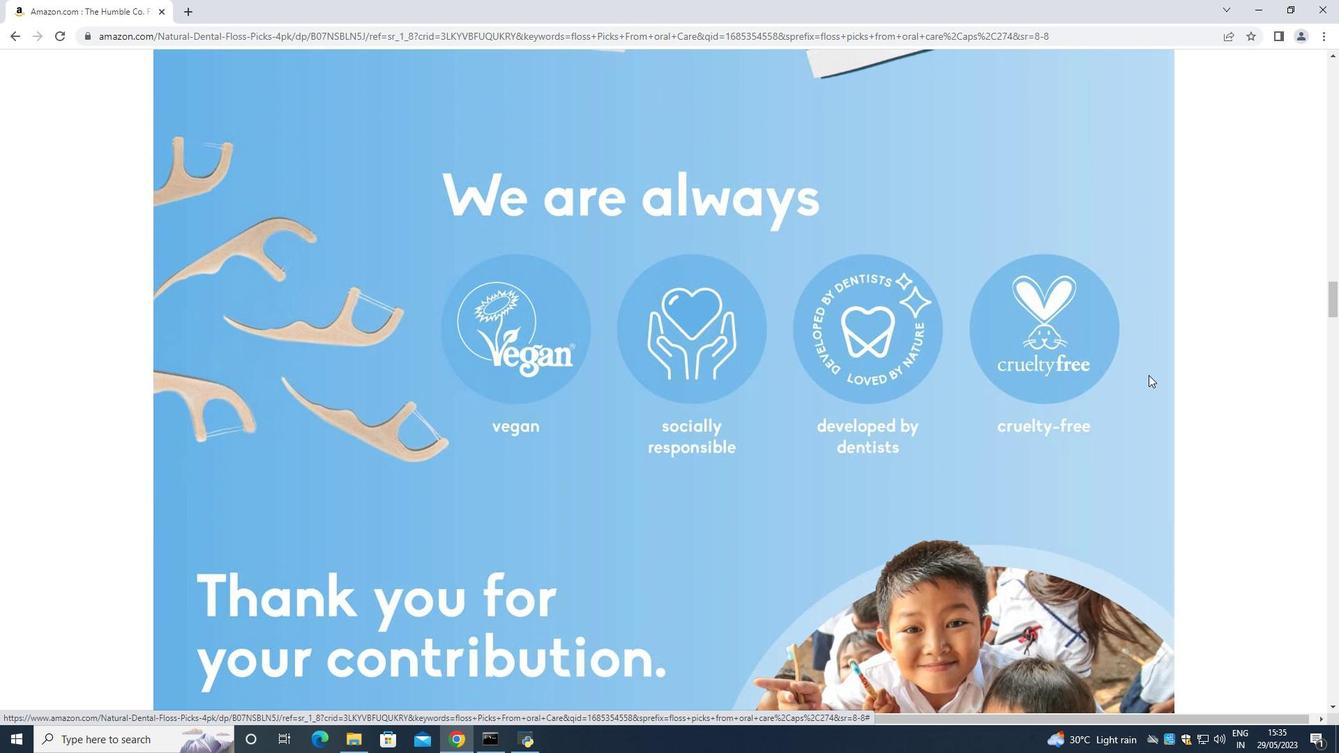 
Action: Mouse scrolled (1149, 374) with delta (0, 0)
Screenshot: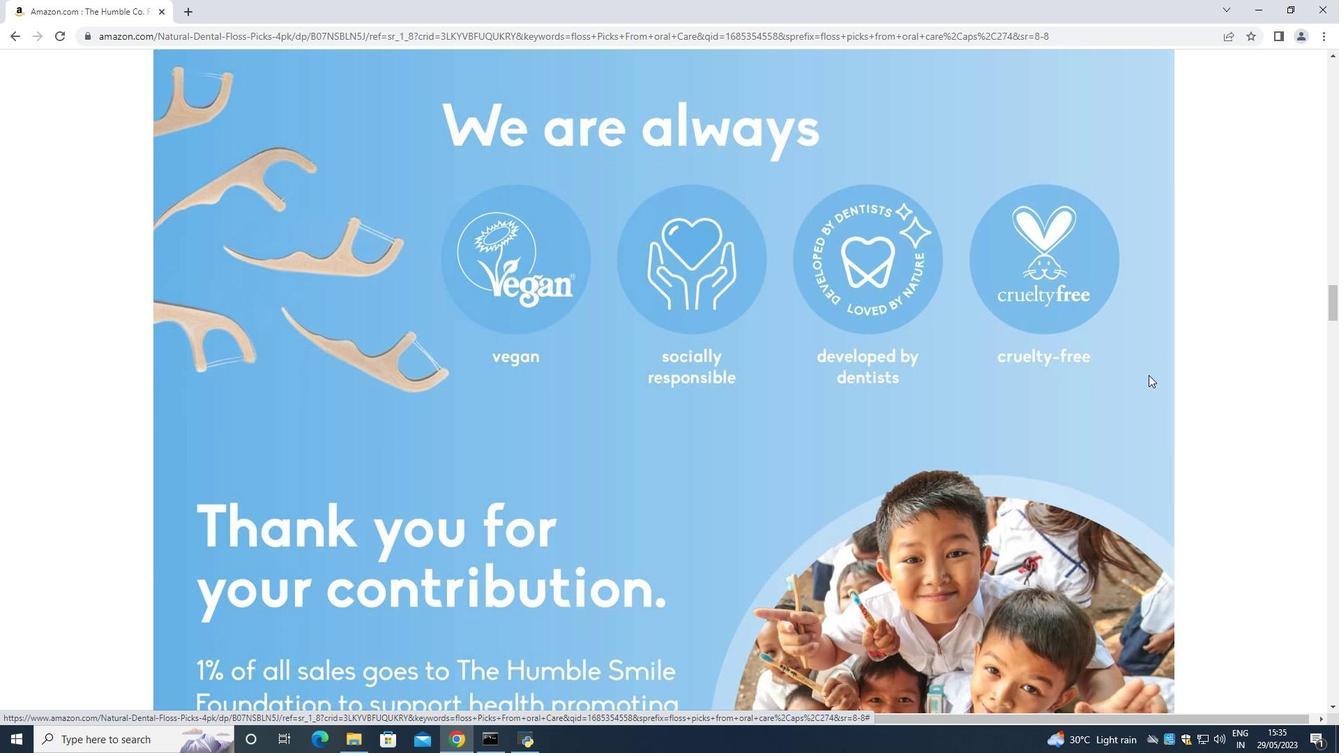 
Action: Mouse scrolled (1149, 374) with delta (0, 0)
Screenshot: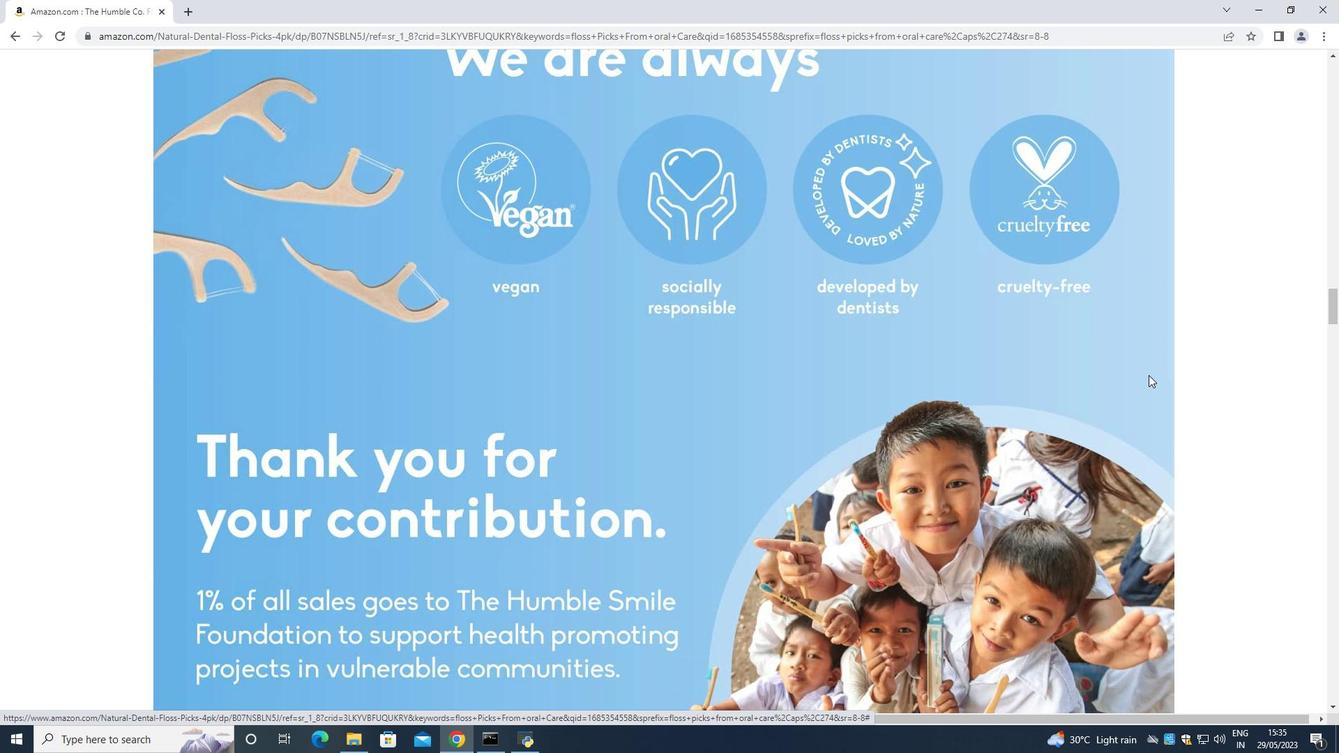 
Action: Mouse moved to (814, 432)
Screenshot: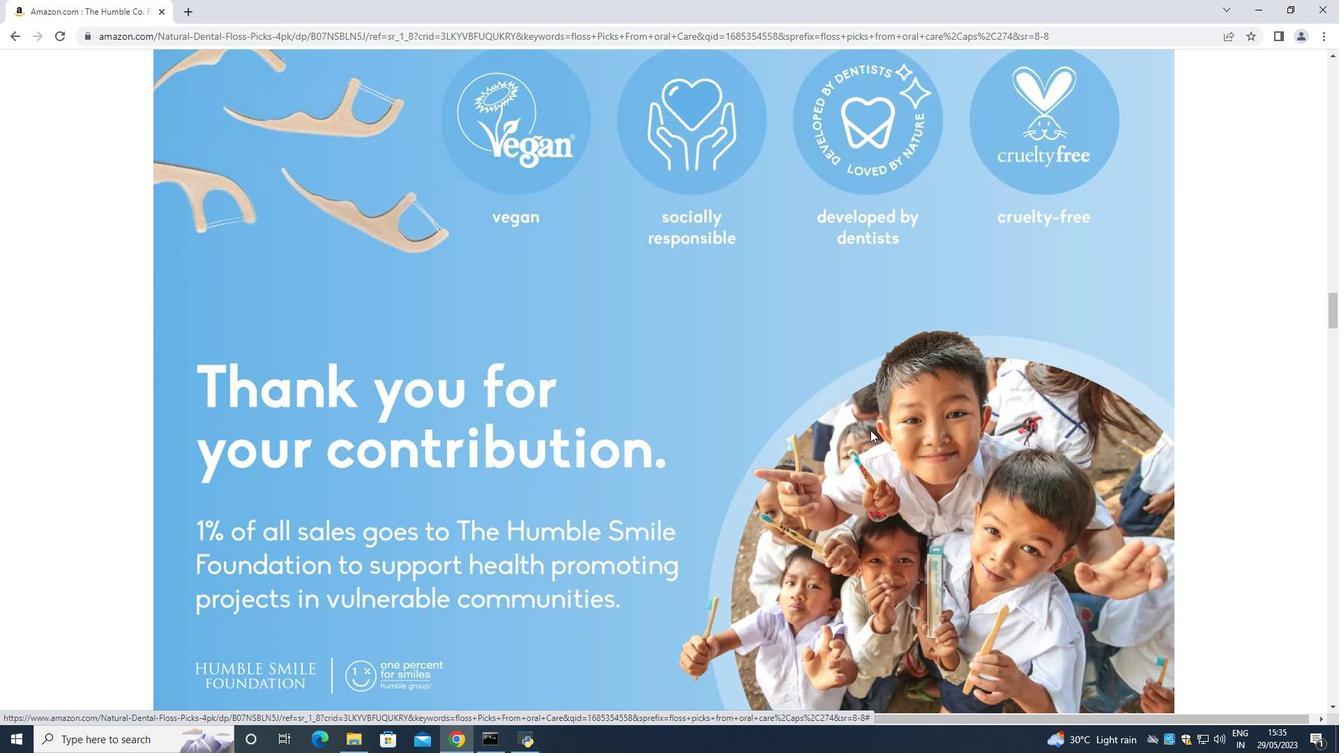 
Action: Mouse scrolled (814, 431) with delta (0, 0)
Screenshot: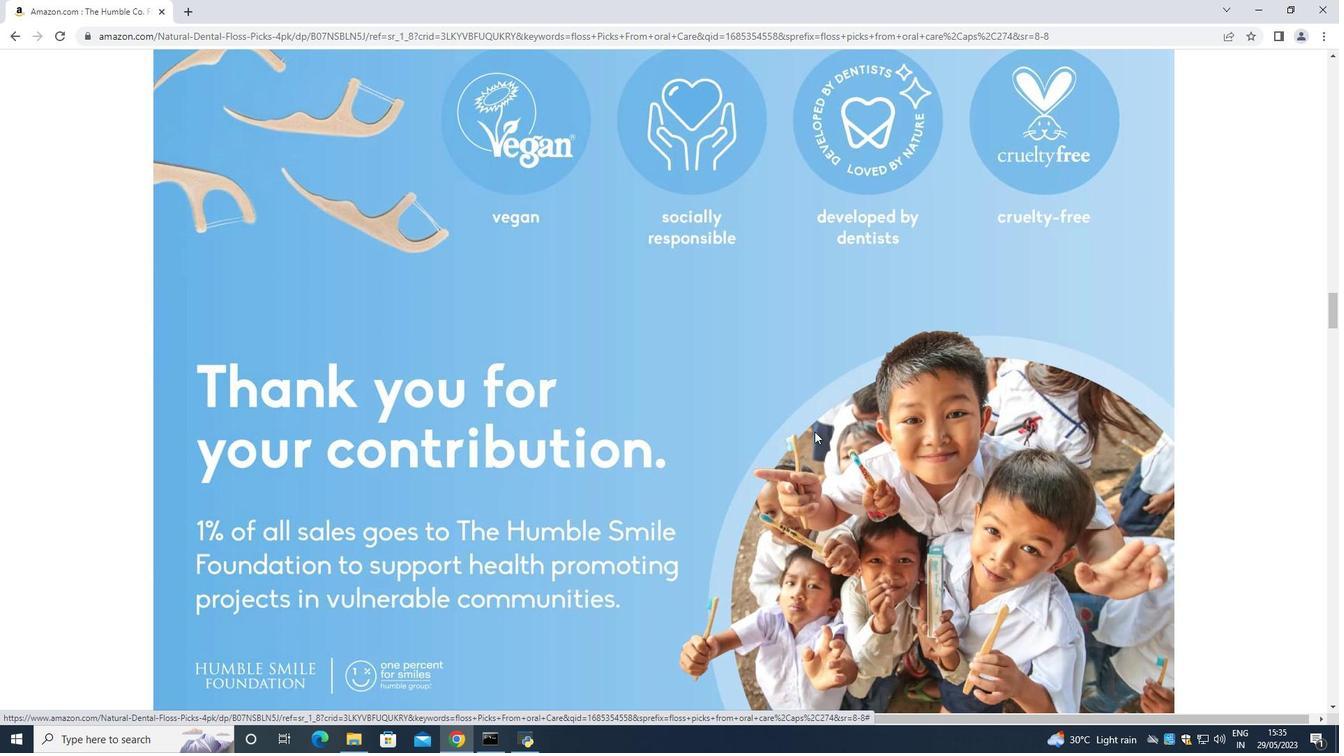 
Action: Mouse scrolled (814, 431) with delta (0, 0)
Screenshot: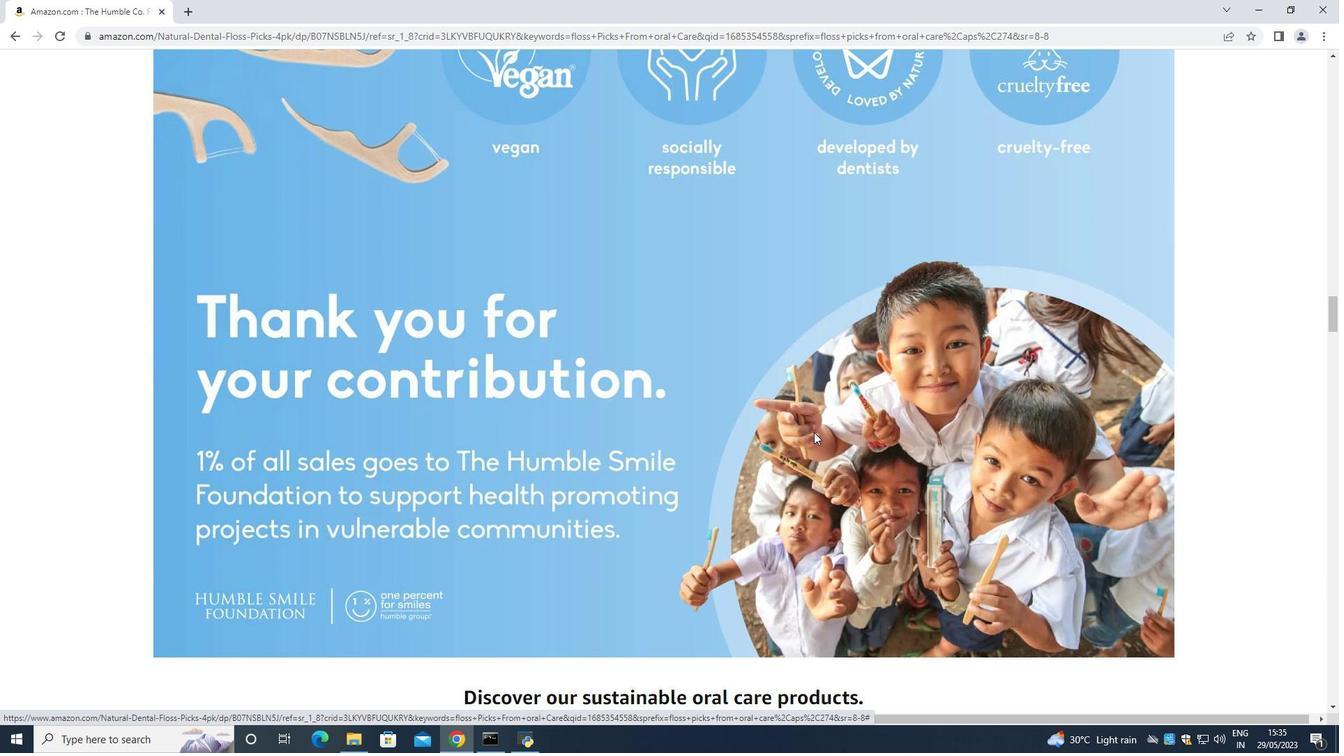 
Action: Mouse moved to (814, 434)
Screenshot: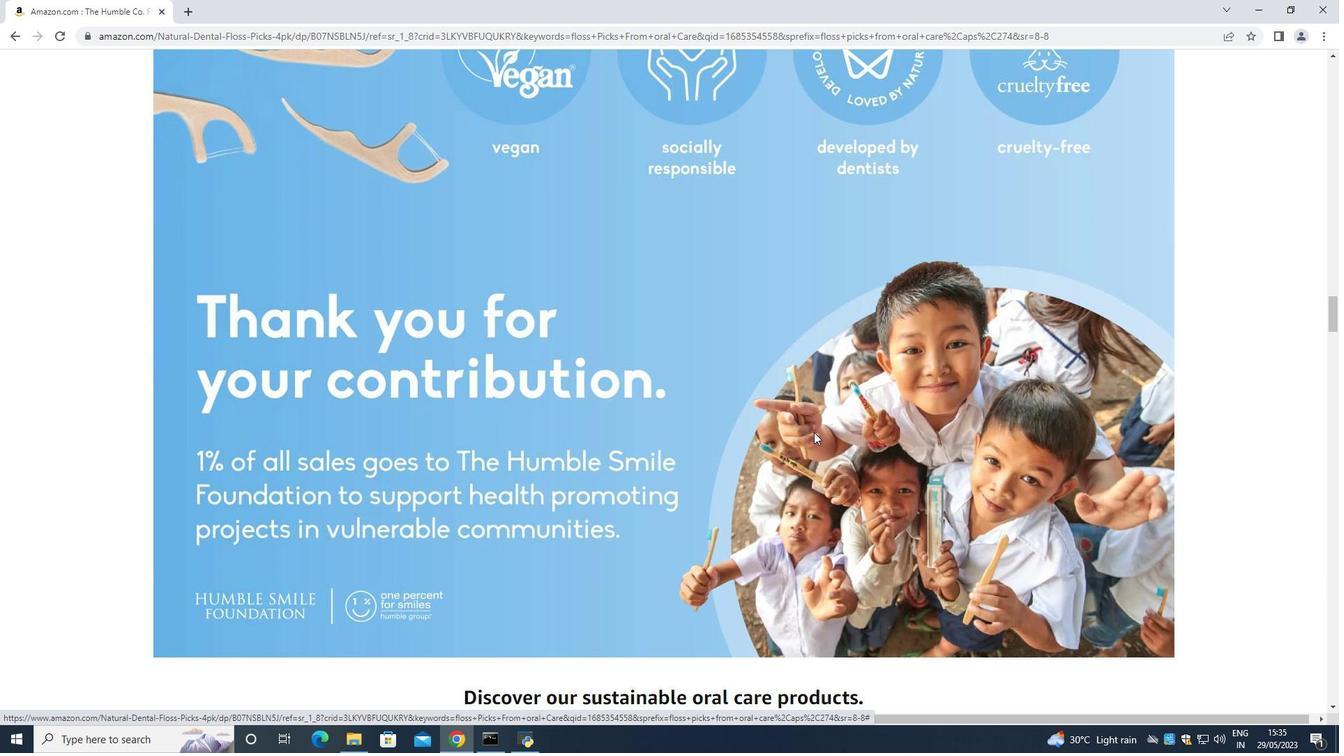 
Action: Mouse scrolled (814, 433) with delta (0, 0)
Screenshot: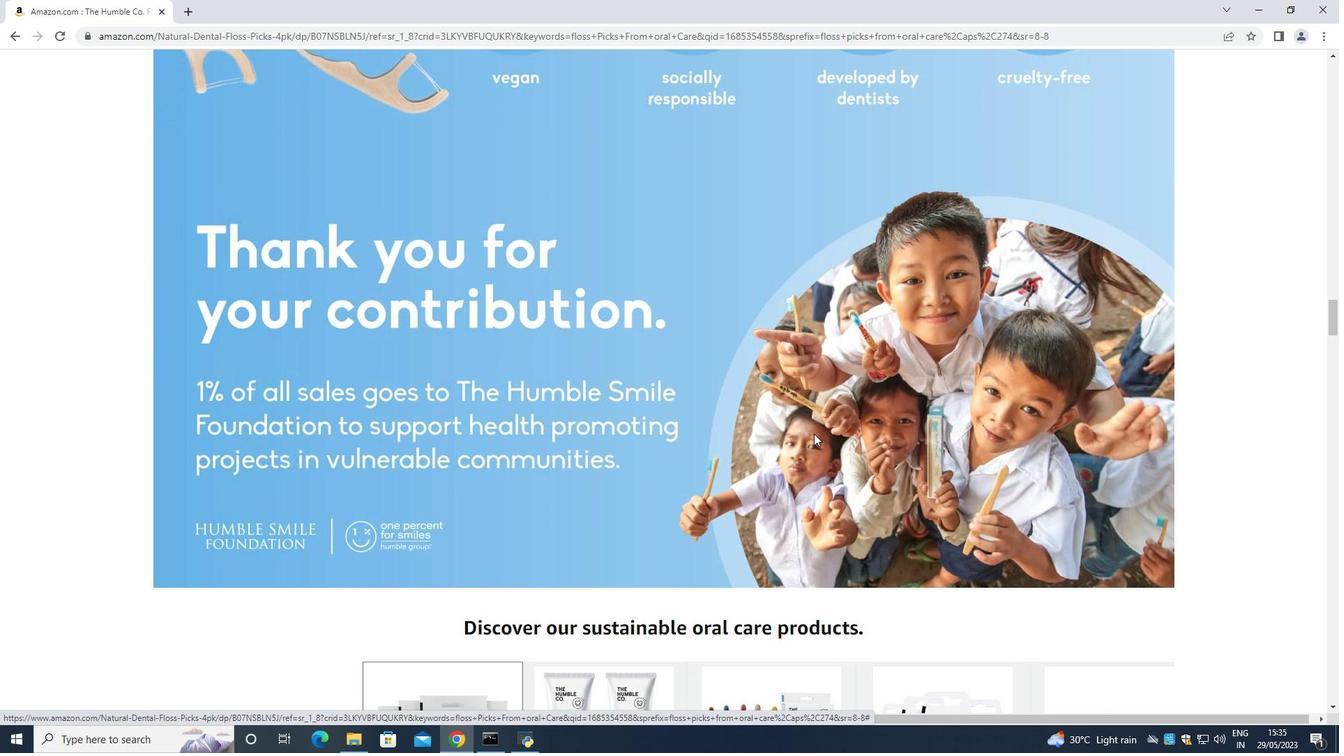 
Action: Mouse scrolled (814, 433) with delta (0, 0)
Screenshot: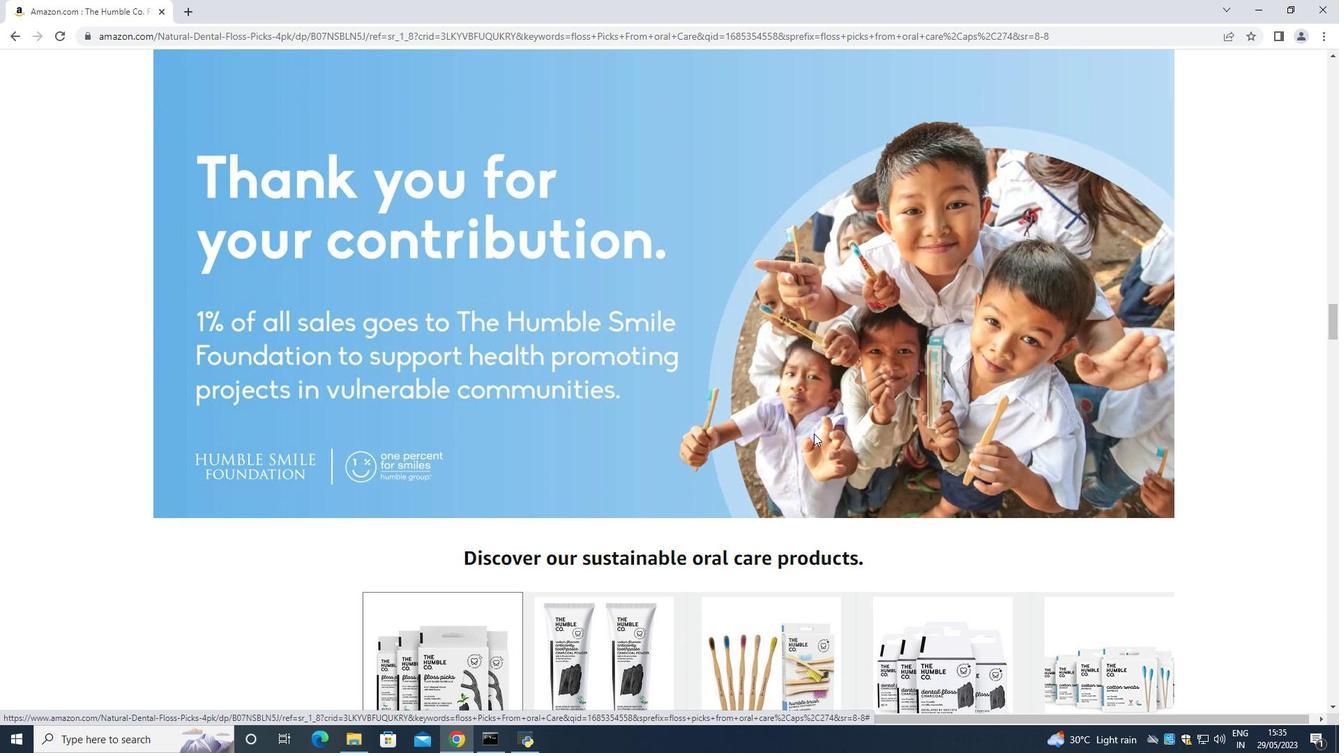 
Action: Mouse scrolled (814, 433) with delta (0, 0)
Screenshot: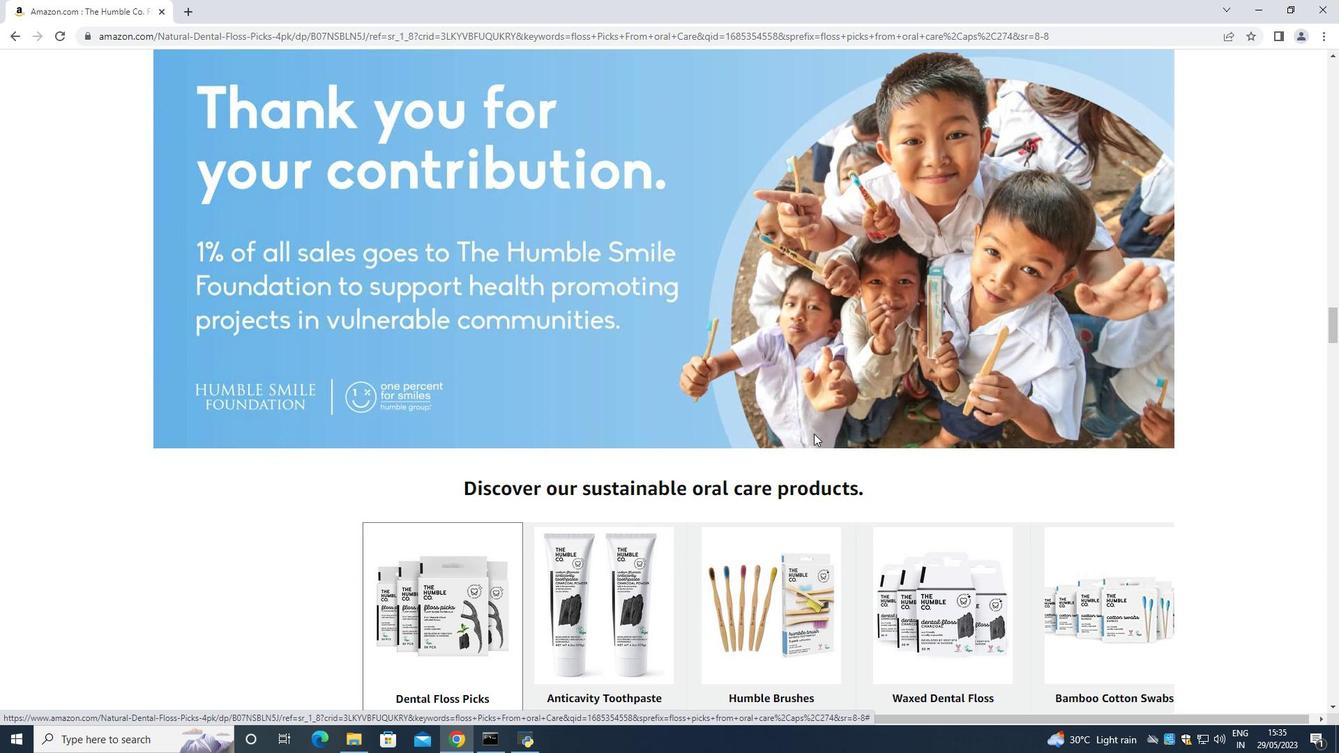 
Action: Mouse scrolled (814, 433) with delta (0, 0)
Screenshot: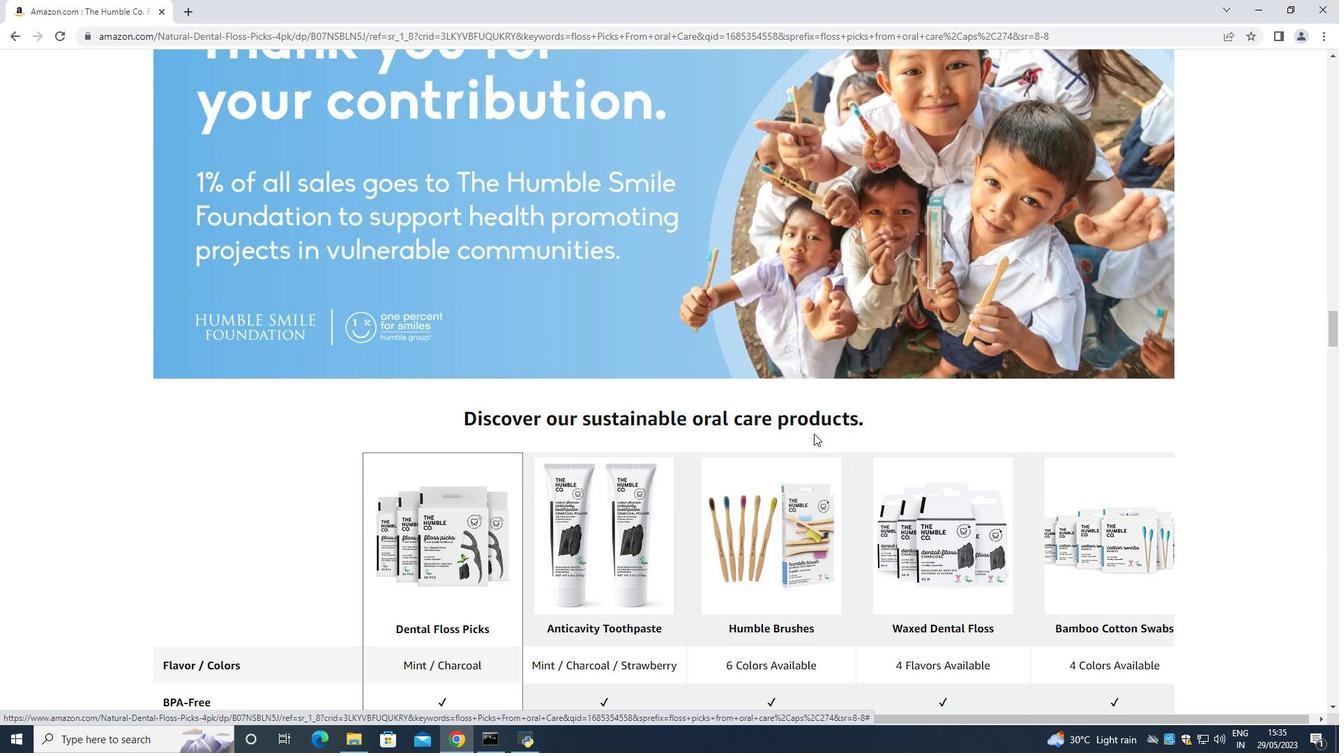 
Action: Mouse scrolled (814, 433) with delta (0, 0)
Screenshot: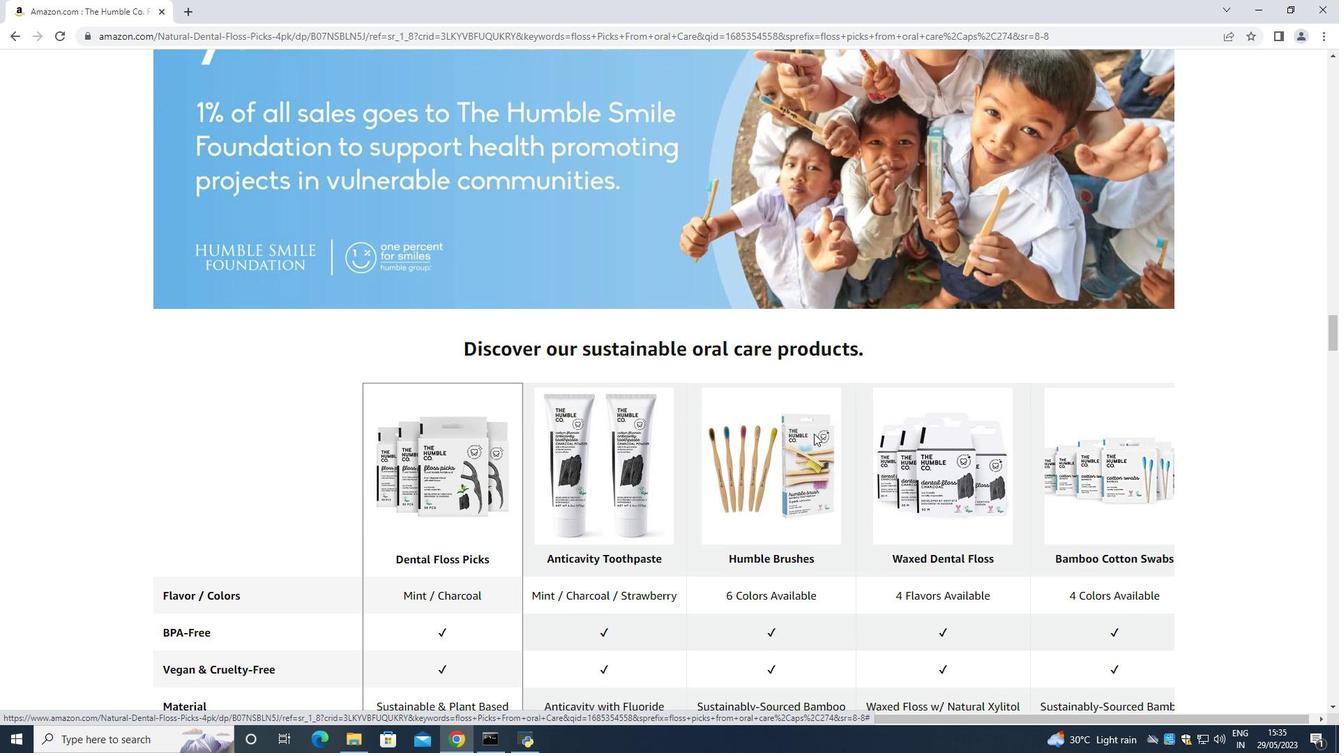 
Action: Mouse moved to (621, 413)
Screenshot: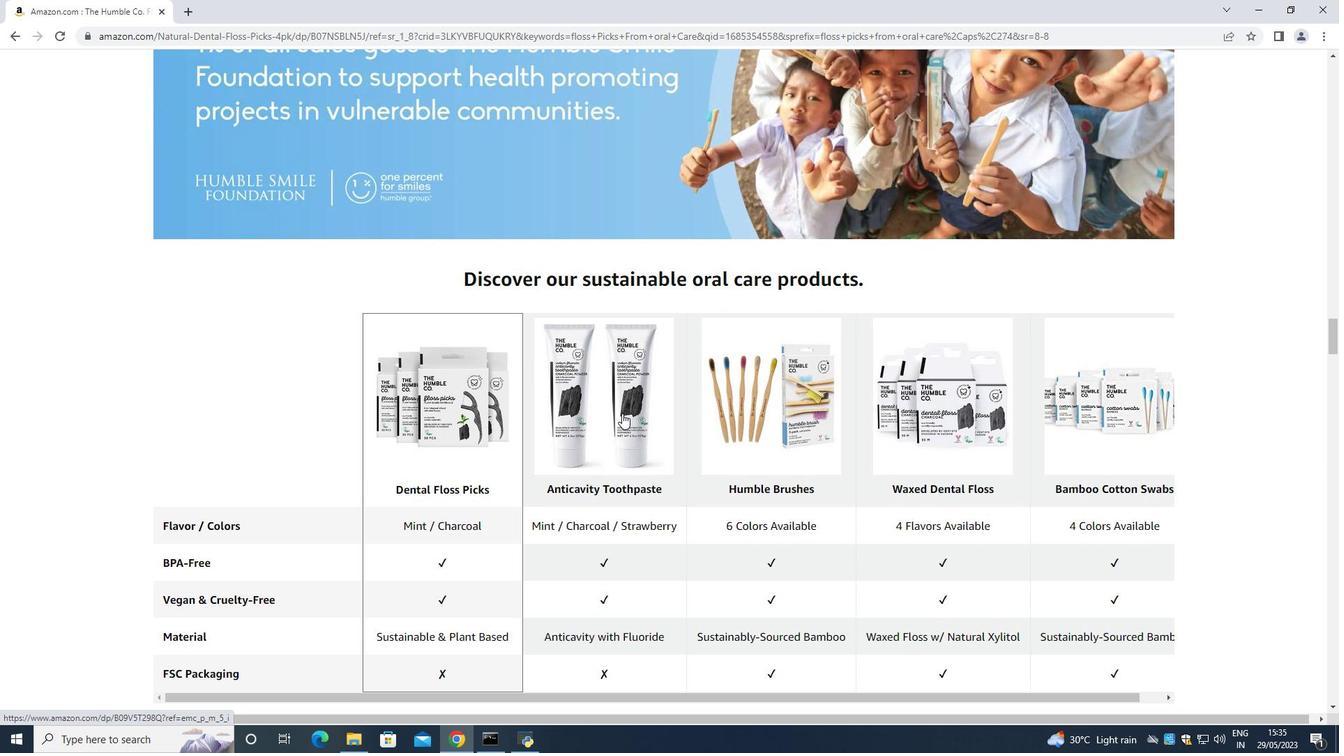 
Action: Mouse scrolled (621, 413) with delta (0, 0)
Screenshot: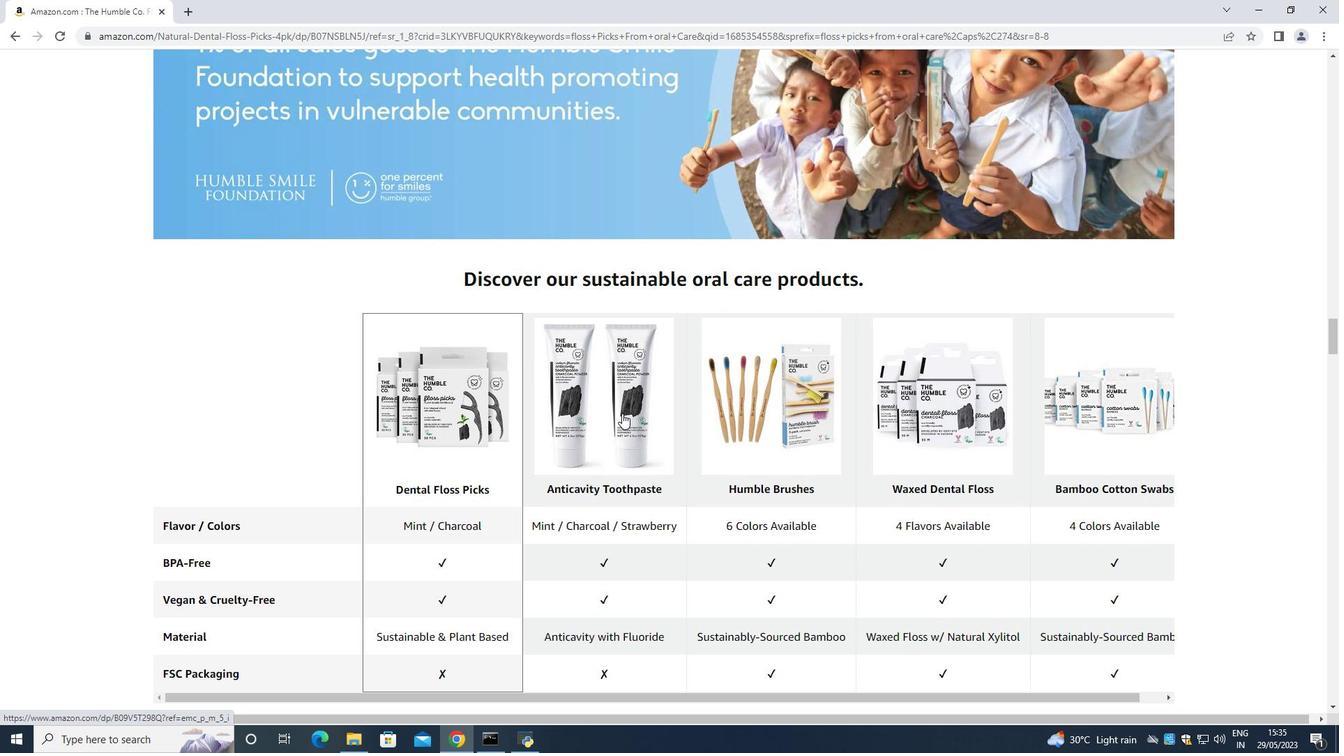 
Action: Mouse moved to (598, 429)
Screenshot: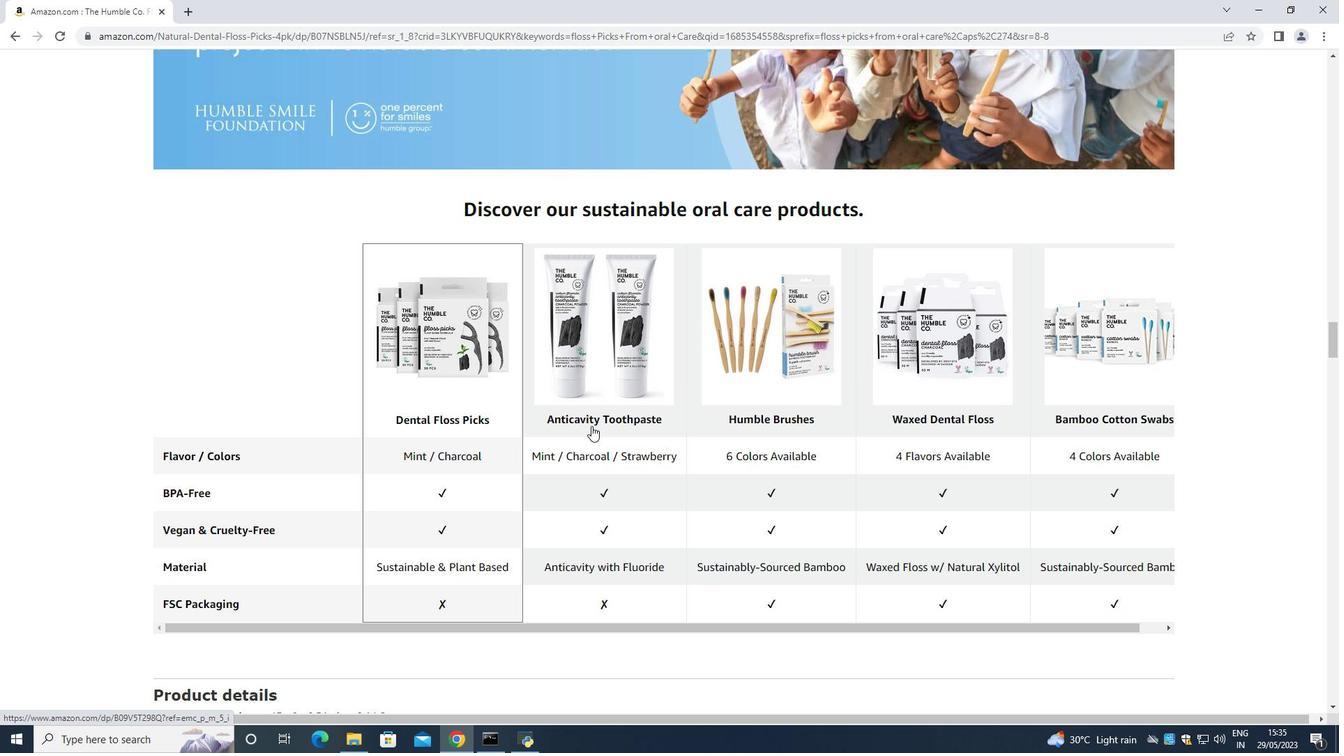 
Action: Mouse scrolled (598, 428) with delta (0, 0)
Screenshot: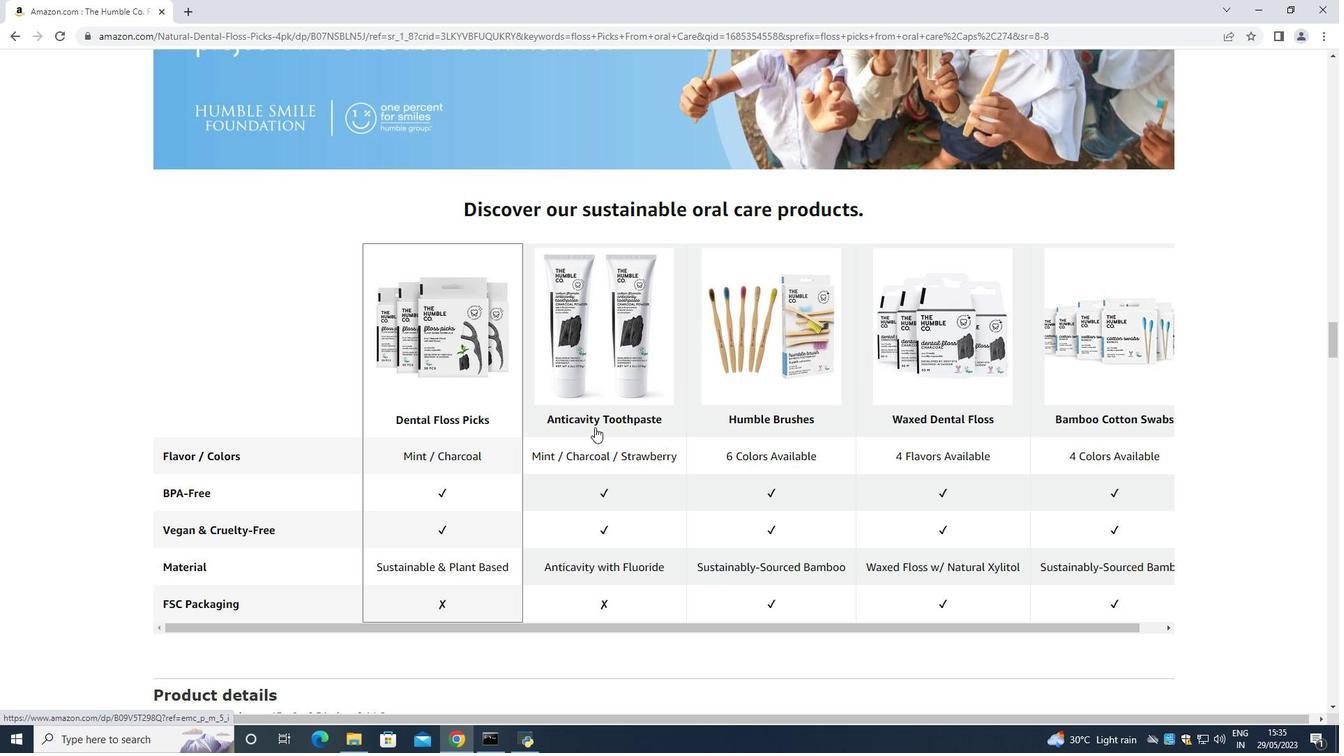 
Action: Mouse moved to (719, 285)
Screenshot: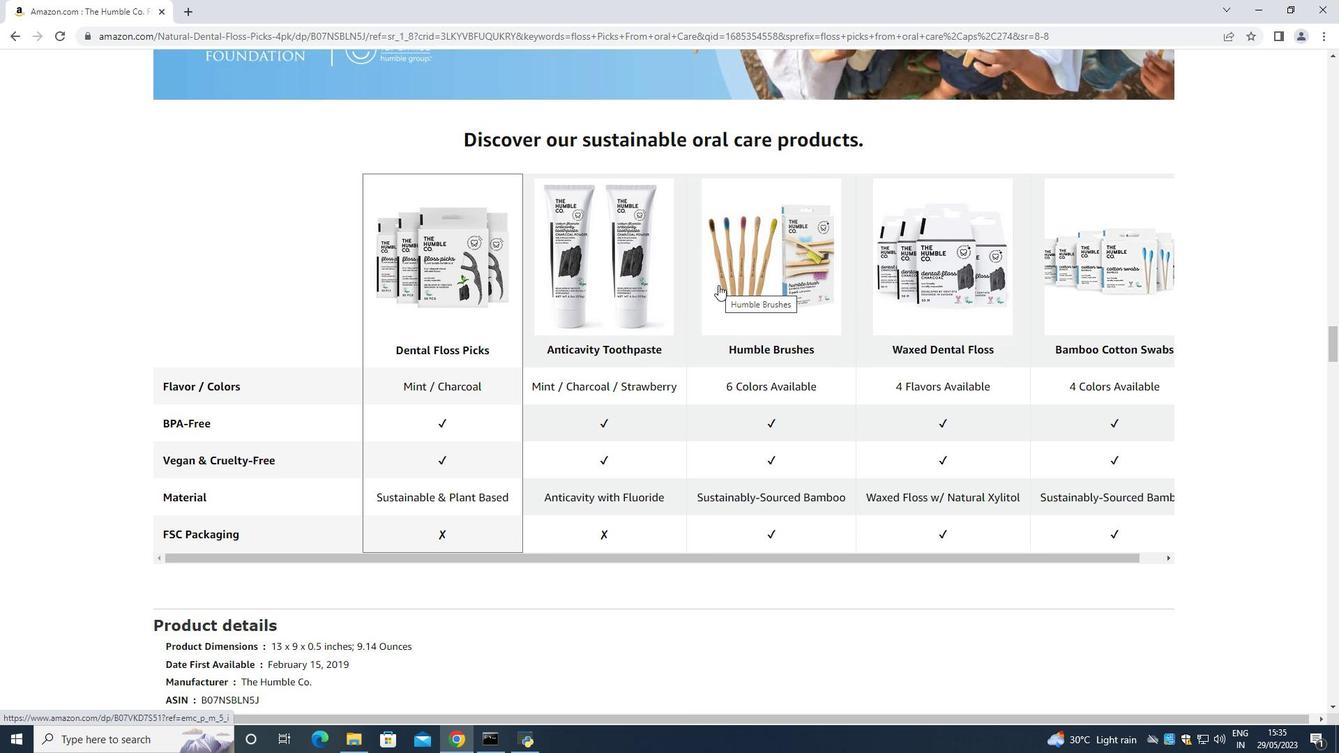 
Action: Mouse scrolled (719, 284) with delta (0, 0)
Screenshot: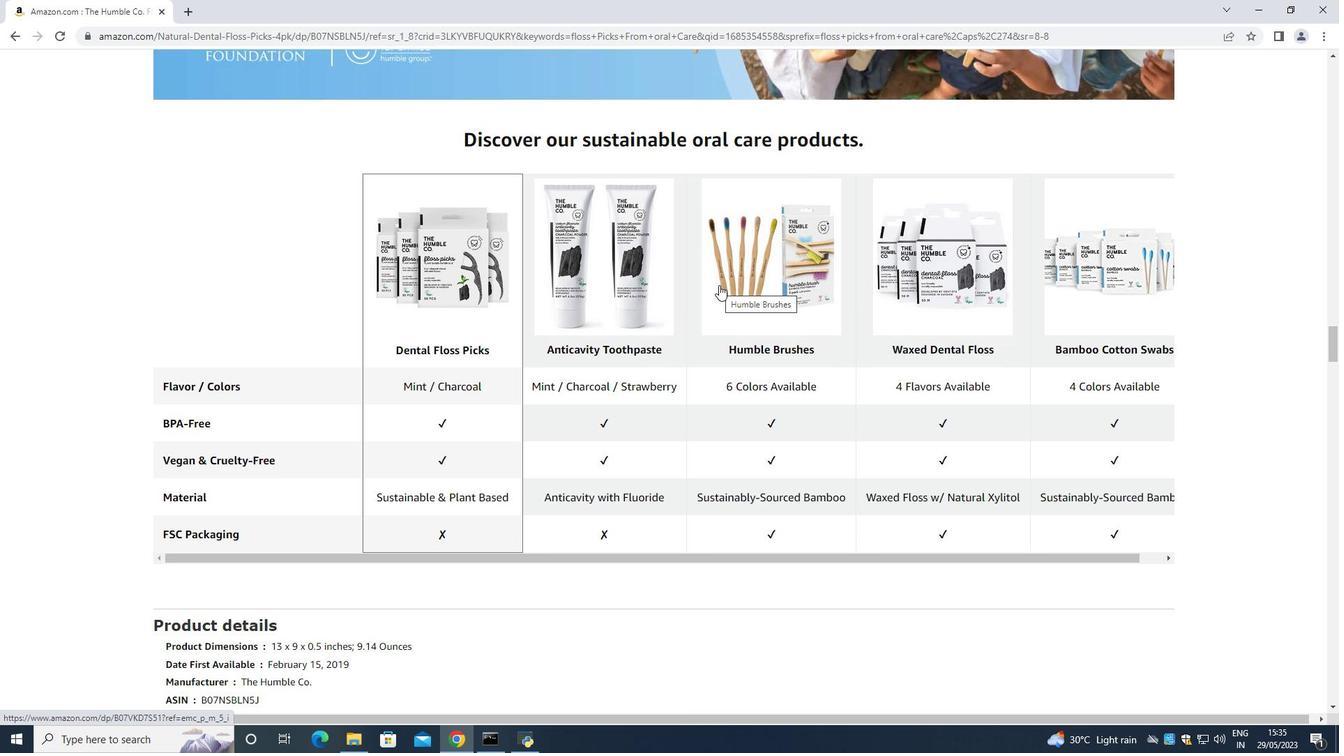
Action: Mouse scrolled (719, 284) with delta (0, 0)
Screenshot: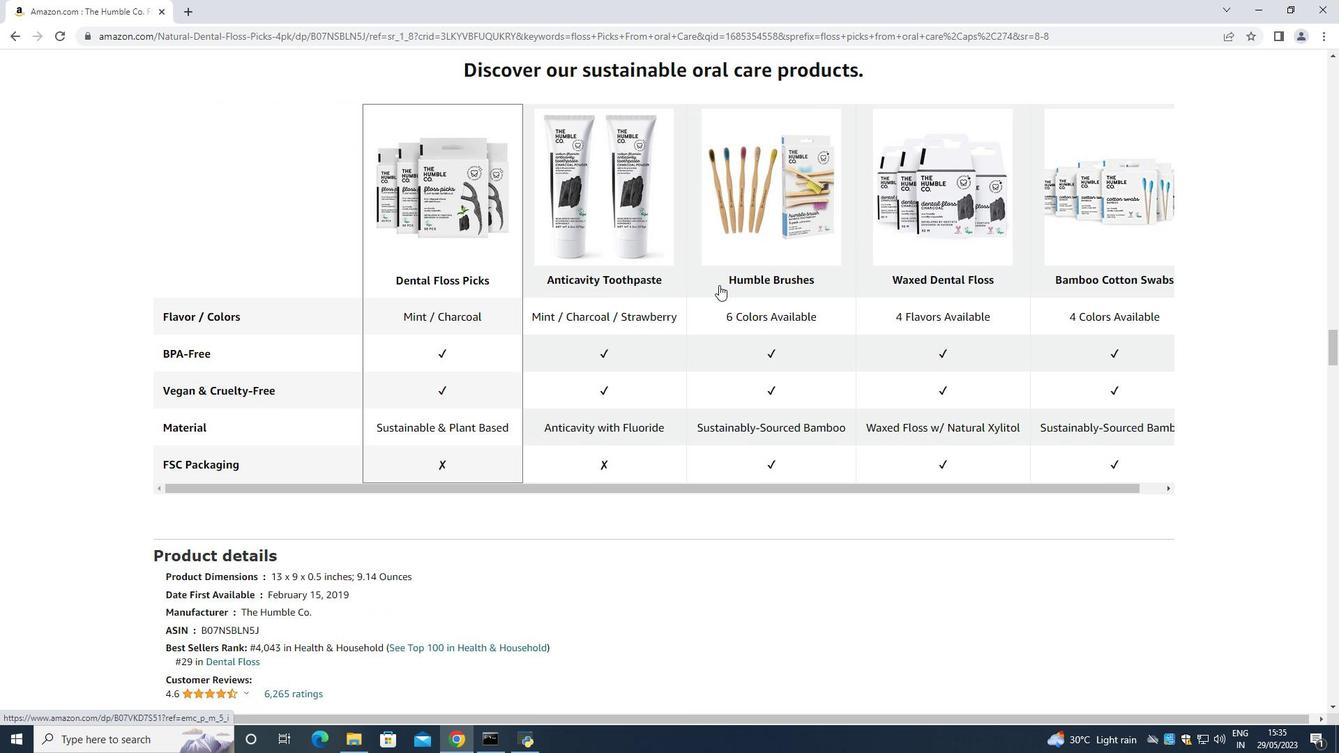 
Action: Mouse scrolled (719, 284) with delta (0, 0)
Screenshot: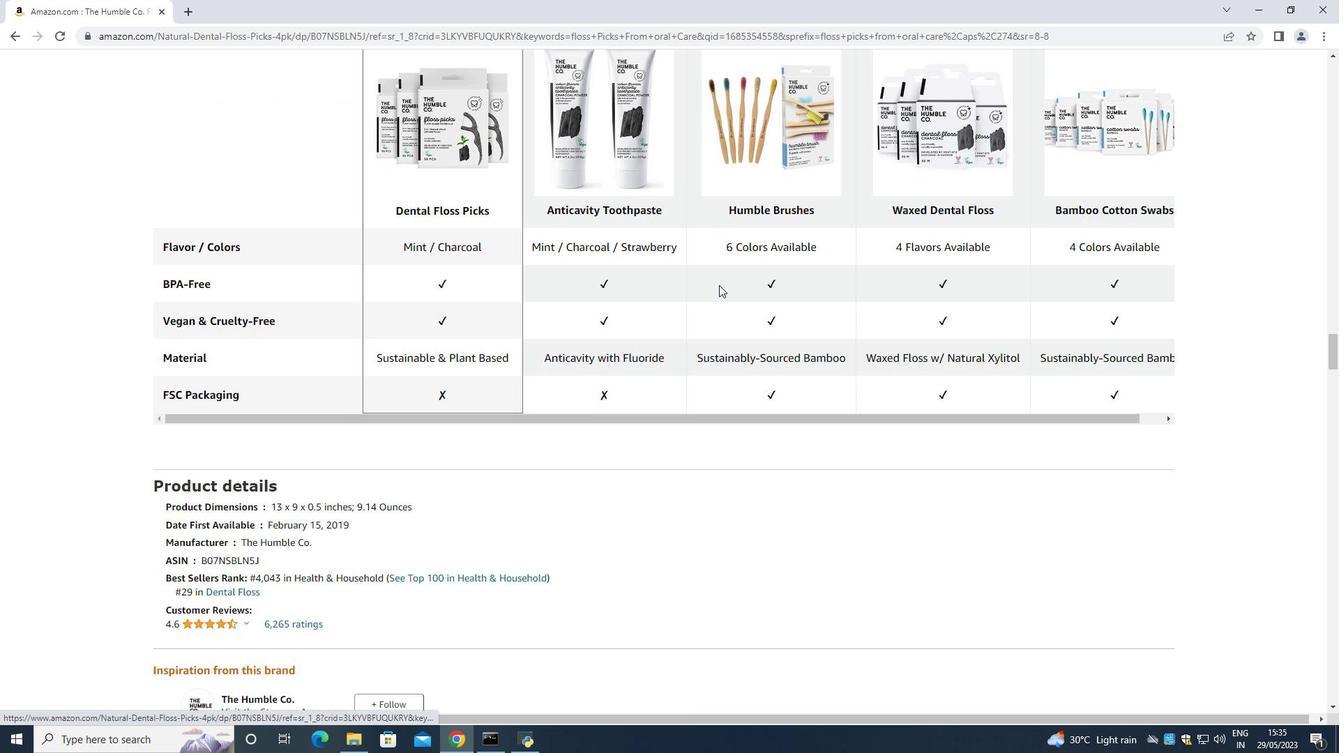 
Action: Mouse scrolled (719, 284) with delta (0, 0)
Screenshot: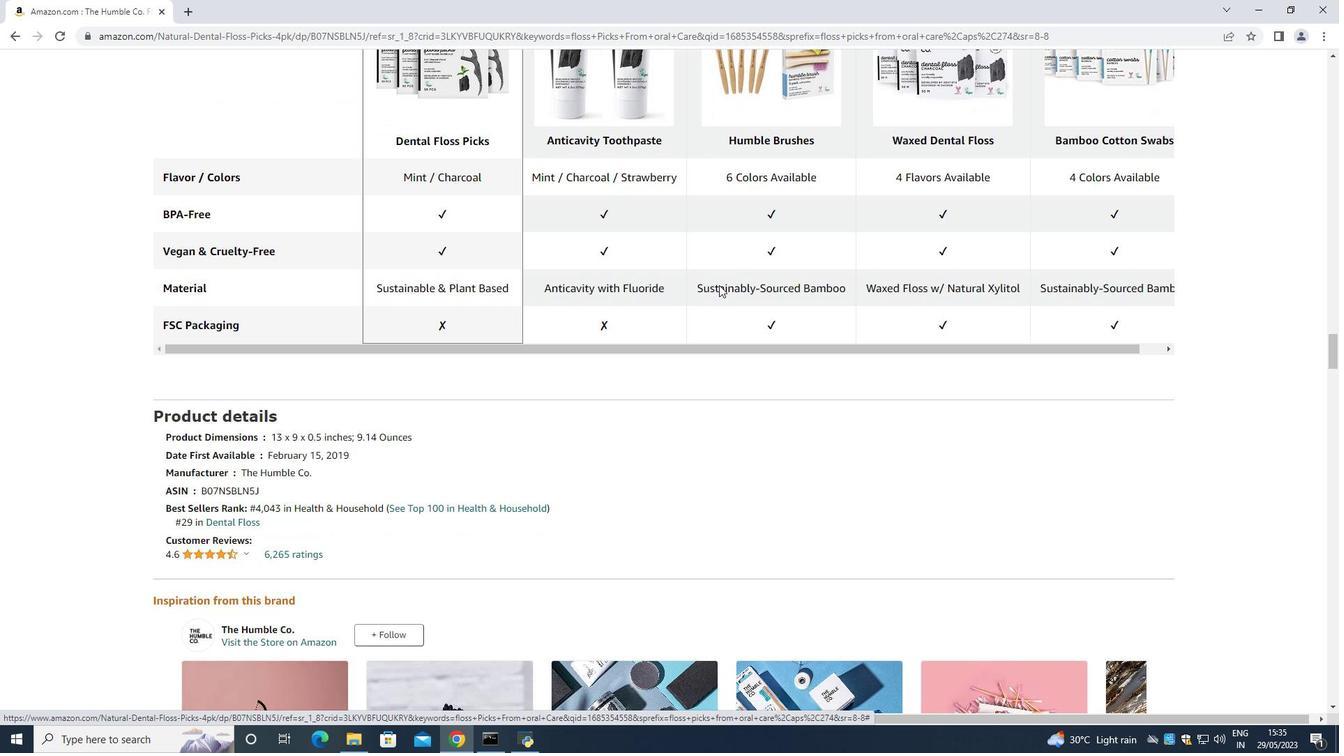 
Action: Mouse moved to (735, 306)
Screenshot: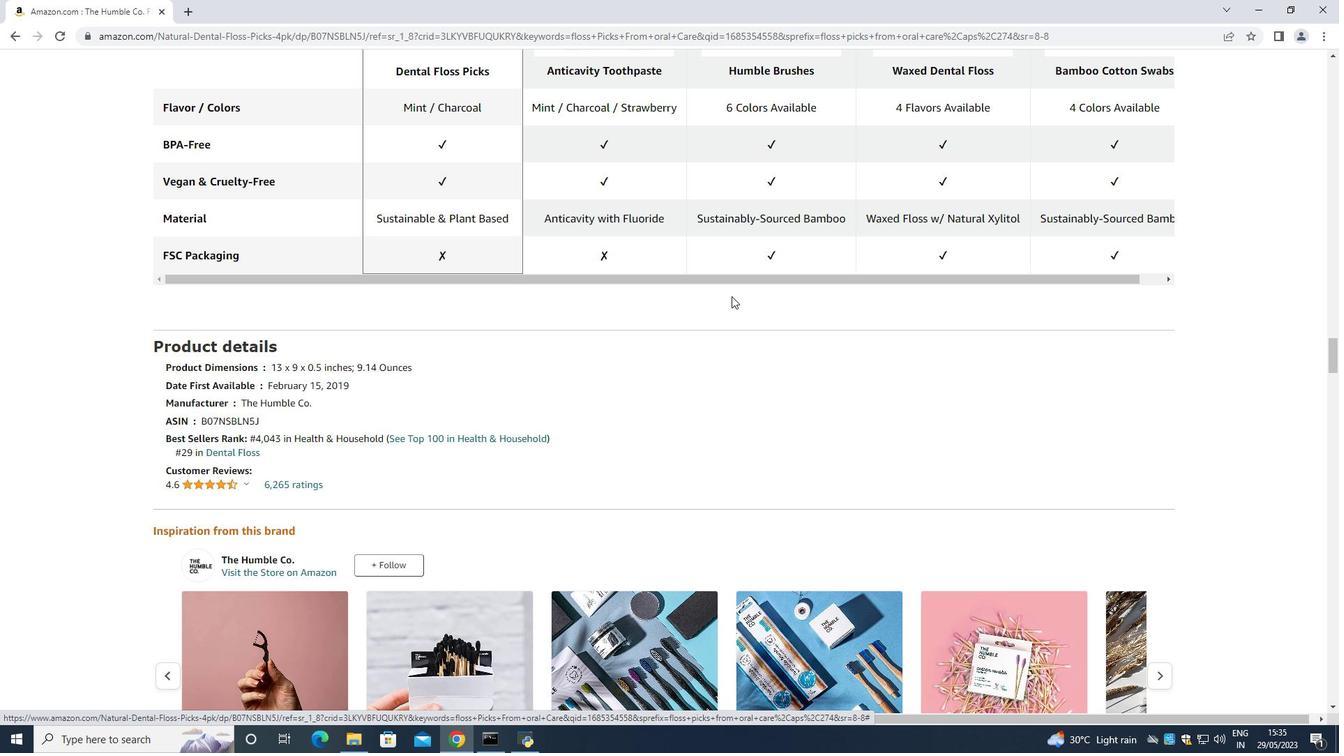 
Action: Mouse scrolled (734, 302) with delta (0, 0)
Screenshot: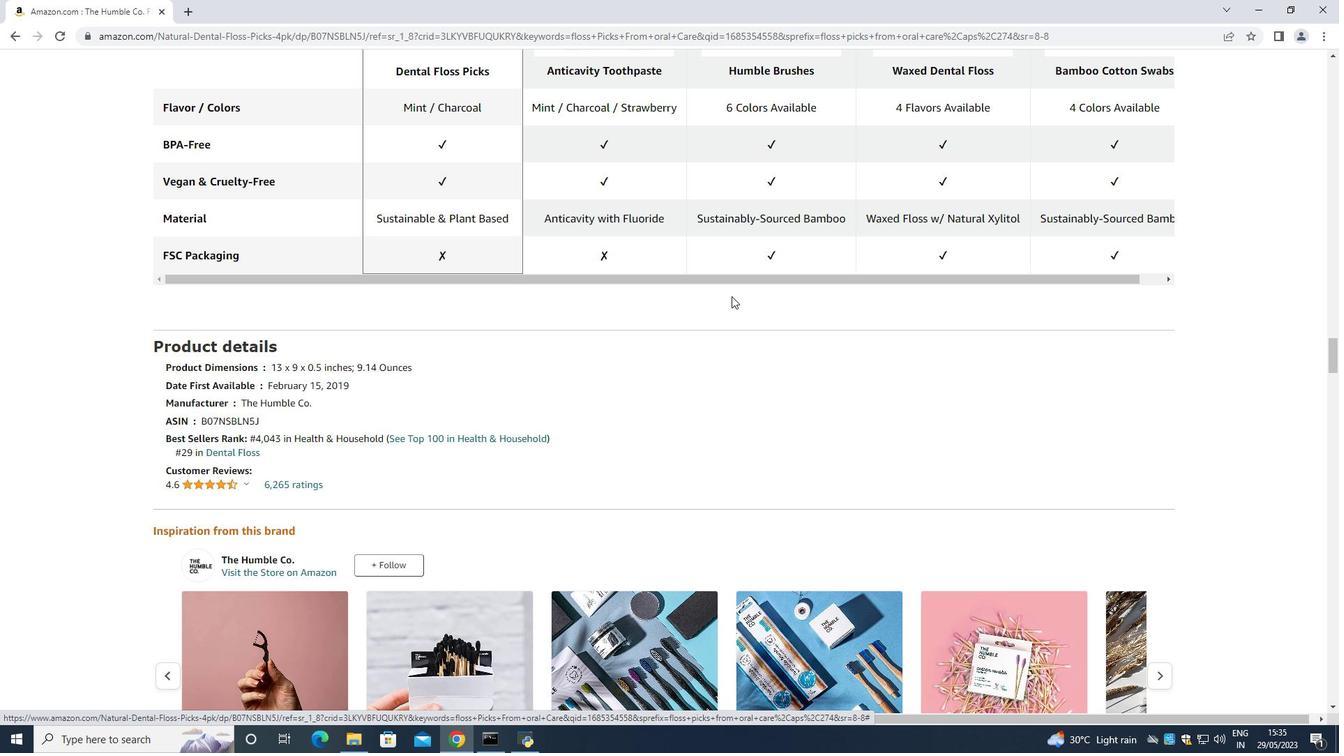 
Action: Mouse moved to (738, 308)
Screenshot: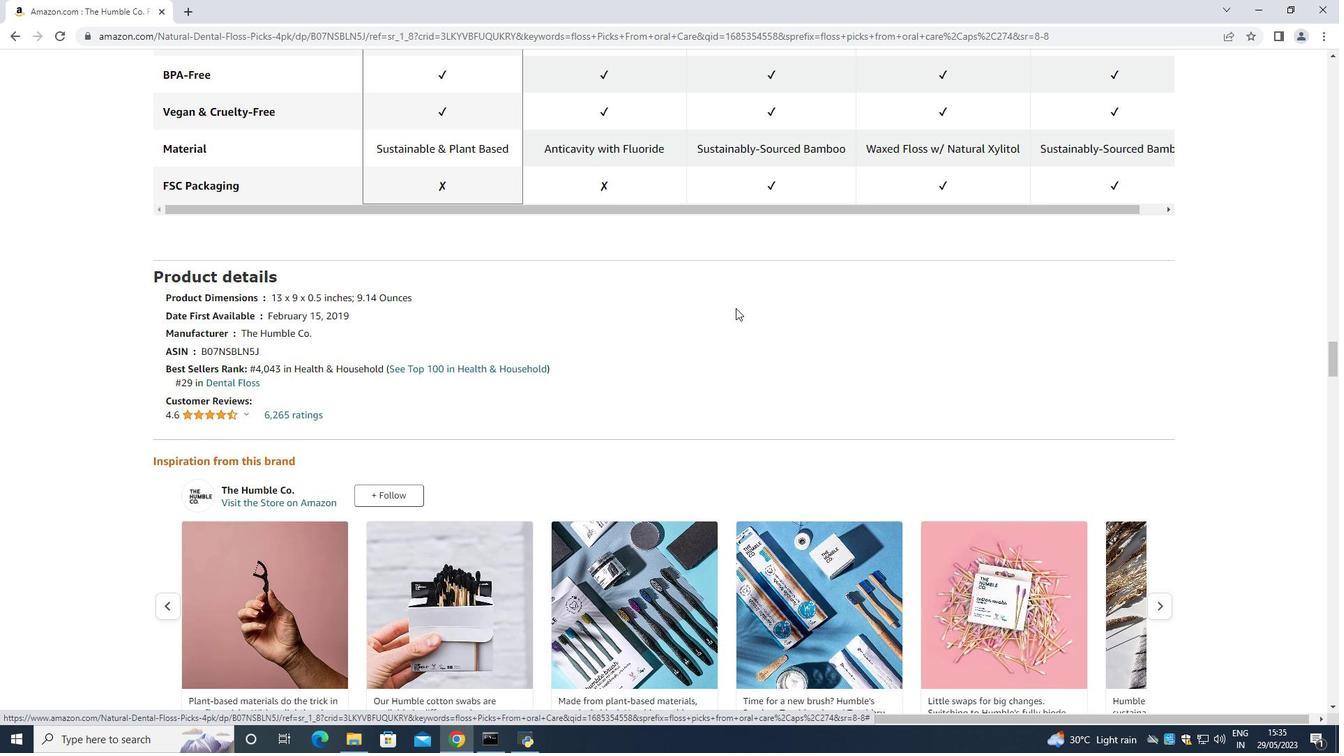 
Action: Mouse scrolled (738, 307) with delta (0, 0)
Screenshot: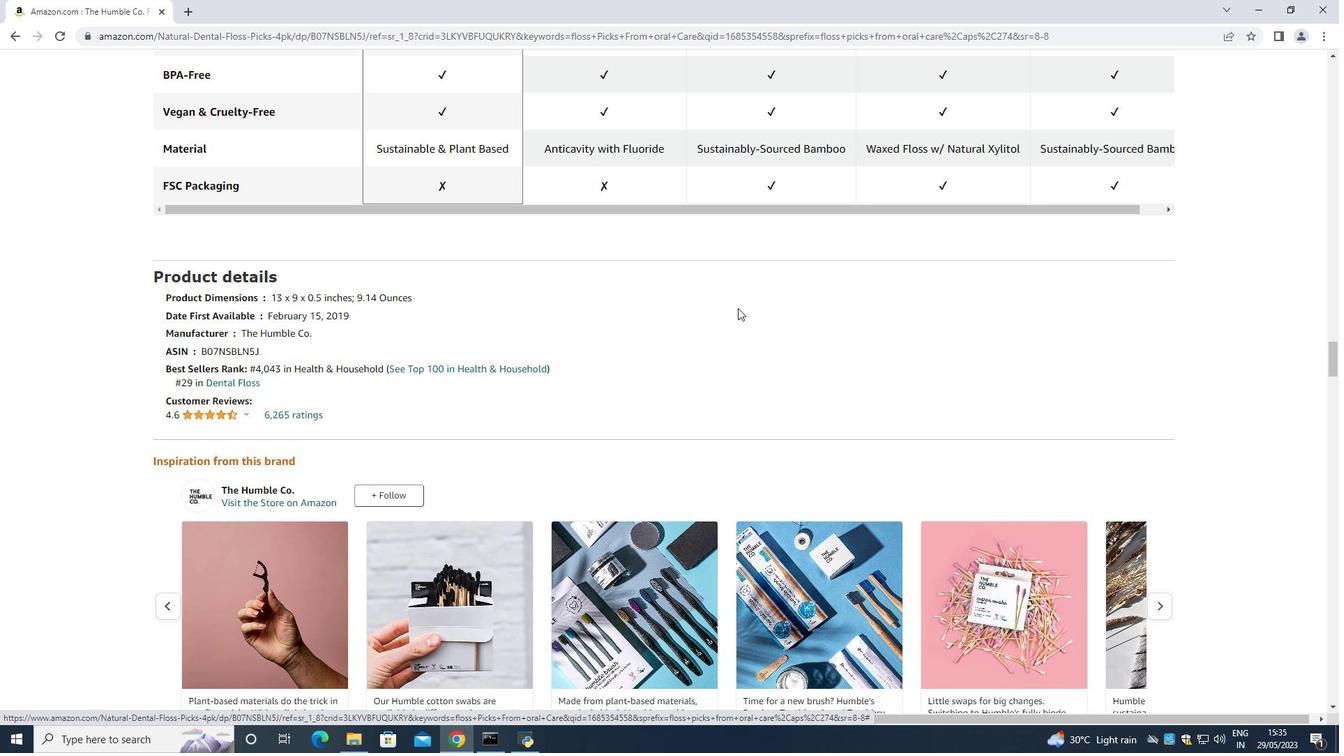 
Action: Mouse moved to (743, 299)
Screenshot: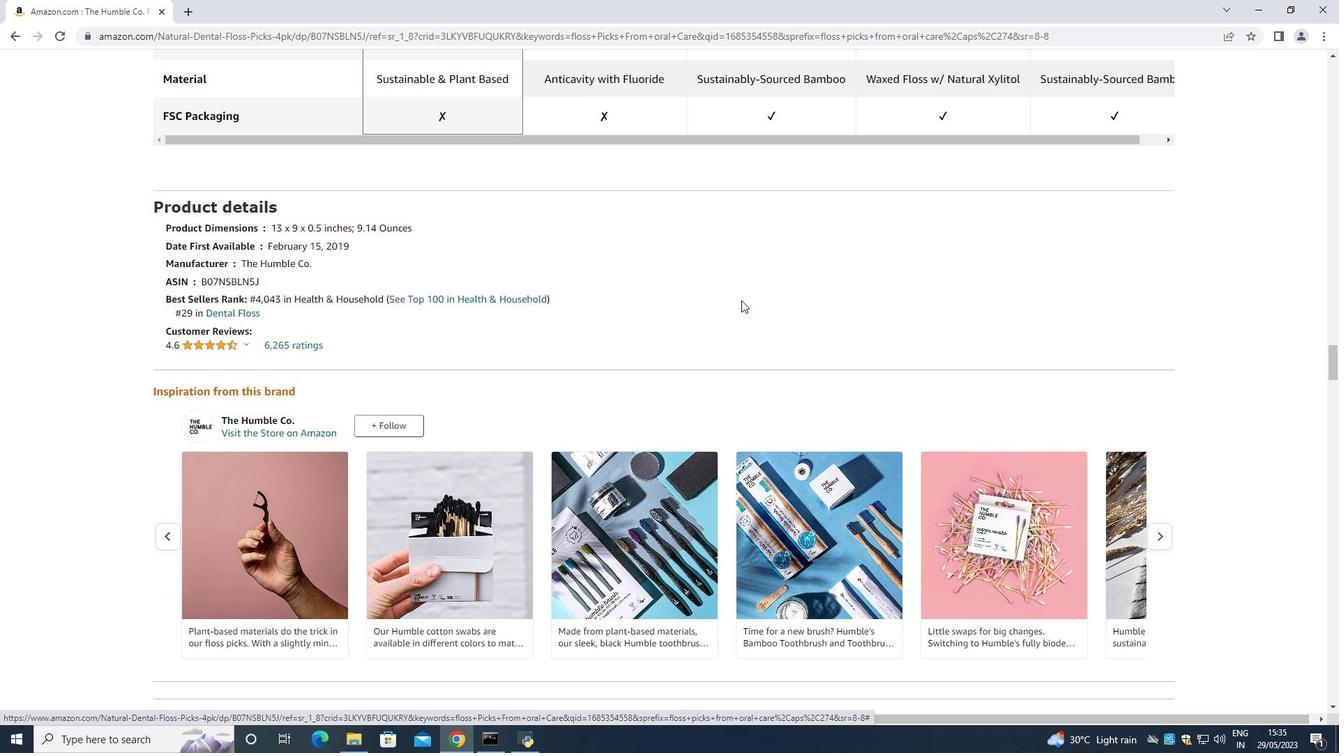 
Action: Mouse scrolled (743, 298) with delta (0, 0)
Screenshot: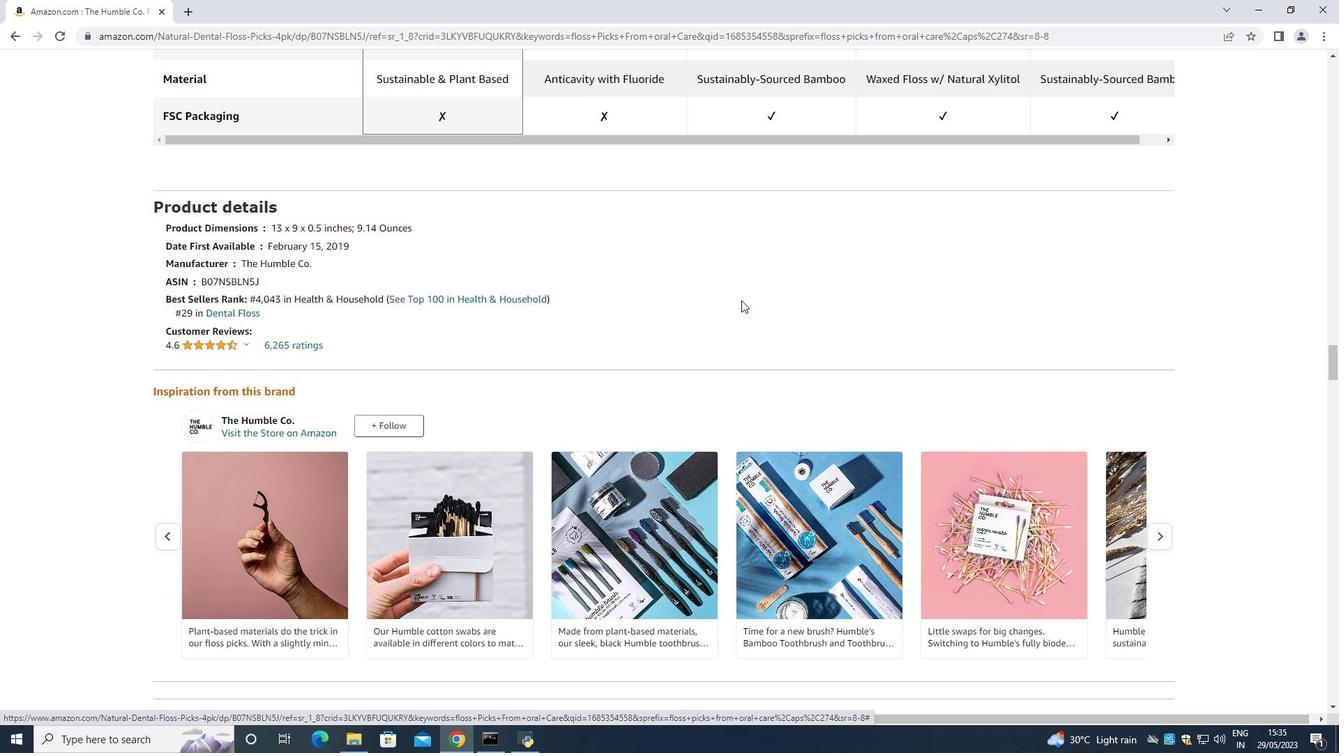 
Action: Mouse moved to (588, 292)
Screenshot: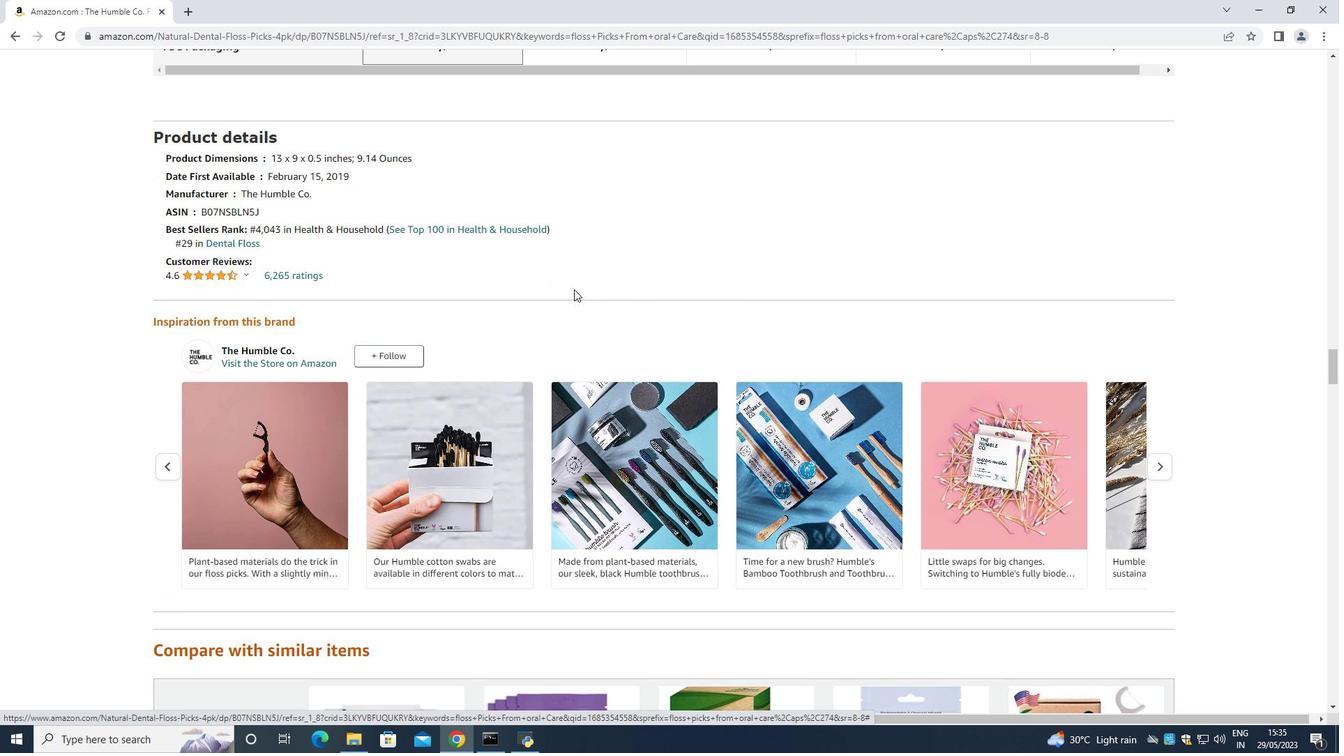 
Action: Mouse scrolled (588, 291) with delta (0, 0)
Screenshot: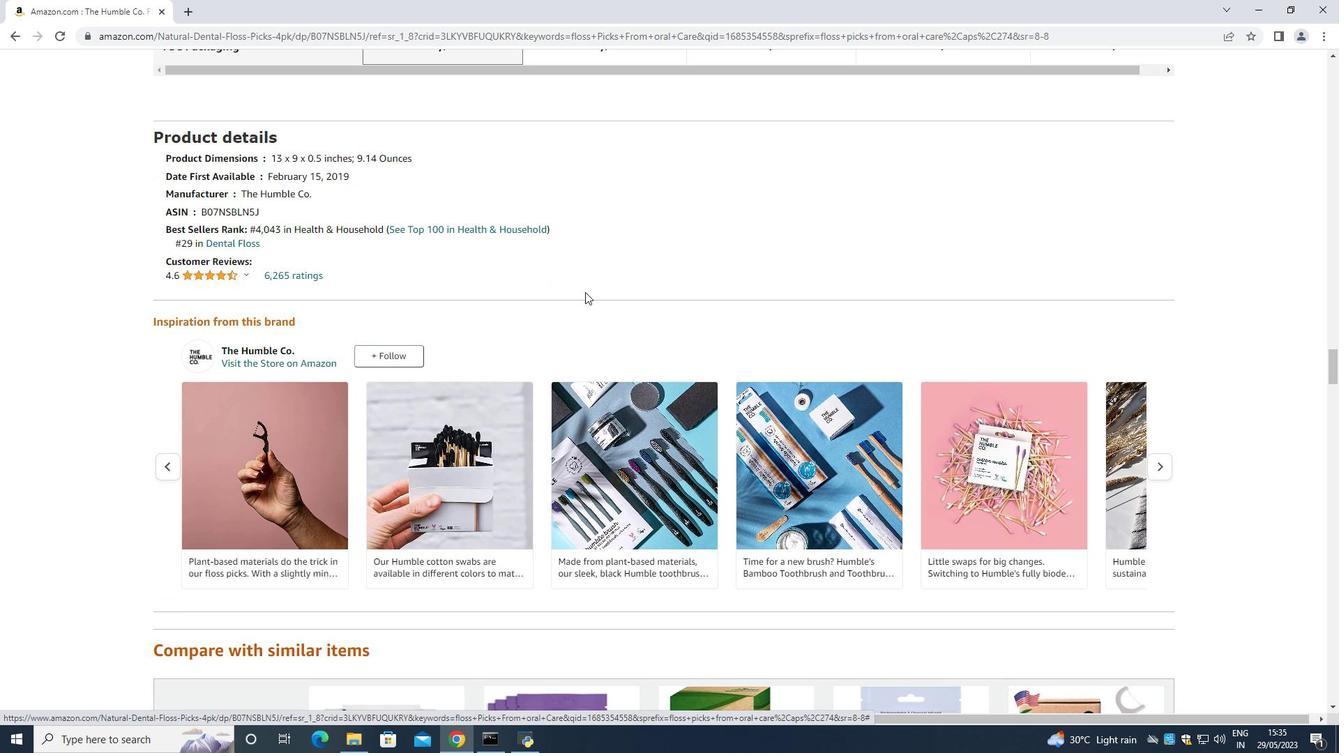 
Action: Mouse moved to (554, 282)
Screenshot: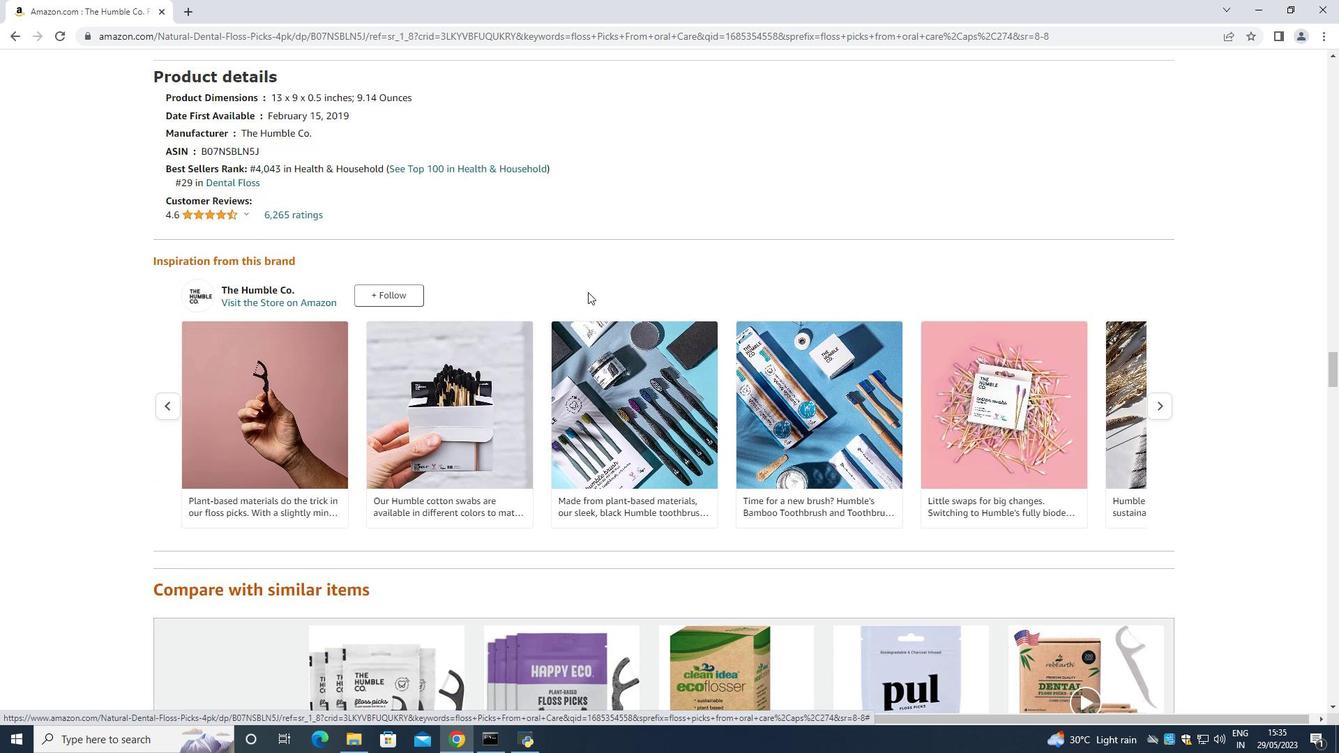 
Action: Mouse scrolled (554, 281) with delta (0, 0)
Screenshot: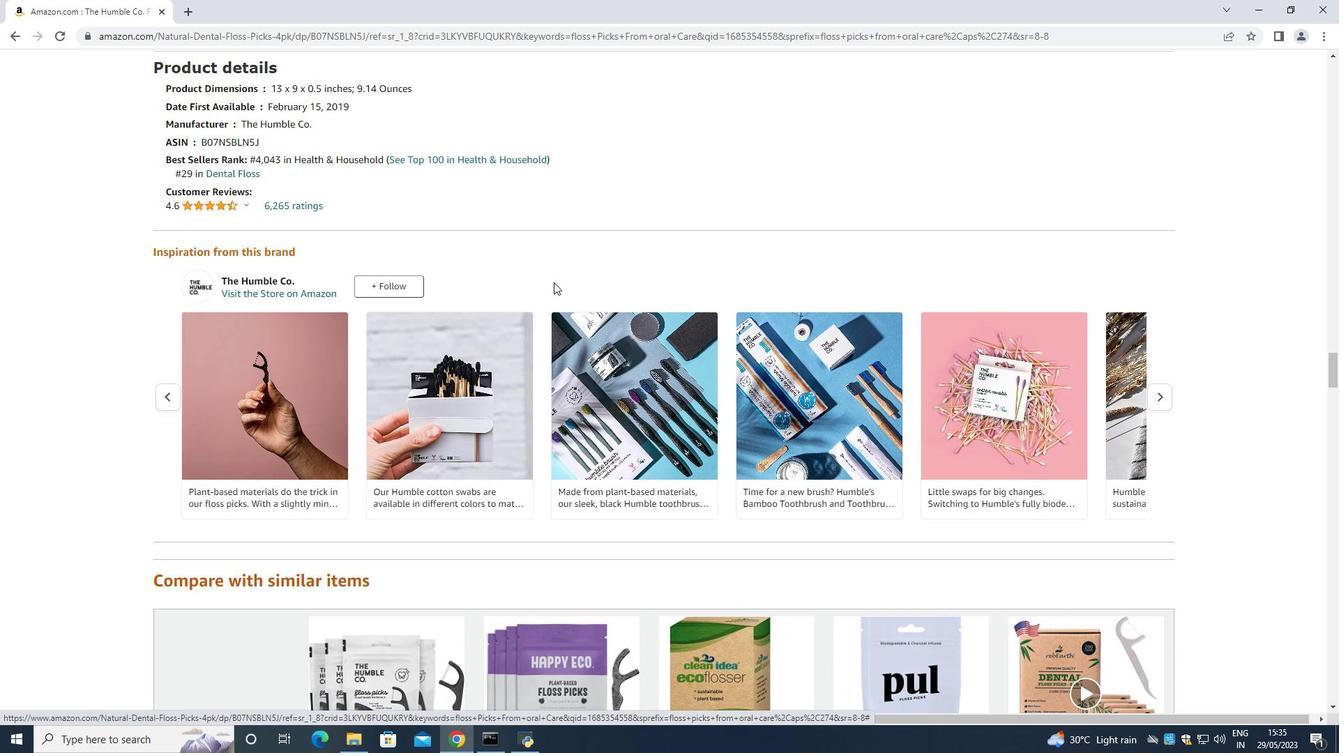 
Action: Mouse moved to (554, 282)
Screenshot: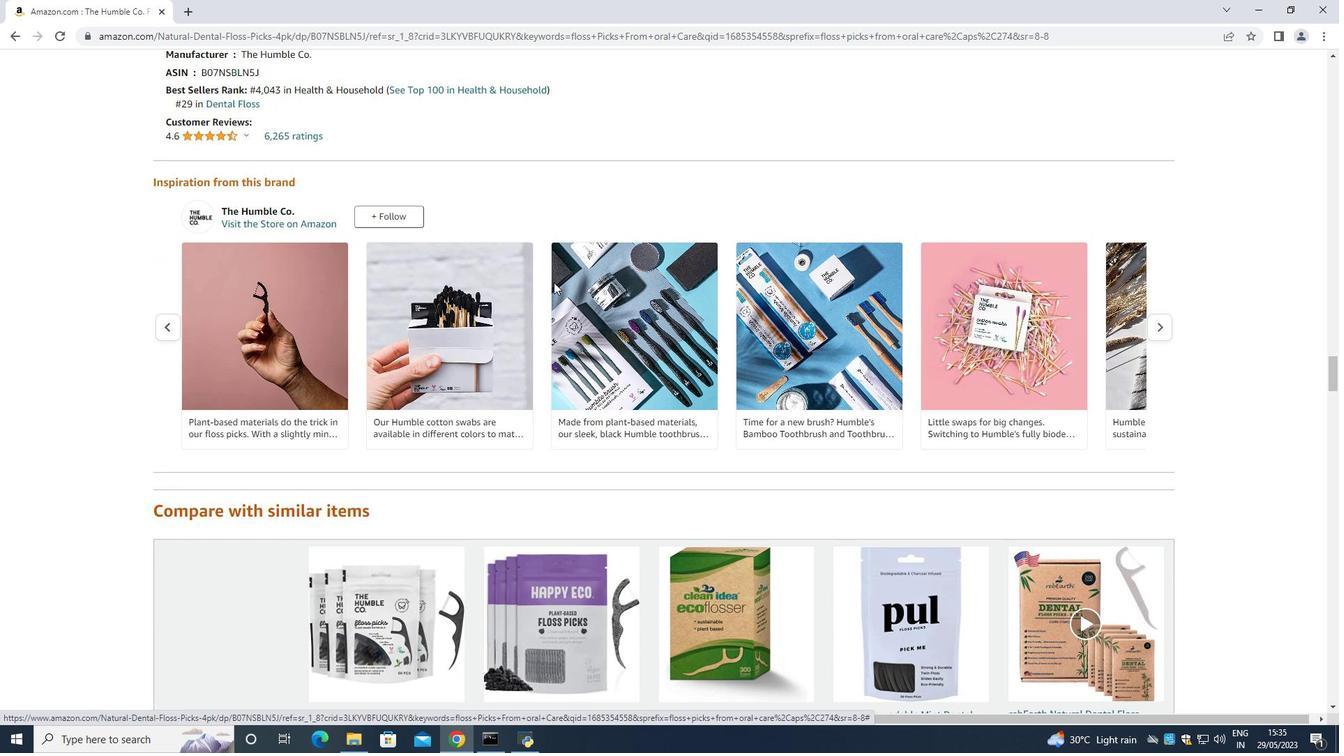 
Action: Mouse scrolled (554, 281) with delta (0, 0)
Screenshot: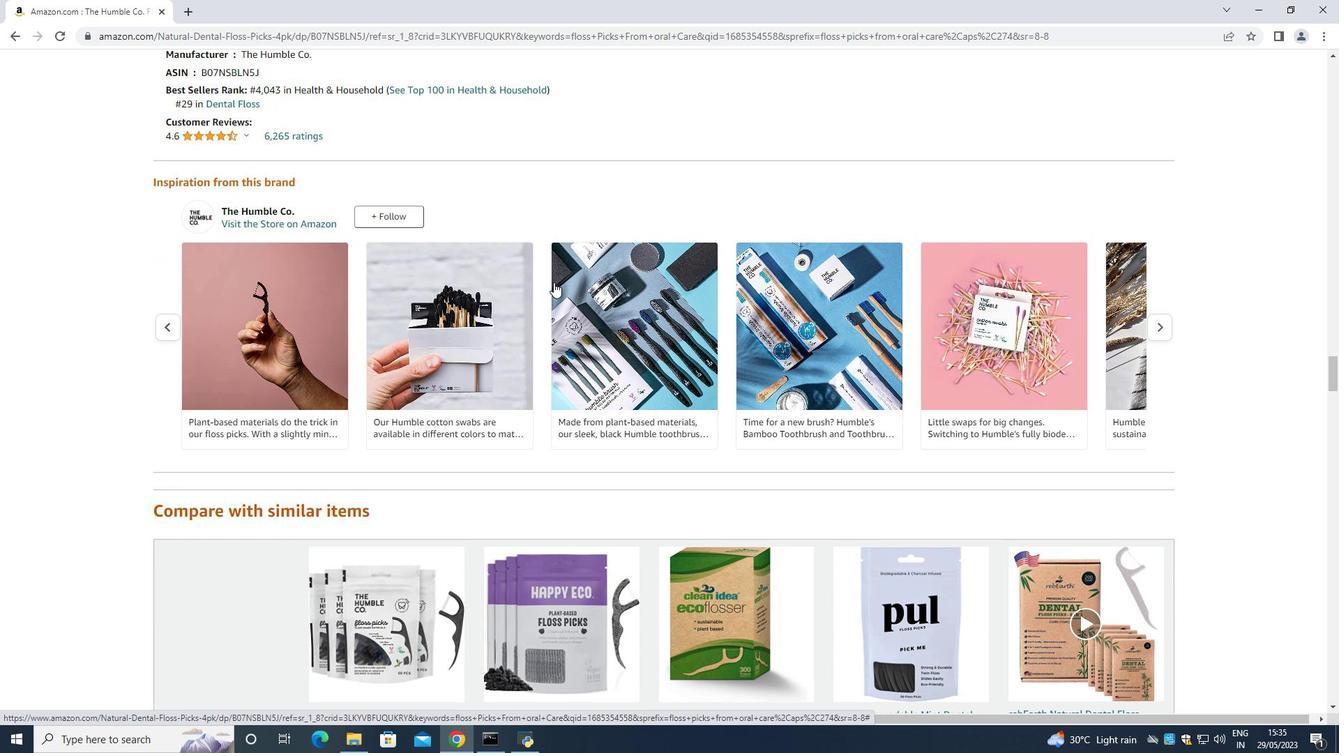 
Action: Mouse scrolled (554, 281) with delta (0, 0)
Screenshot: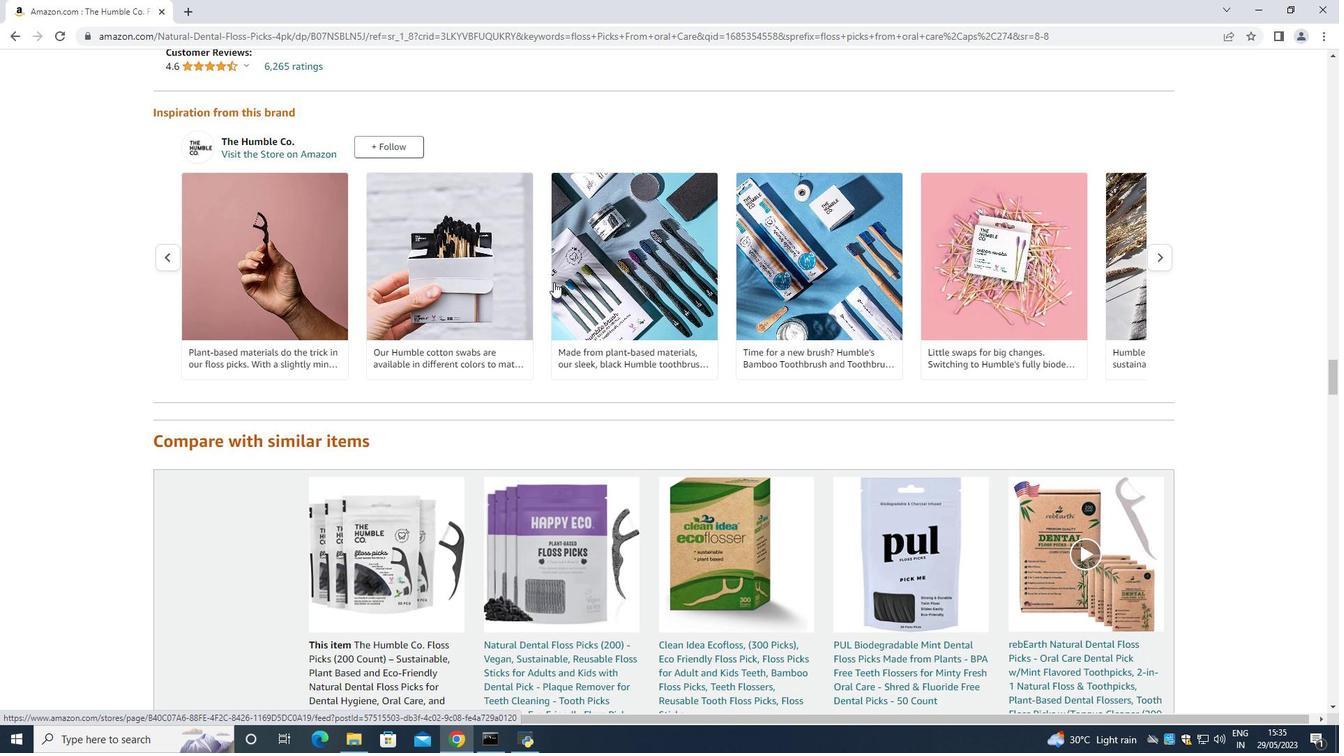
Action: Mouse scrolled (554, 281) with delta (0, 0)
Screenshot: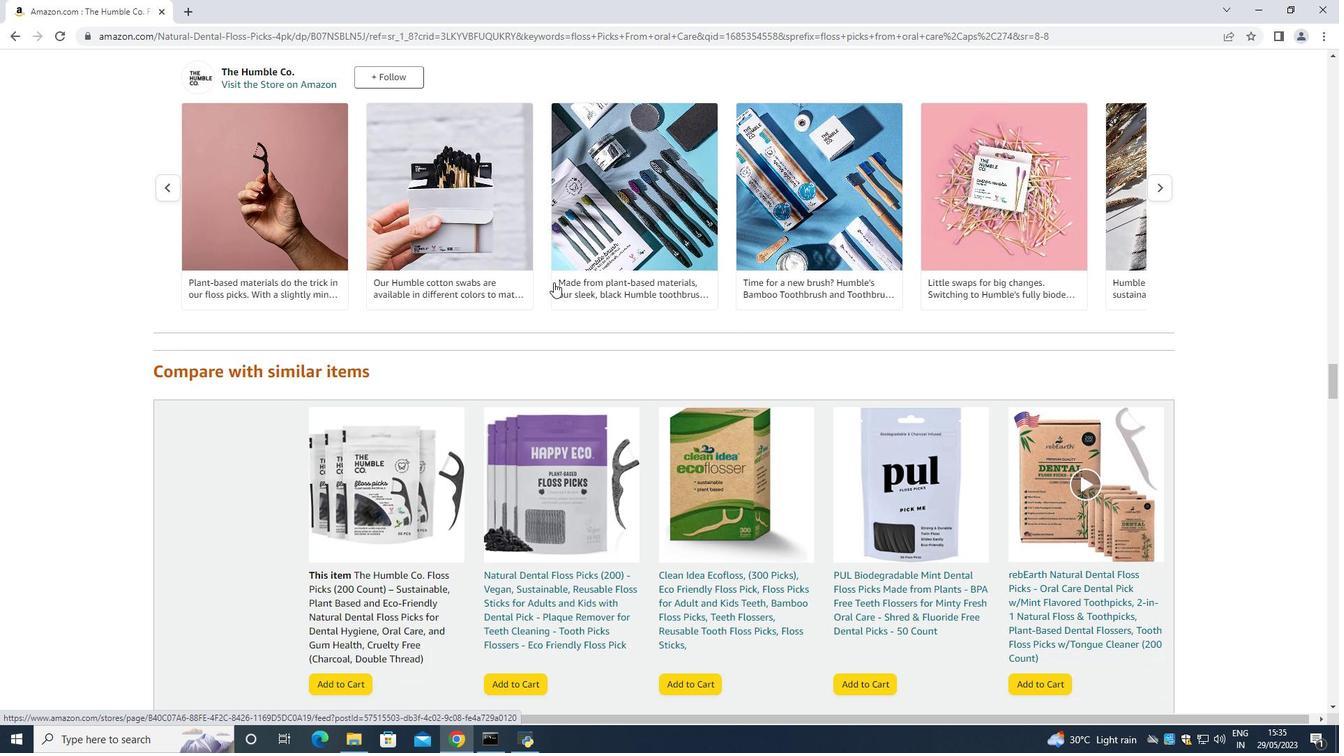 
Action: Mouse scrolled (554, 281) with delta (0, 0)
Screenshot: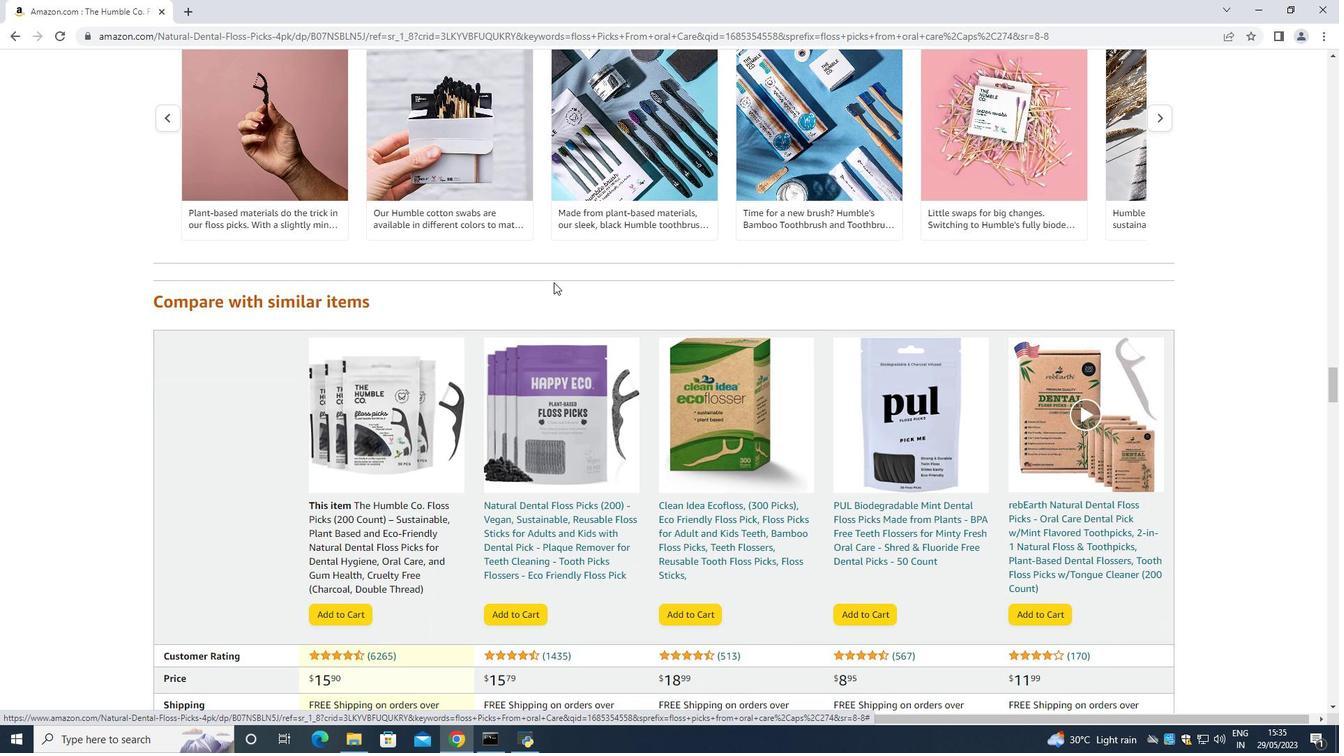 
Action: Mouse scrolled (554, 281) with delta (0, 0)
Screenshot: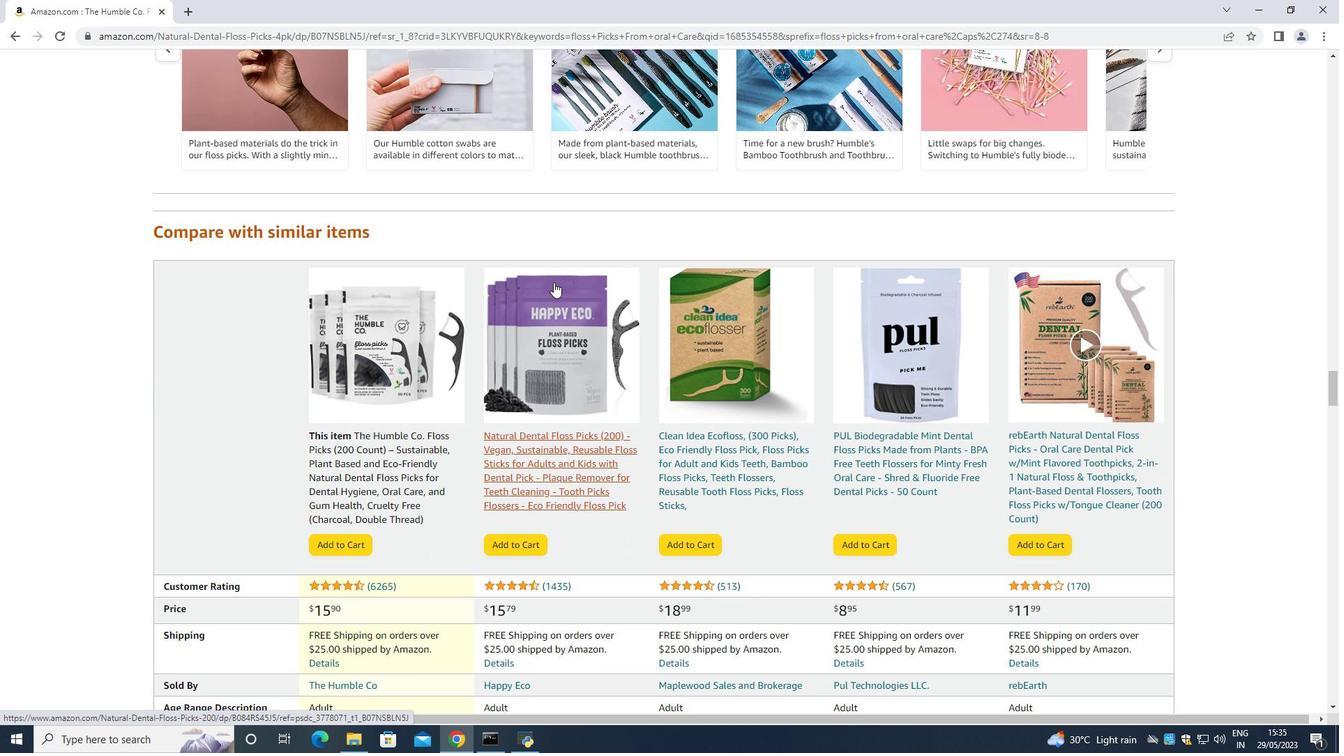 
Action: Mouse scrolled (554, 281) with delta (0, 0)
Screenshot: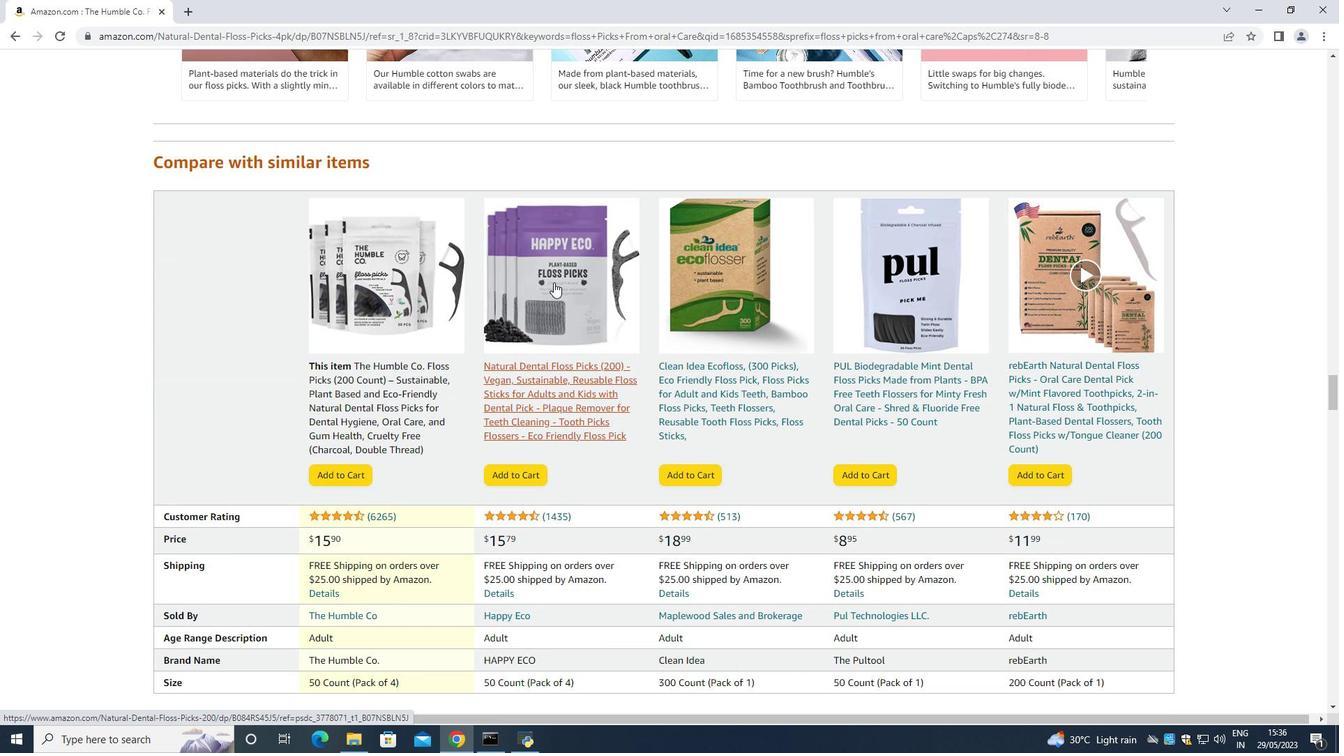 
Action: Mouse scrolled (554, 281) with delta (0, 0)
Screenshot: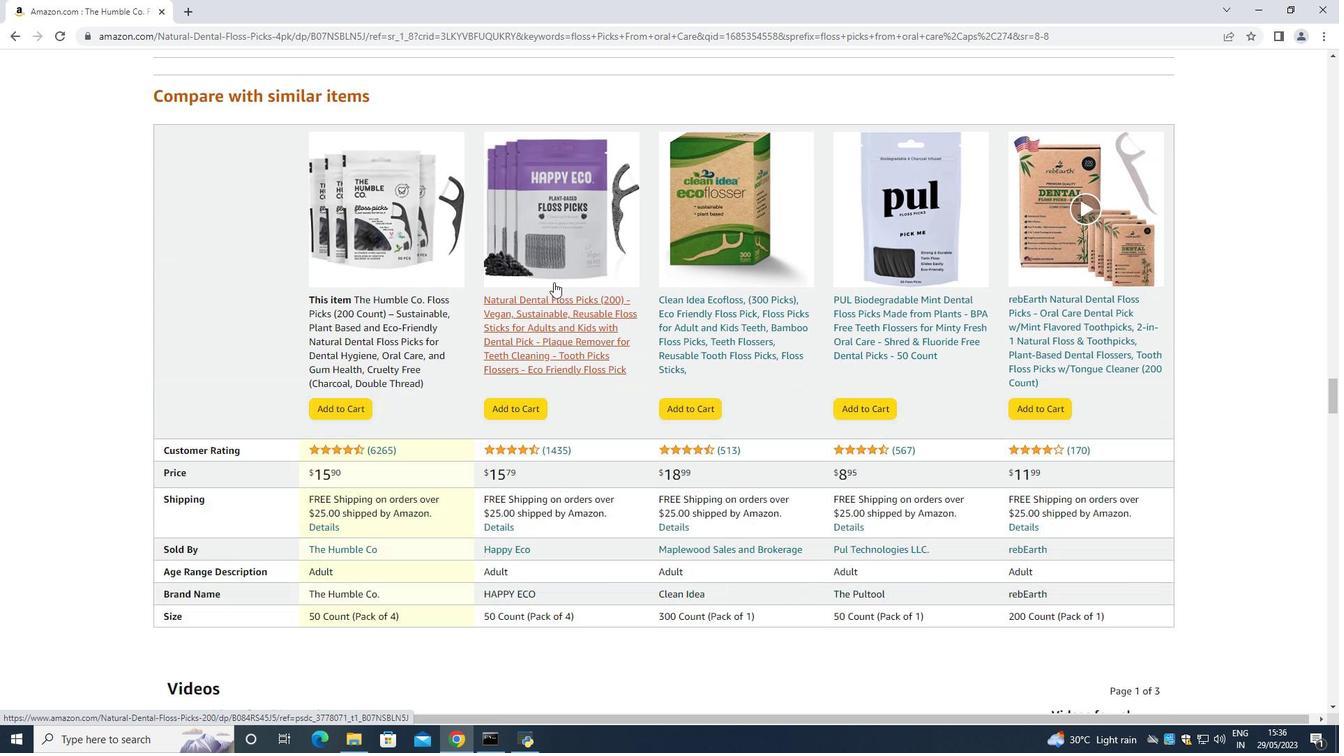 
Action: Mouse scrolled (554, 281) with delta (0, 0)
Screenshot: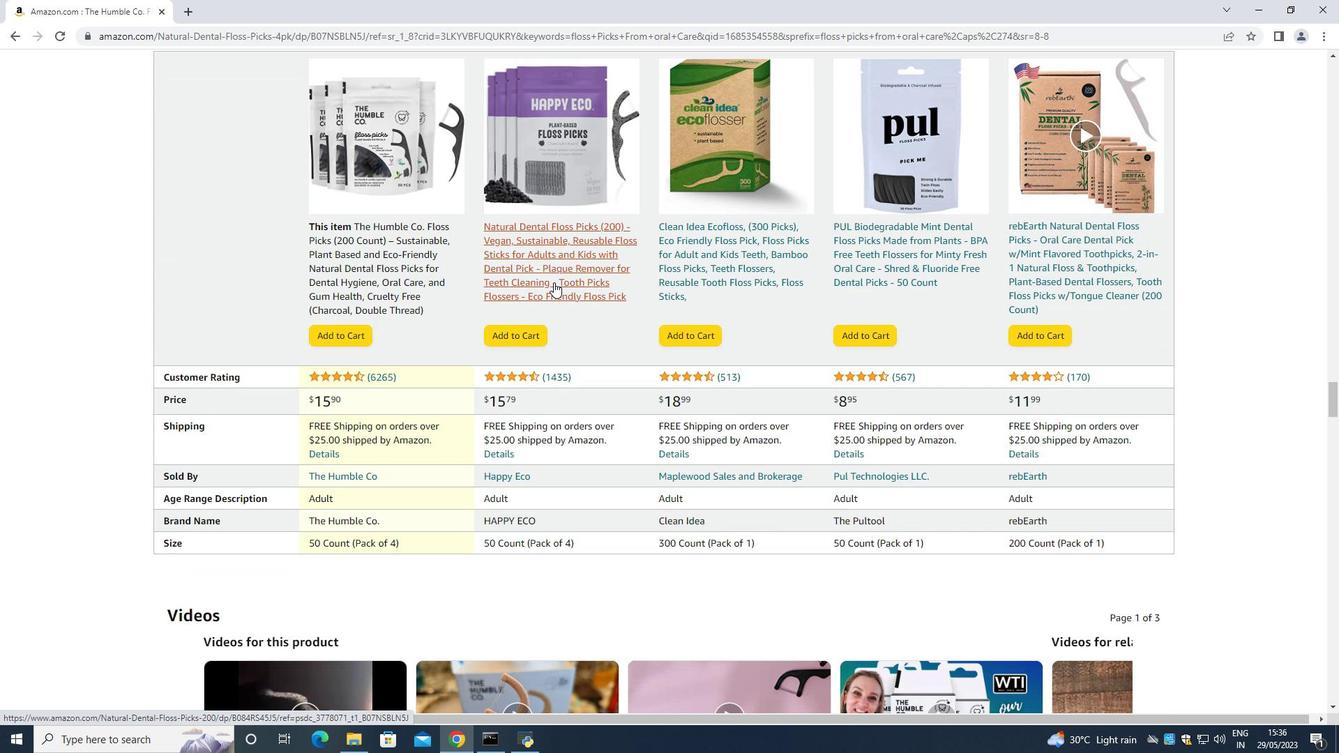 
Action: Mouse scrolled (554, 281) with delta (0, 0)
Screenshot: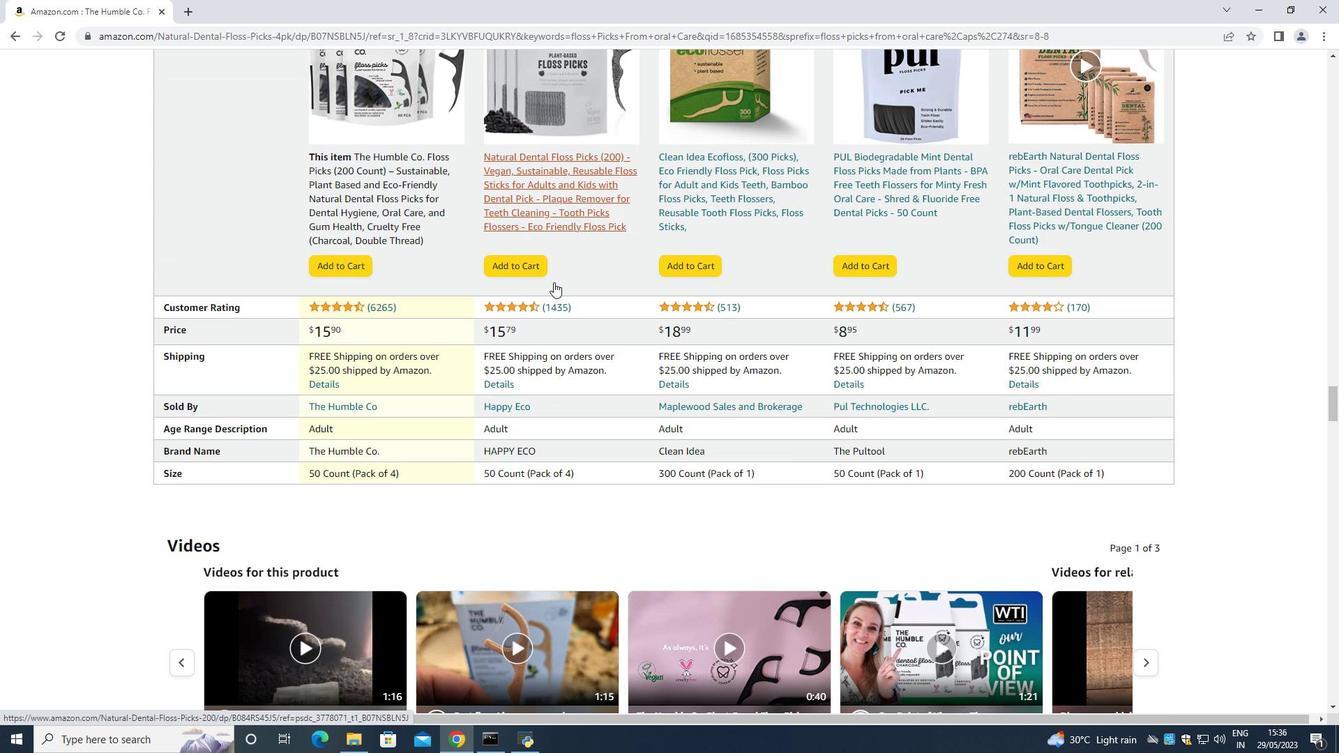 
Action: Mouse scrolled (554, 281) with delta (0, 0)
Screenshot: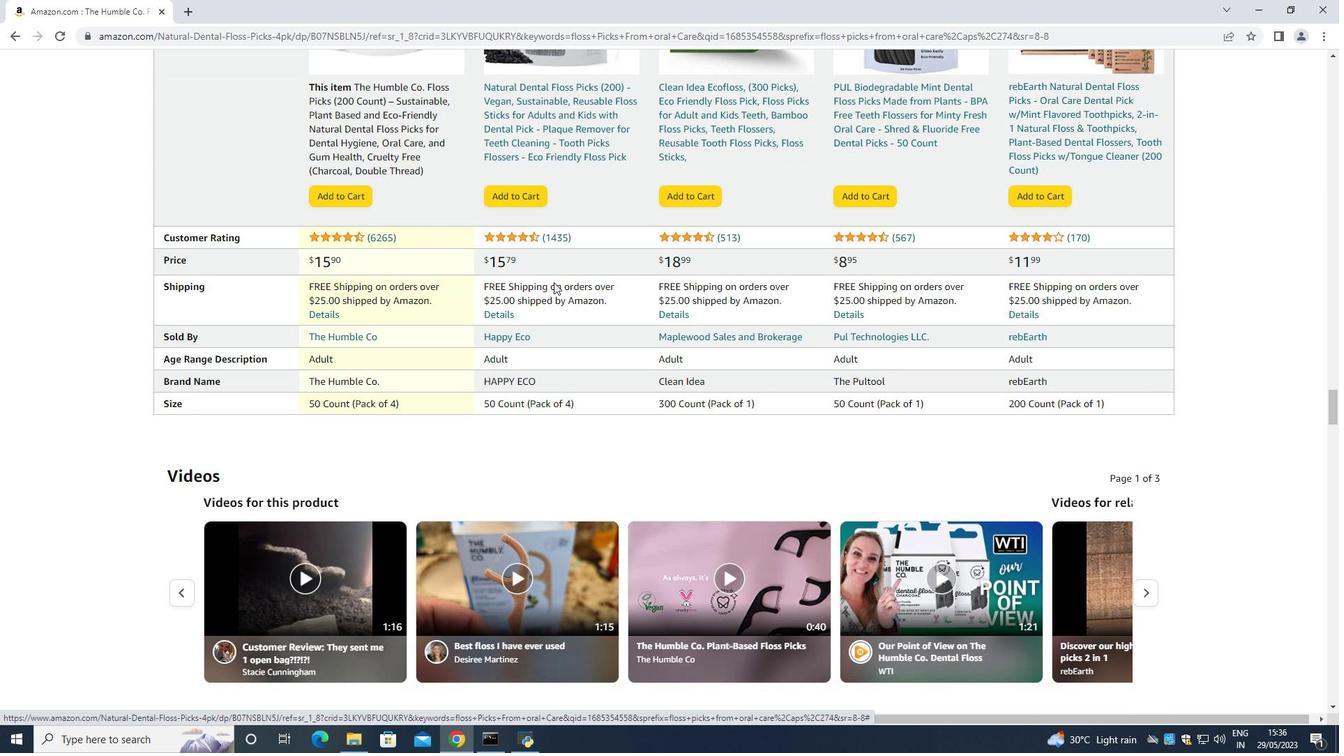 
Action: Mouse scrolled (554, 281) with delta (0, 0)
Screenshot: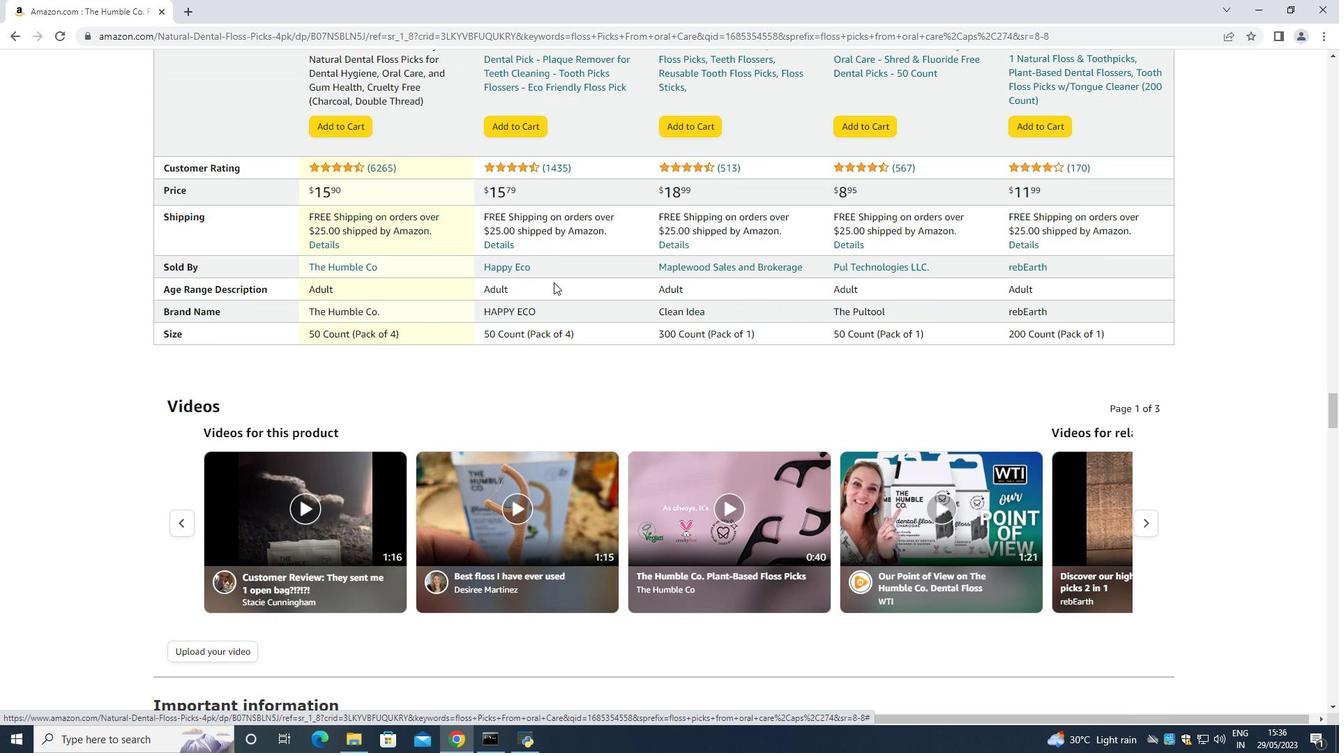 
Action: Mouse scrolled (554, 281) with delta (0, 0)
Screenshot: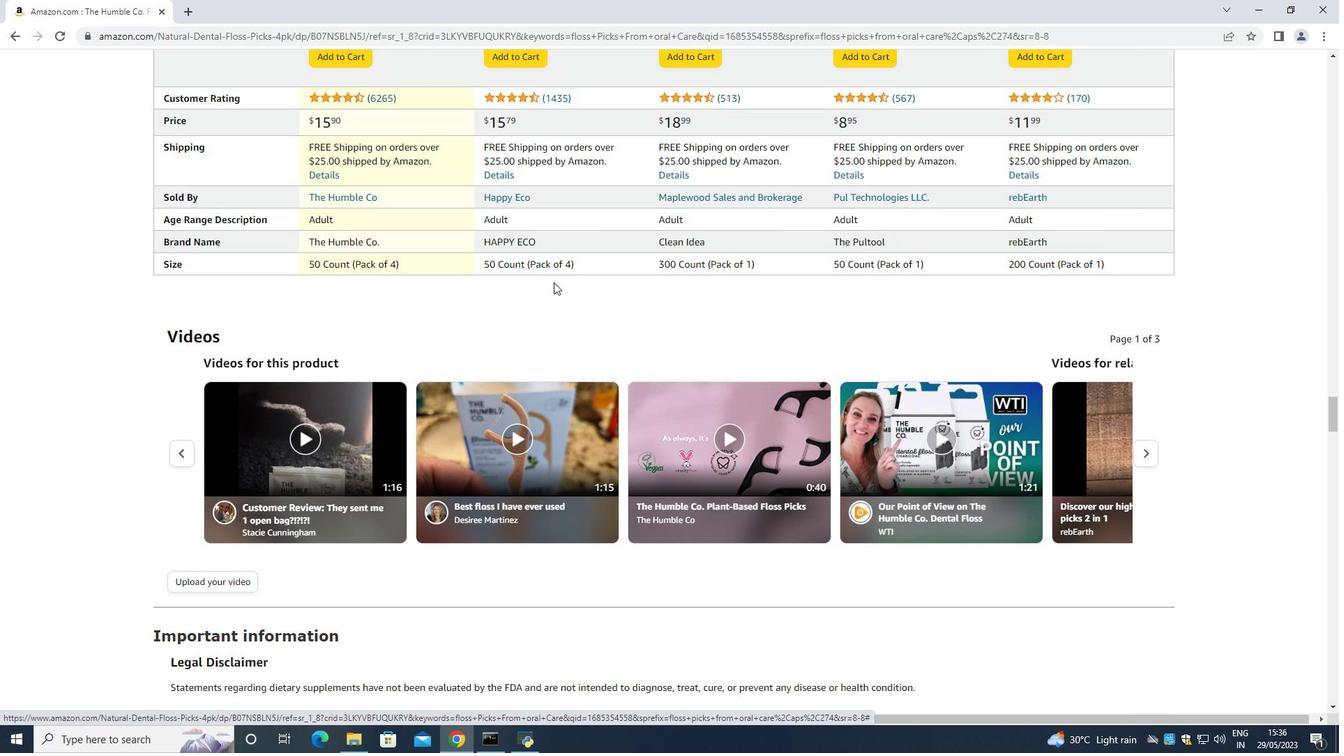 
Action: Mouse scrolled (554, 281) with delta (0, 0)
Screenshot: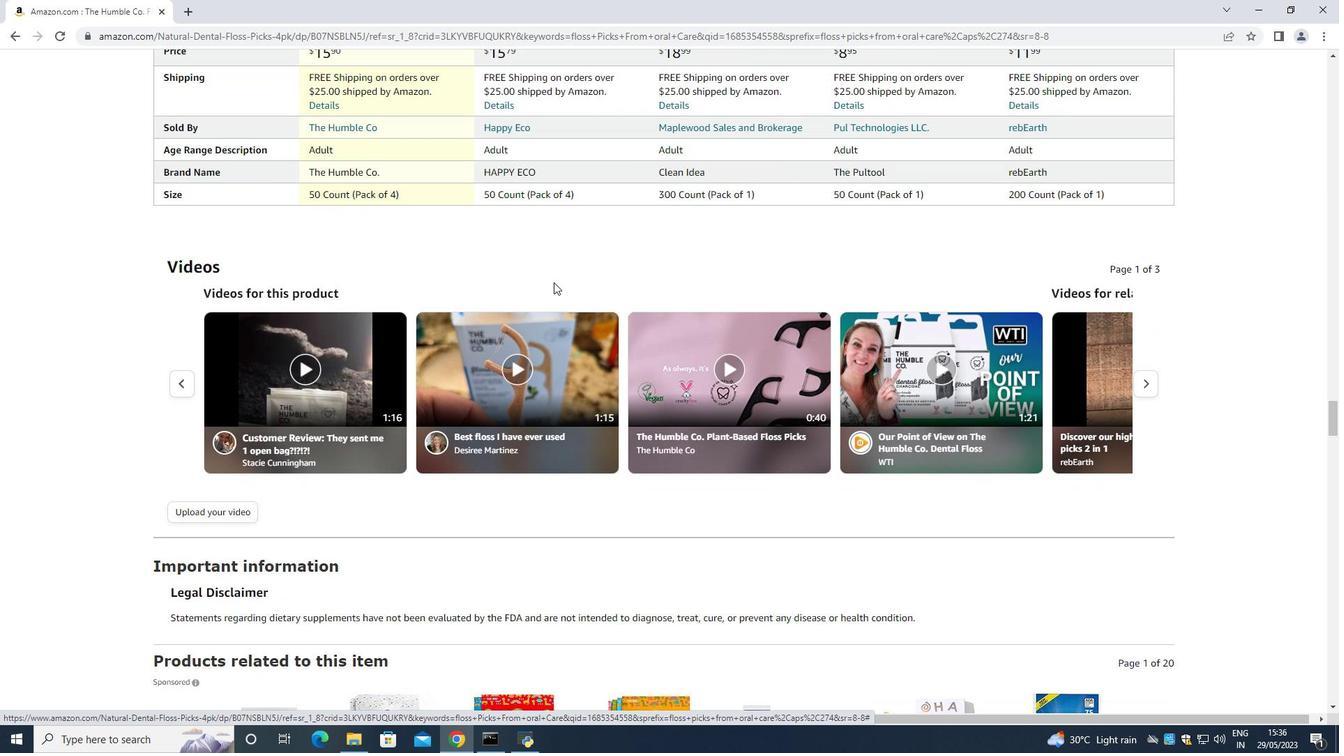 
Action: Mouse scrolled (554, 281) with delta (0, 0)
Screenshot: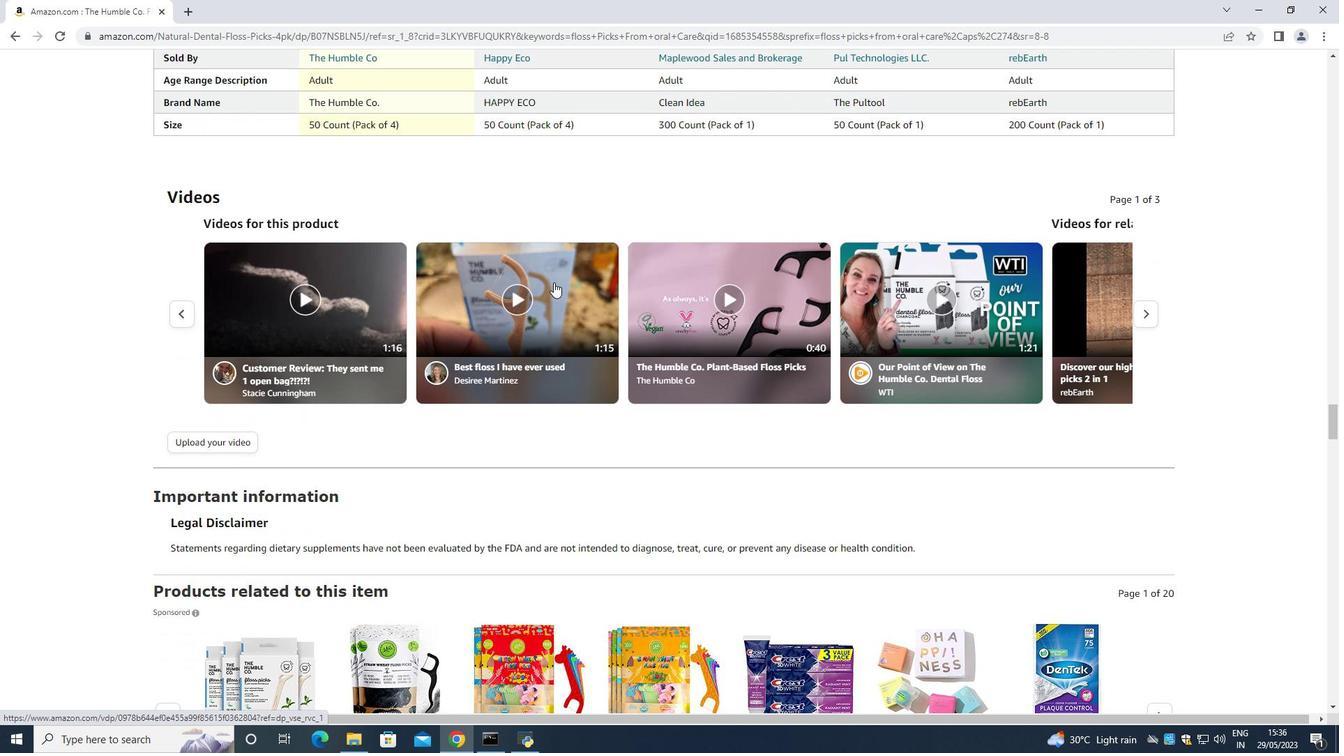 
Action: Mouse scrolled (554, 281) with delta (0, 0)
Screenshot: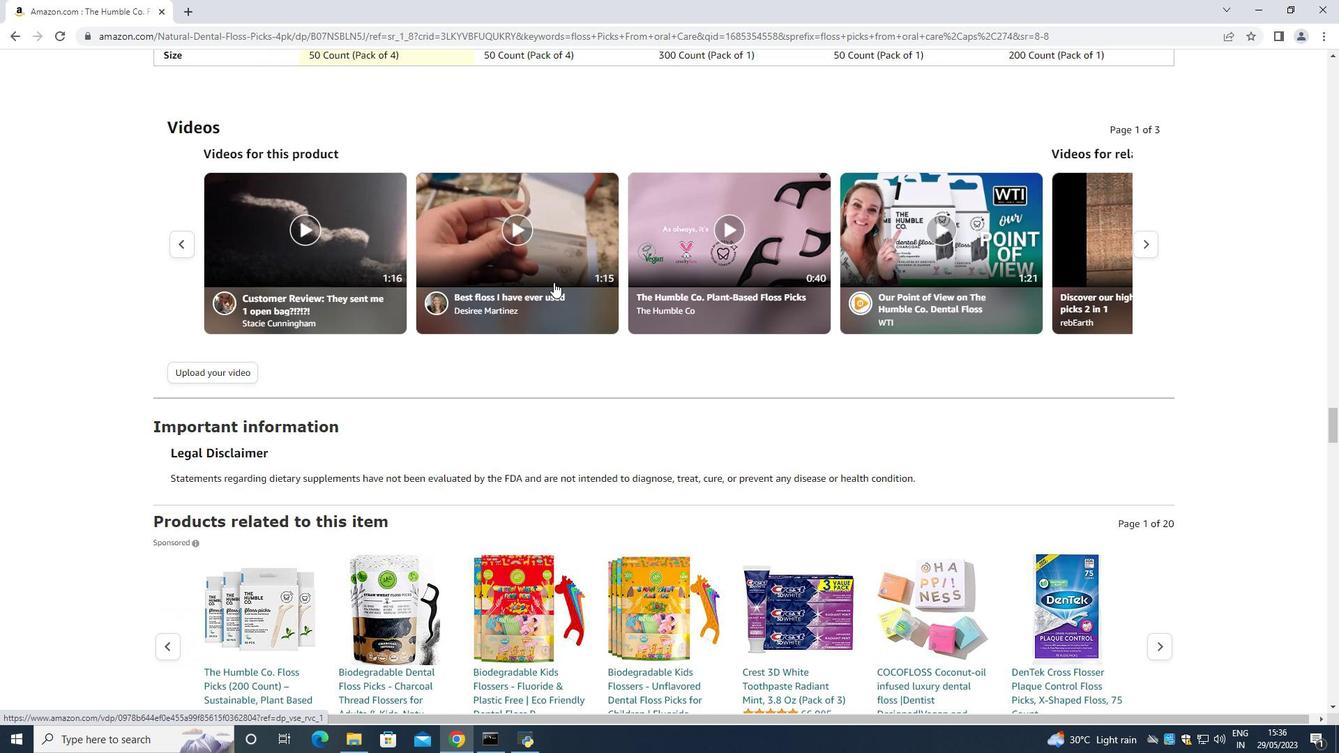 
Action: Mouse moved to (547, 282)
Screenshot: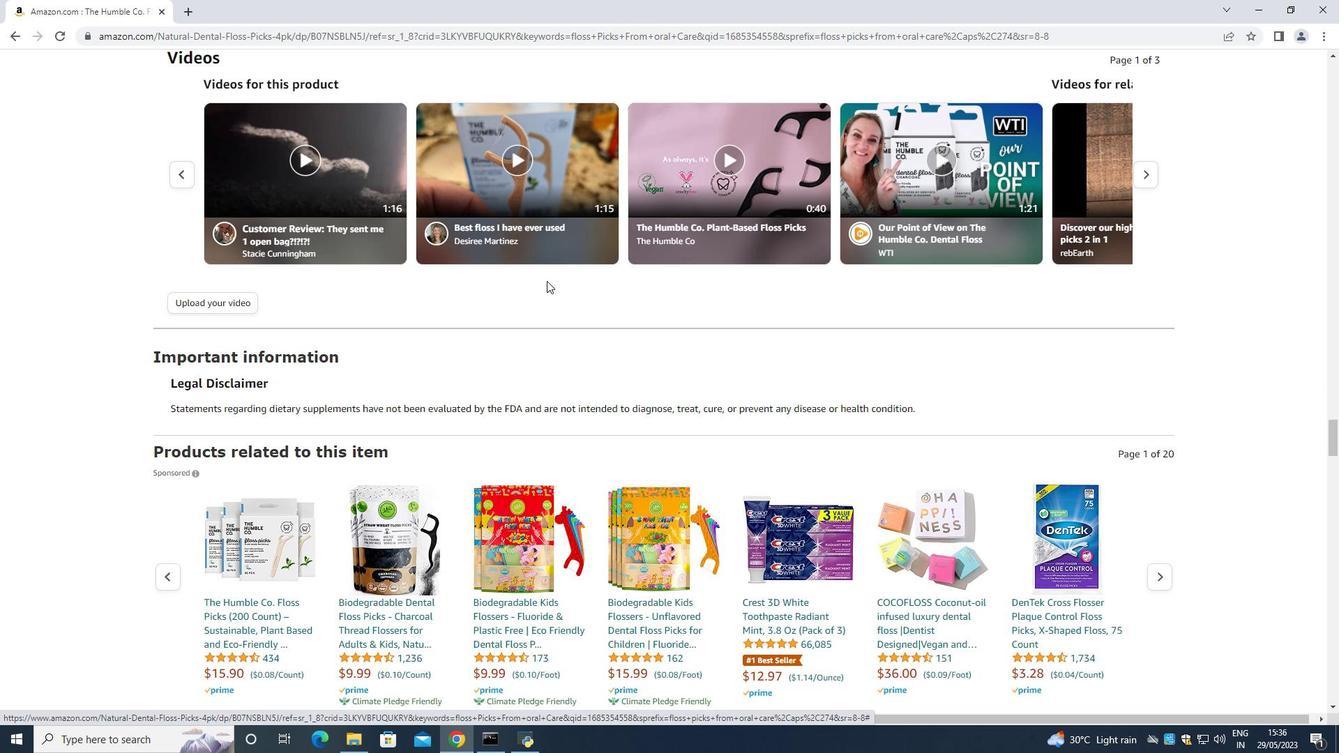 
Action: Mouse scrolled (547, 281) with delta (0, 0)
Screenshot: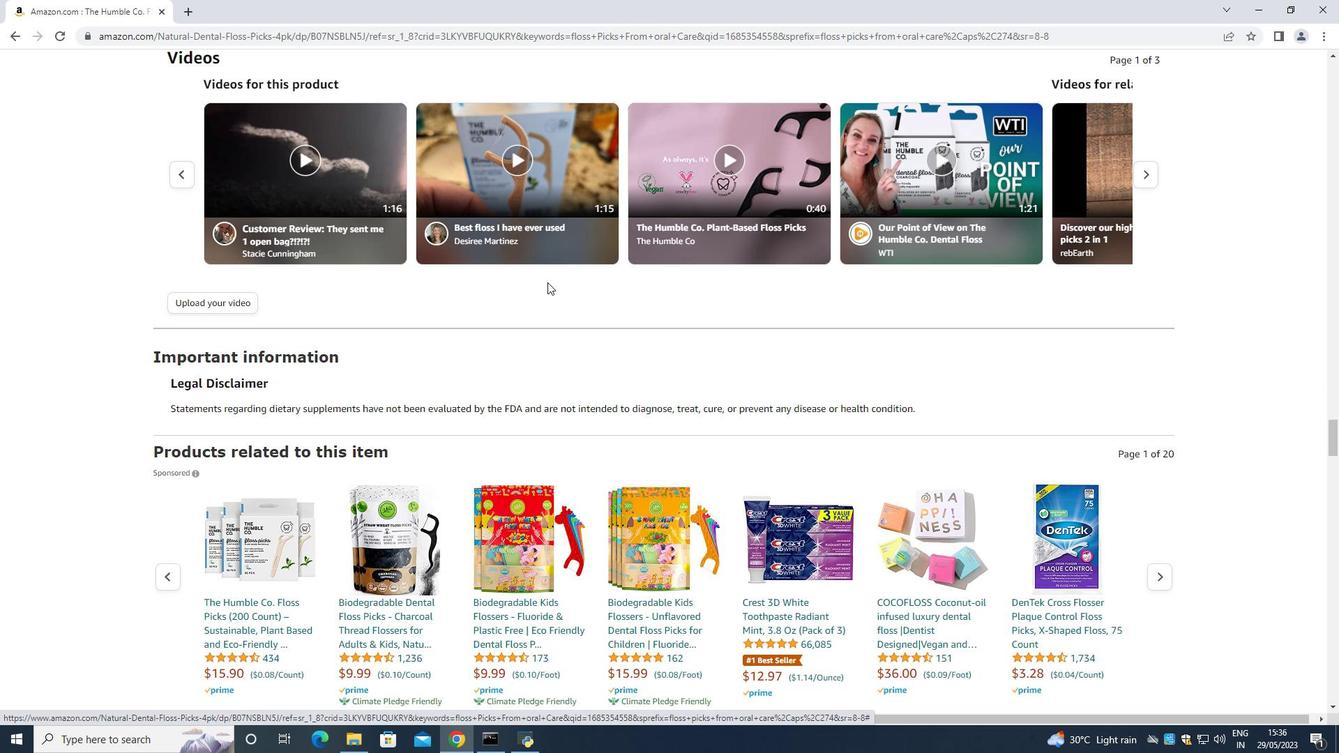 
Action: Mouse moved to (548, 282)
Screenshot: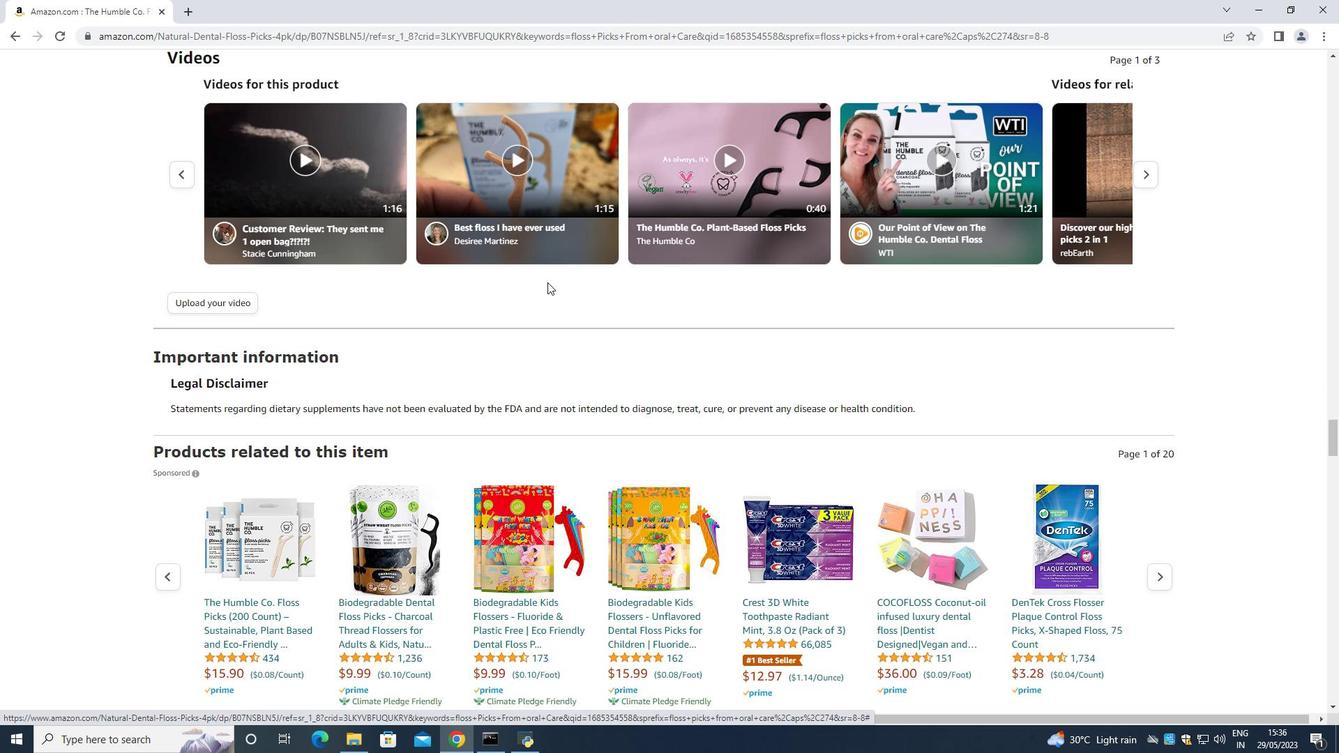 
Action: Mouse scrolled (548, 281) with delta (0, 0)
Screenshot: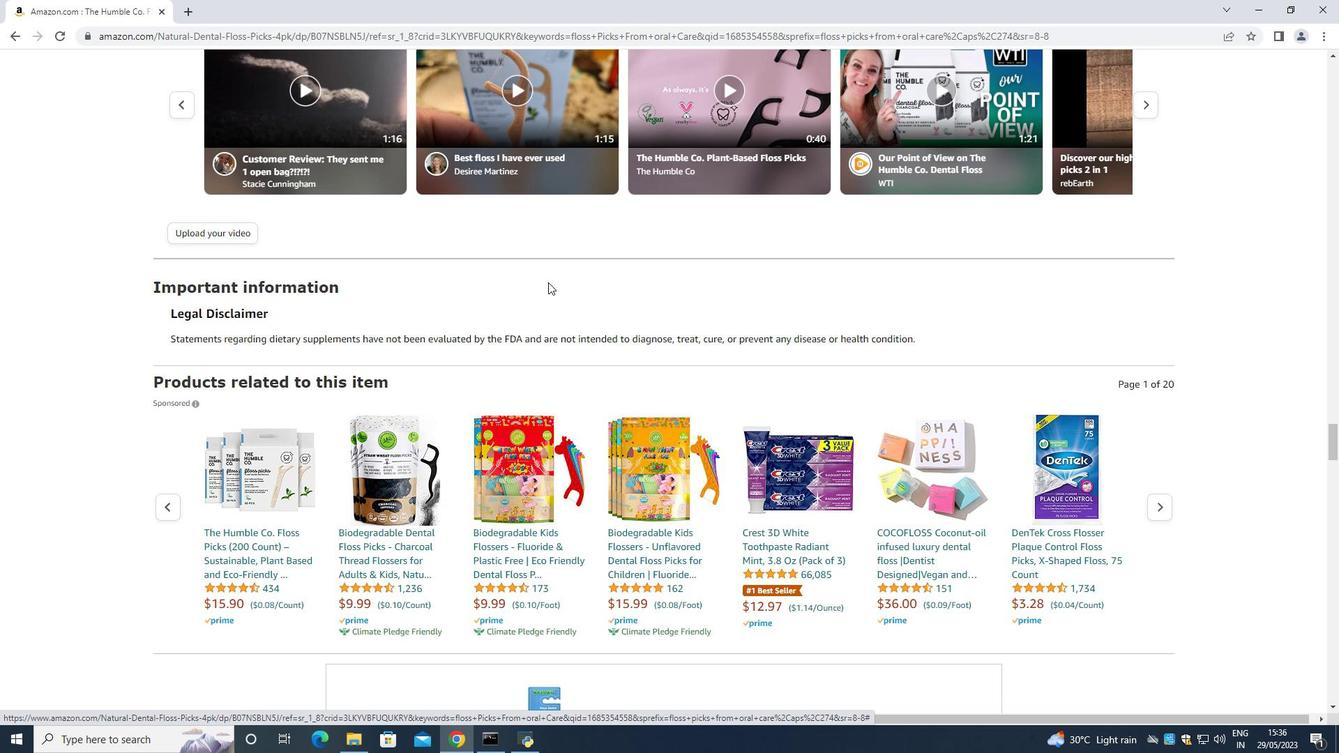 
Action: Mouse scrolled (548, 281) with delta (0, 0)
Screenshot: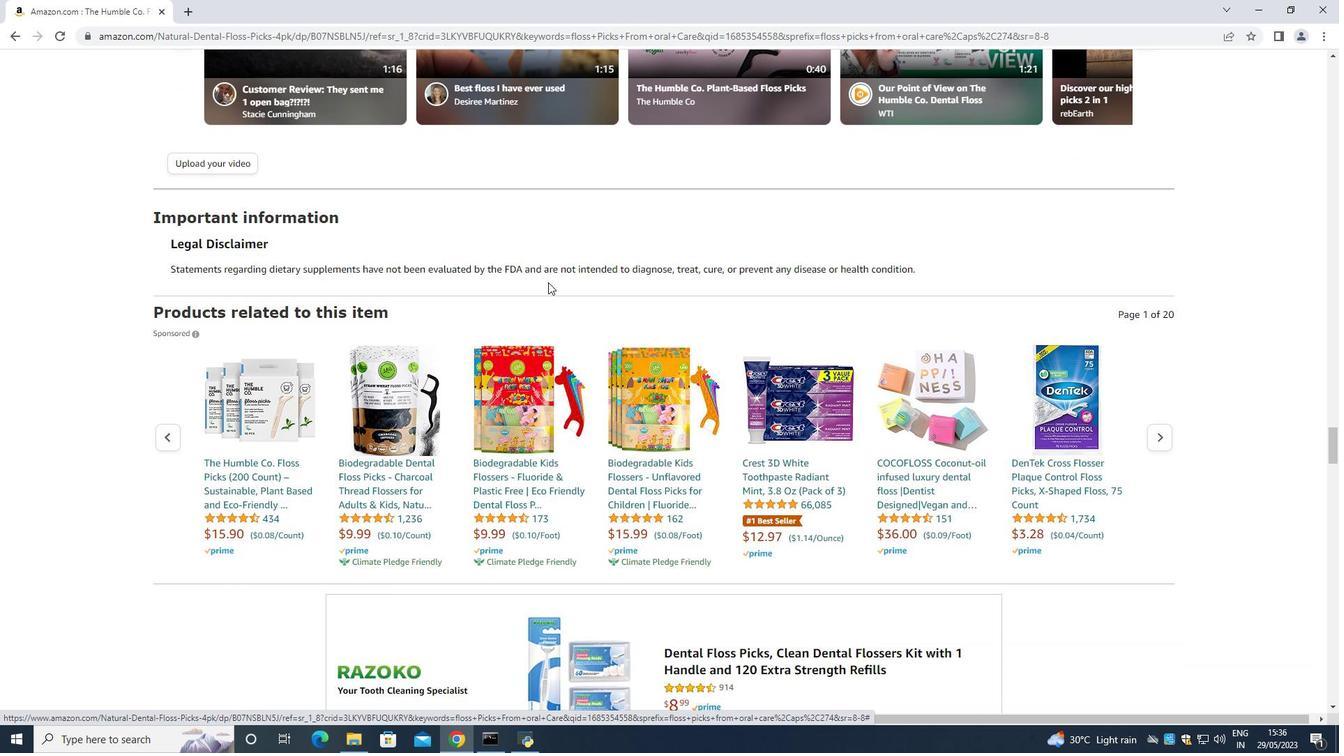 
Action: Mouse scrolled (548, 281) with delta (0, 0)
Screenshot: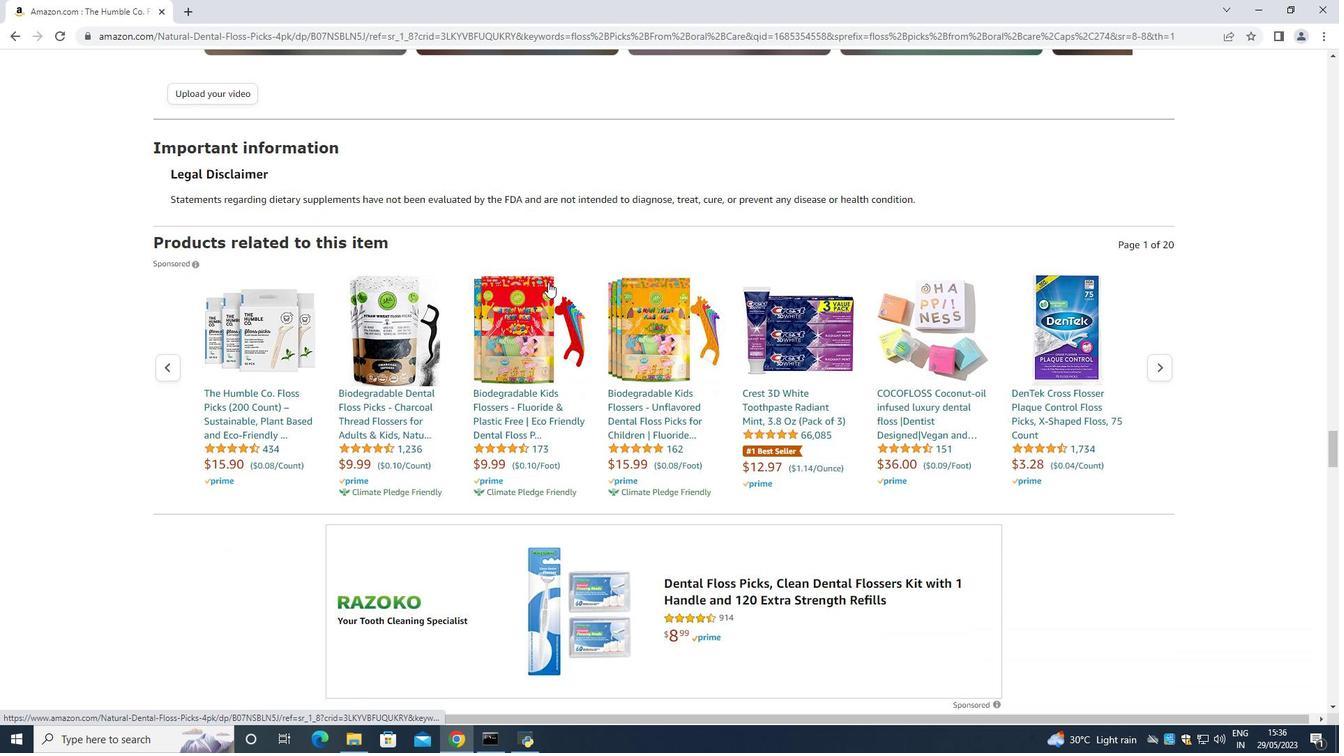 
Action: Mouse scrolled (548, 281) with delta (0, 0)
Screenshot: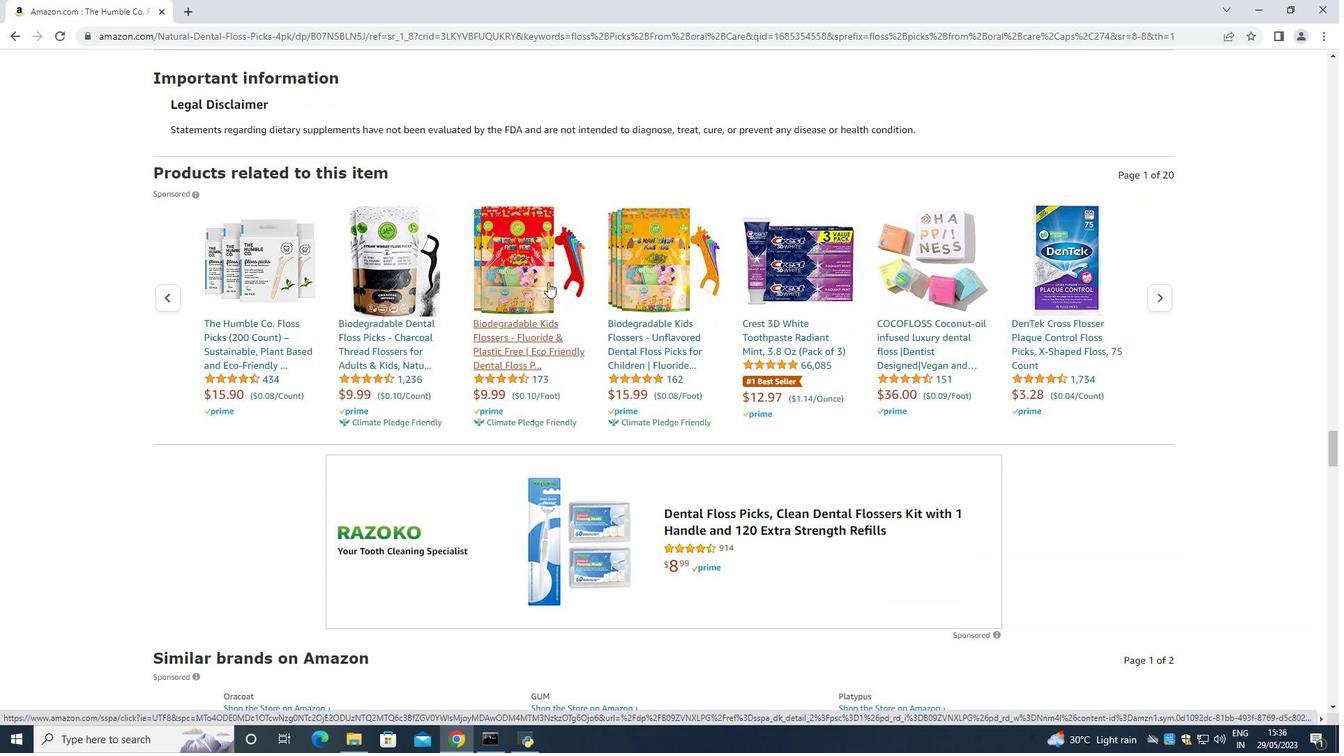 
Action: Mouse scrolled (548, 281) with delta (0, 0)
Screenshot: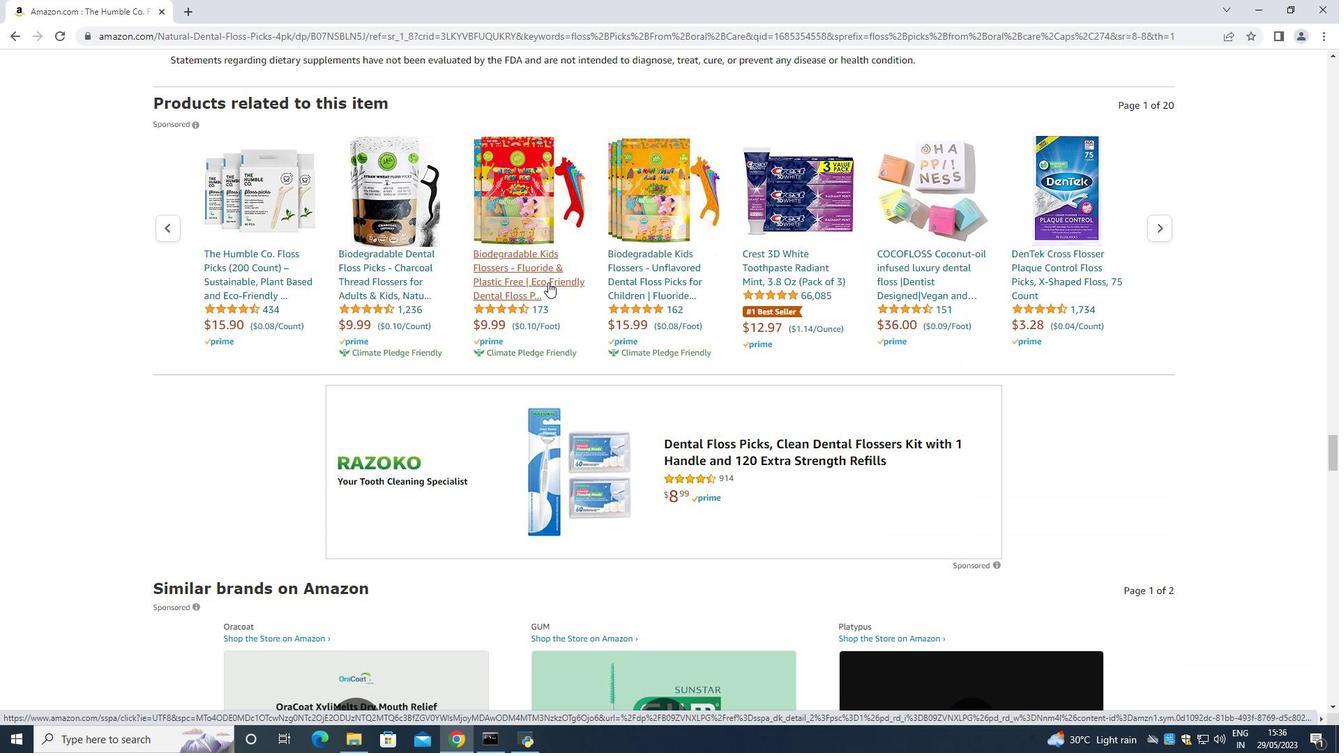 
Action: Mouse scrolled (548, 281) with delta (0, 0)
Screenshot: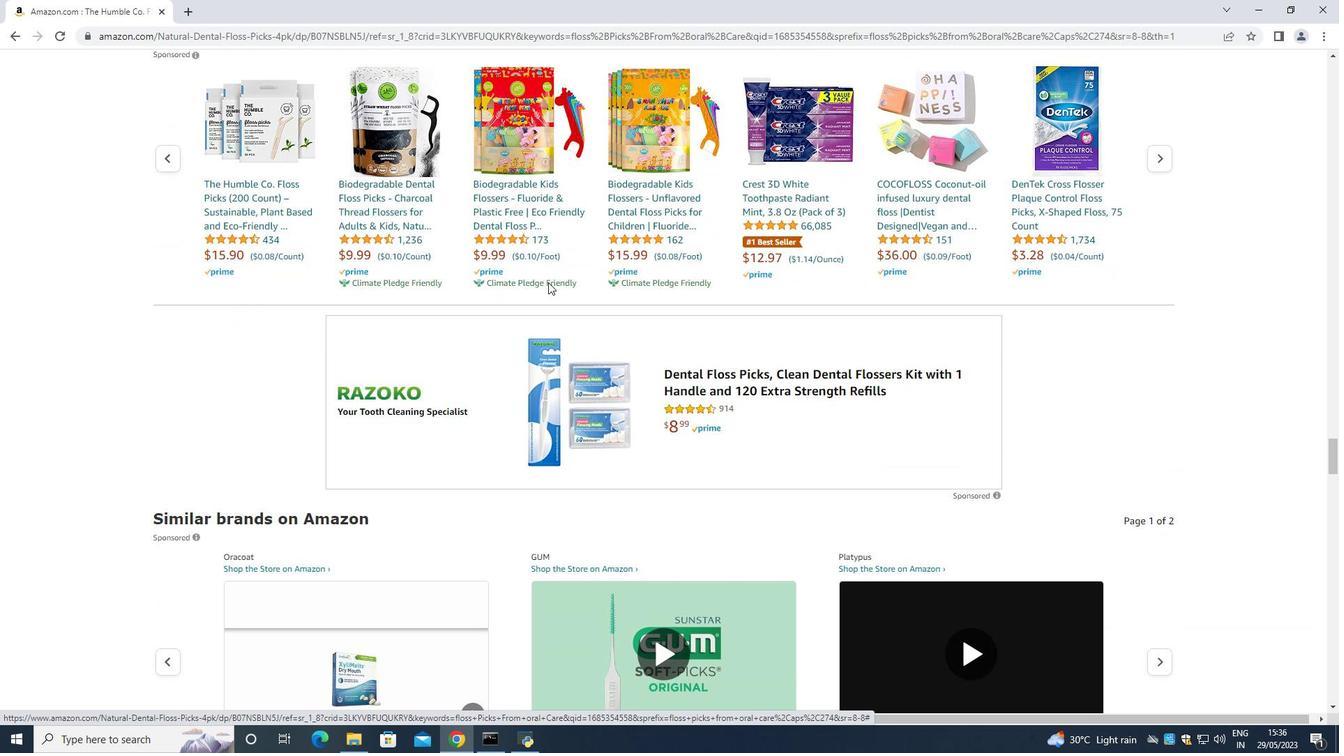 
Action: Mouse scrolled (548, 281) with delta (0, 0)
Screenshot: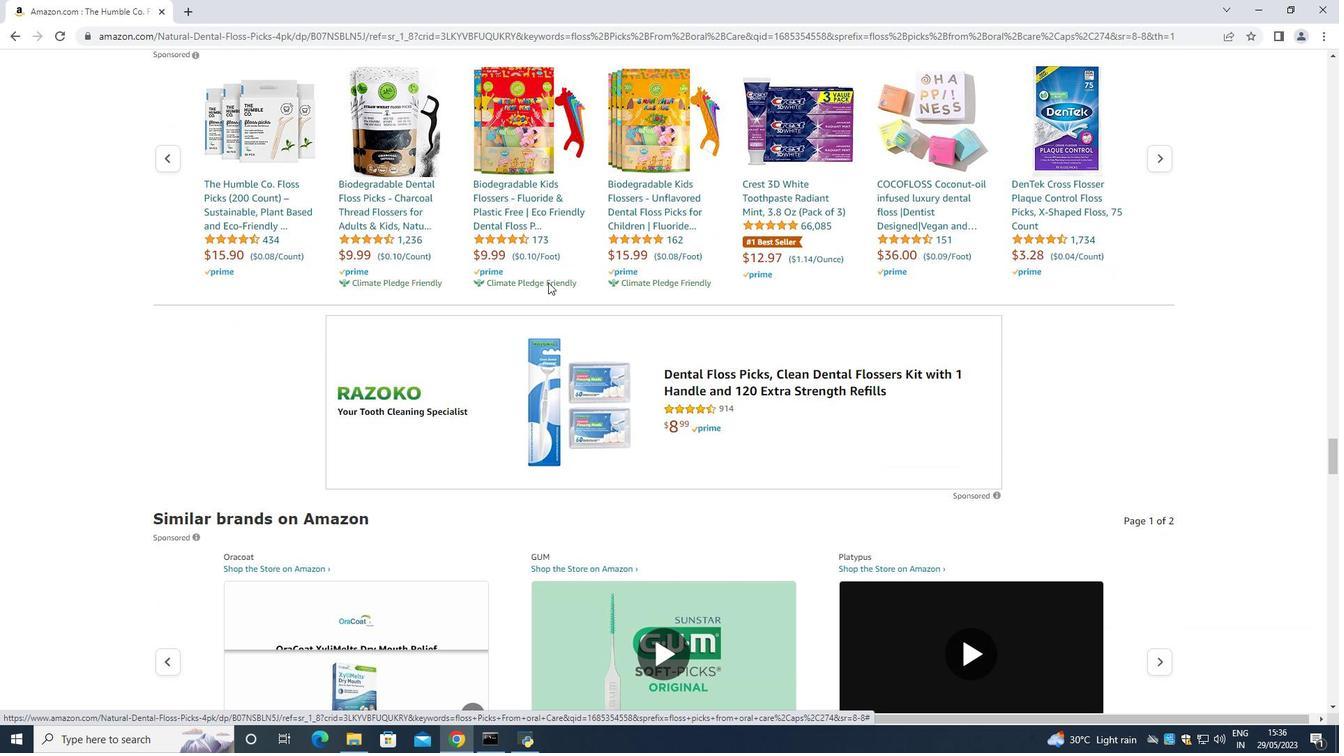 
Action: Mouse scrolled (548, 281) with delta (0, 0)
Screenshot: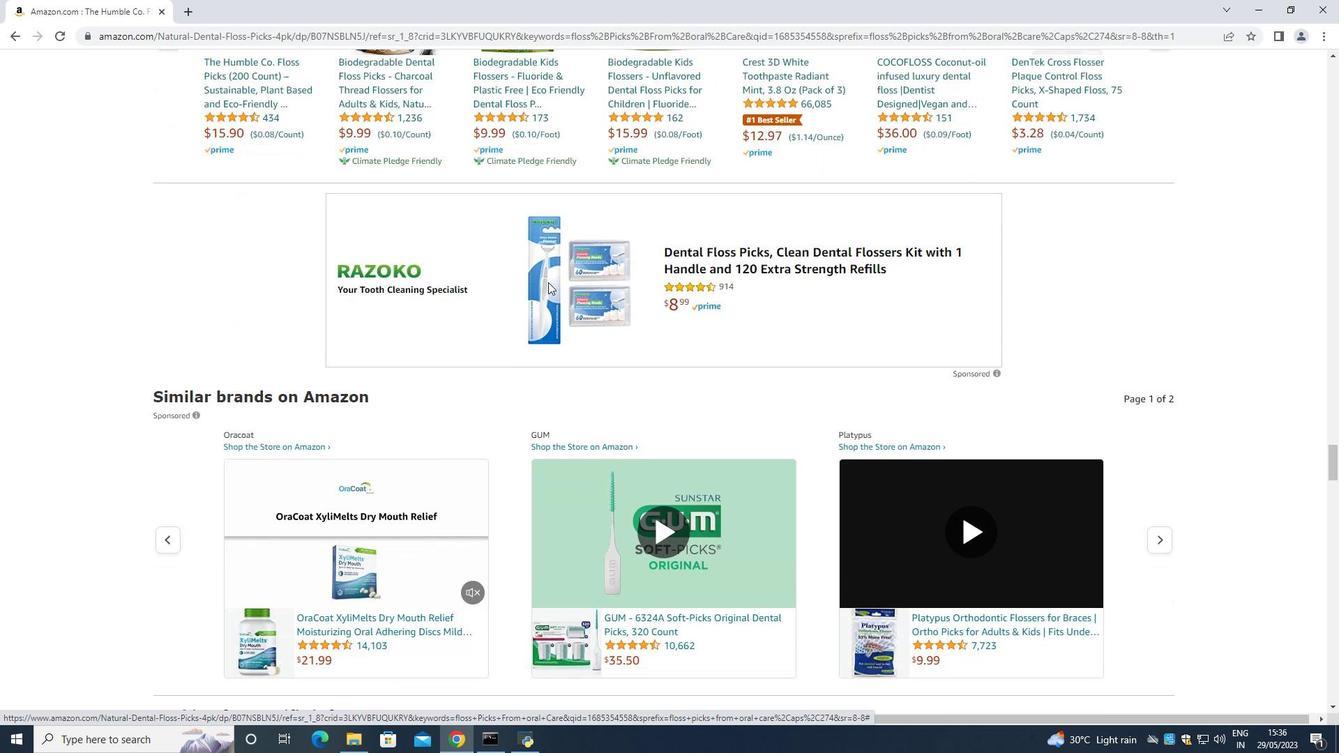 
Action: Mouse scrolled (548, 281) with delta (0, 0)
Screenshot: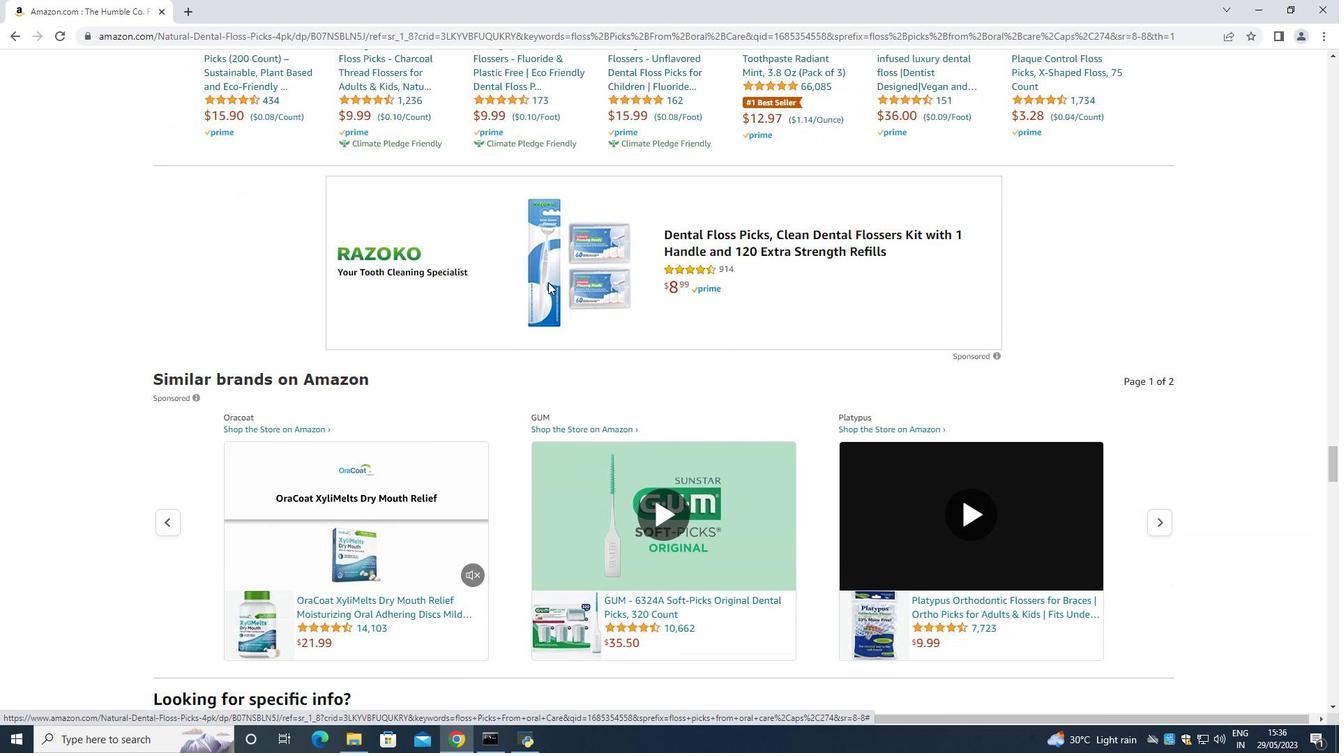 
Action: Mouse scrolled (548, 281) with delta (0, 0)
Screenshot: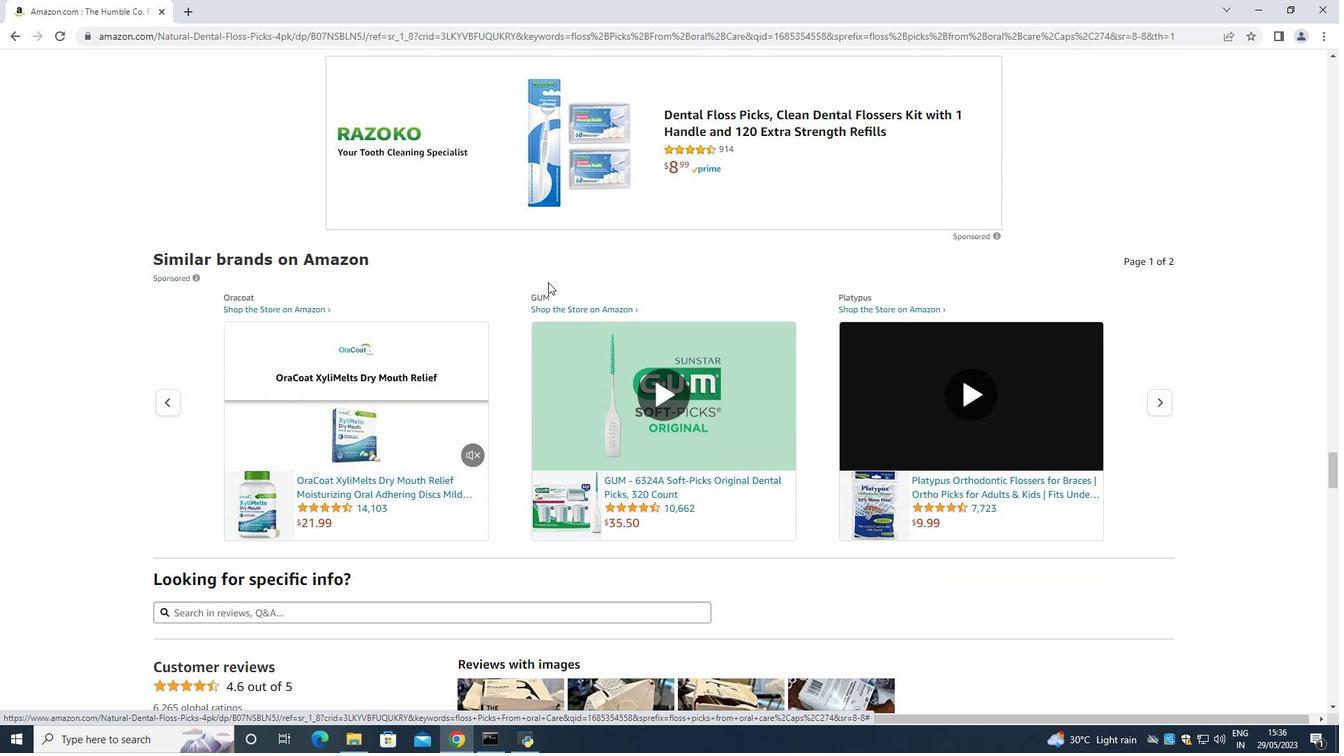 
Action: Mouse scrolled (548, 281) with delta (0, 0)
Screenshot: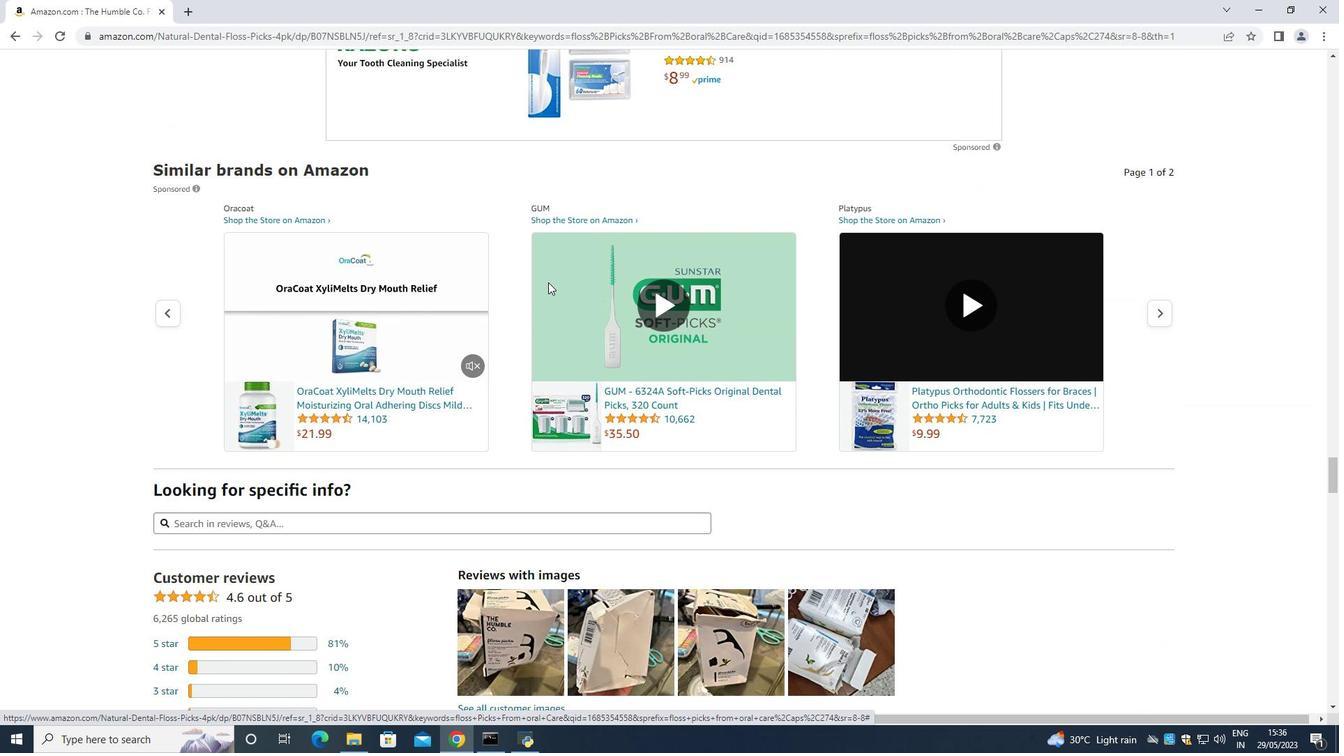 
Action: Mouse scrolled (548, 281) with delta (0, 0)
Screenshot: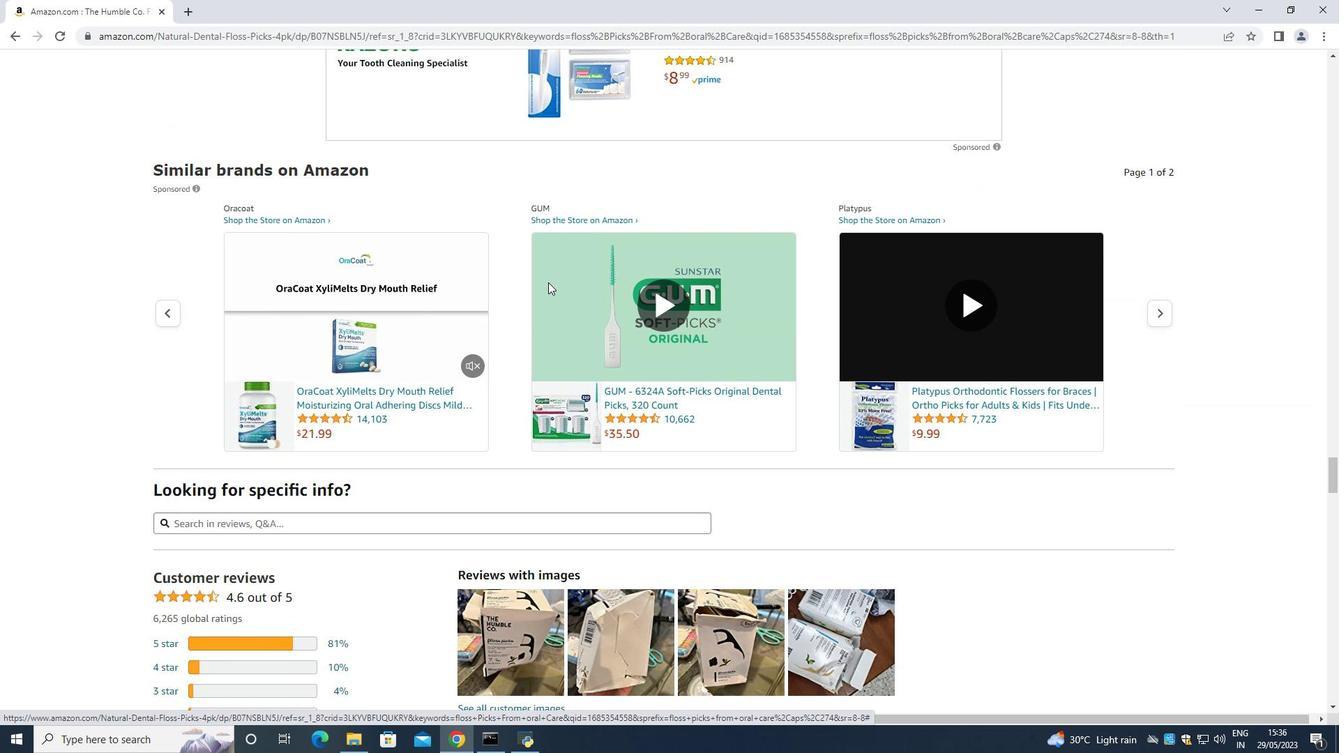 
Action: Mouse moved to (546, 289)
Screenshot: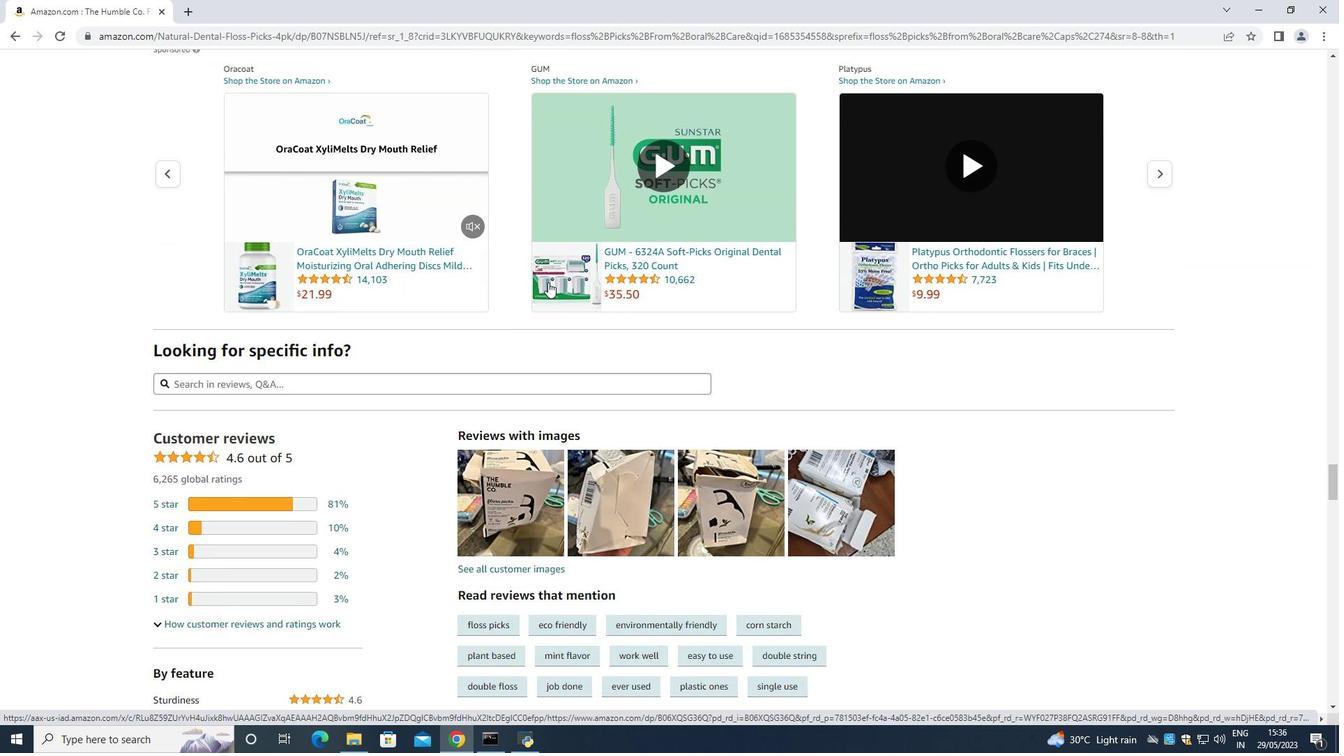 
Action: Mouse scrolled (546, 288) with delta (0, 0)
Screenshot: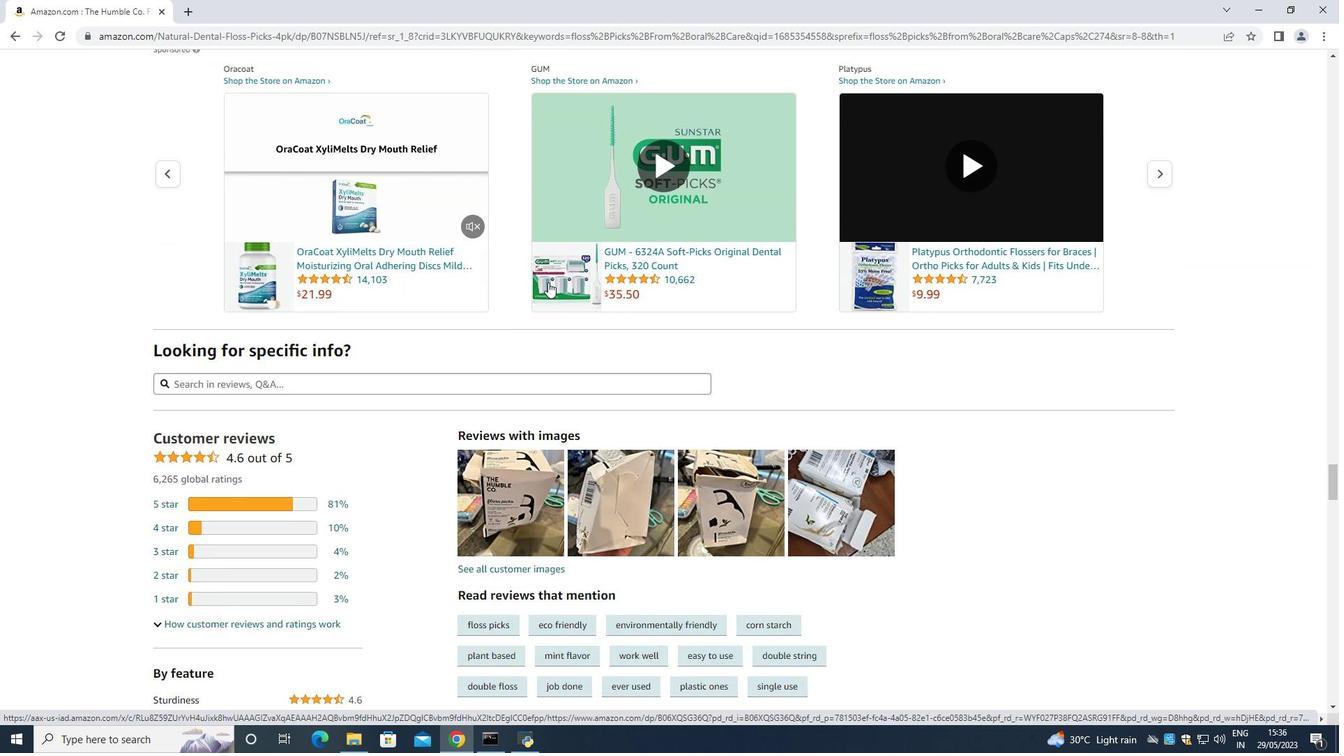 
Action: Mouse moved to (517, 441)
Screenshot: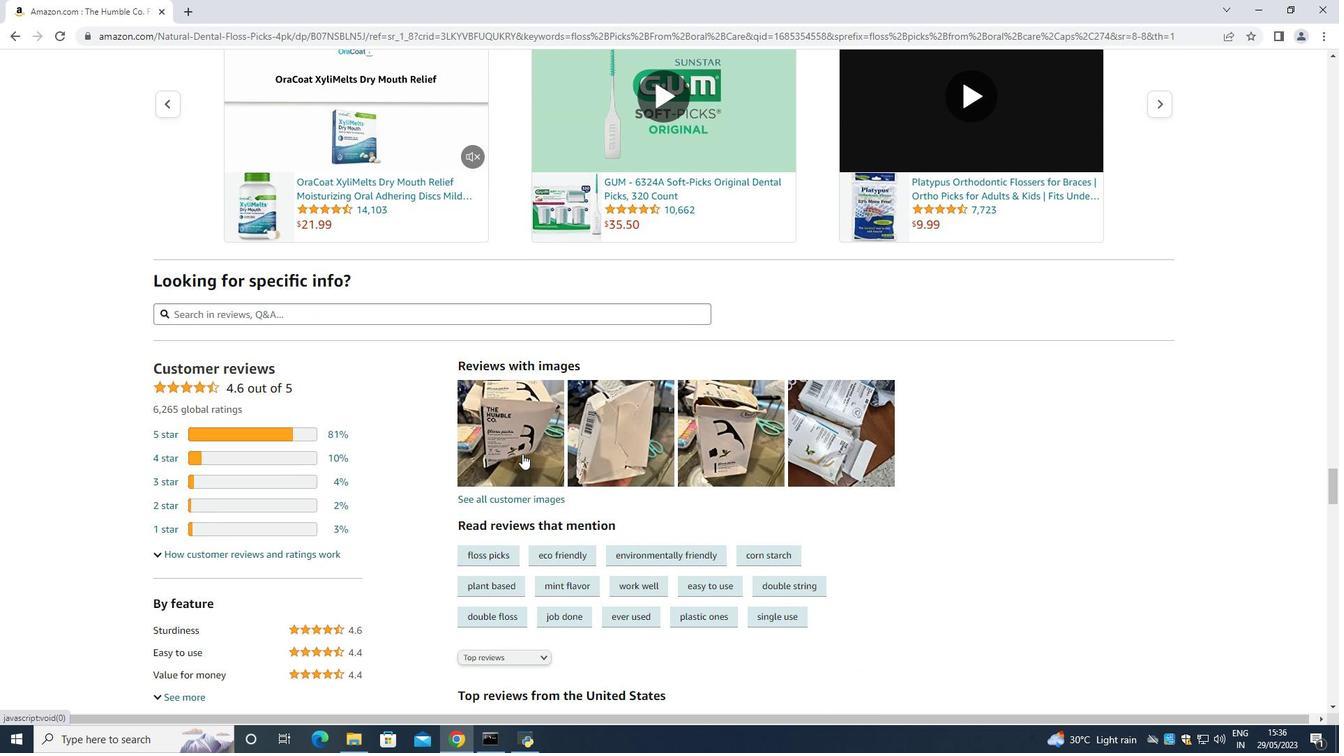 
Action: Mouse pressed left at (517, 441)
Screenshot: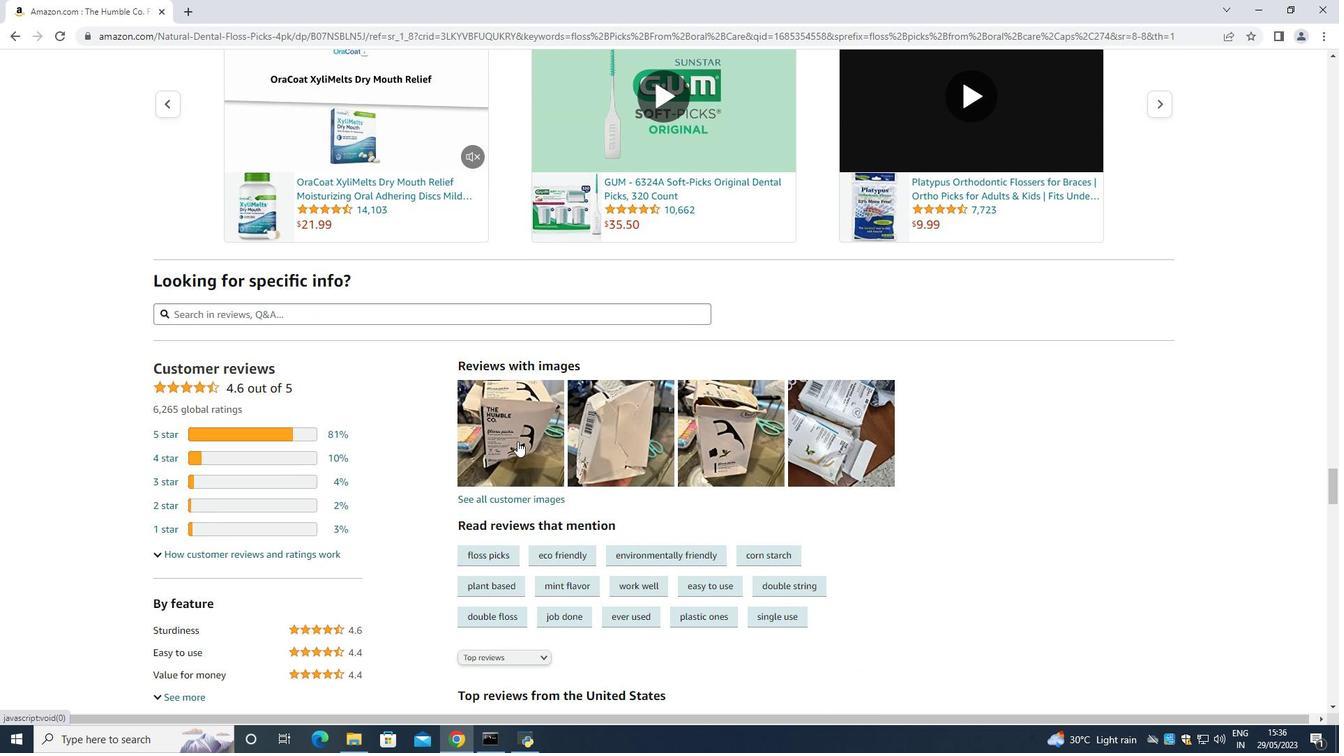 
Action: Mouse moved to (780, 404)
Screenshot: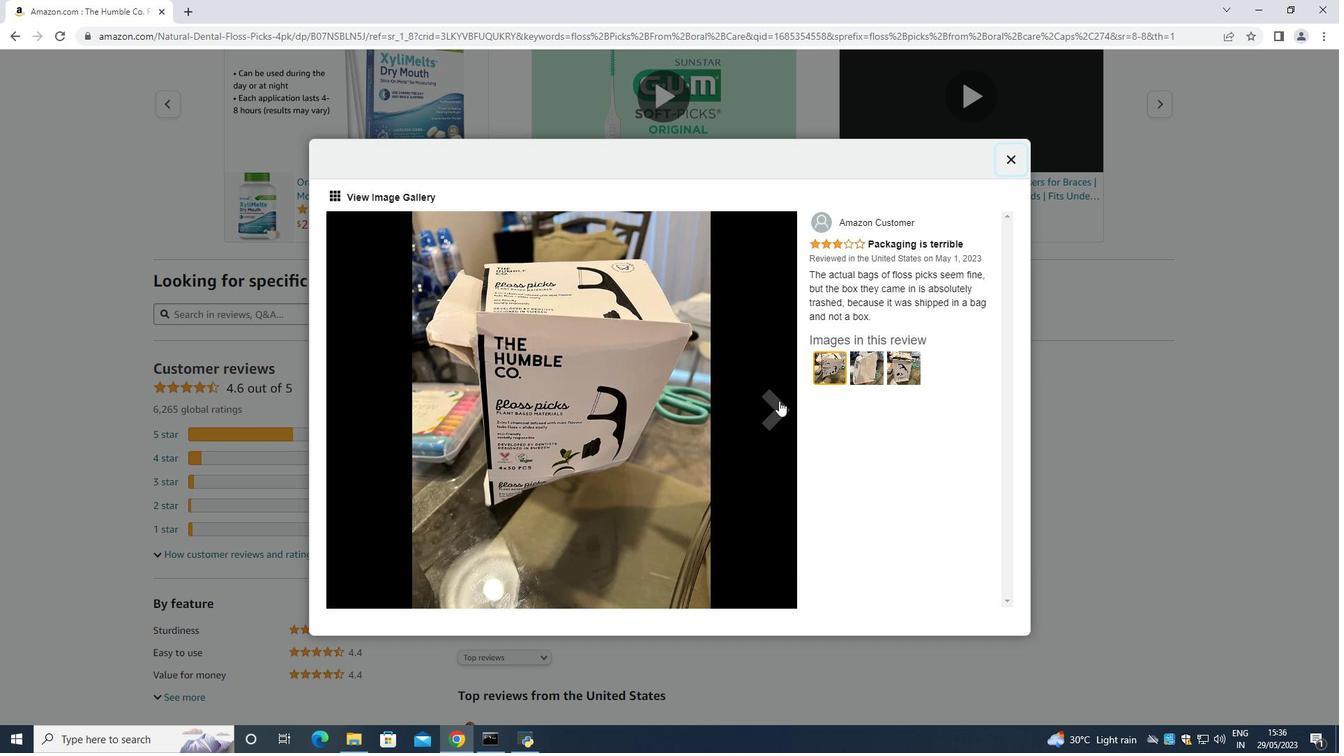 
Action: Mouse pressed left at (780, 404)
Screenshot: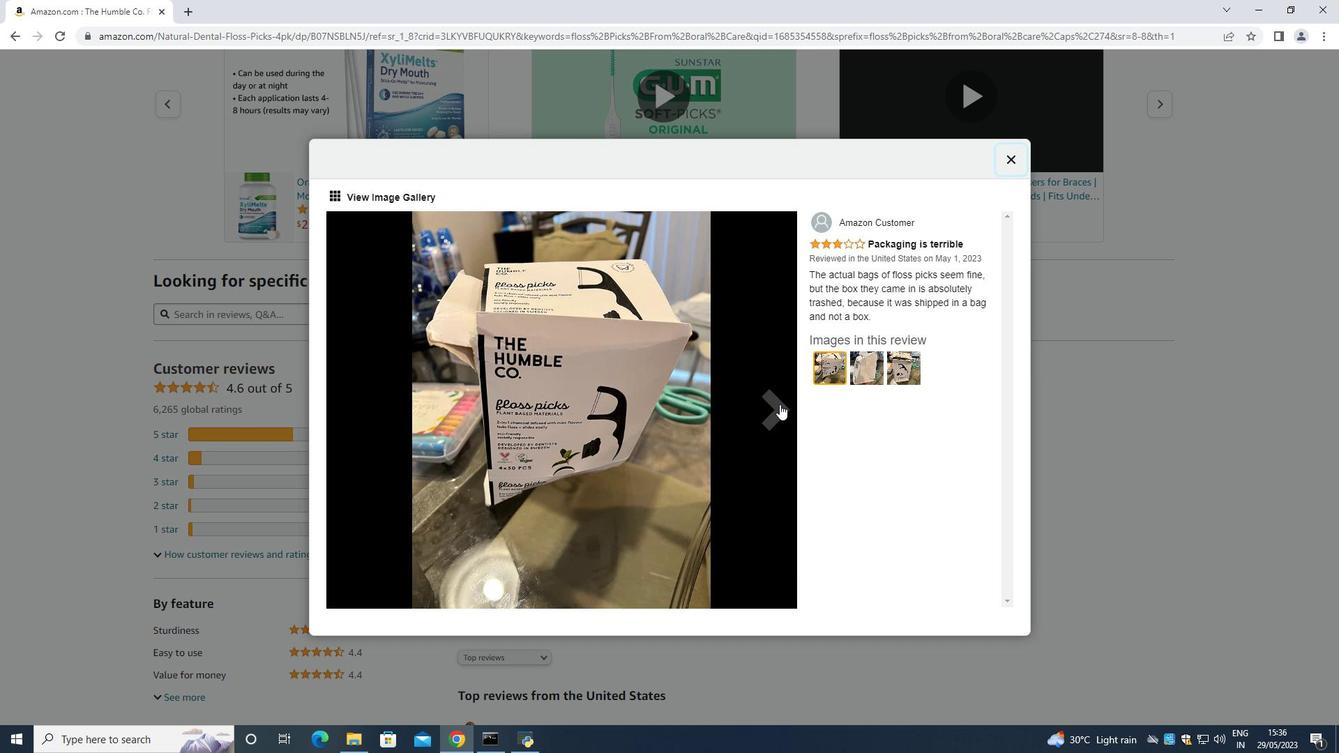 
Action: Mouse moved to (784, 407)
Screenshot: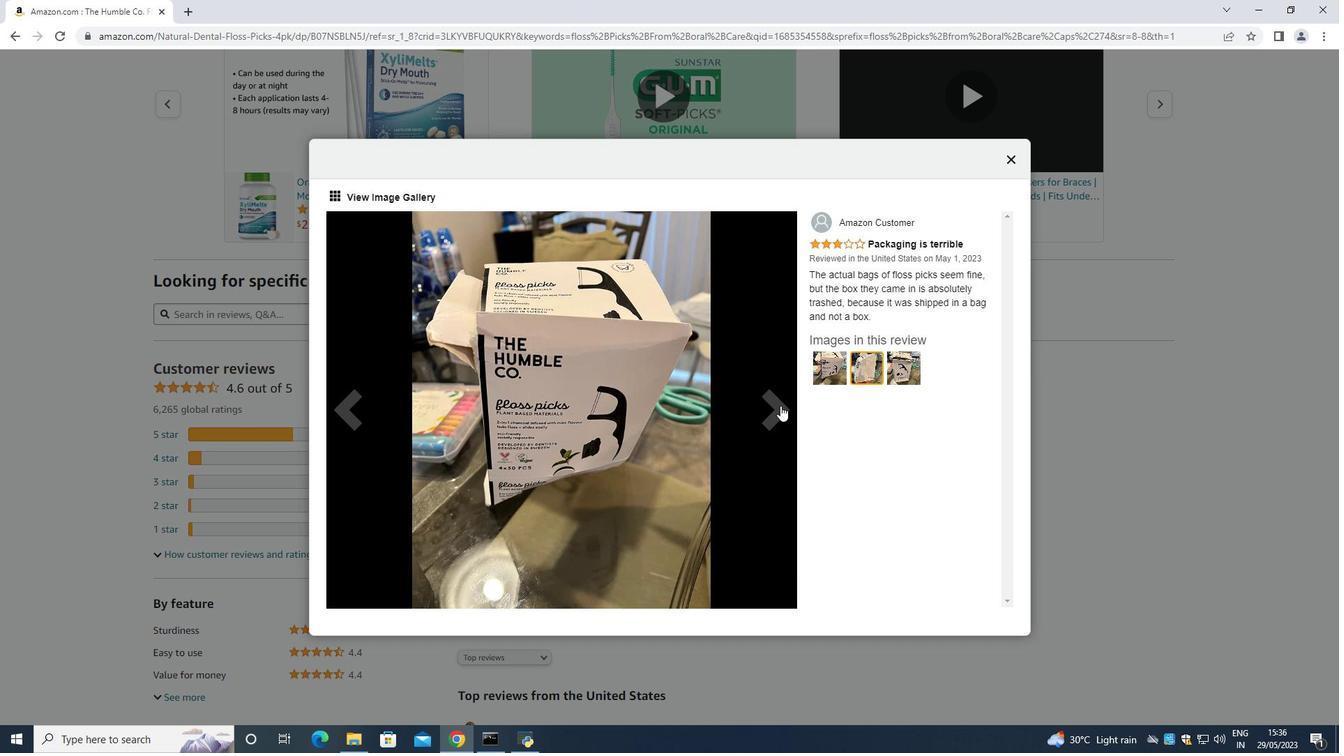 
Action: Mouse pressed left at (784, 407)
Screenshot: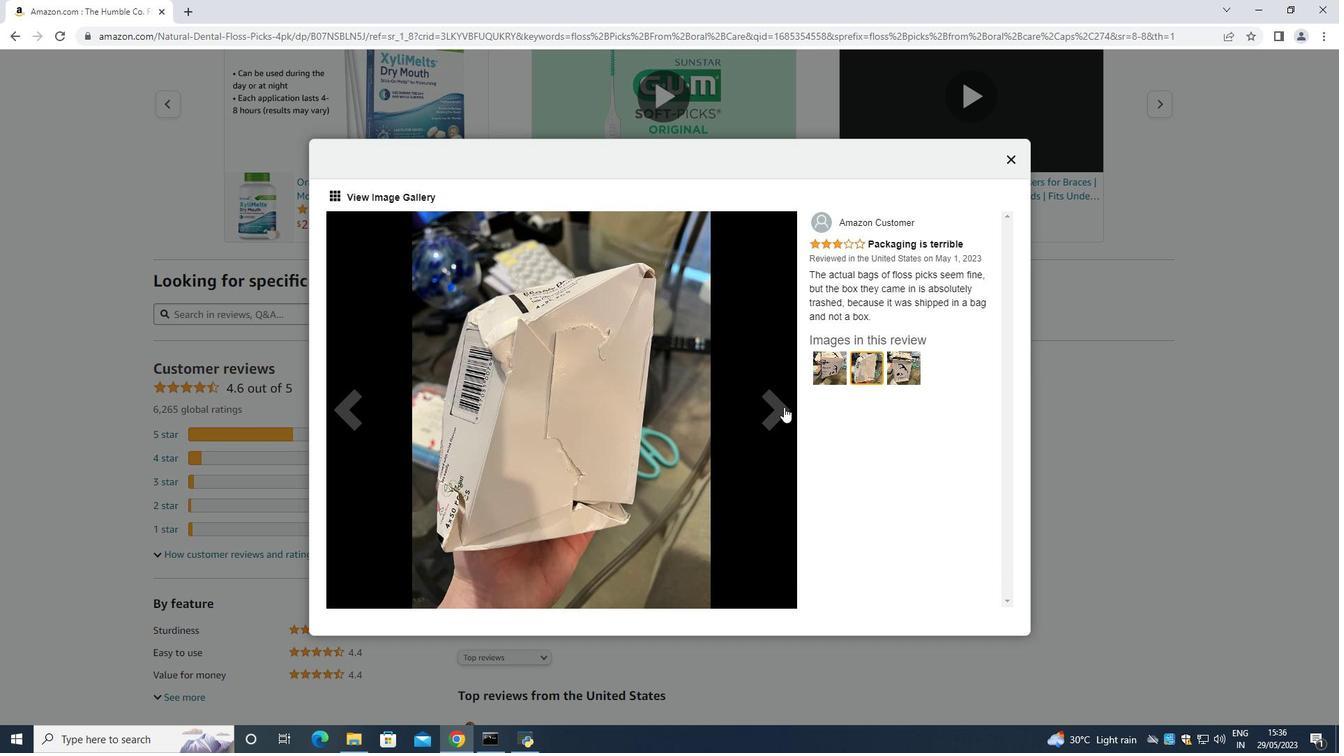 
Action: Mouse moved to (784, 408)
Screenshot: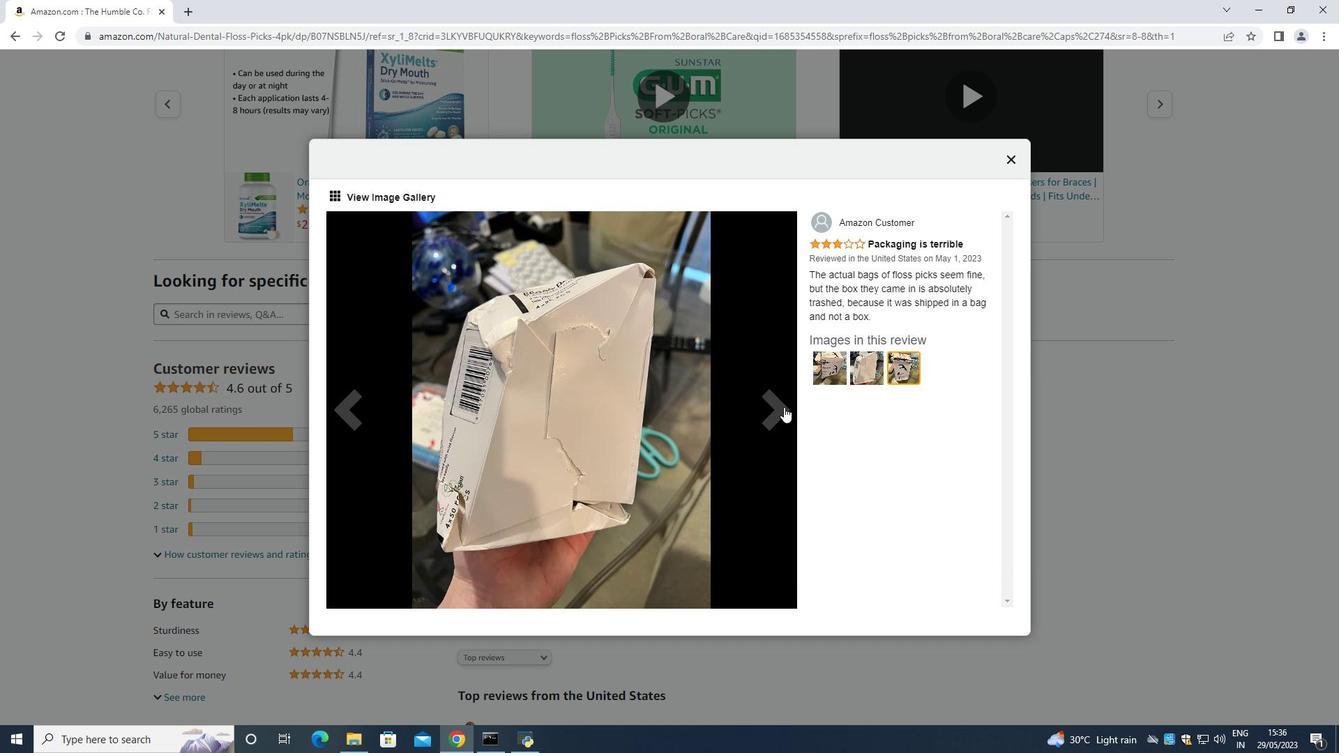 
Action: Mouse pressed left at (784, 408)
Screenshot: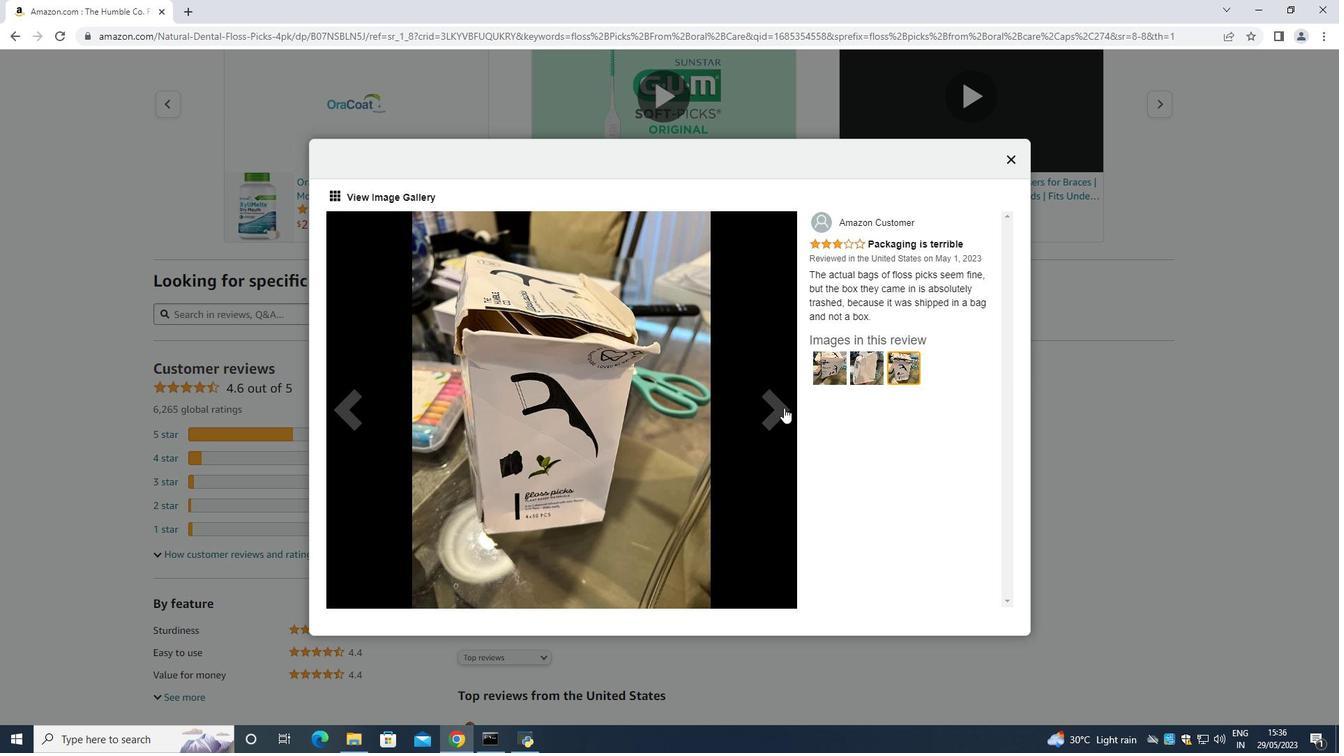 
Action: Mouse moved to (785, 409)
Screenshot: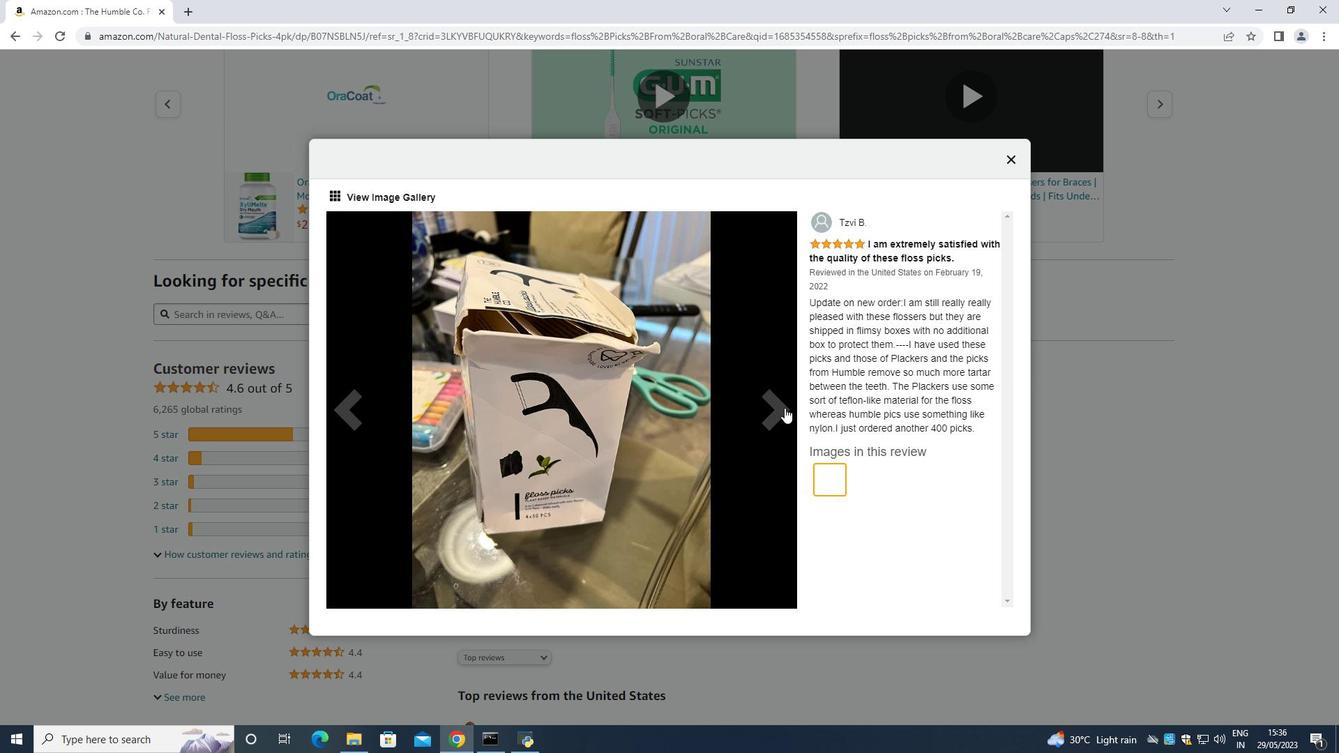 
Action: Mouse pressed left at (785, 409)
Screenshot: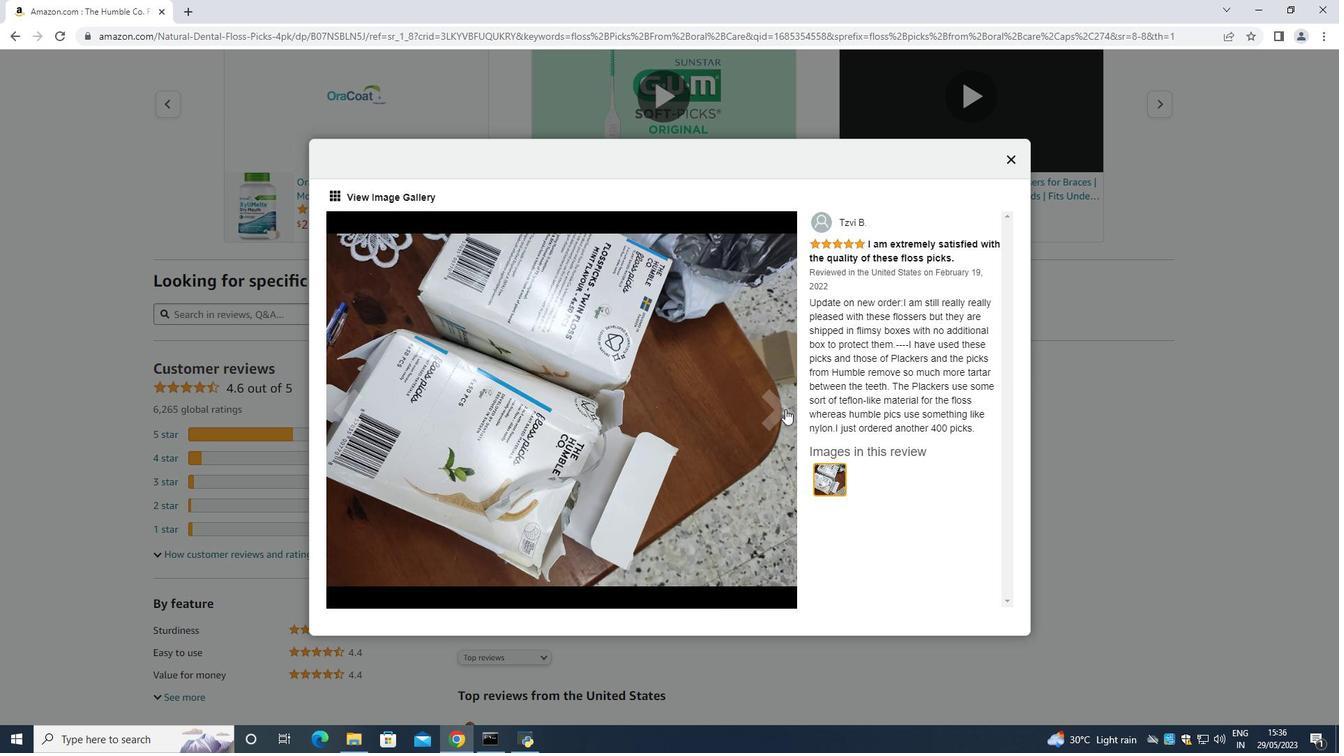 
Action: Mouse pressed left at (785, 409)
Screenshot: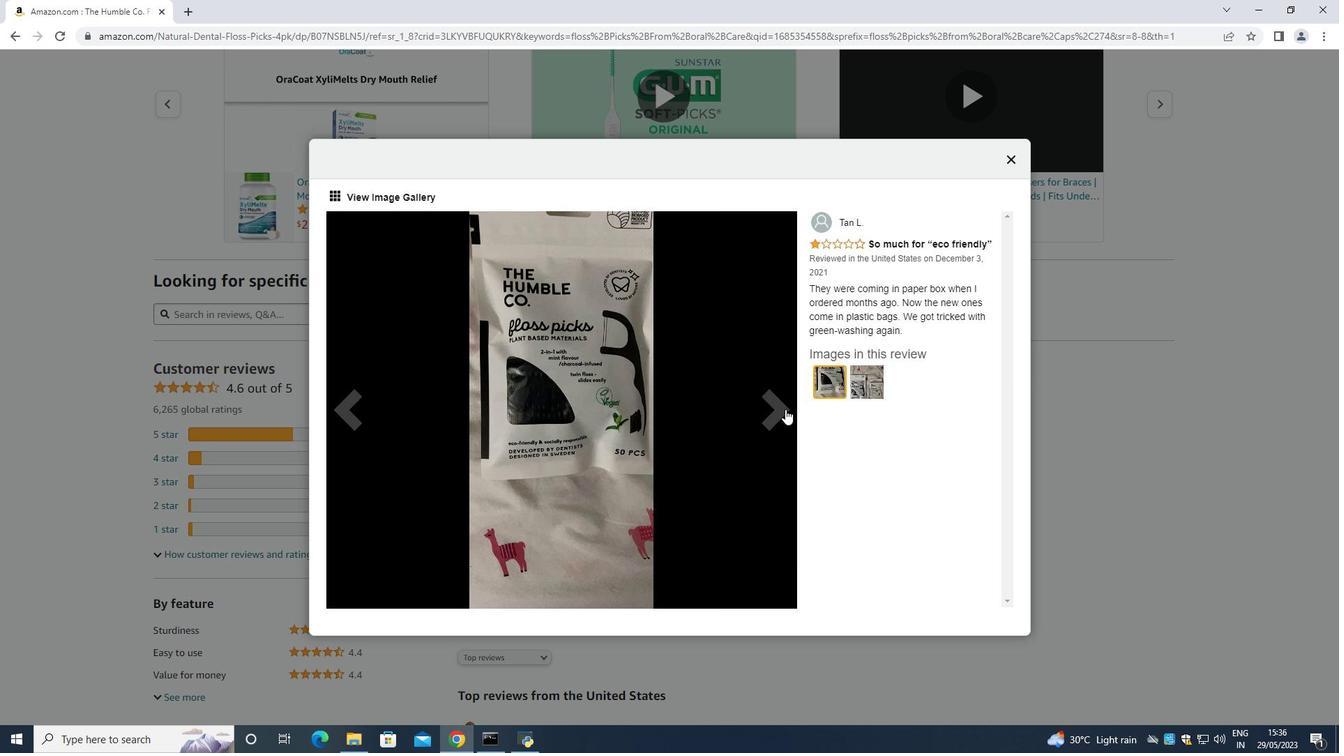 
Action: Mouse moved to (781, 412)
Screenshot: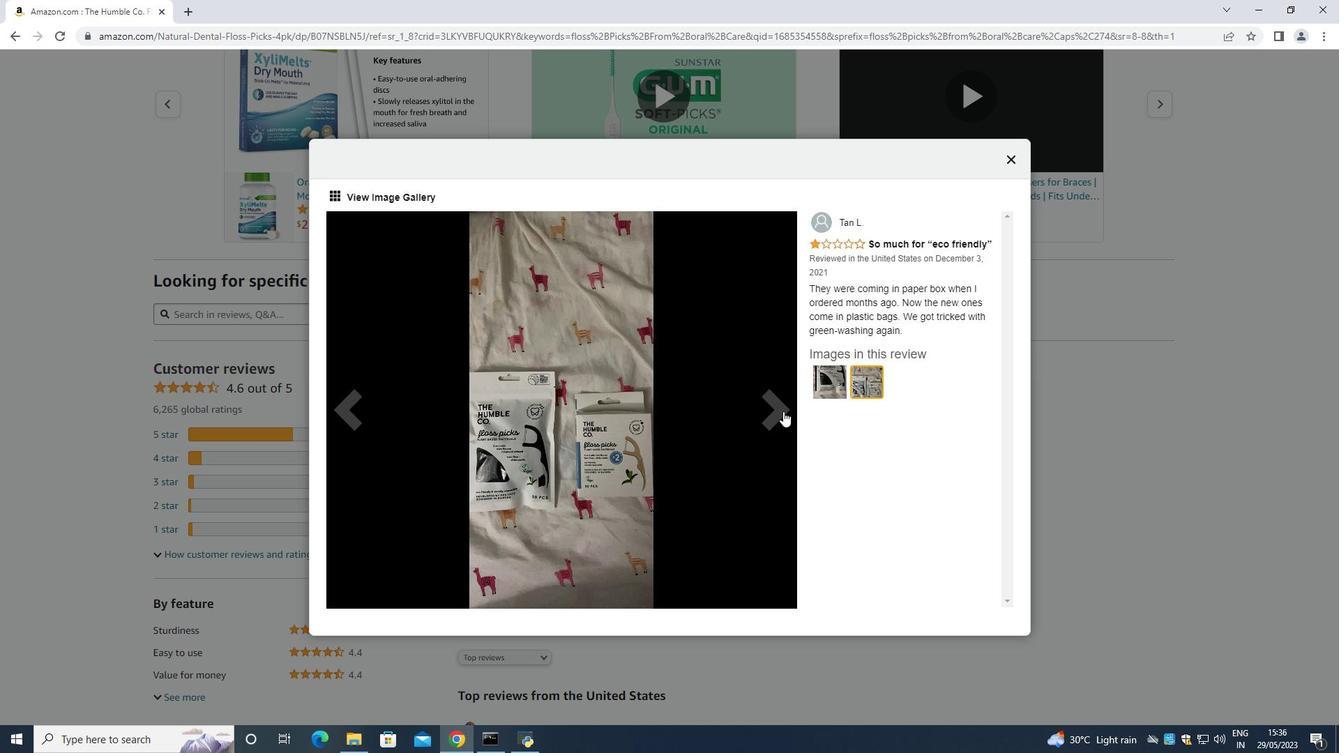 
Action: Mouse pressed left at (781, 412)
Screenshot: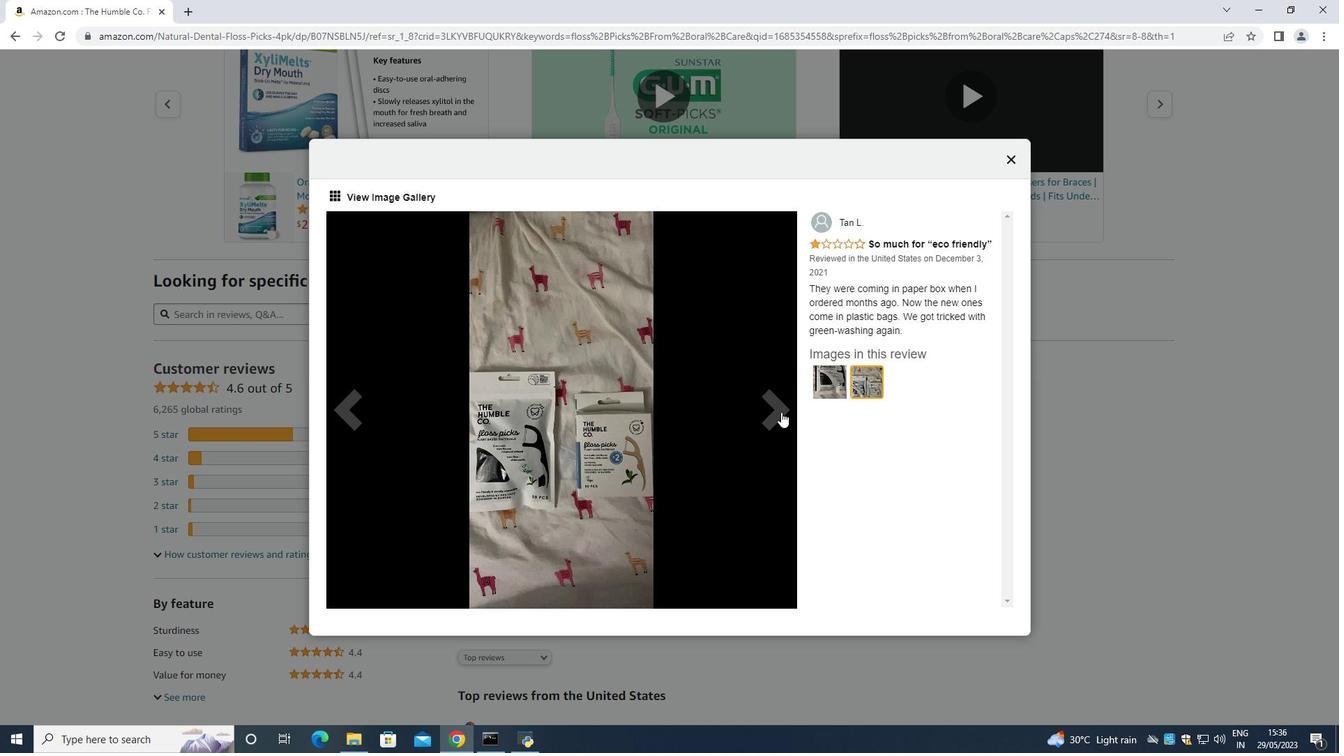 
Action: Mouse pressed left at (781, 412)
Screenshot: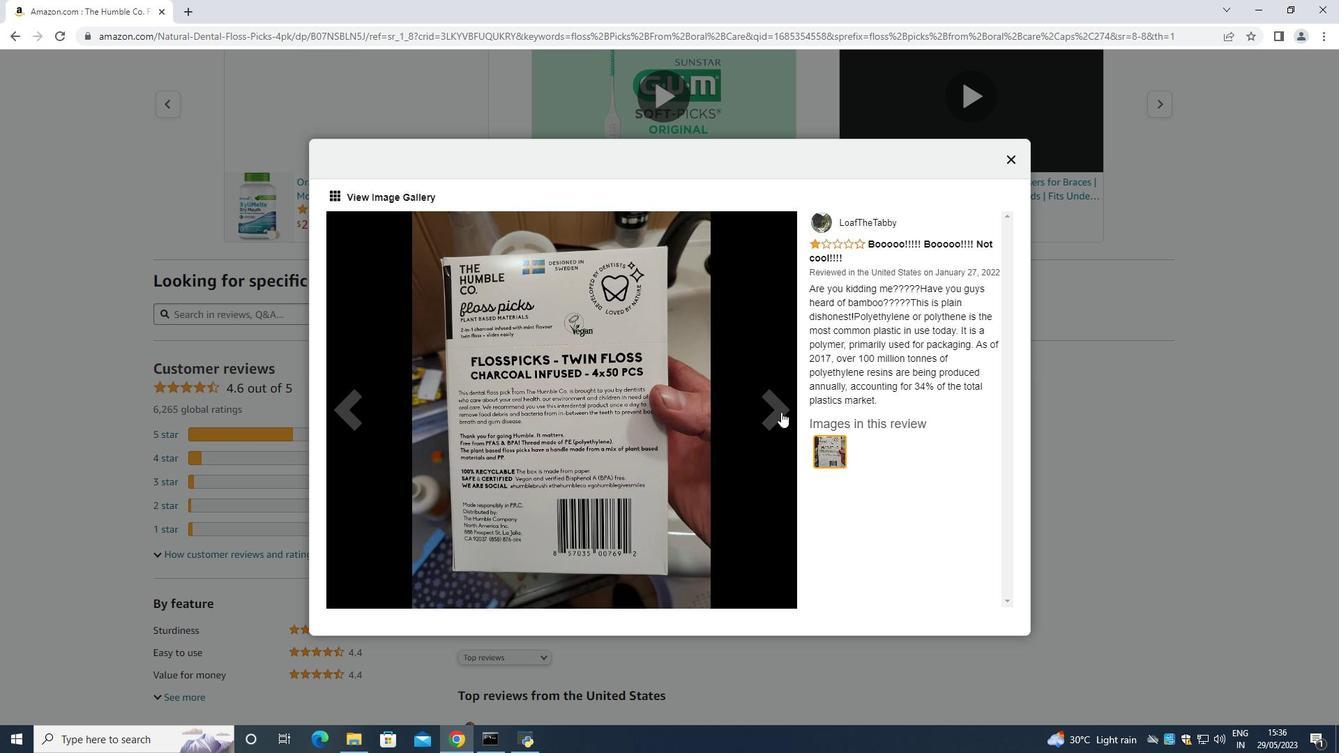 
Action: Mouse pressed left at (781, 412)
Screenshot: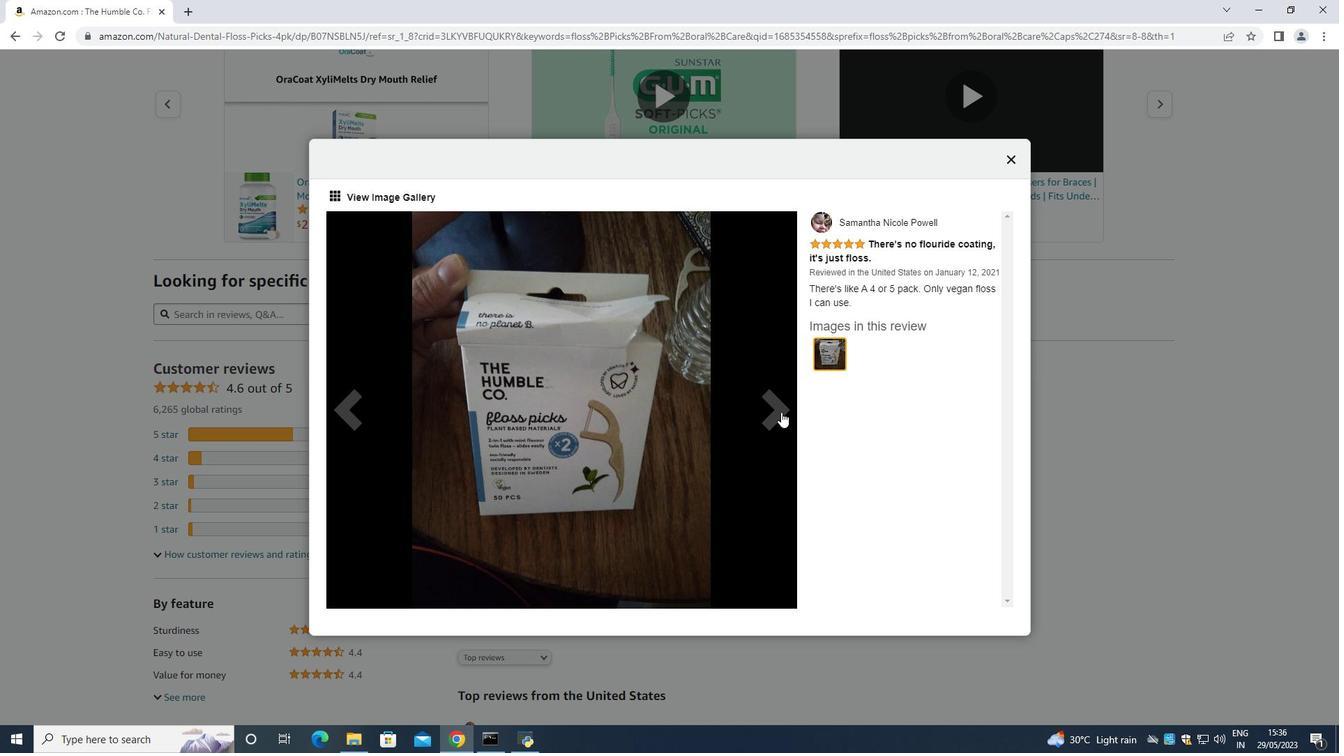 
Action: Mouse pressed left at (781, 412)
Screenshot: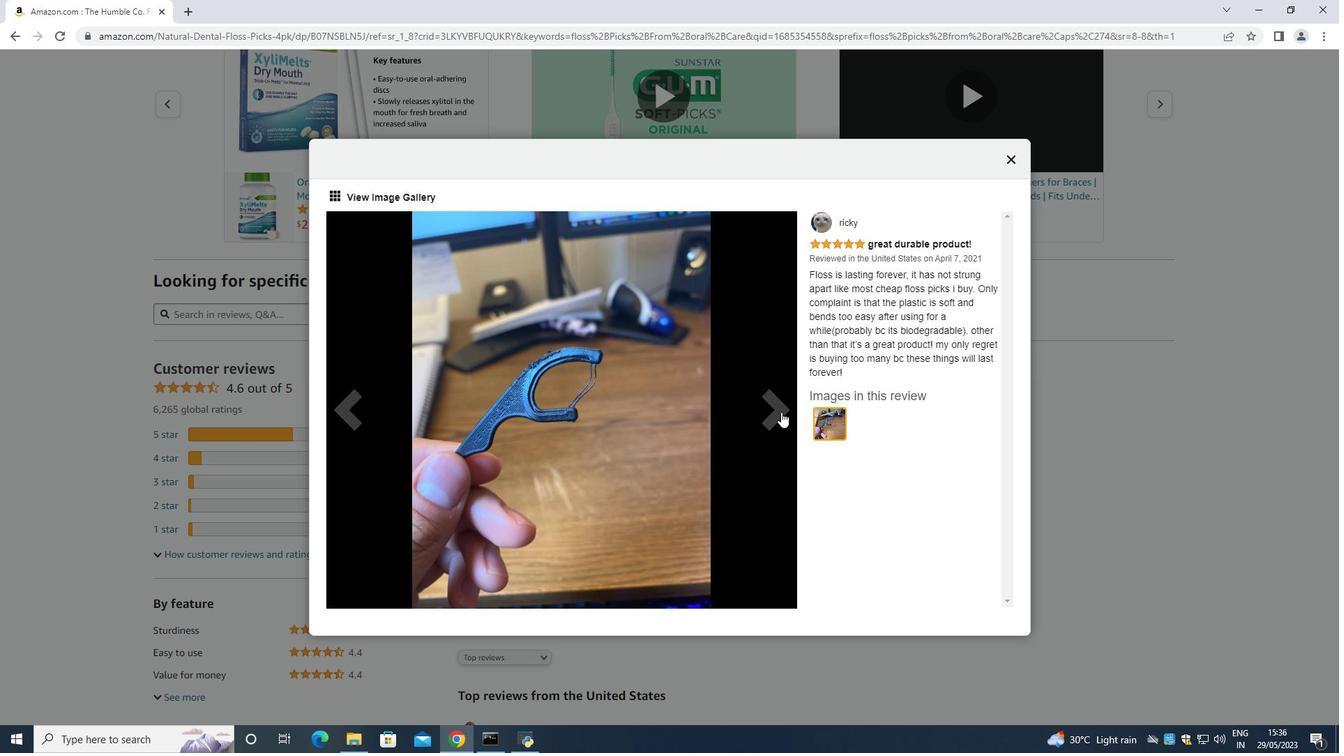
Action: Mouse pressed left at (781, 412)
Screenshot: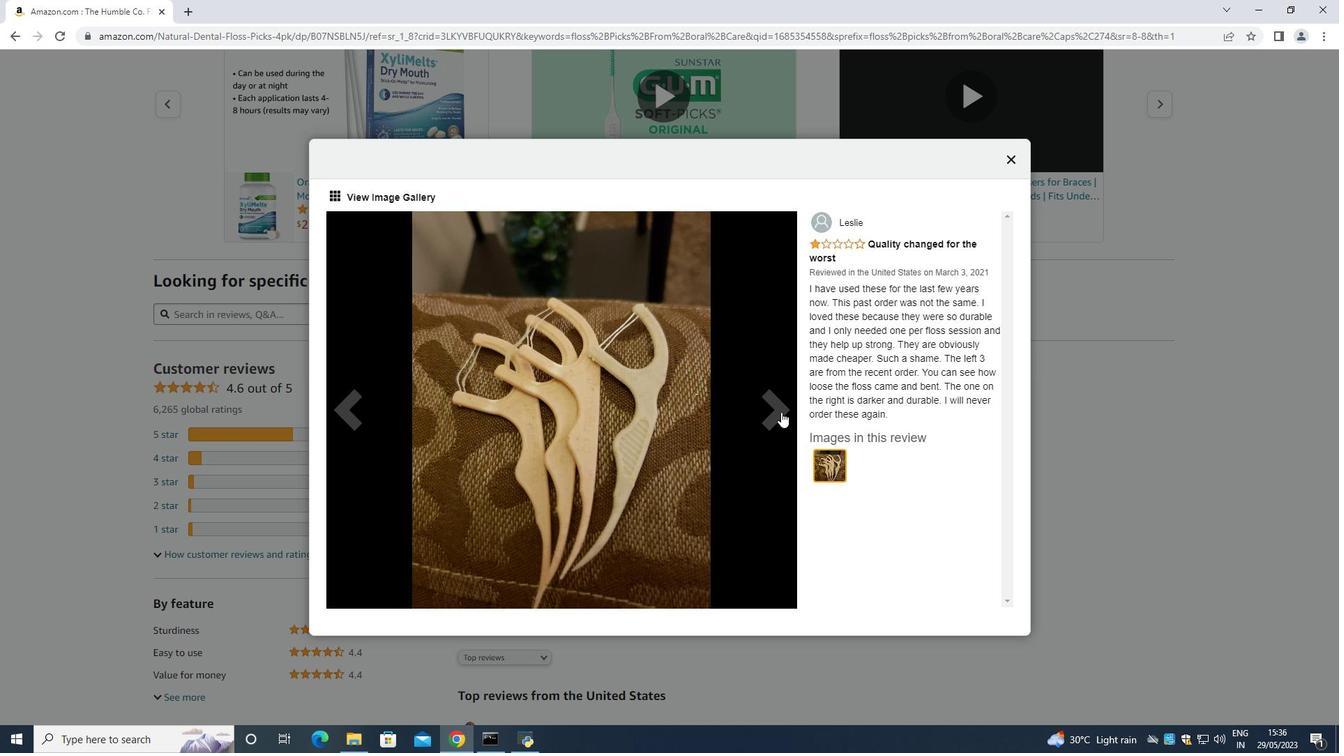 
Action: Mouse pressed left at (781, 412)
Screenshot: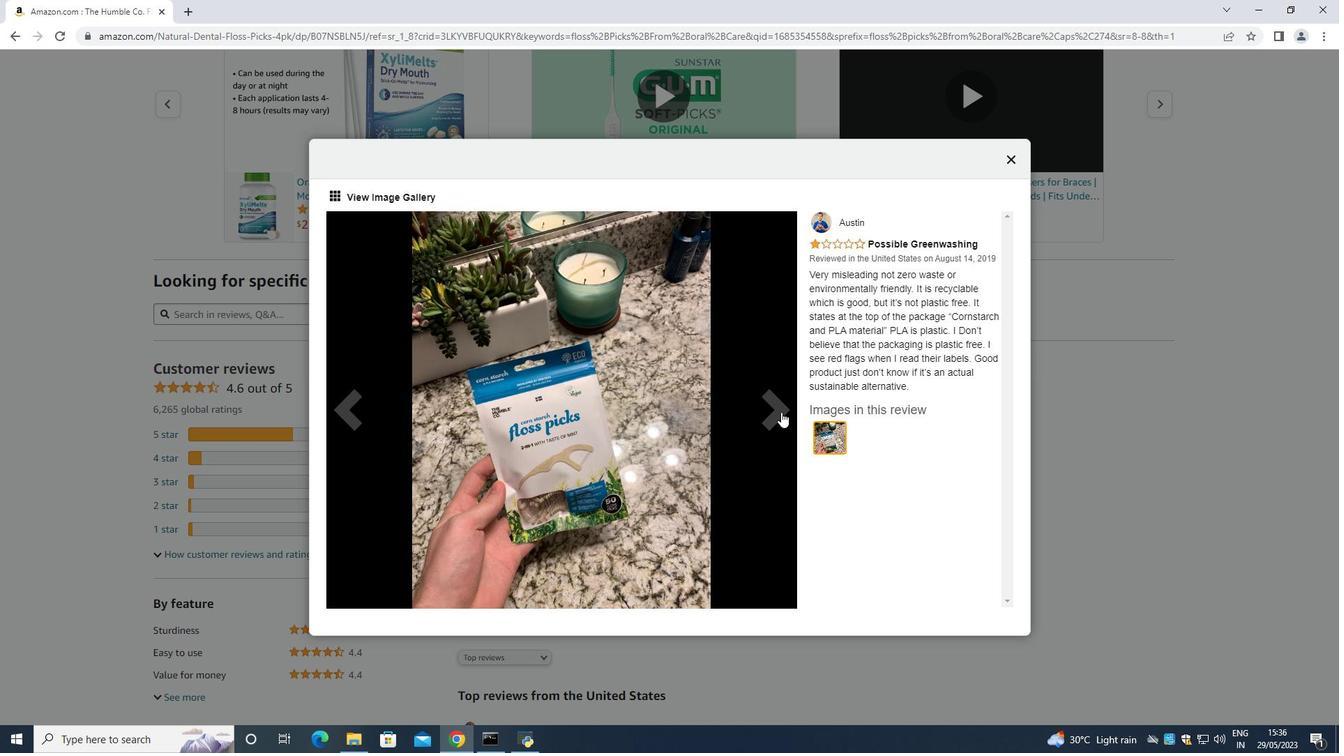 
Action: Mouse pressed left at (781, 412)
Screenshot: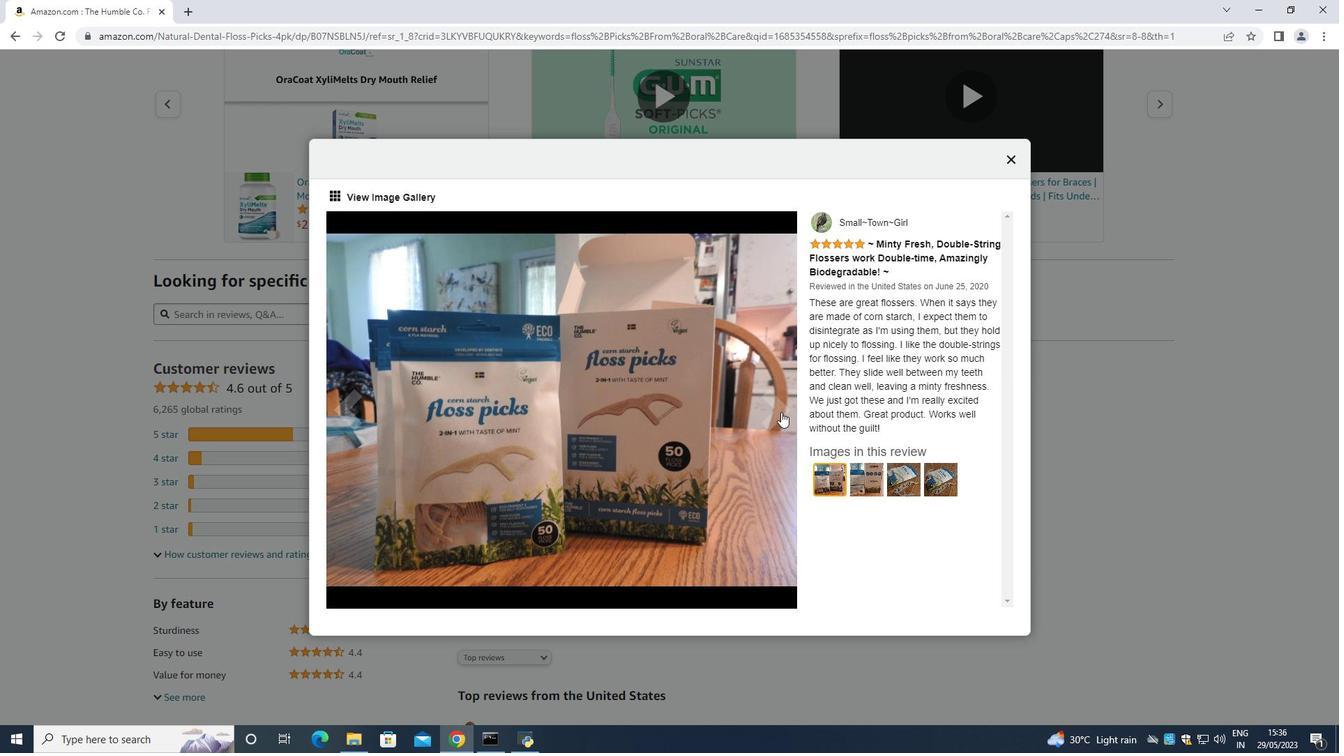 
Action: Mouse moved to (782, 408)
Screenshot: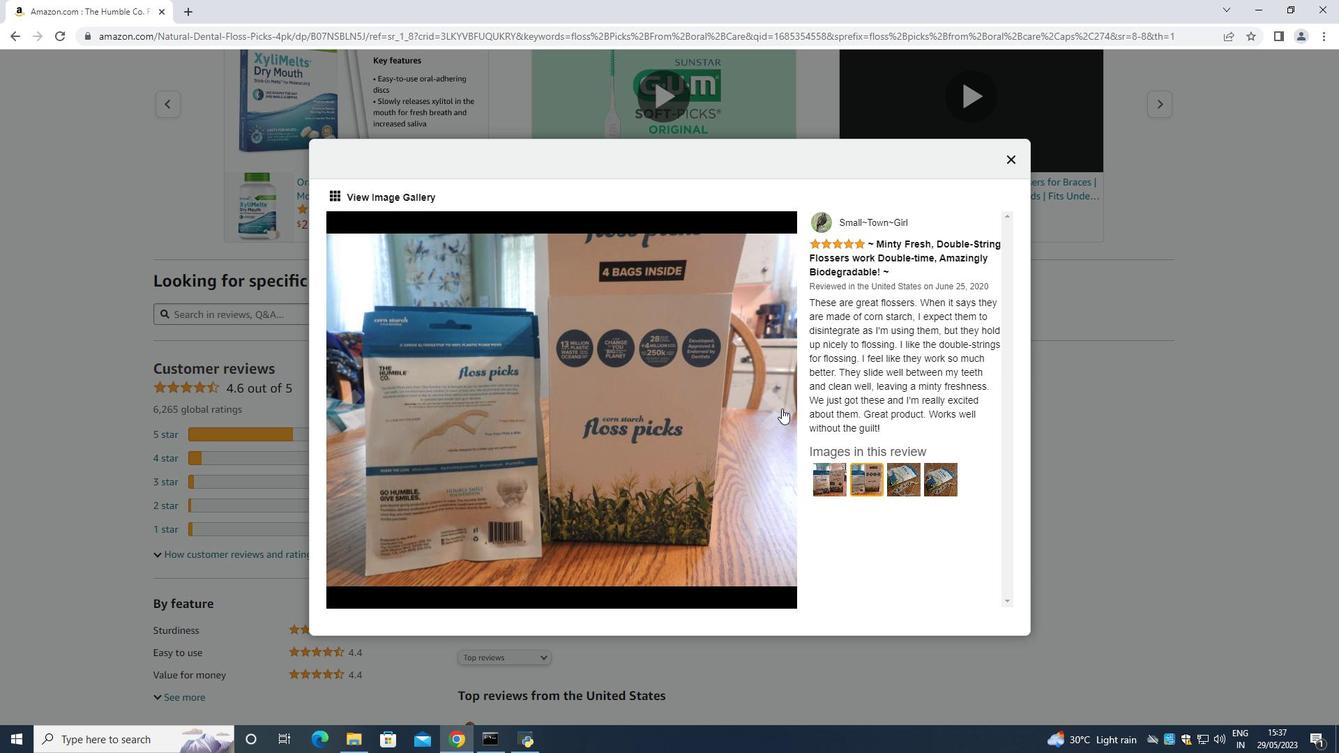 
Action: Mouse pressed left at (782, 408)
Screenshot: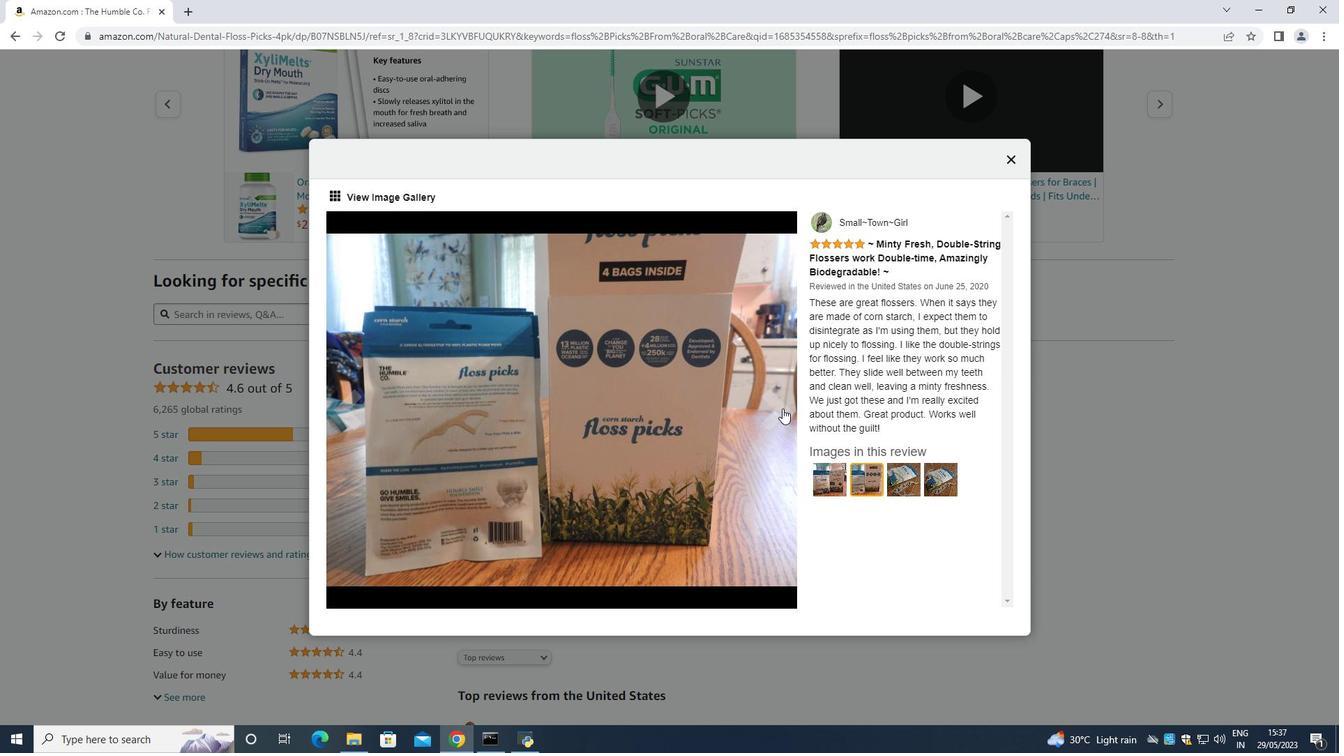 
Action: Mouse moved to (784, 409)
Screenshot: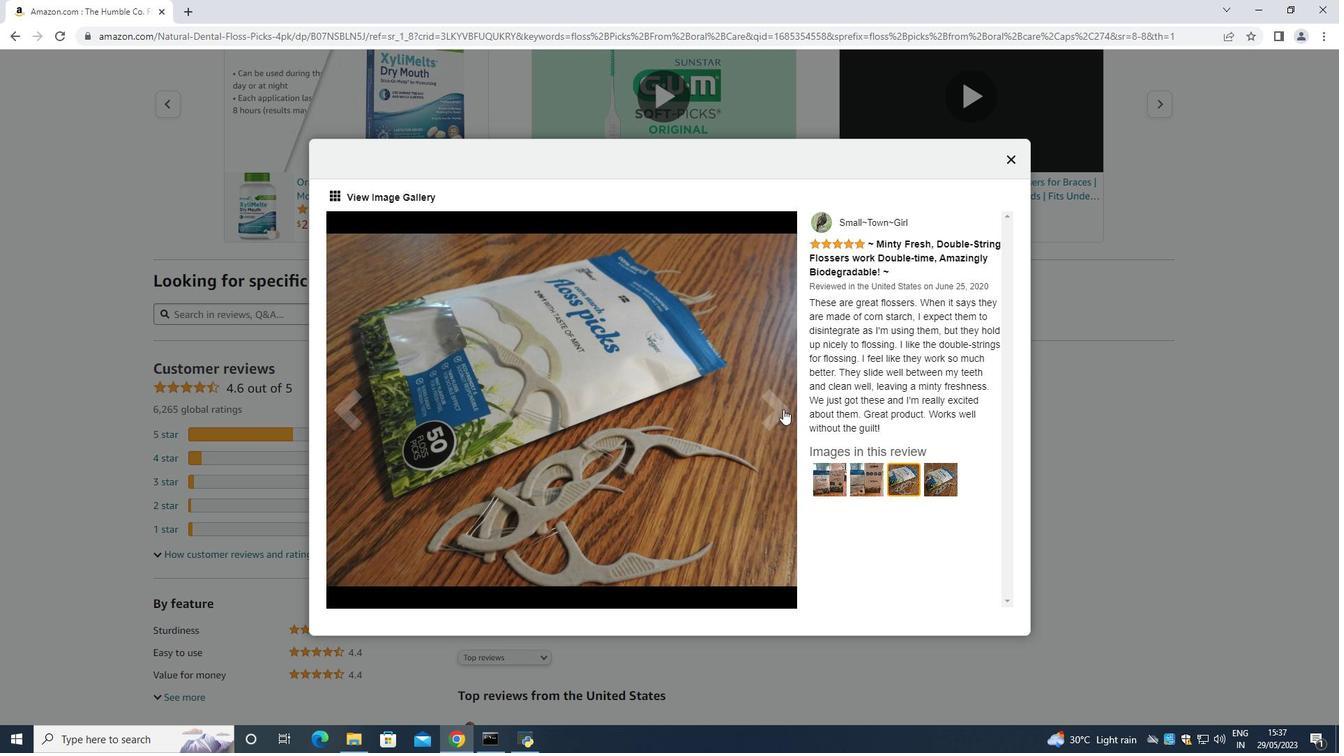 
Action: Mouse pressed left at (784, 409)
Screenshot: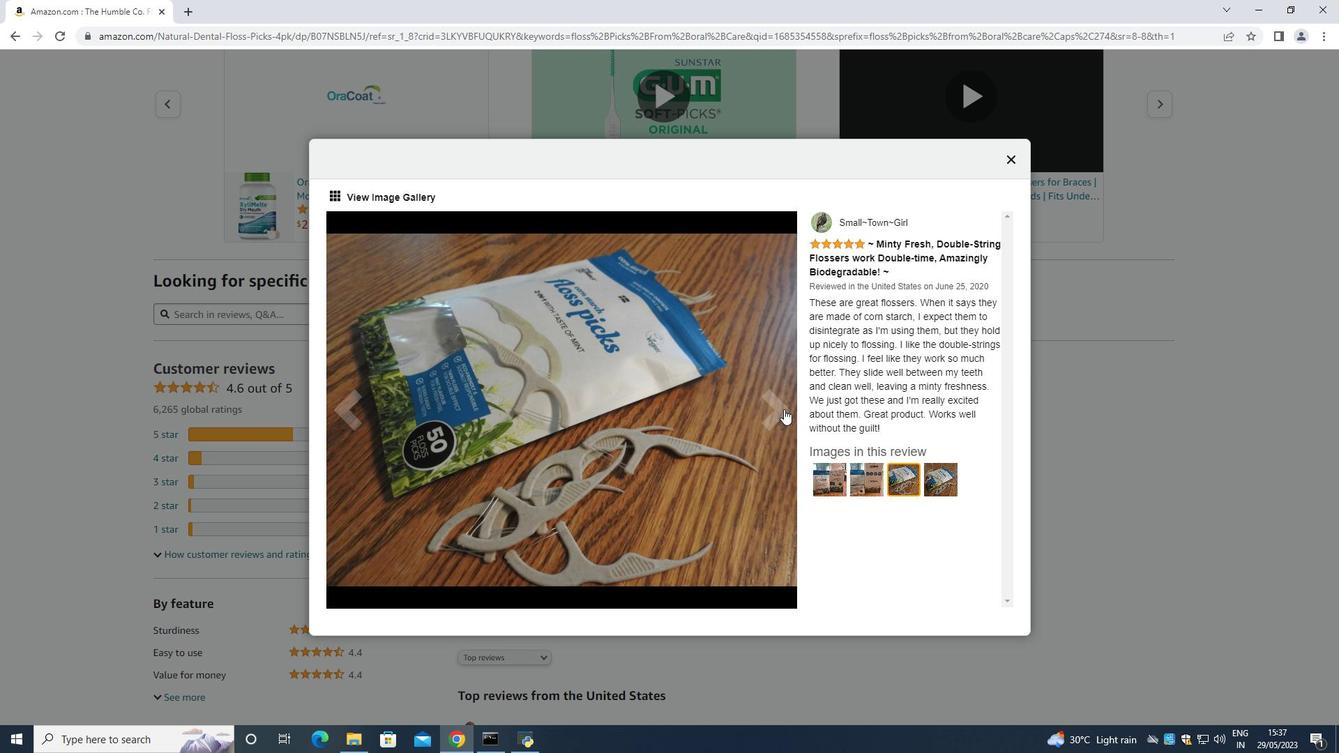 
Action: Mouse pressed left at (784, 409)
Screenshot: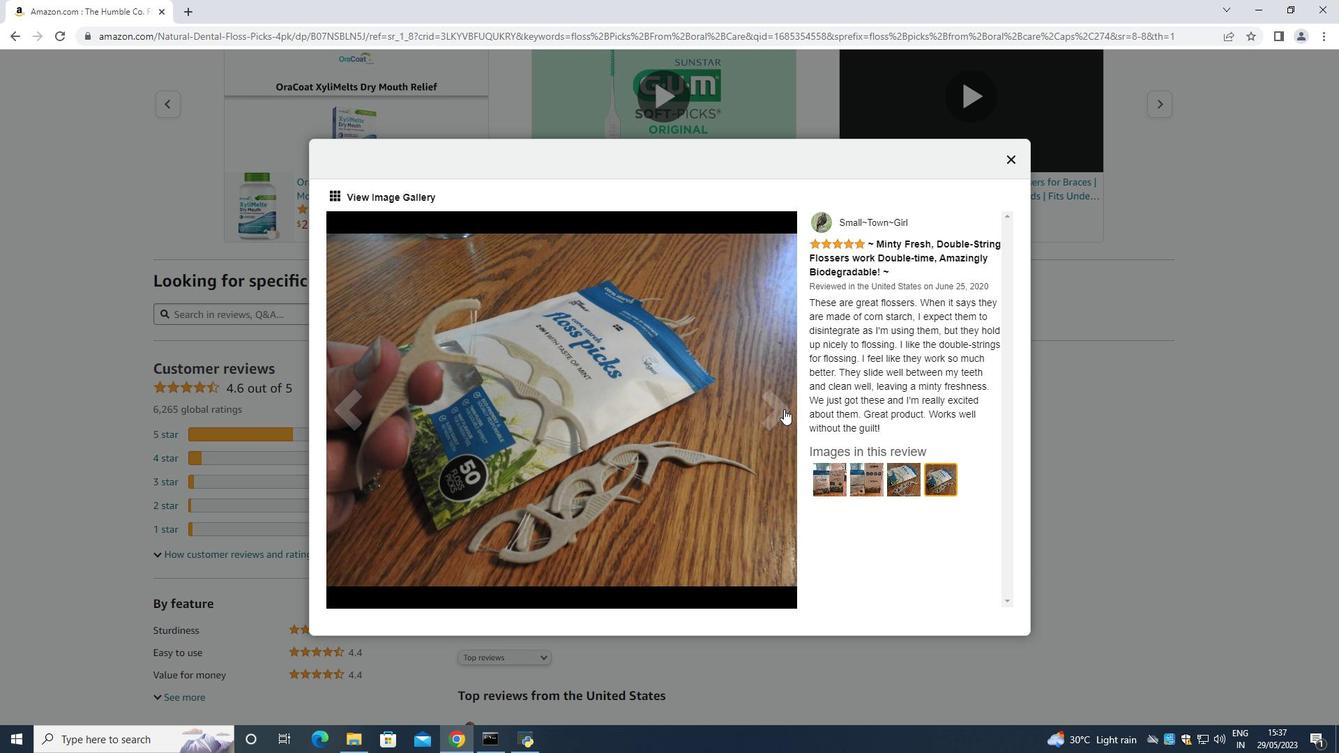 
Action: Mouse pressed left at (784, 409)
Screenshot: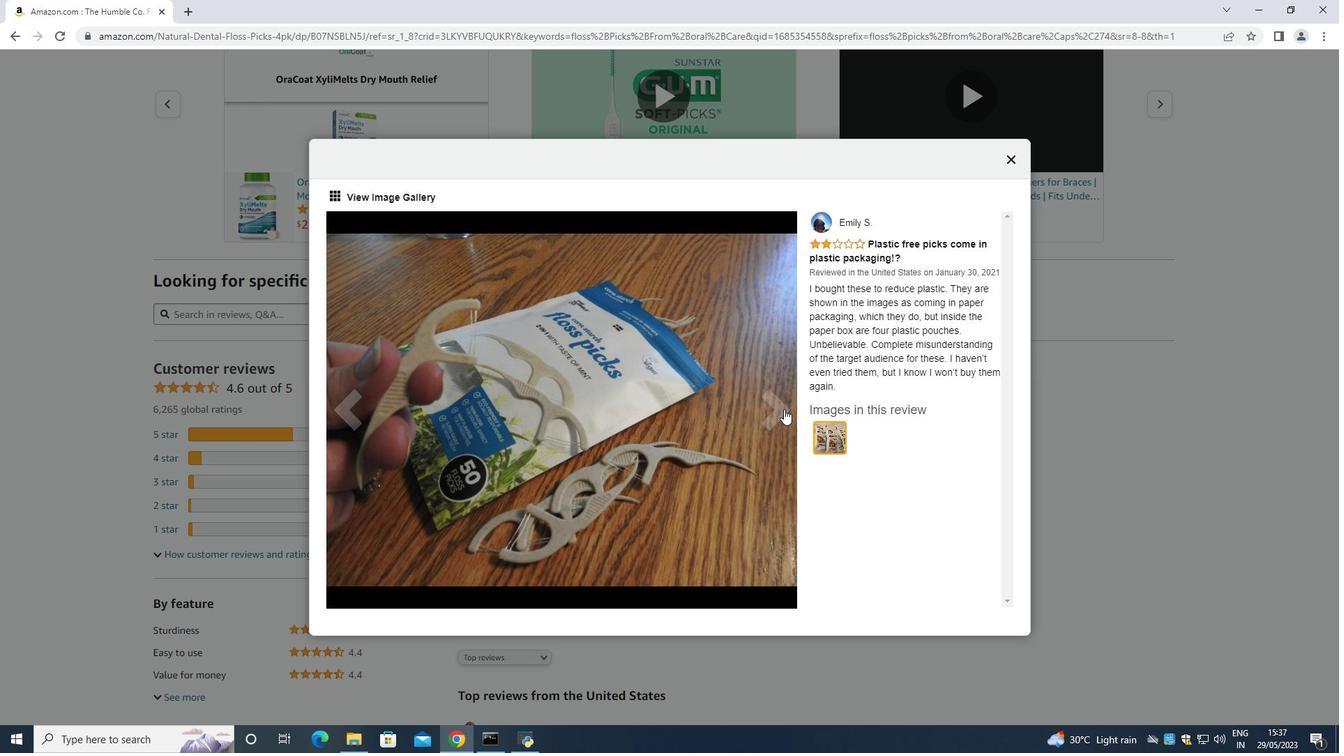 
Action: Mouse pressed left at (784, 409)
Screenshot: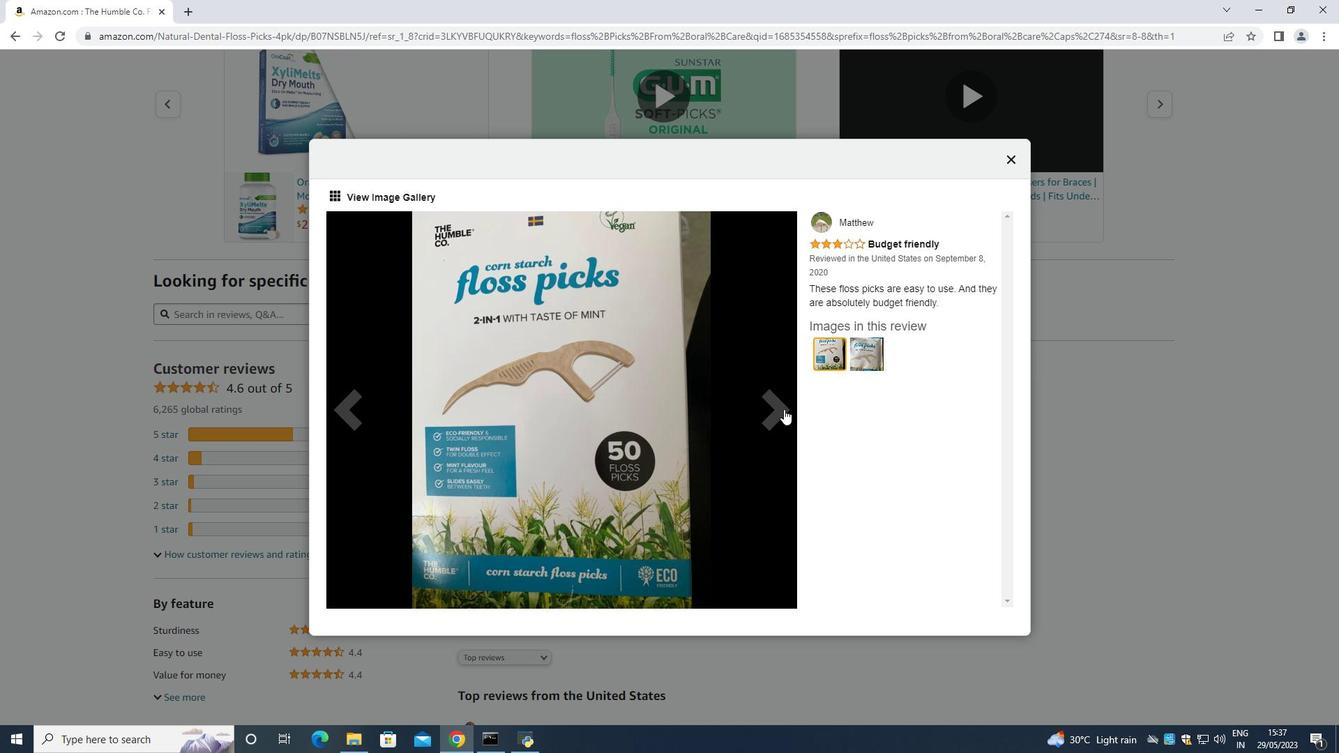 
Action: Mouse moved to (784, 411)
Screenshot: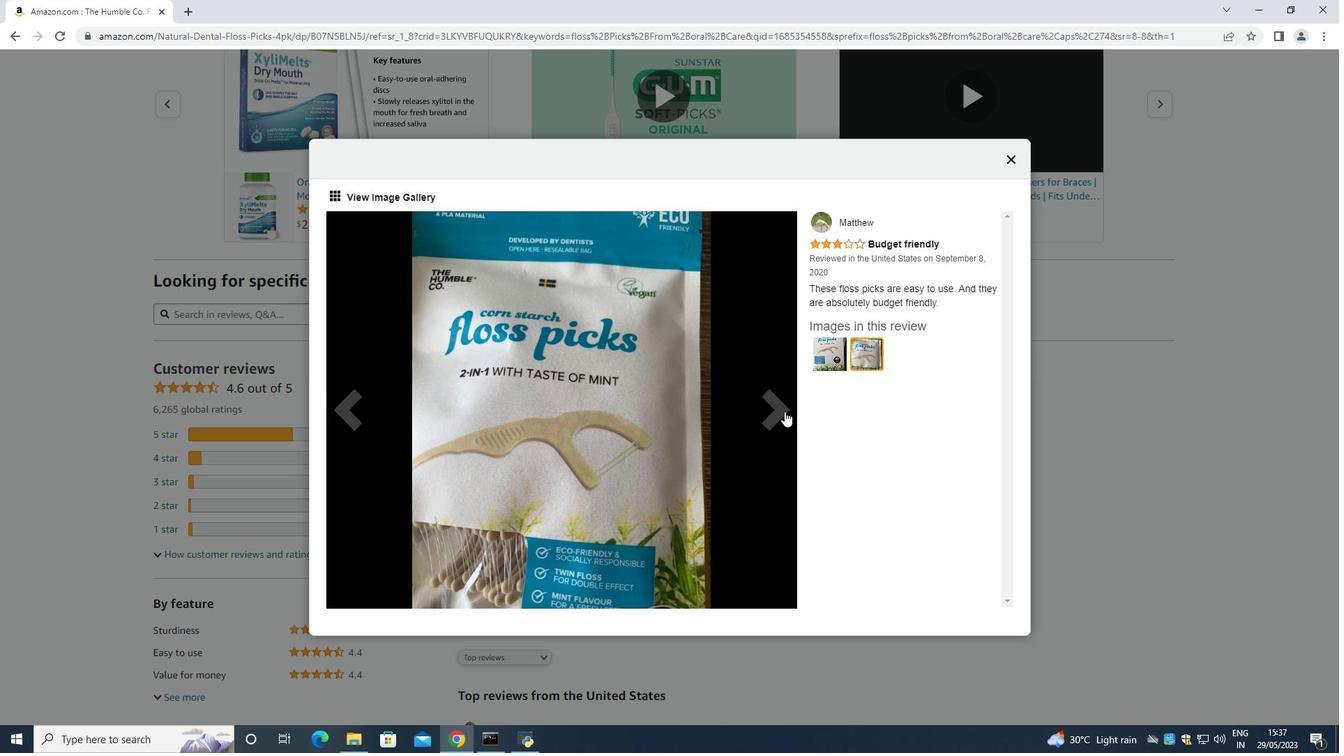 
Action: Mouse pressed left at (784, 411)
Screenshot: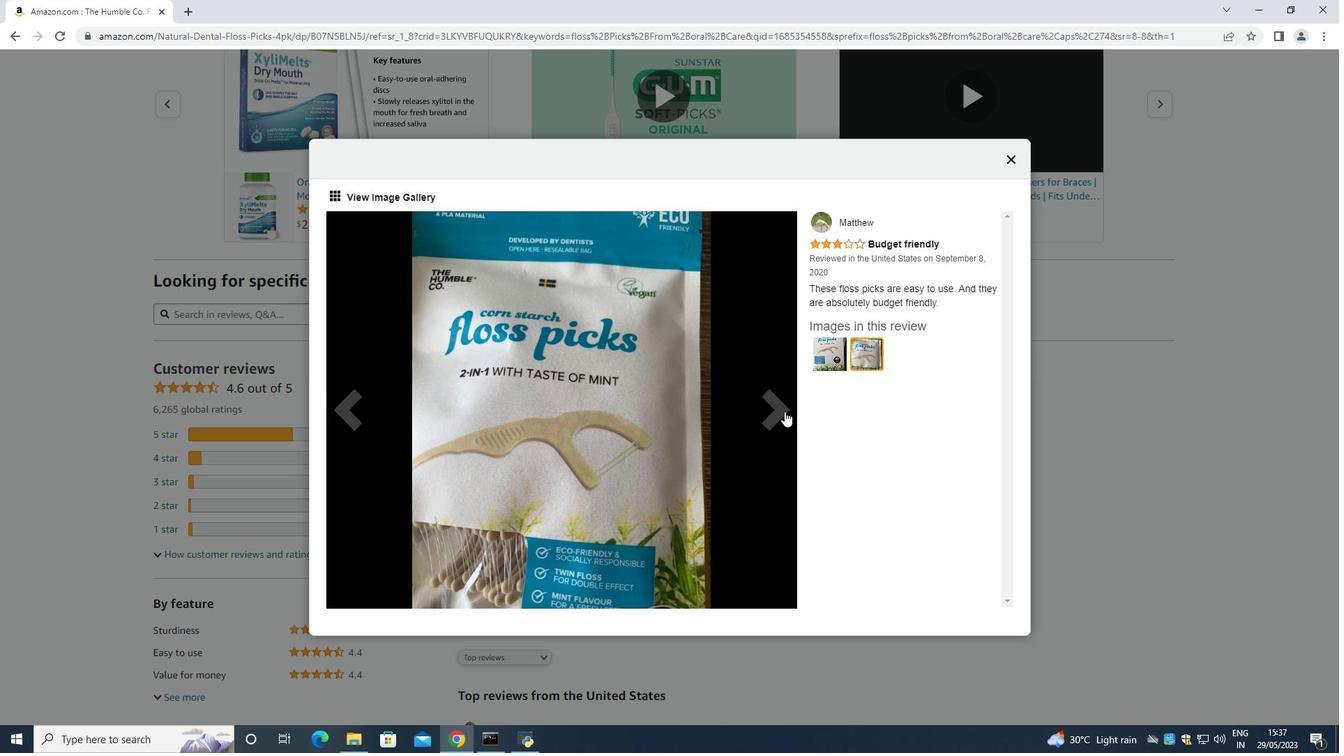 
Action: Mouse pressed left at (784, 411)
Screenshot: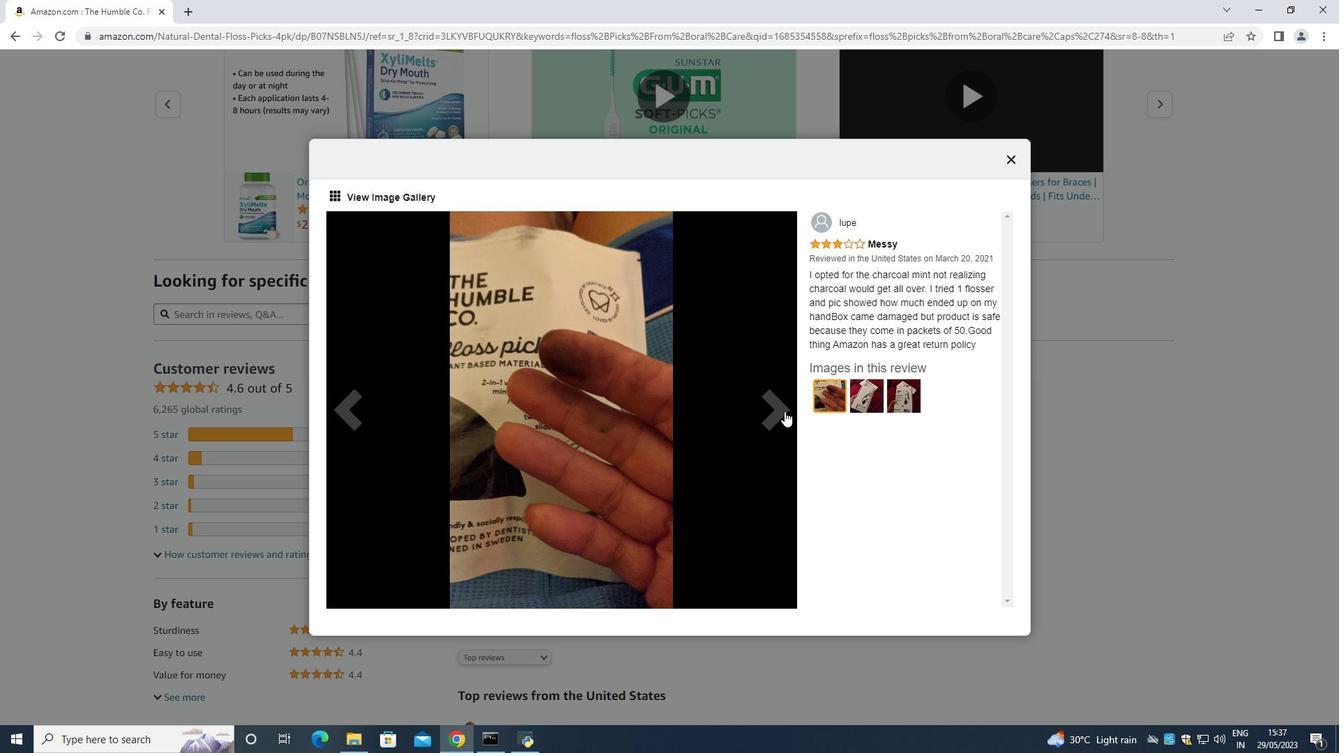 
Action: Mouse pressed left at (784, 411)
Screenshot: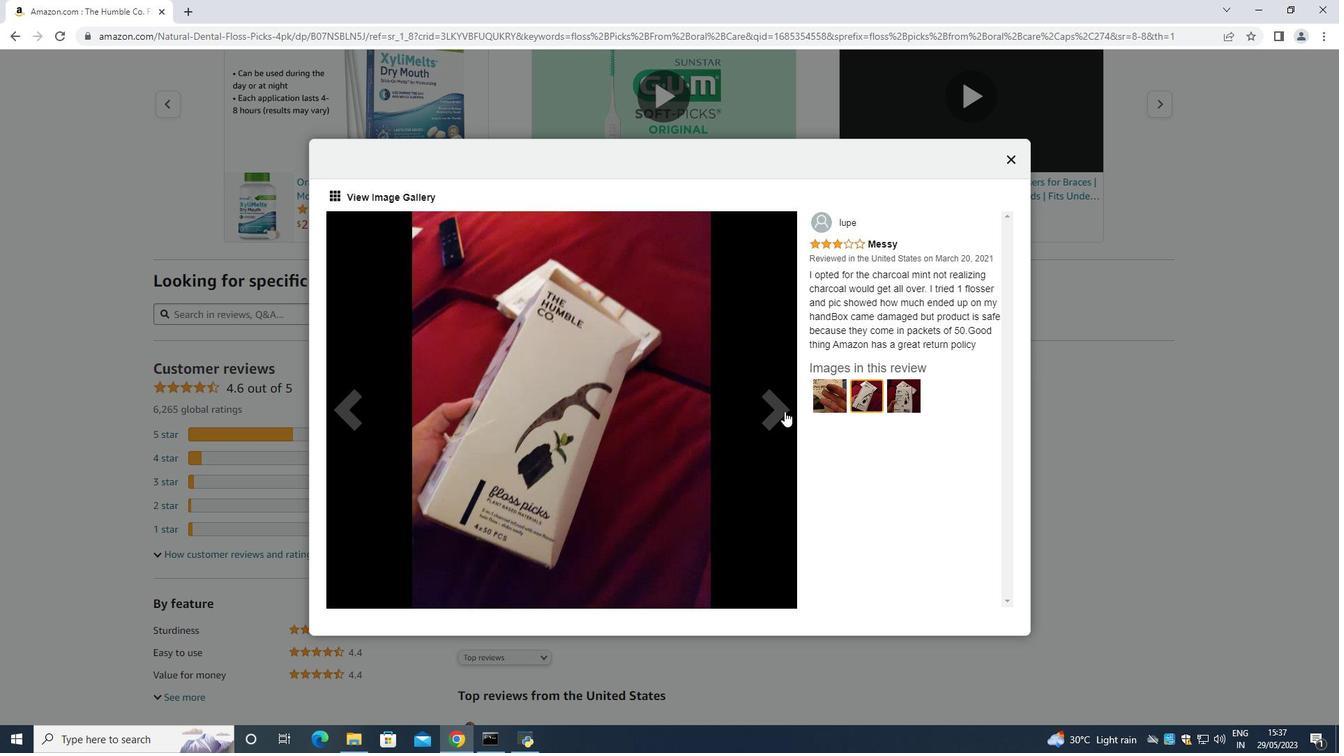 
Action: Mouse pressed left at (784, 411)
Screenshot: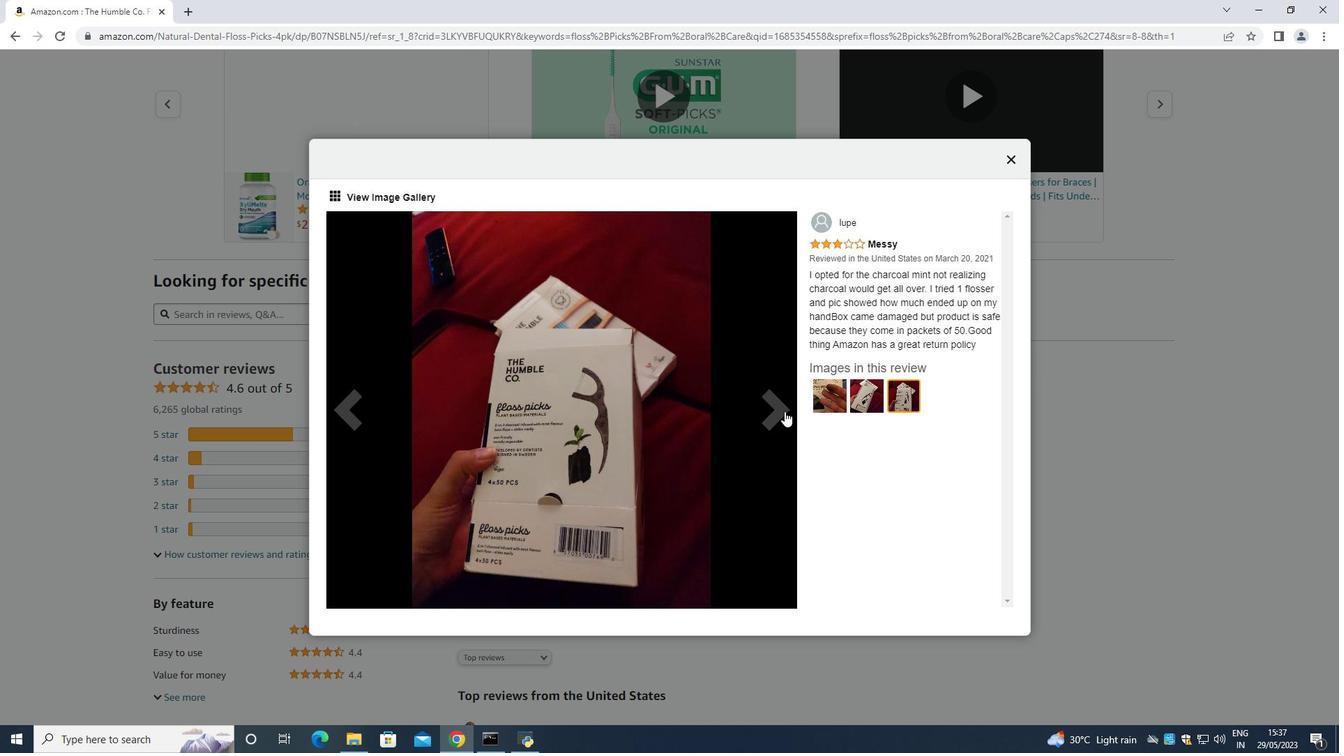 
Action: Mouse pressed left at (784, 411)
Screenshot: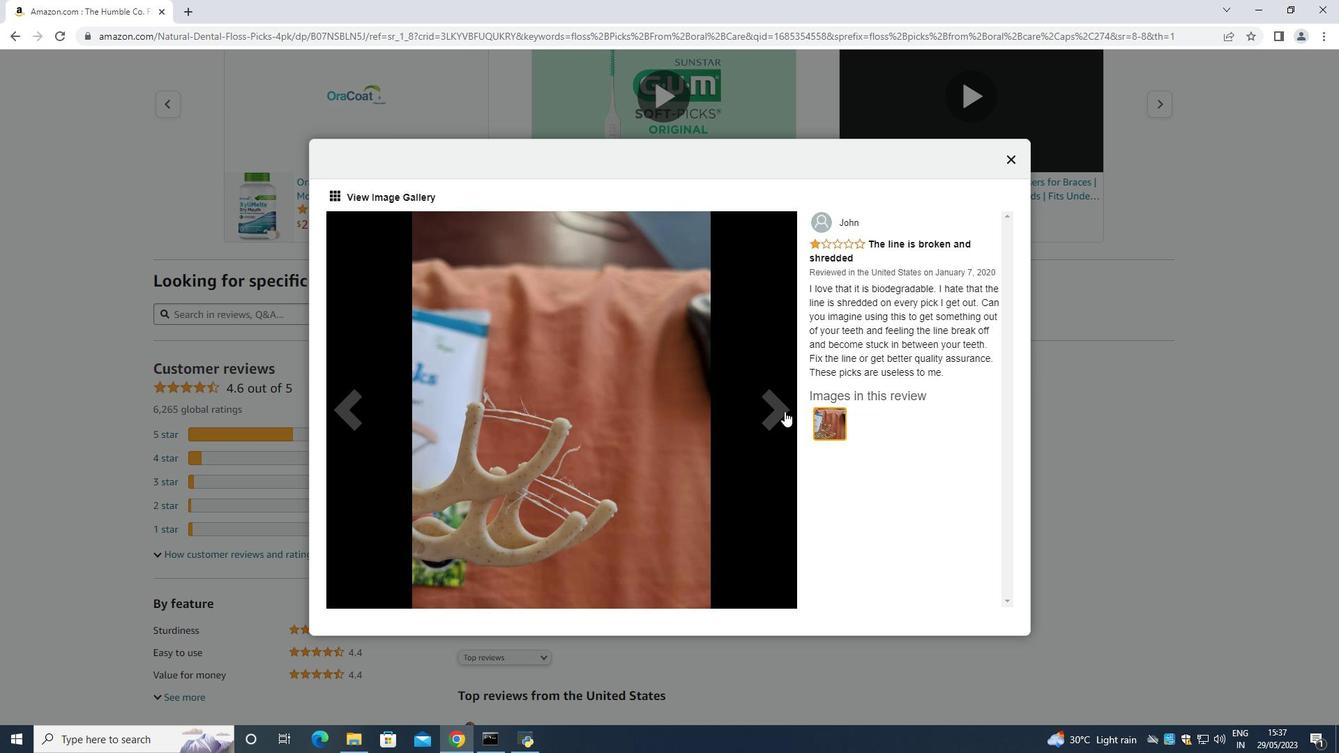 
Action: Mouse moved to (771, 410)
Screenshot: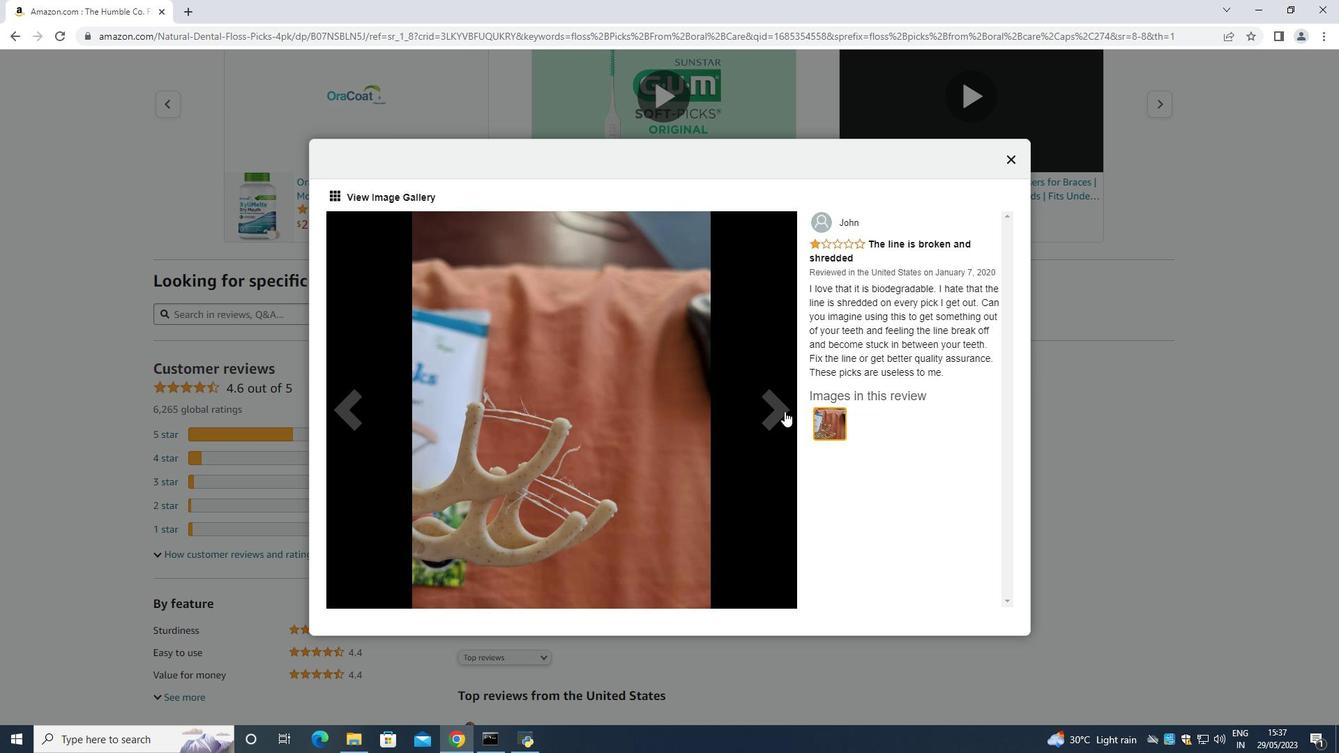 
Action: Mouse pressed left at (771, 410)
Screenshot: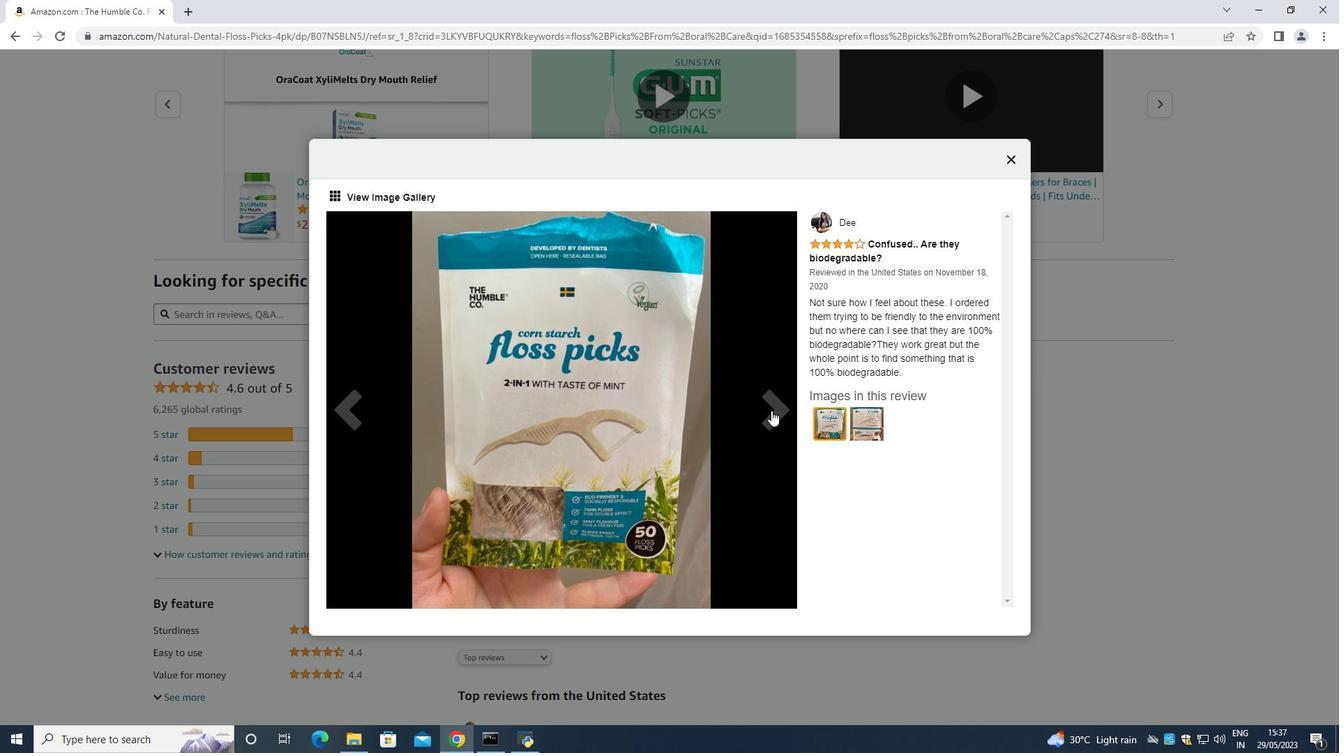 
Action: Mouse moved to (766, 425)
Screenshot: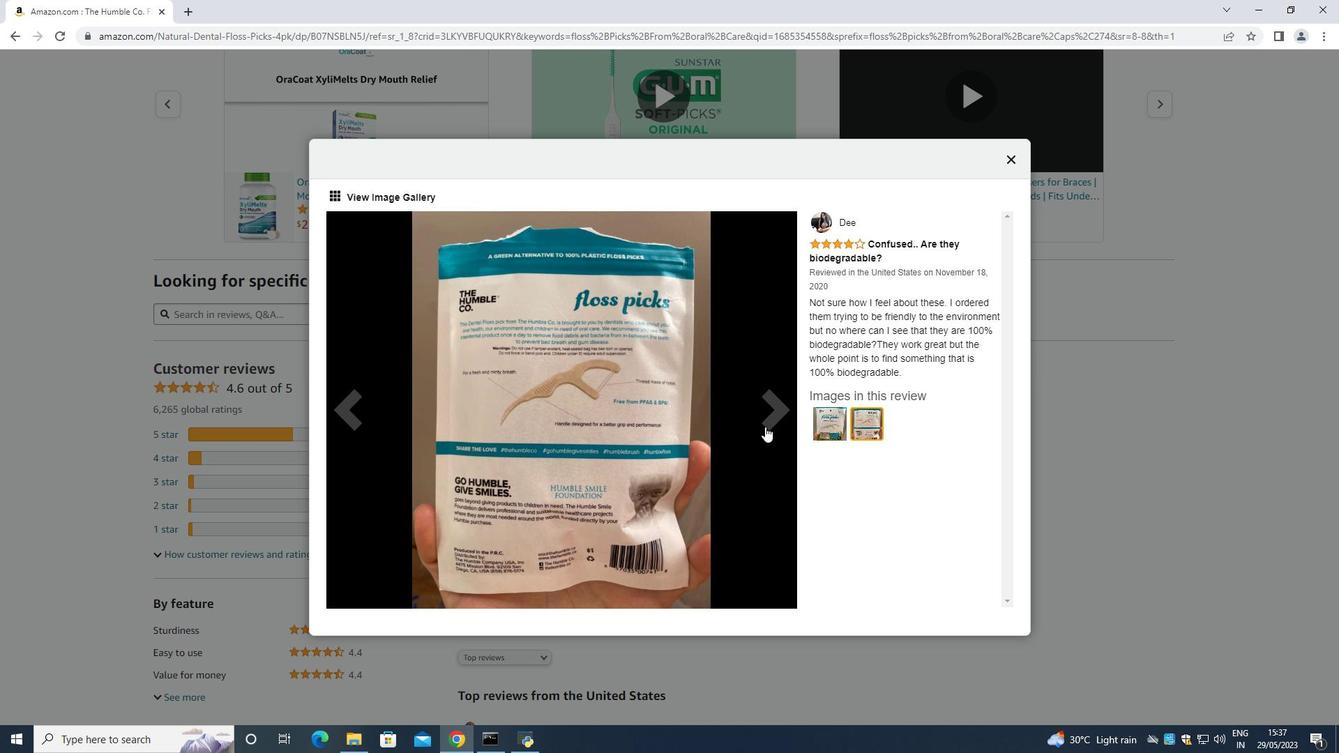 
Action: Mouse pressed left at (766, 425)
Screenshot: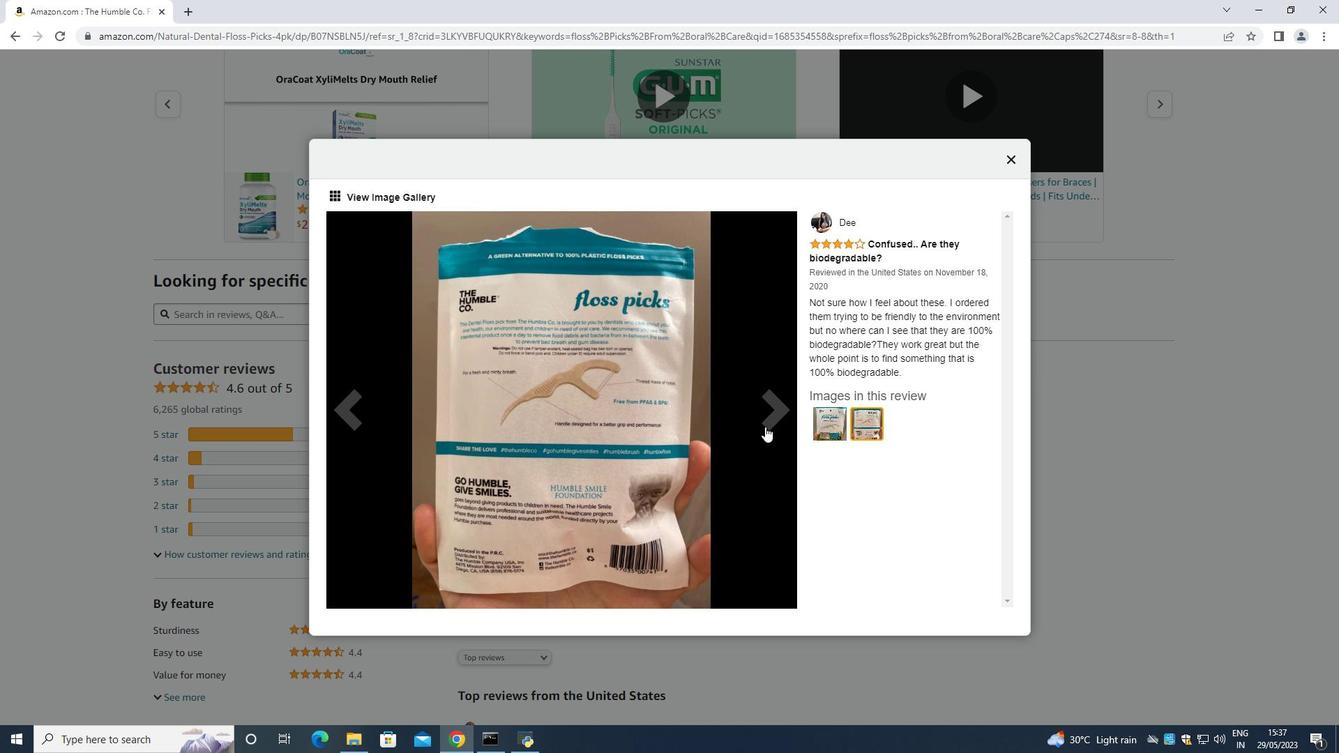 
Action: Mouse moved to (765, 427)
Screenshot: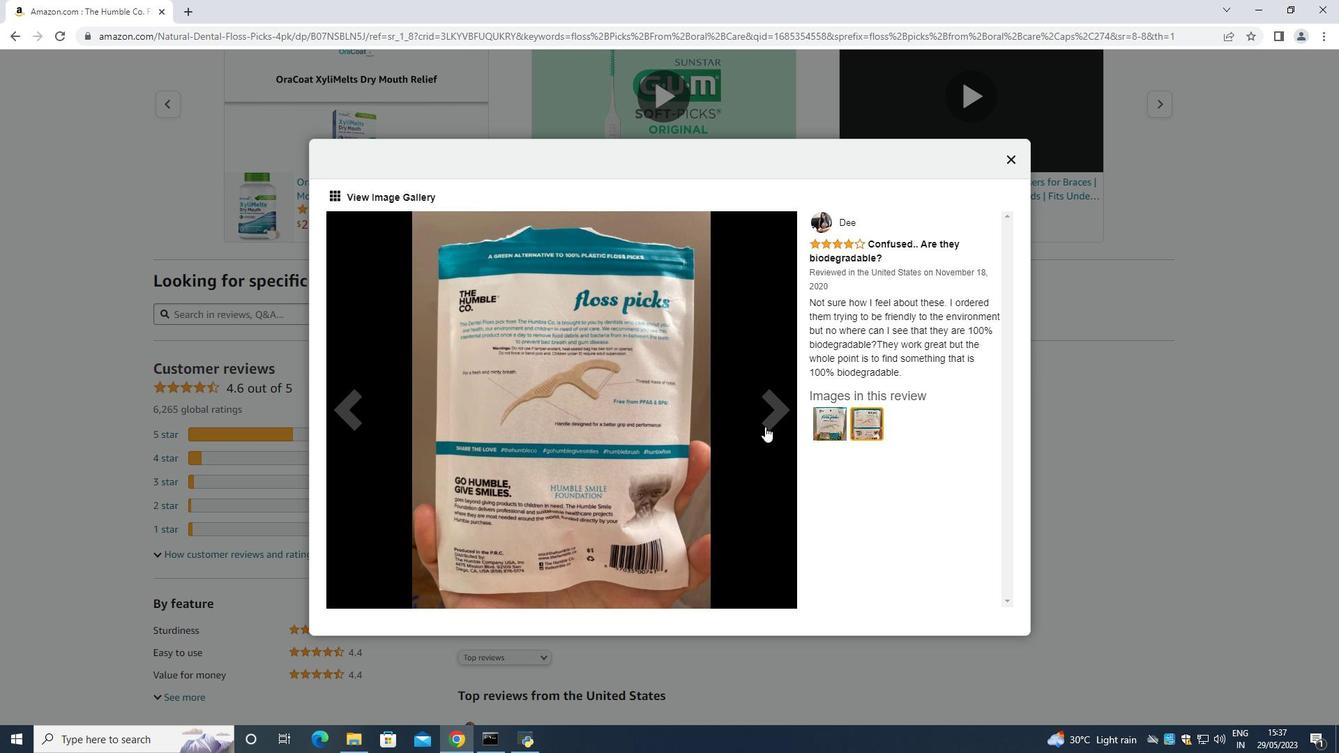
Action: Mouse pressed left at (765, 427)
Screenshot: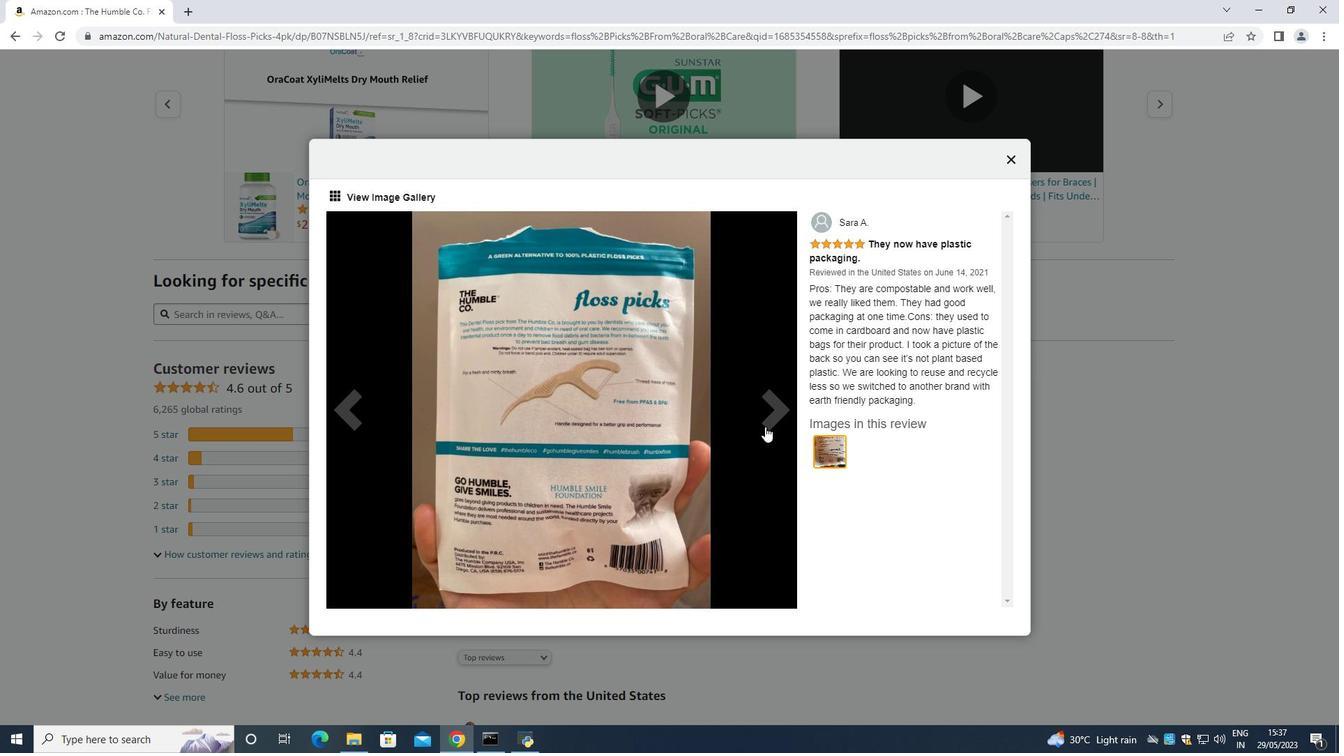 
Action: Mouse moved to (1158, 184)
Screenshot: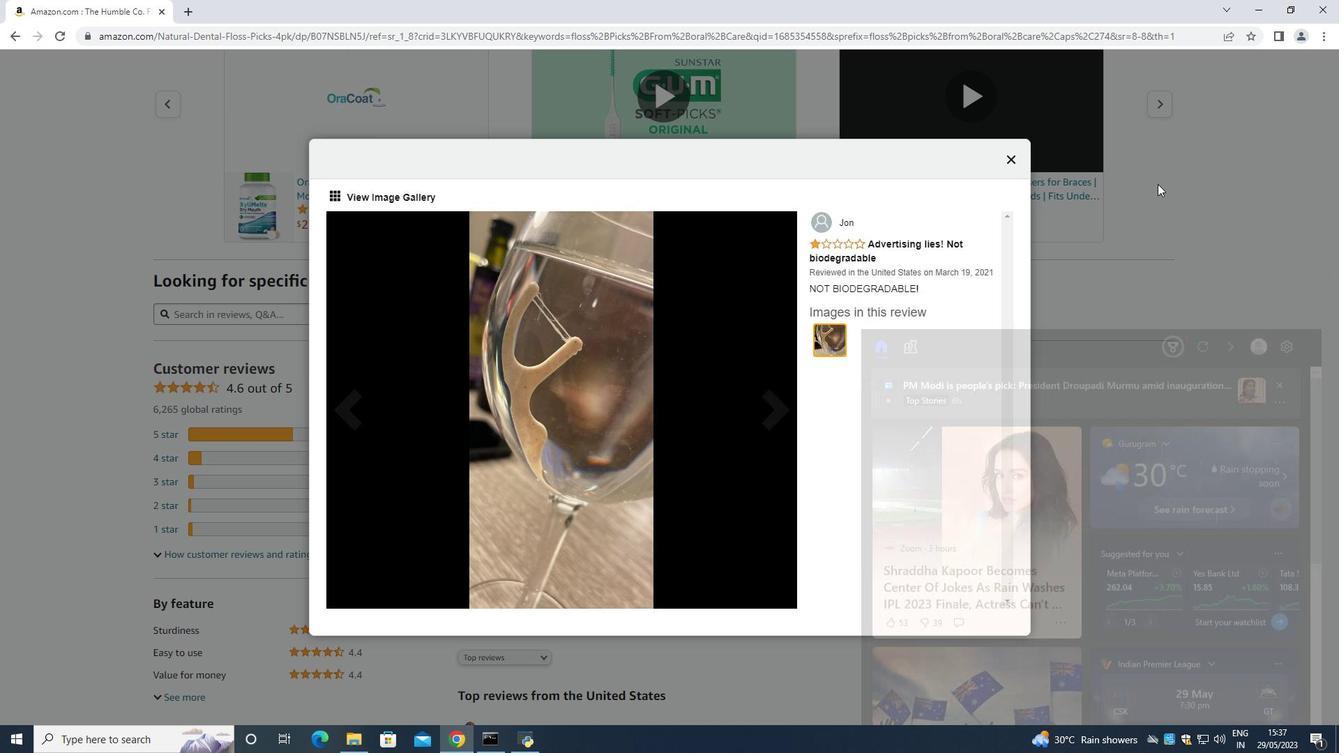 
Action: Mouse pressed left at (1158, 184)
Screenshot: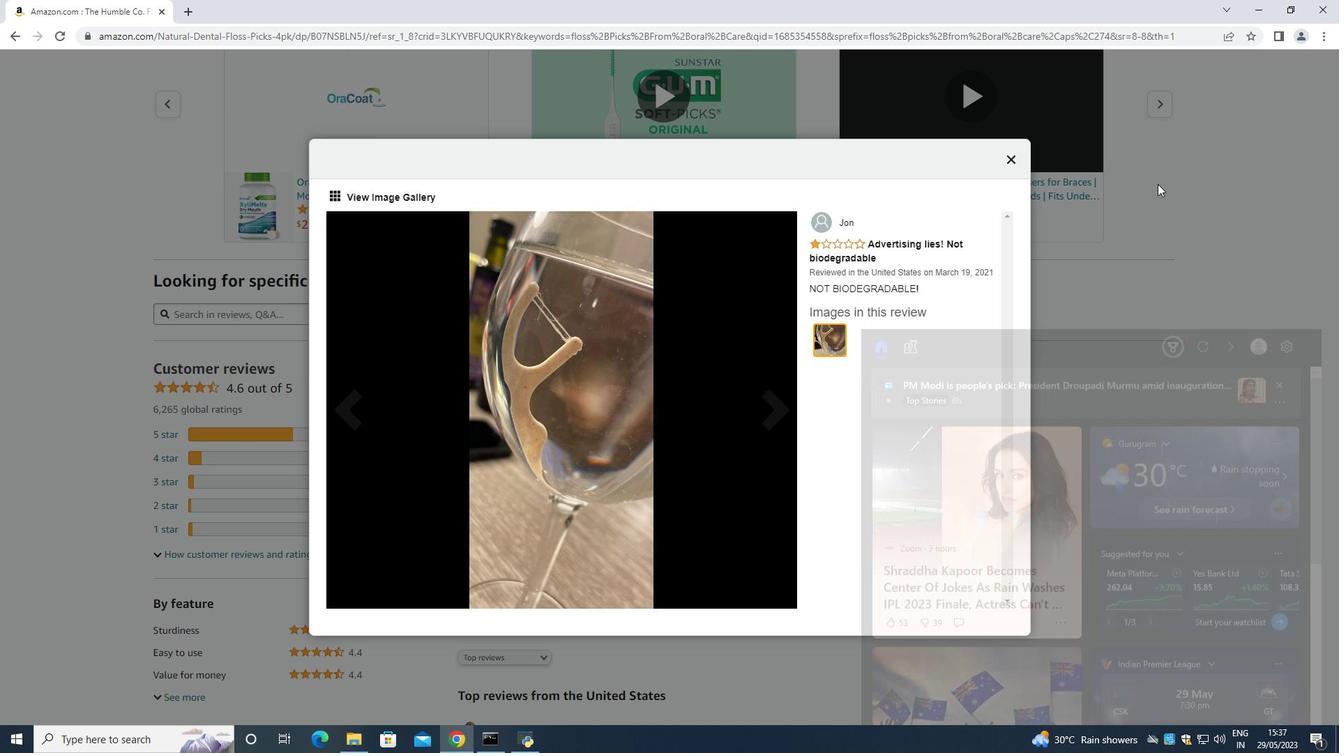 
Action: Mouse moved to (810, 441)
Screenshot: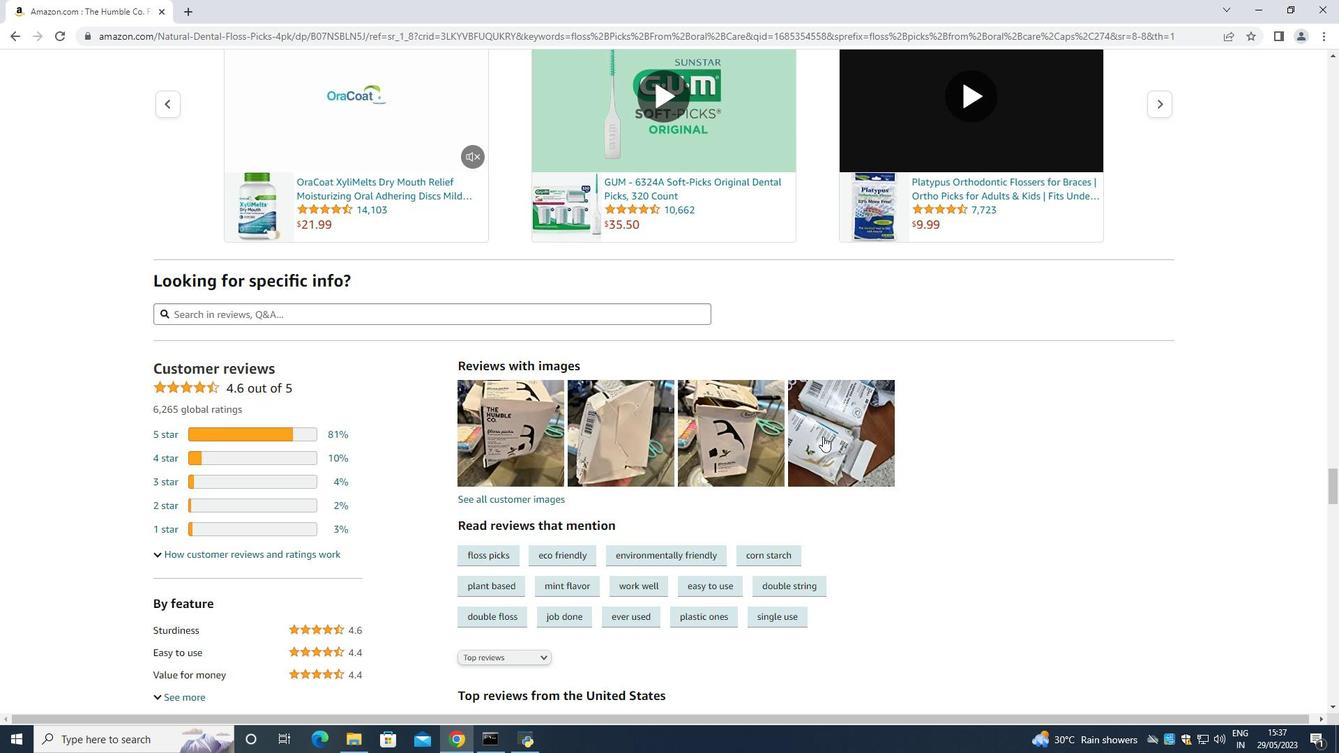 
Action: Mouse scrolled (810, 440) with delta (0, 0)
Screenshot: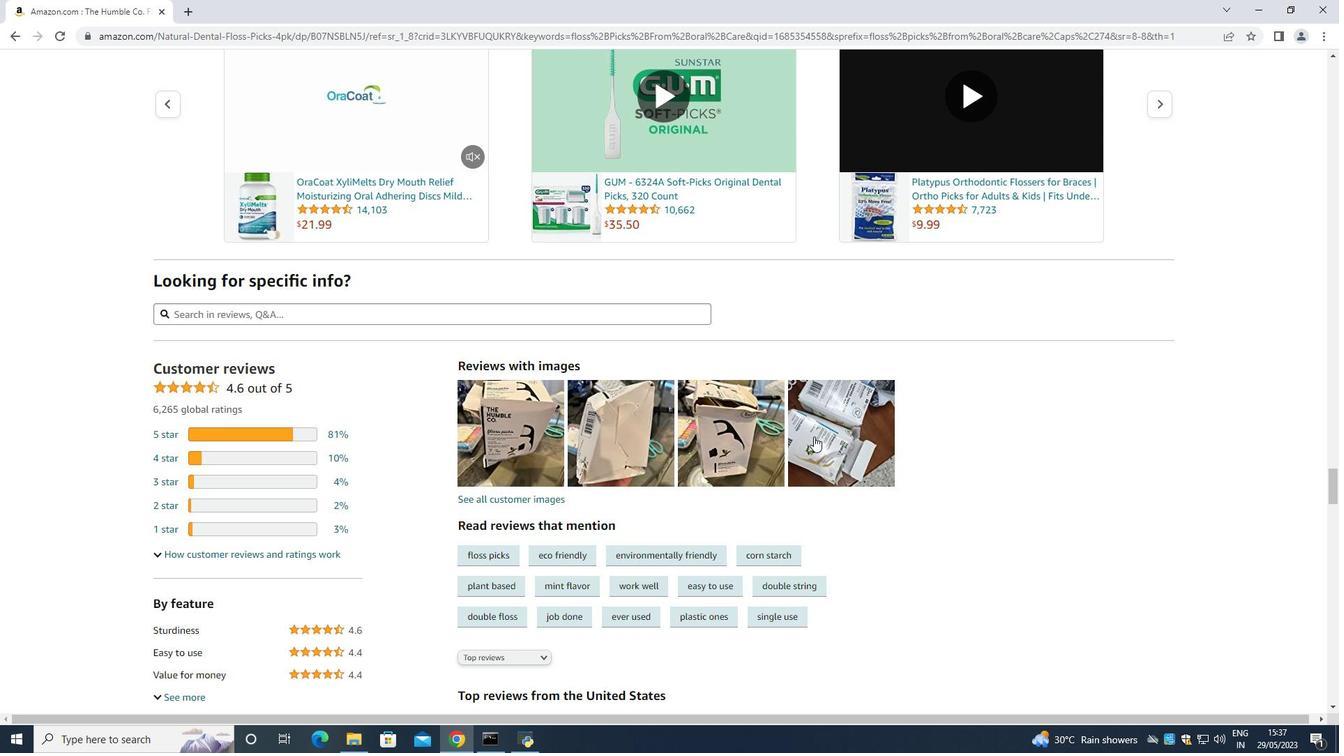 
Action: Mouse moved to (805, 447)
